 Task: Create a white annual report template.
Action: Mouse pressed left at (494, 124)
Screenshot: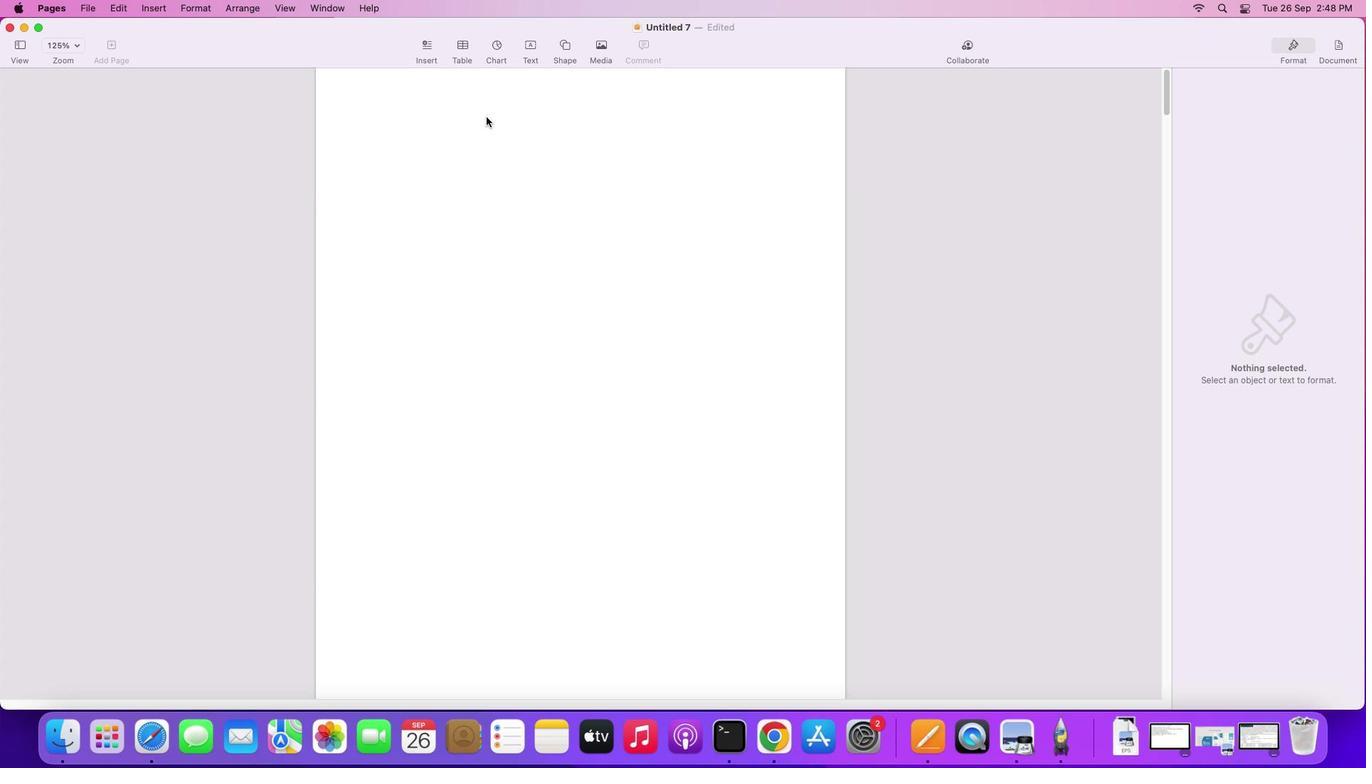 
Action: Mouse moved to (570, 54)
Screenshot: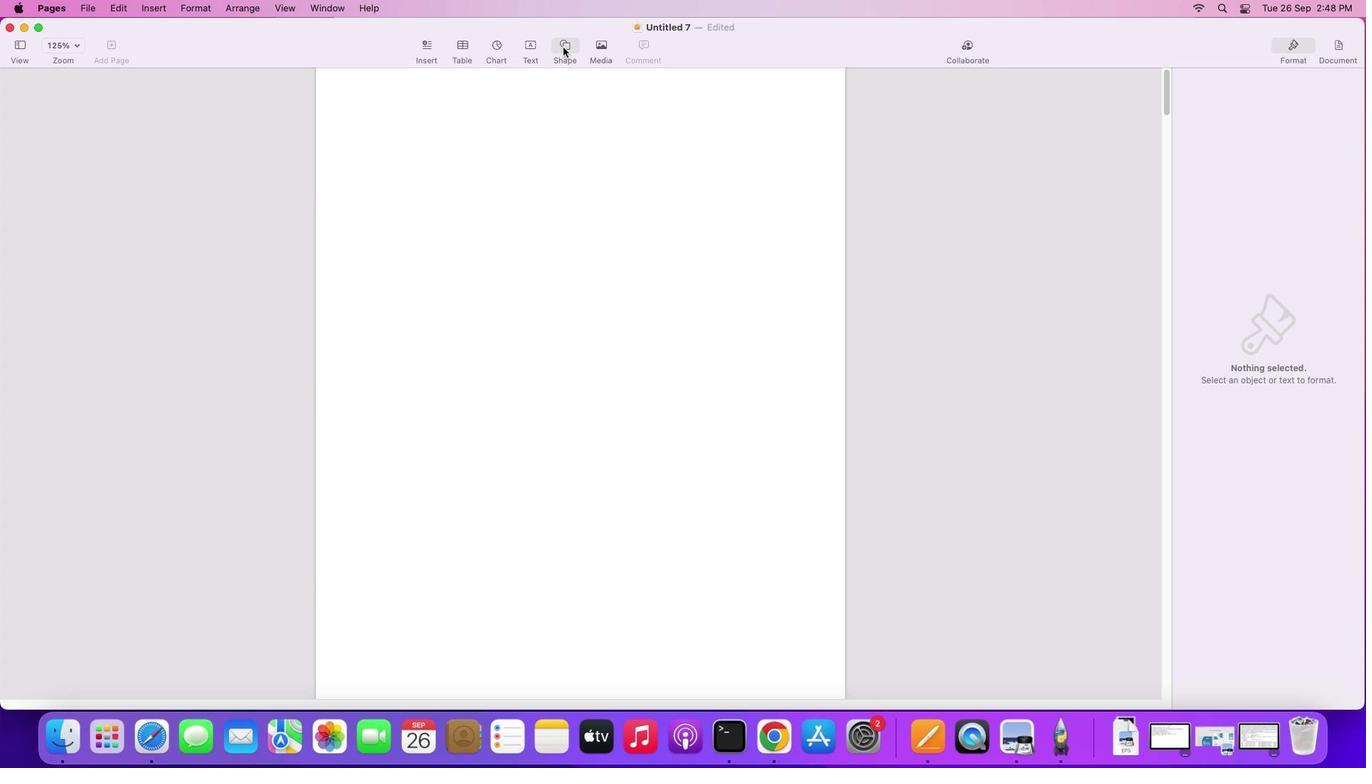 
Action: Mouse pressed left at (570, 54)
Screenshot: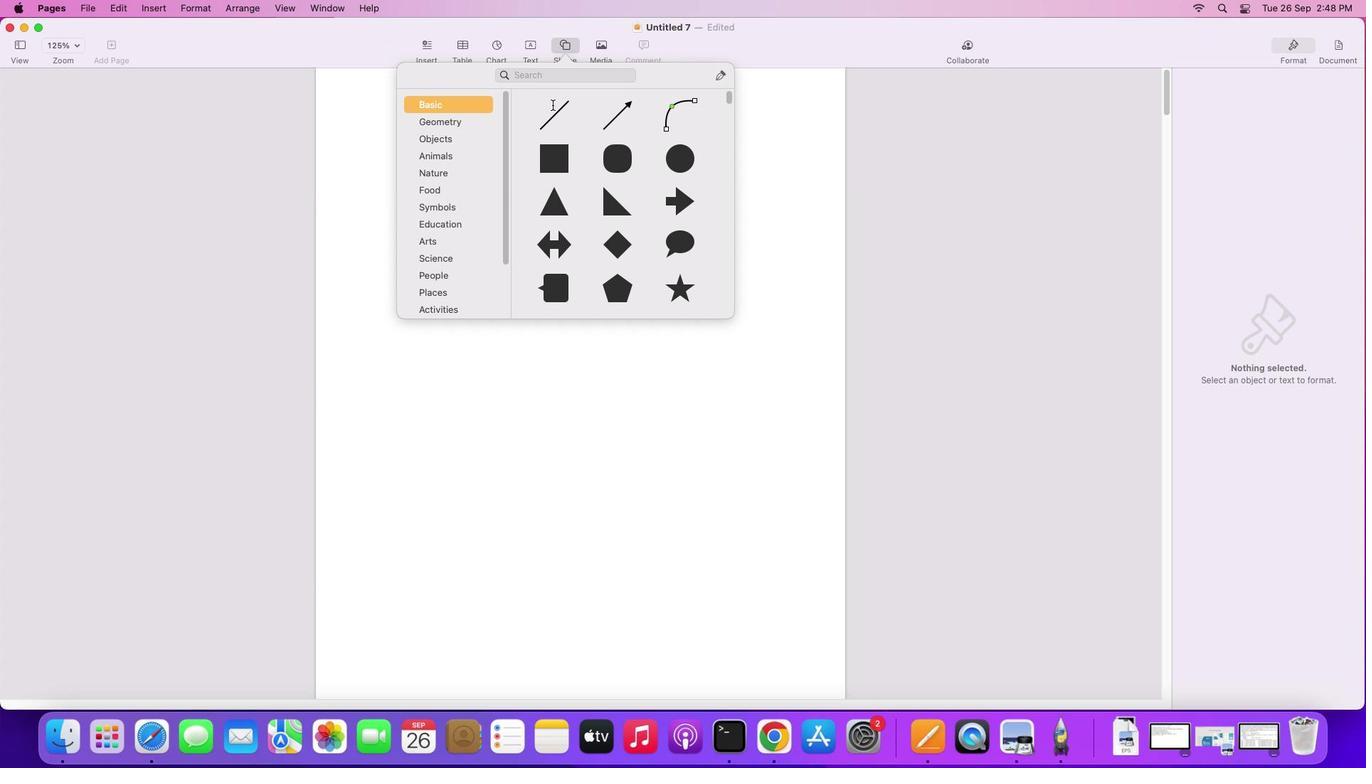 
Action: Mouse moved to (566, 160)
Screenshot: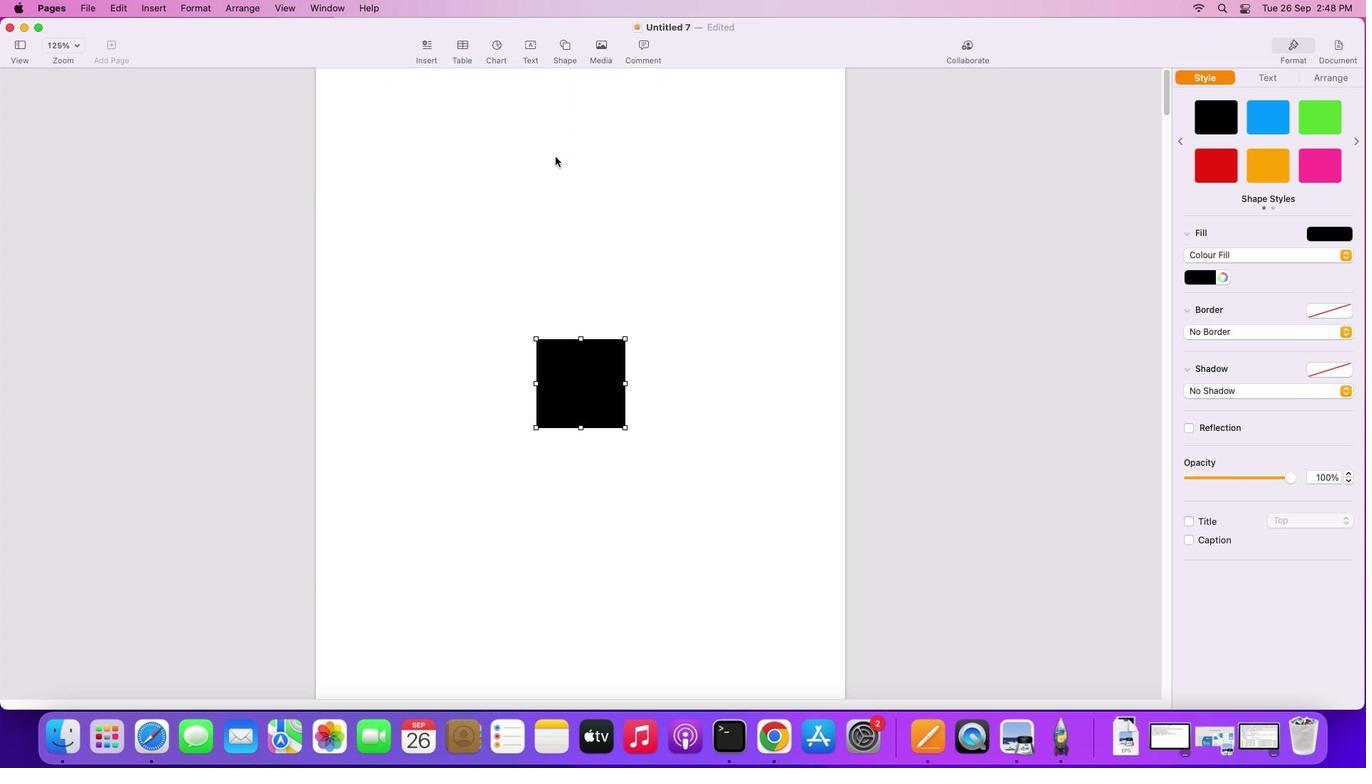 
Action: Mouse pressed left at (566, 160)
Screenshot: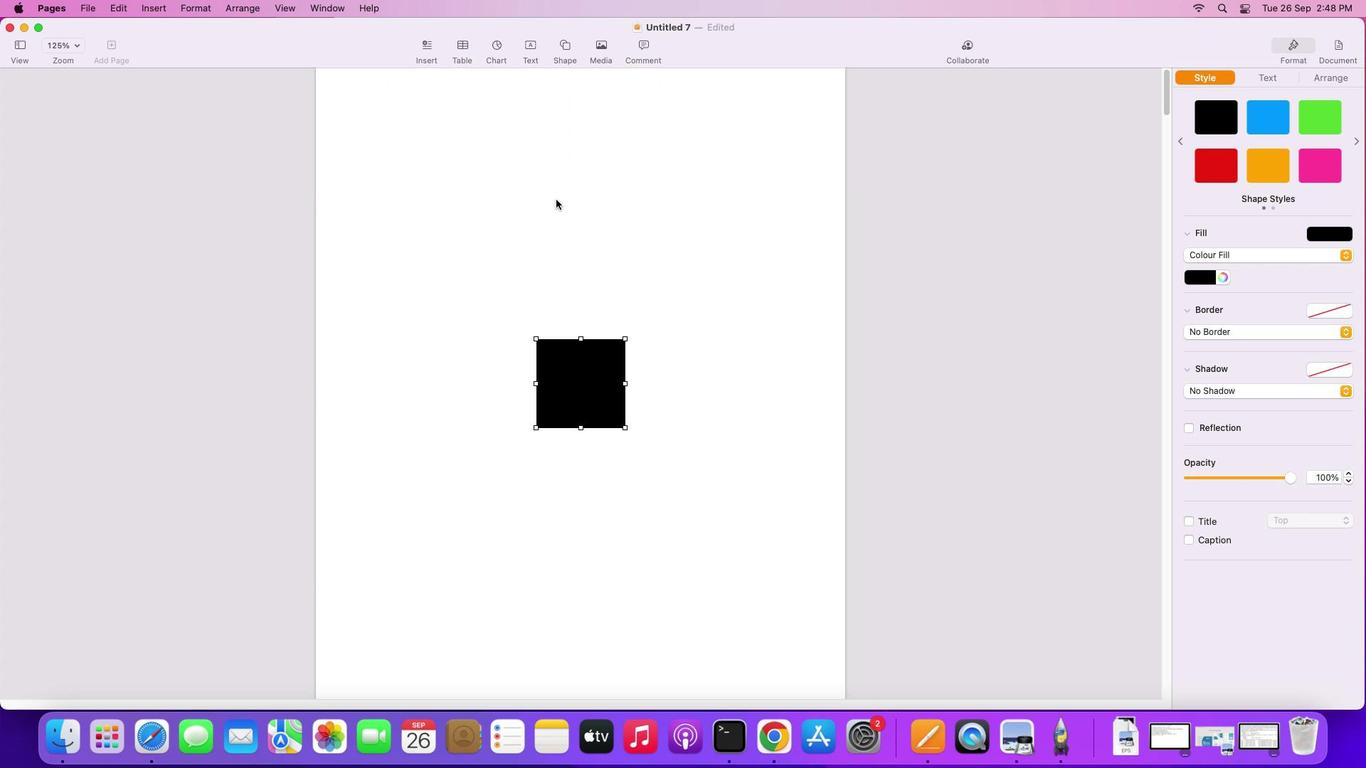 
Action: Mouse moved to (584, 392)
Screenshot: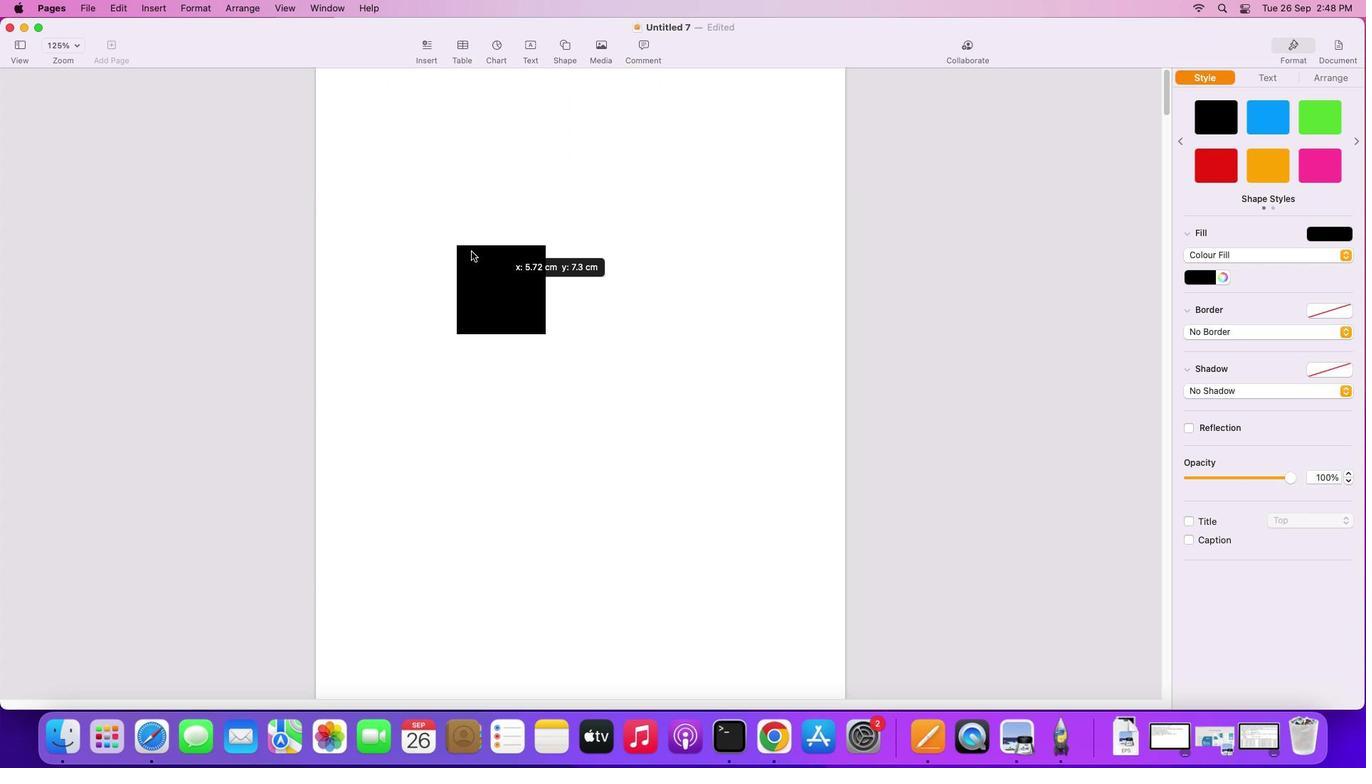 
Action: Mouse pressed left at (584, 392)
Screenshot: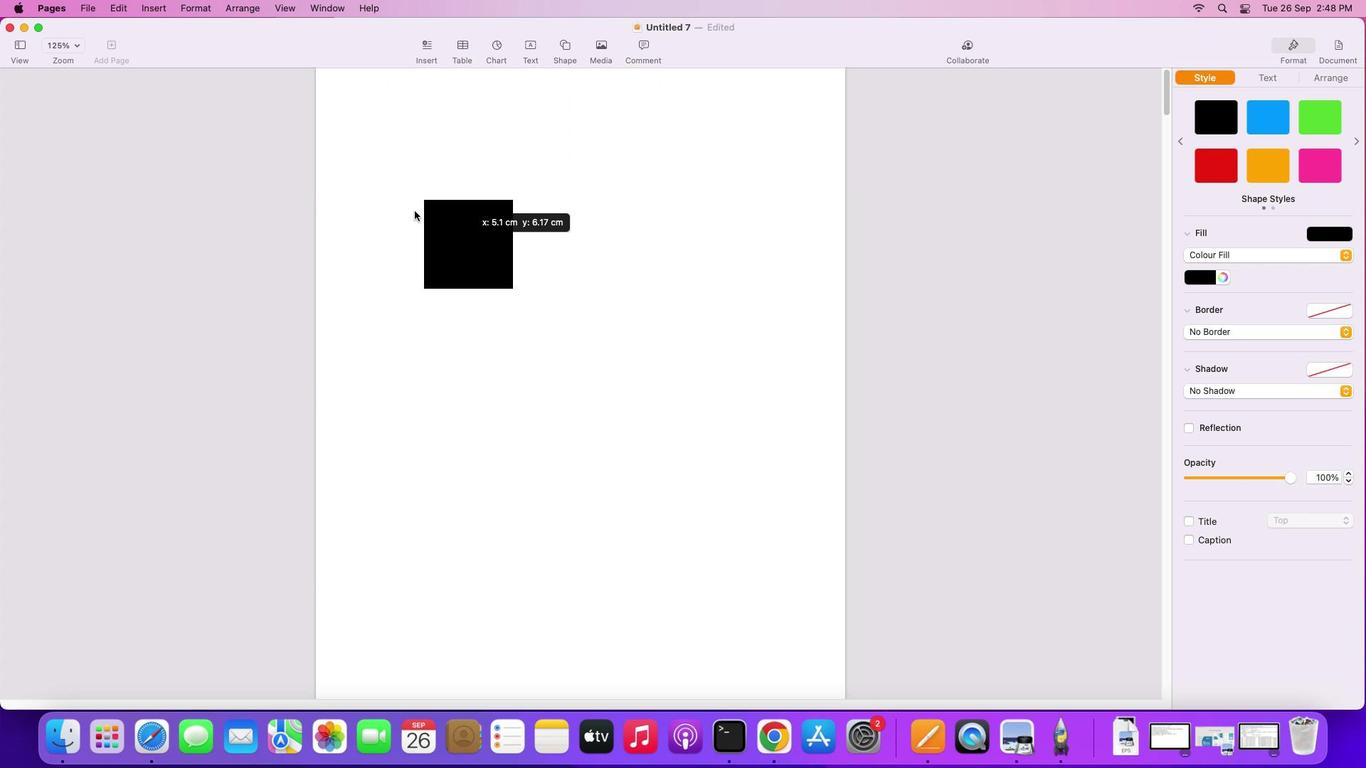 
Action: Mouse moved to (362, 120)
Screenshot: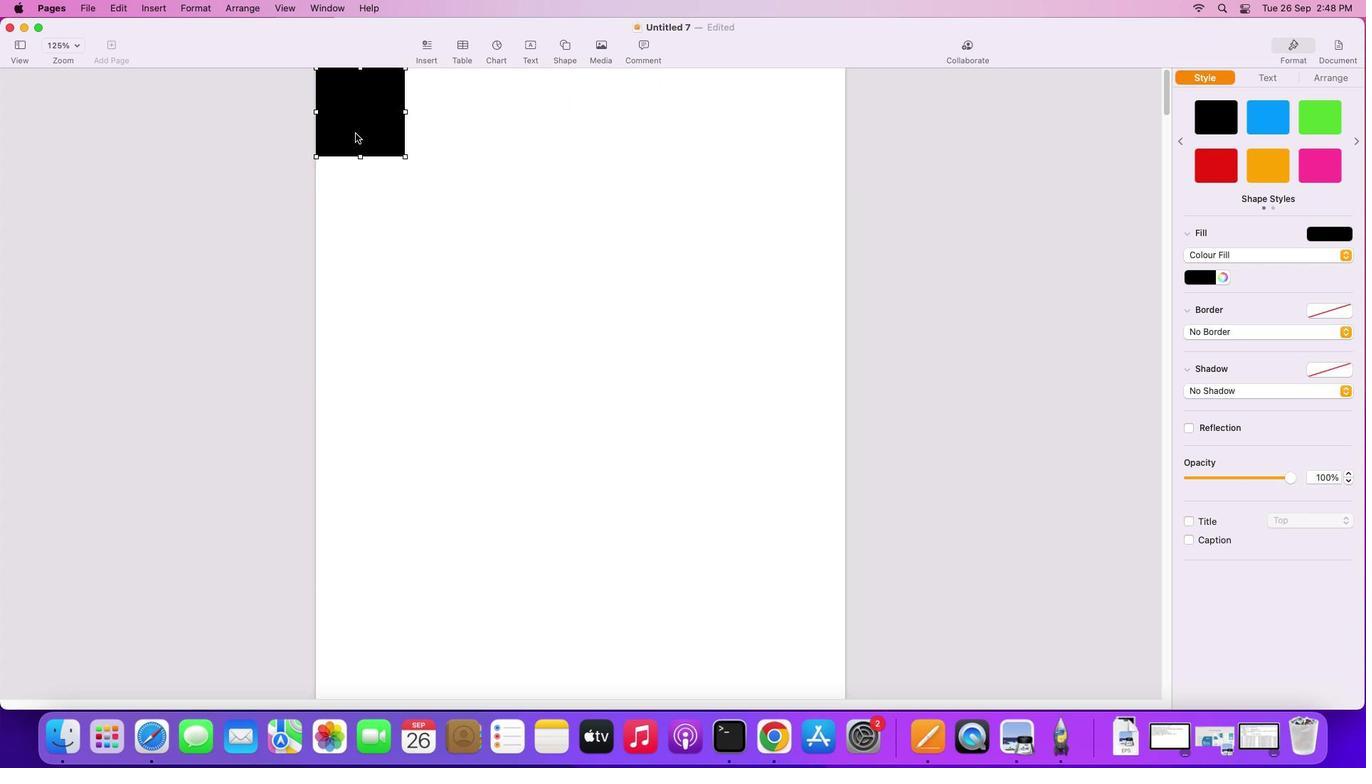 
Action: Mouse scrolled (362, 120) with delta (7, 7)
Screenshot: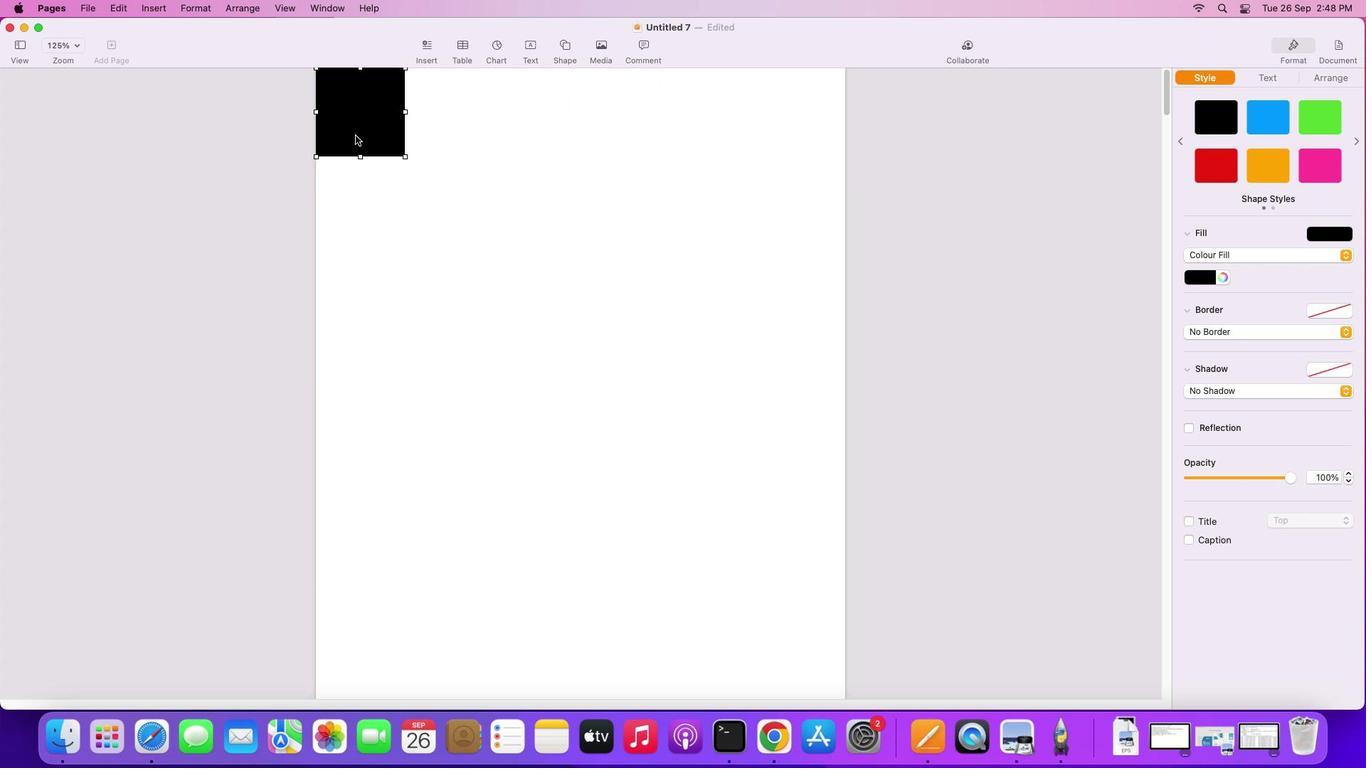 
Action: Mouse scrolled (362, 120) with delta (7, 7)
Screenshot: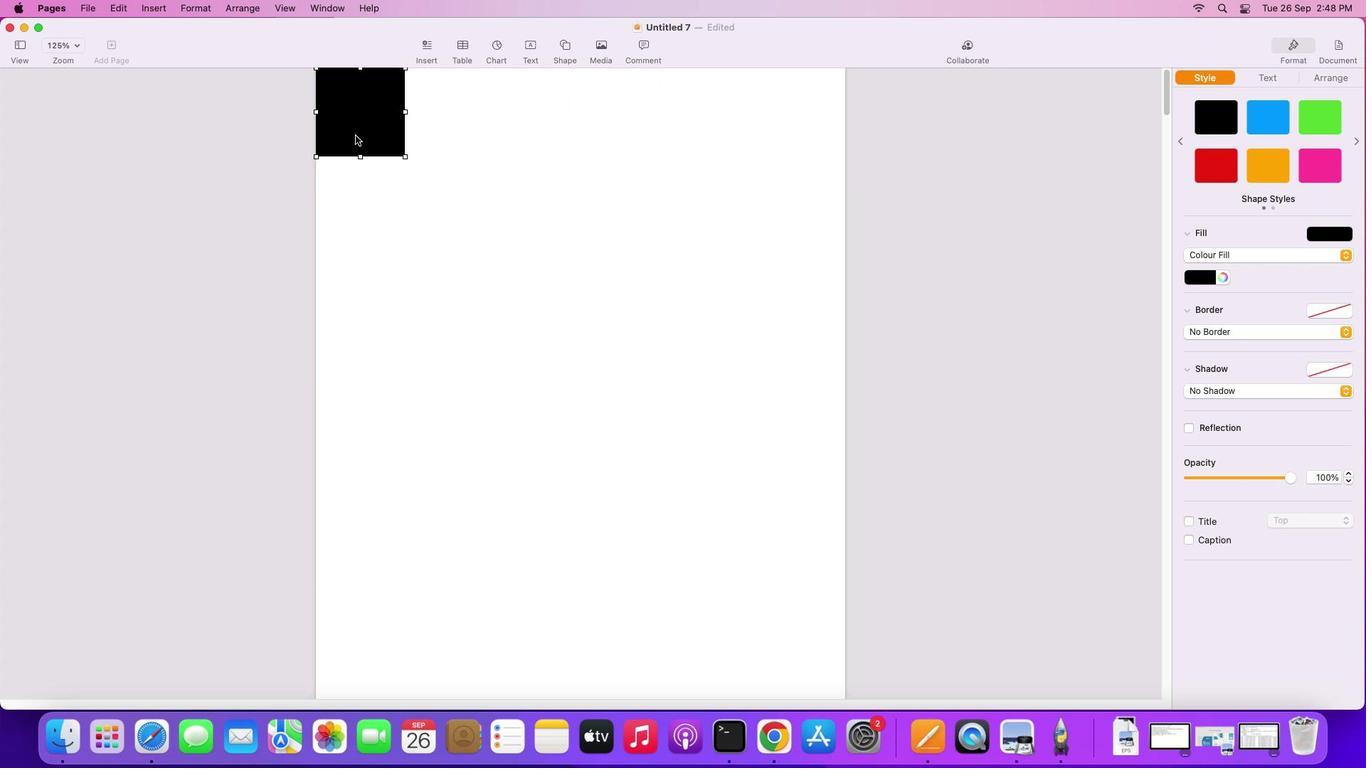 
Action: Mouse scrolled (362, 120) with delta (7, 9)
Screenshot: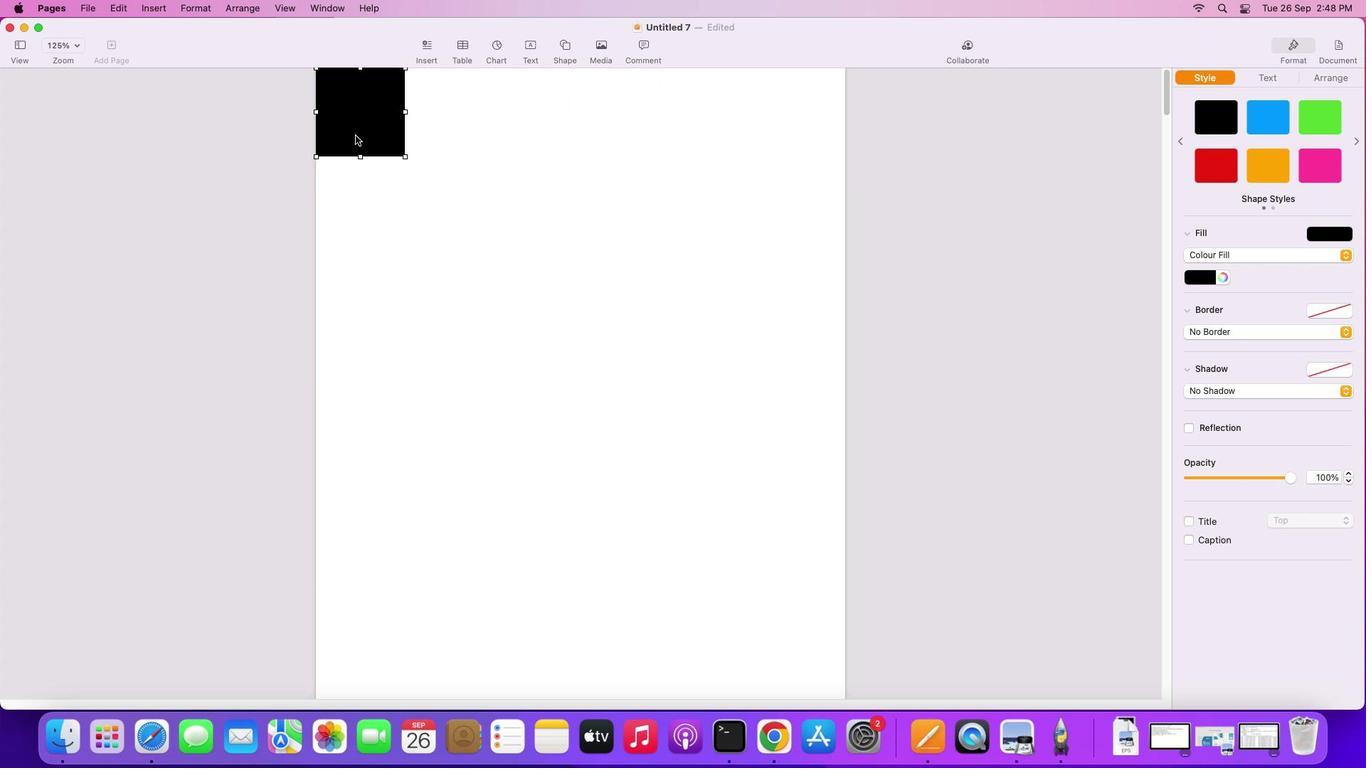 
Action: Mouse scrolled (362, 120) with delta (7, 10)
Screenshot: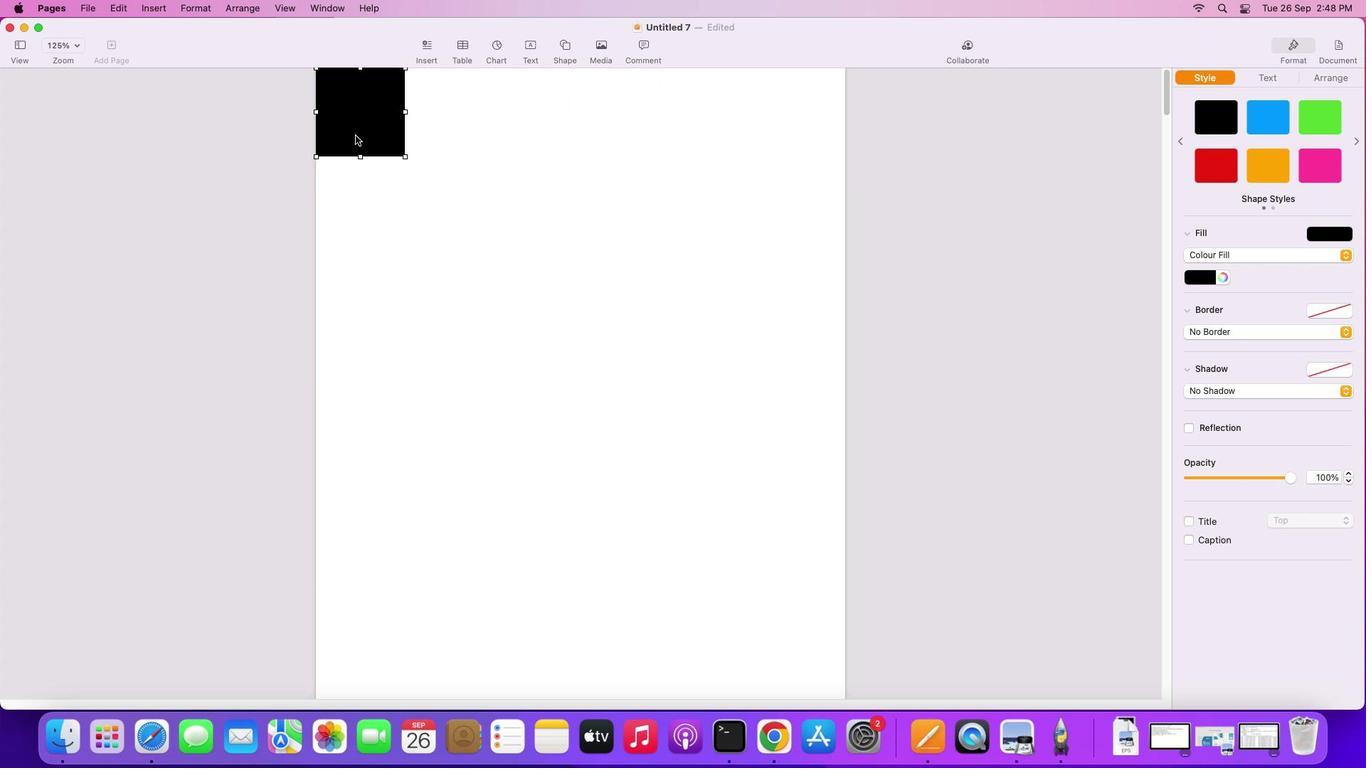 
Action: Mouse scrolled (362, 120) with delta (7, 11)
Screenshot: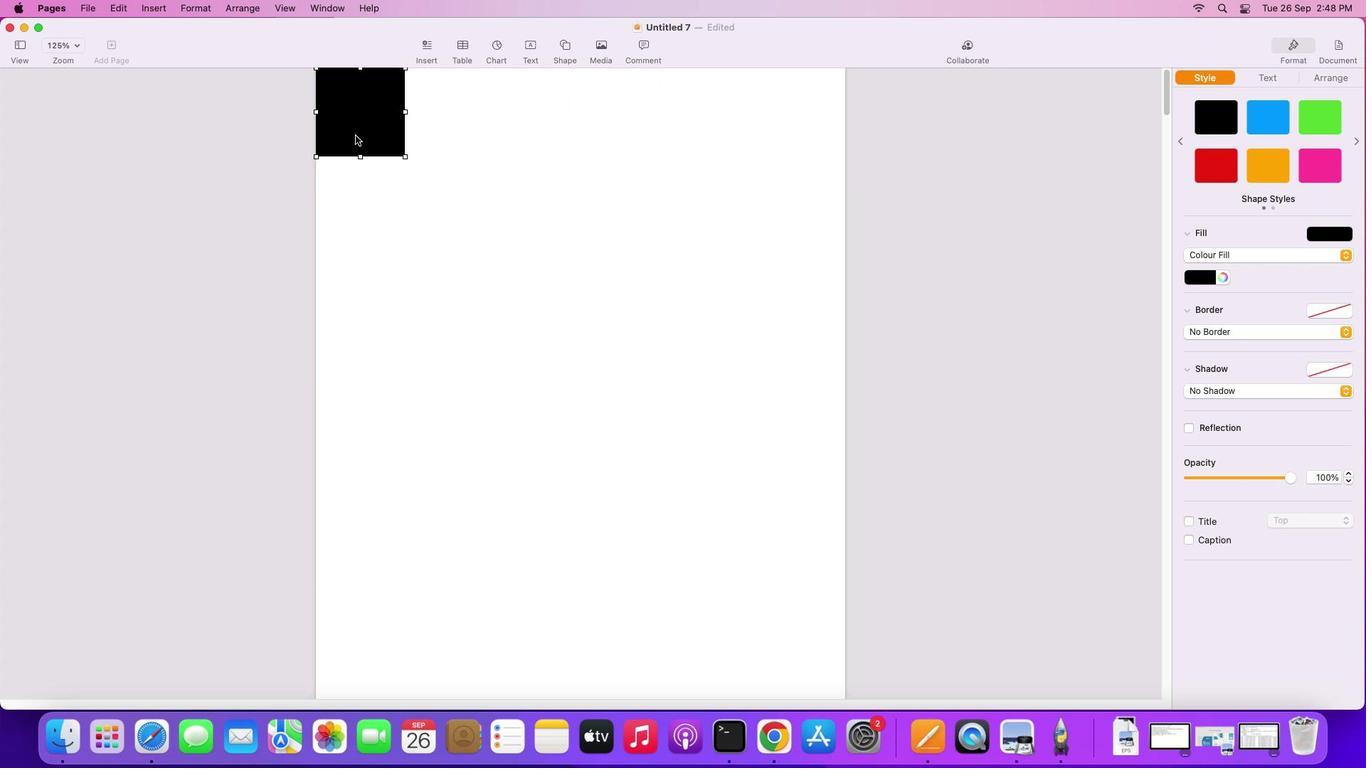 
Action: Mouse scrolled (362, 120) with delta (7, 12)
Screenshot: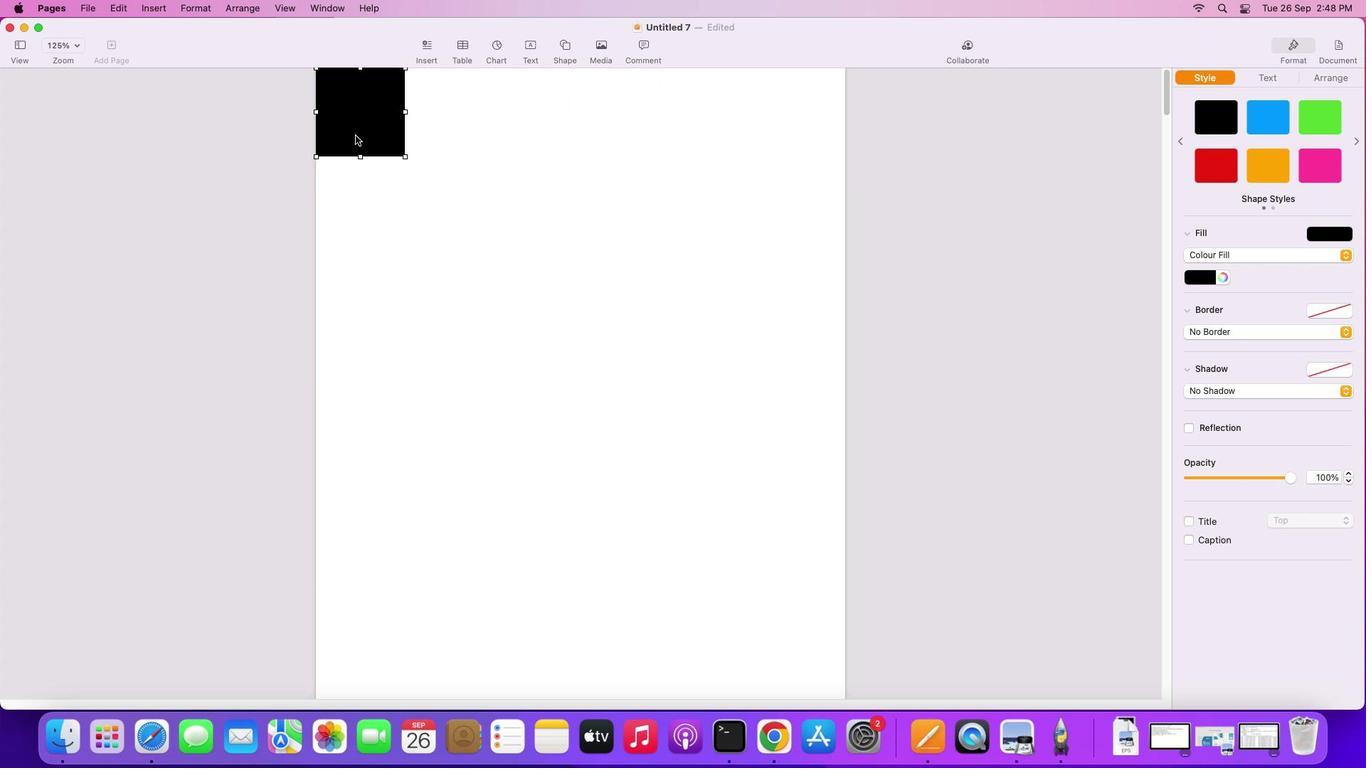 
Action: Mouse scrolled (362, 120) with delta (7, 12)
Screenshot: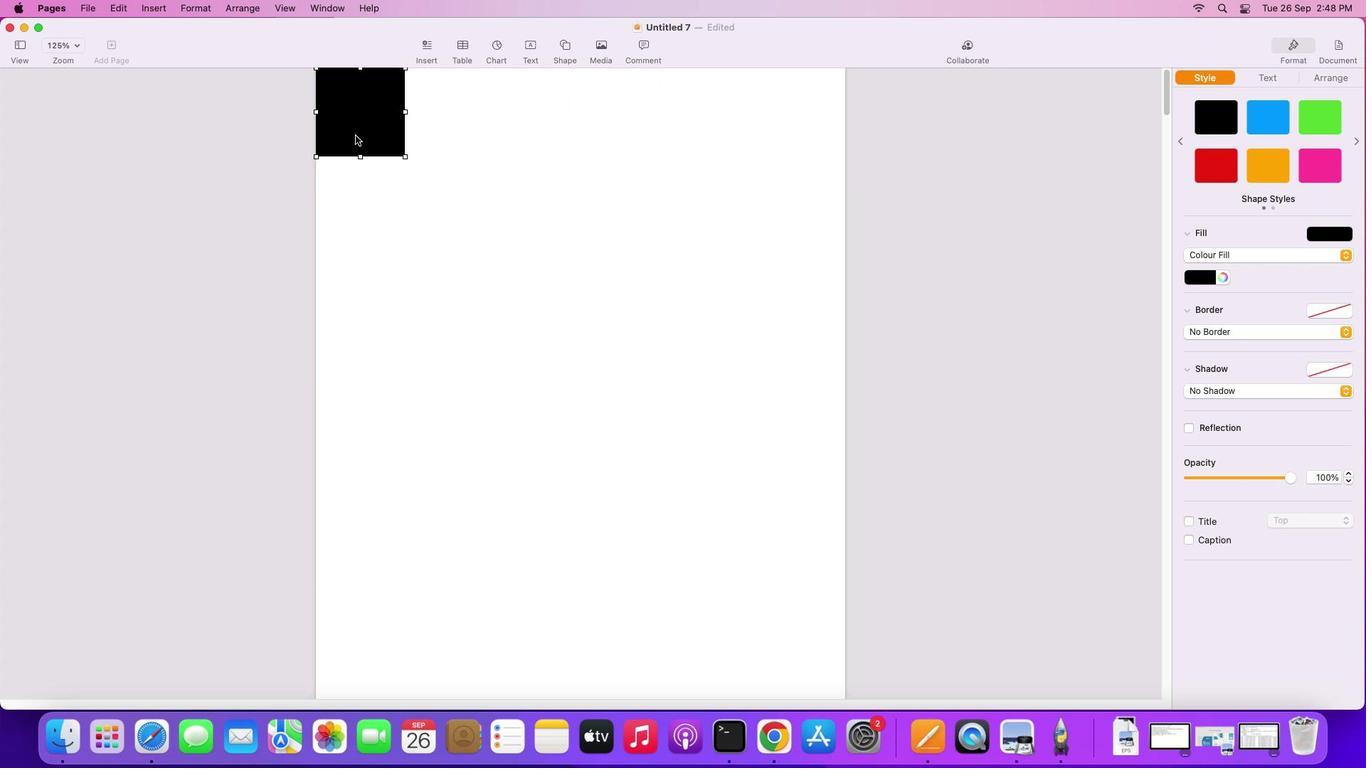
Action: Mouse moved to (361, 140)
Screenshot: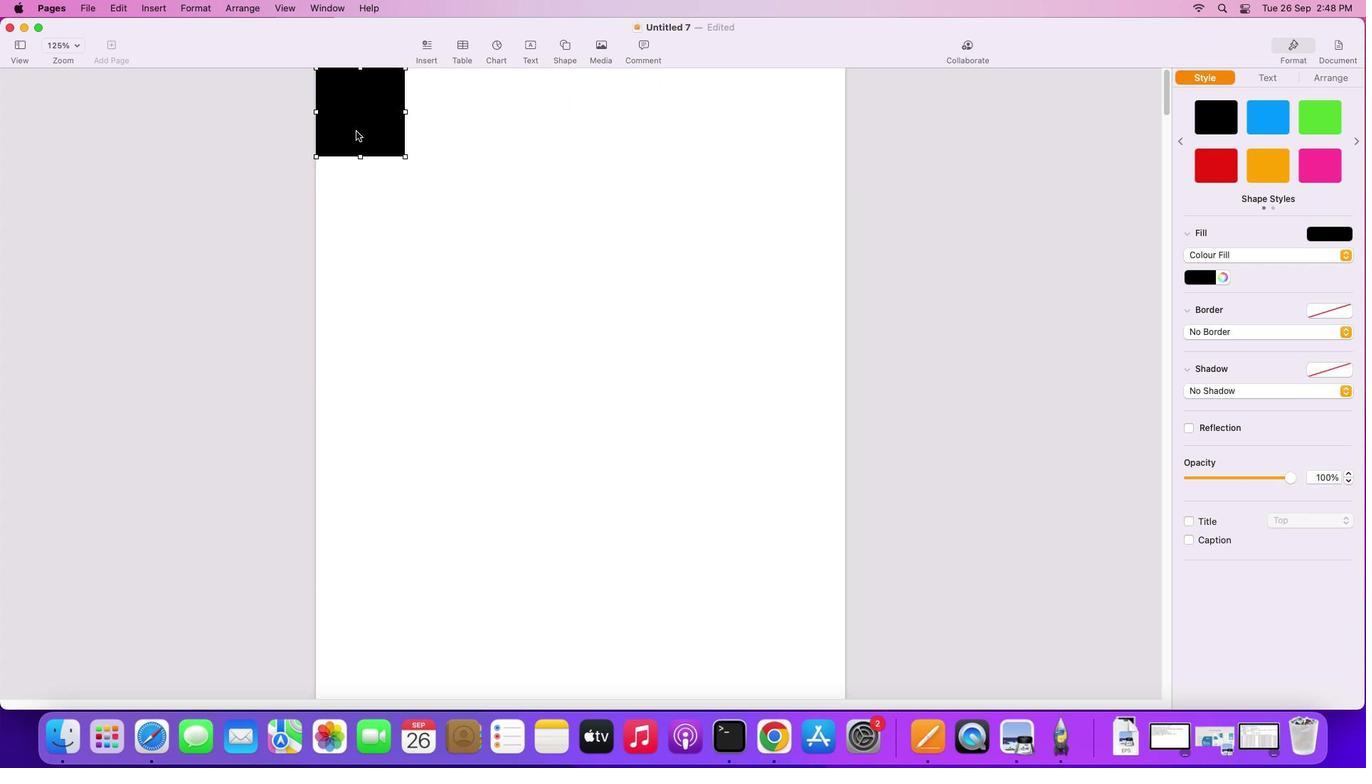 
Action: Mouse pressed left at (361, 140)
Screenshot: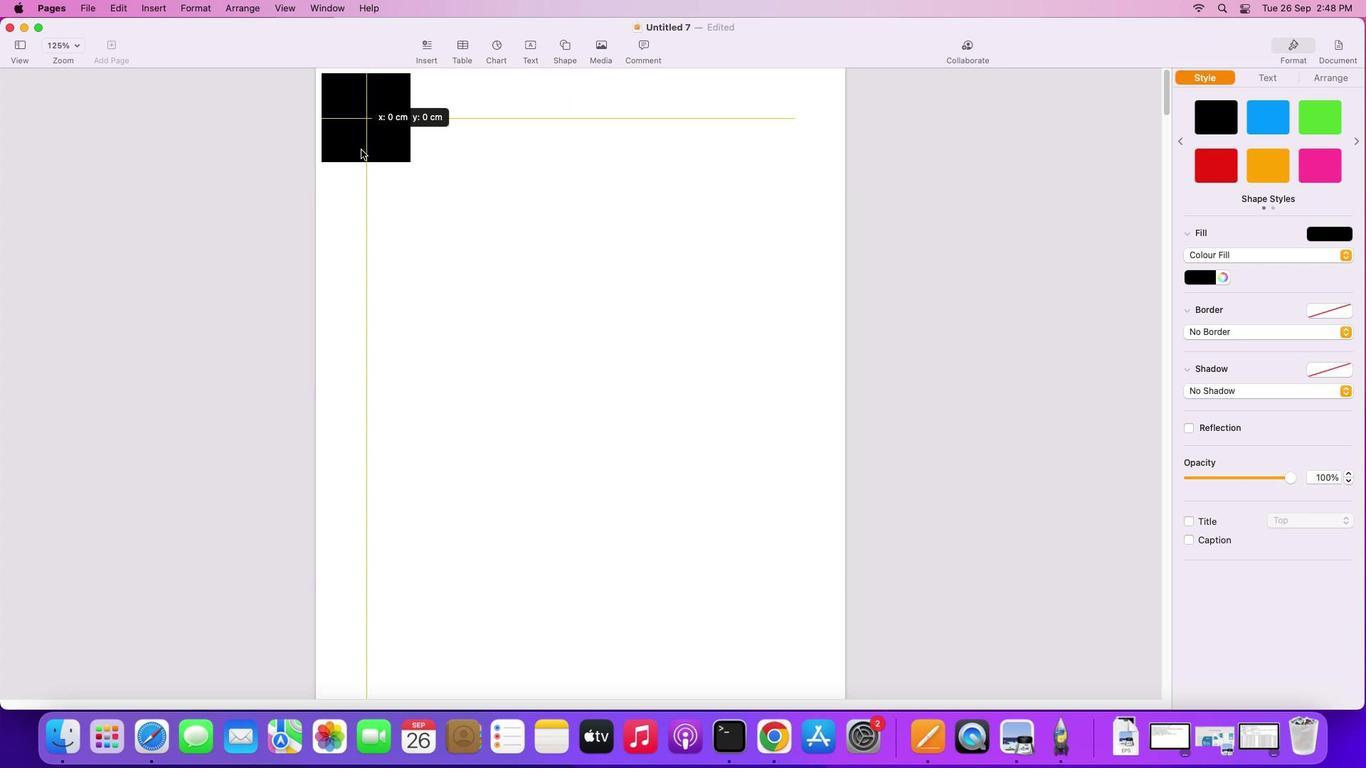 
Action: Mouse moved to (412, 162)
Screenshot: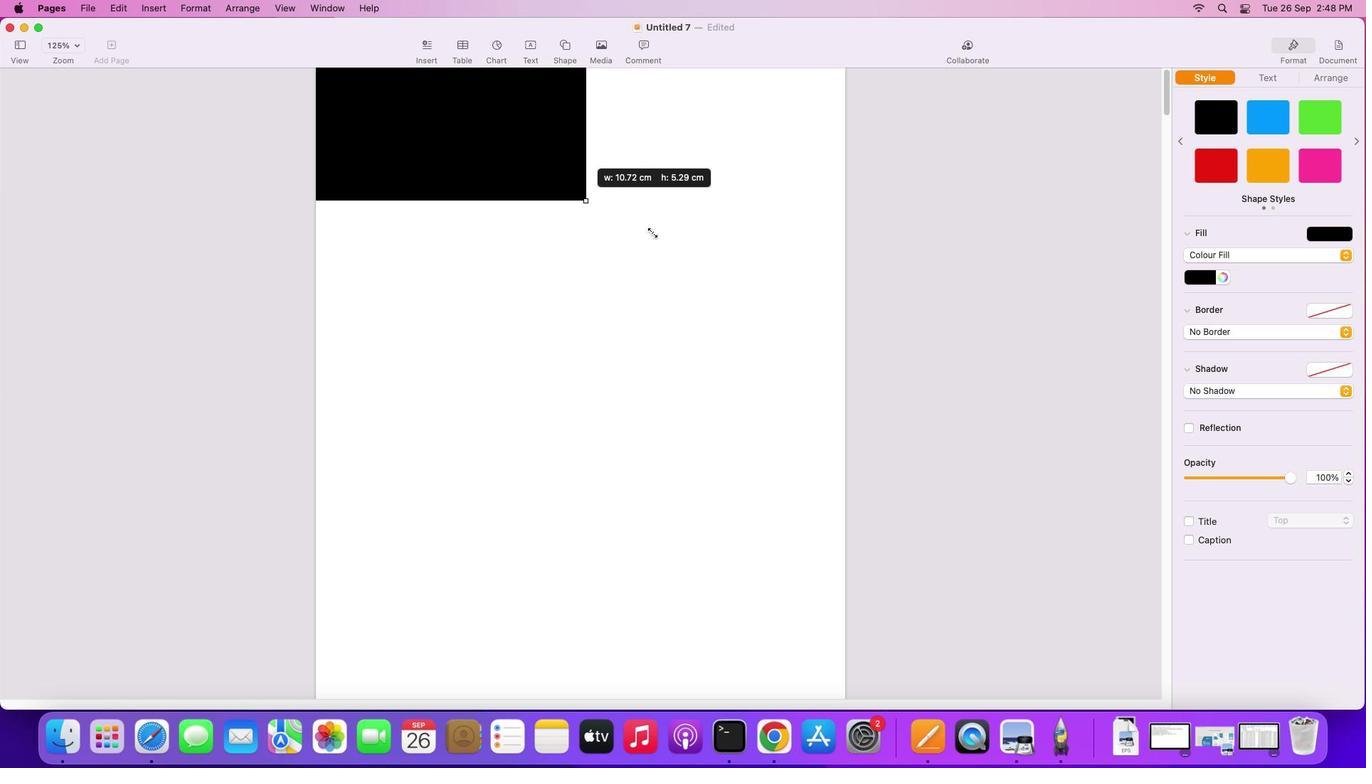 
Action: Mouse pressed left at (412, 162)
Screenshot: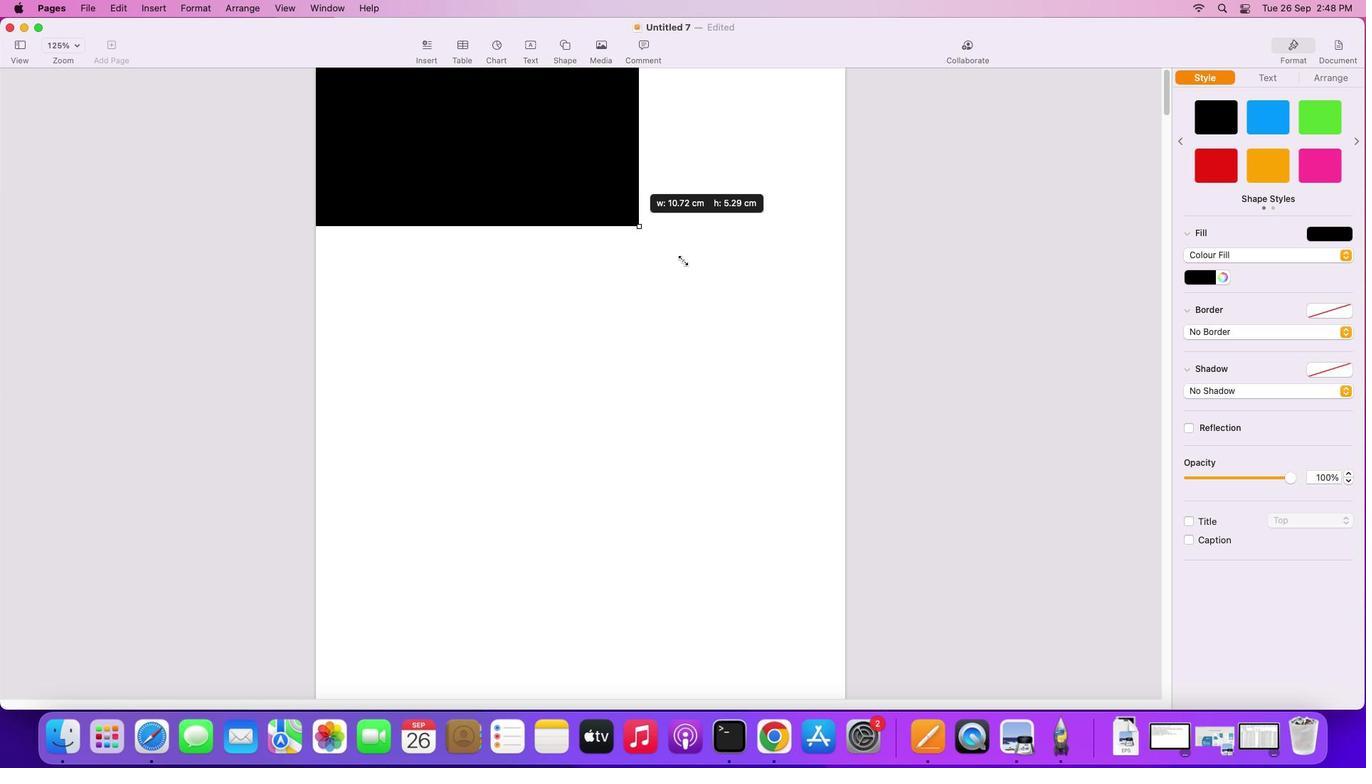 
Action: Mouse moved to (763, 631)
Screenshot: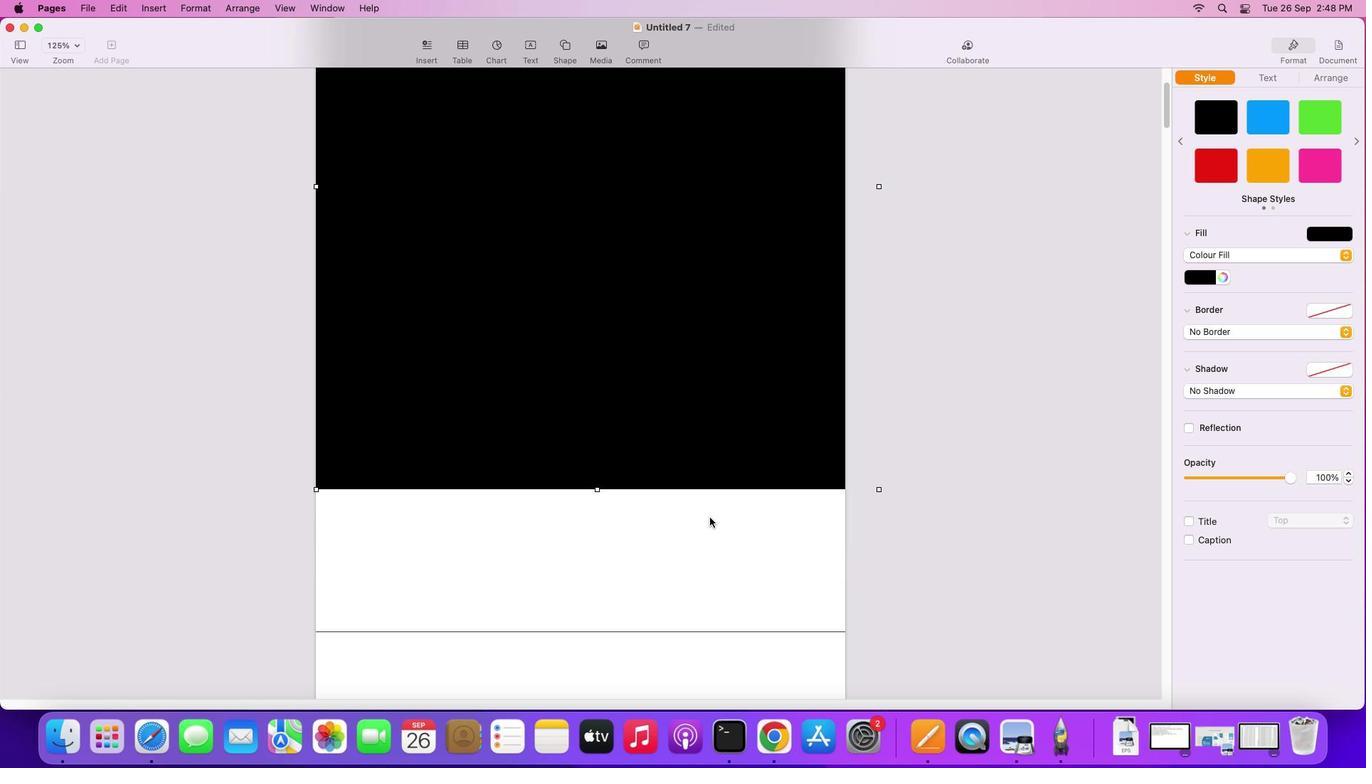 
Action: Mouse scrolled (763, 631) with delta (7, 6)
Screenshot: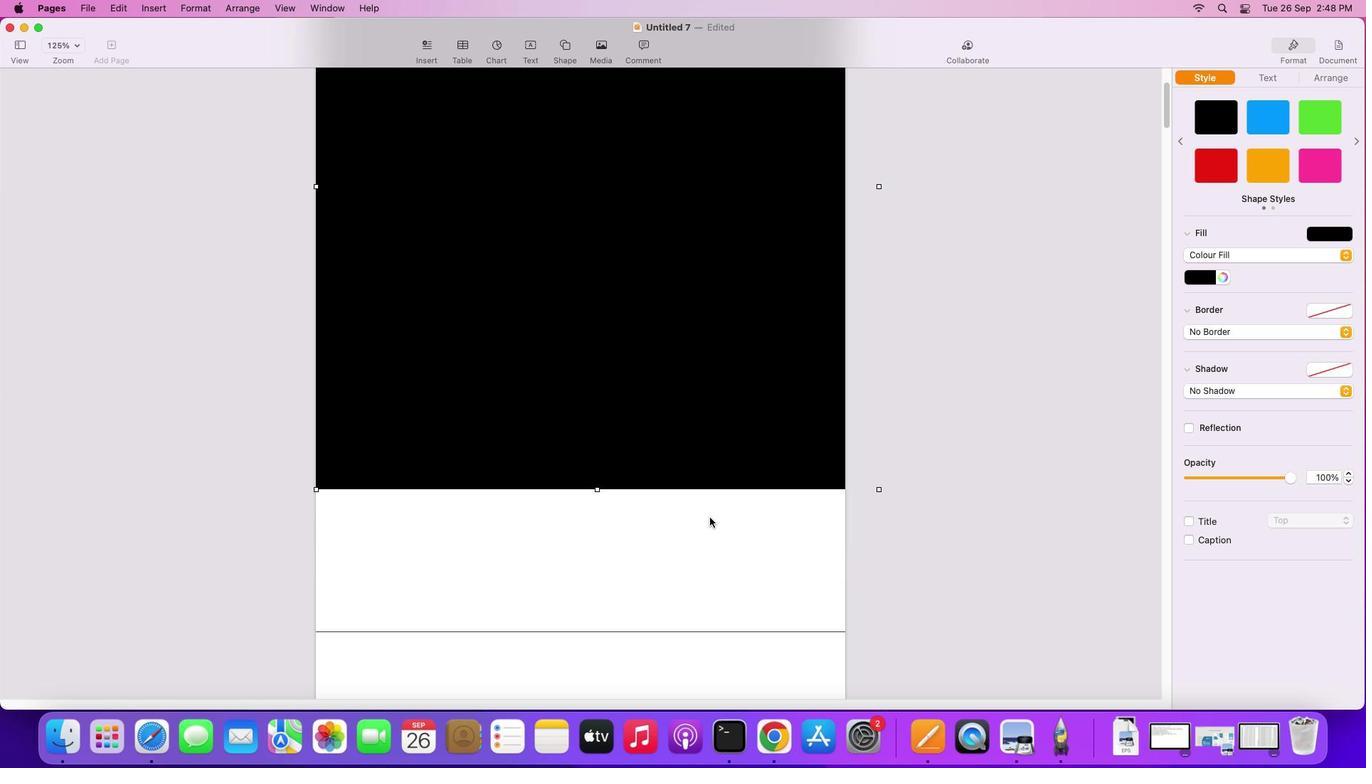 
Action: Mouse moved to (763, 629)
Screenshot: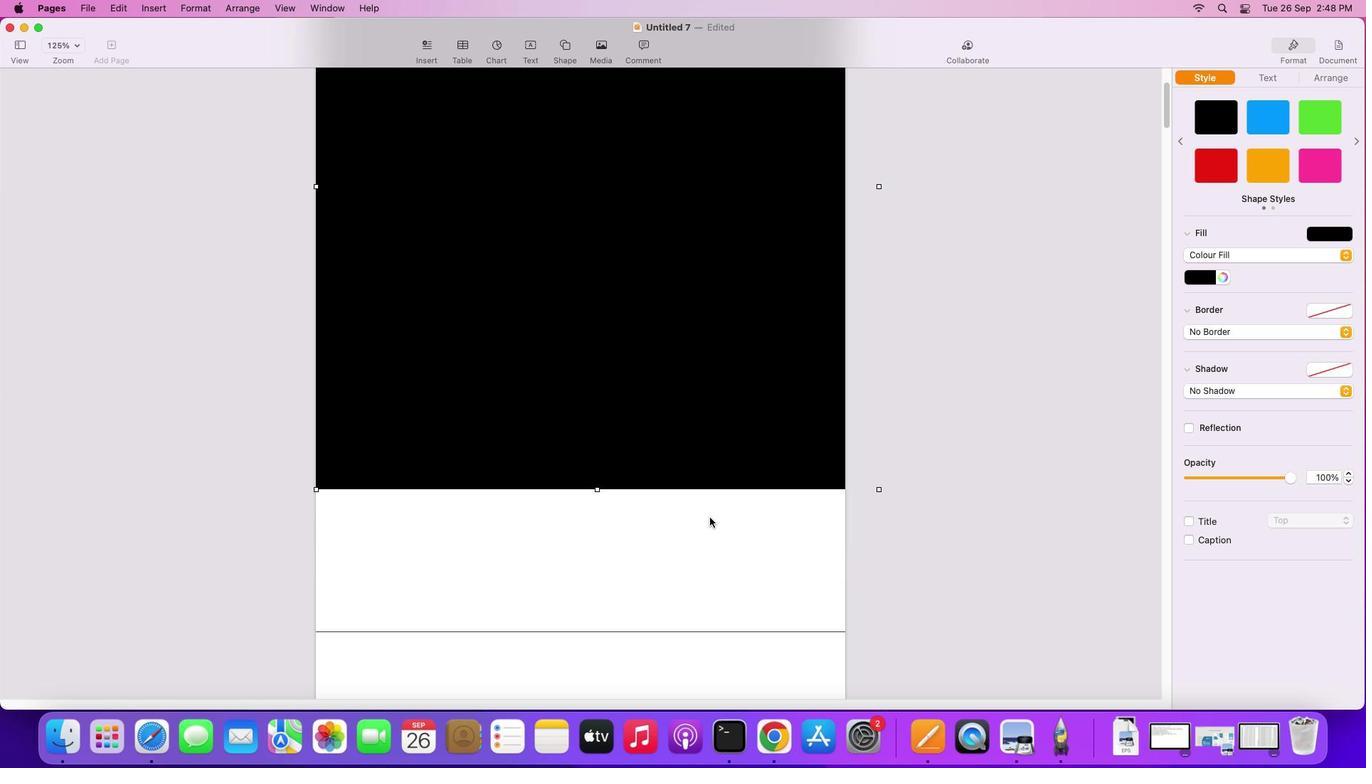 
Action: Mouse scrolled (763, 629) with delta (7, 6)
Screenshot: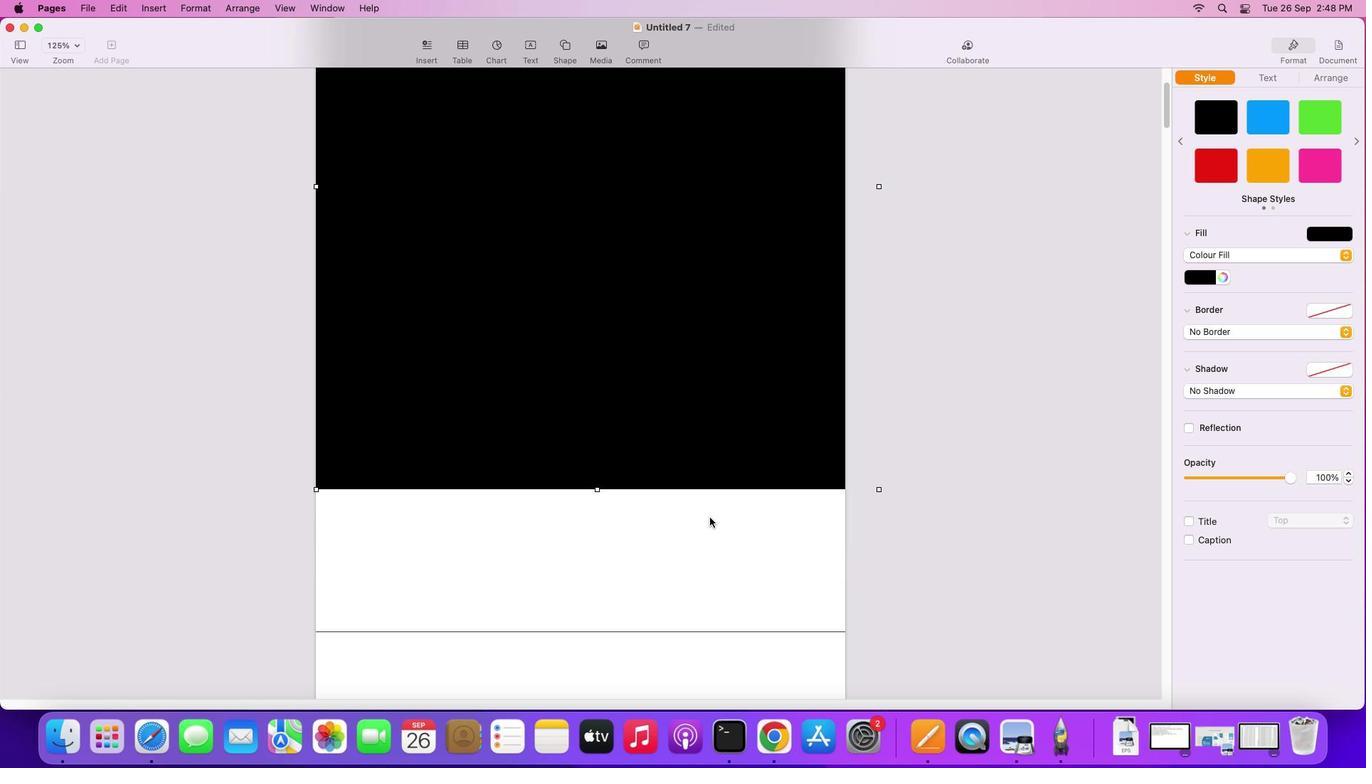 
Action: Mouse moved to (763, 627)
Screenshot: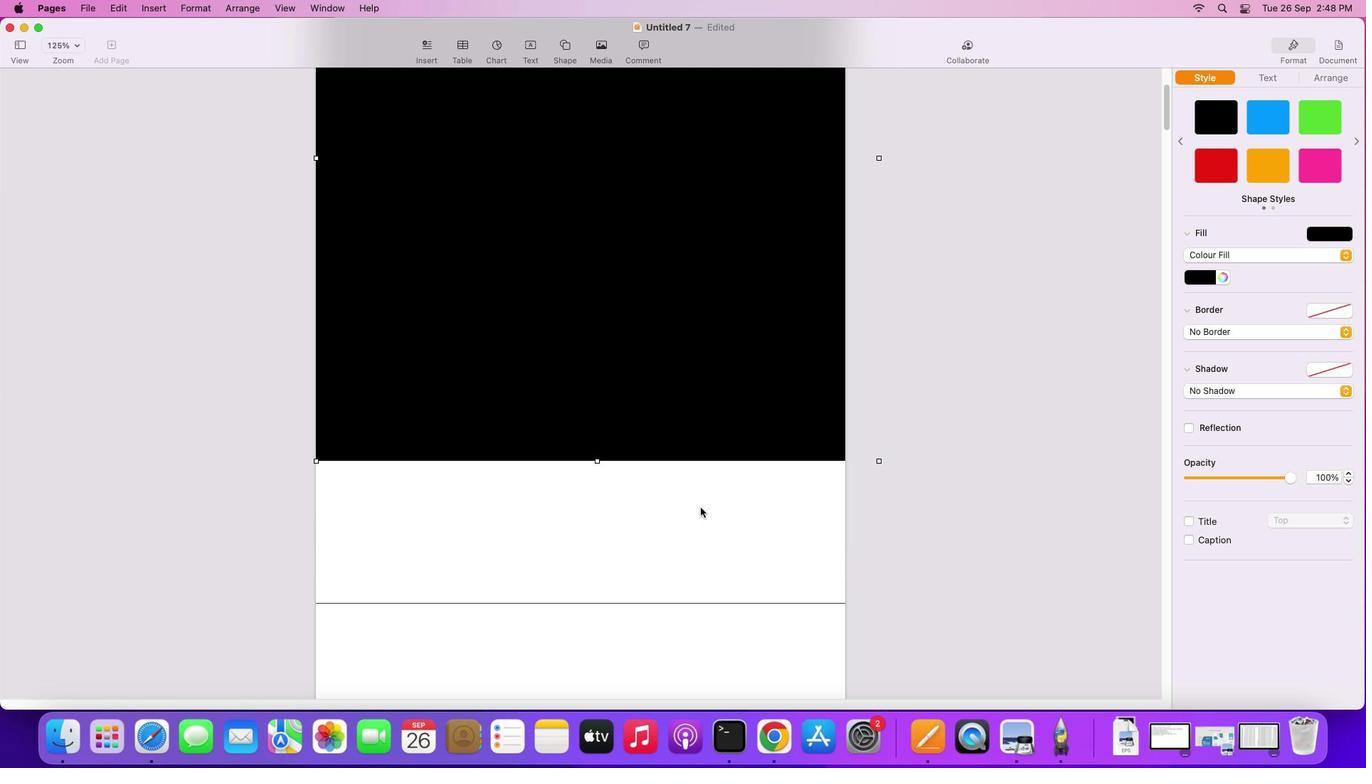 
Action: Mouse scrolled (763, 627) with delta (7, 4)
Screenshot: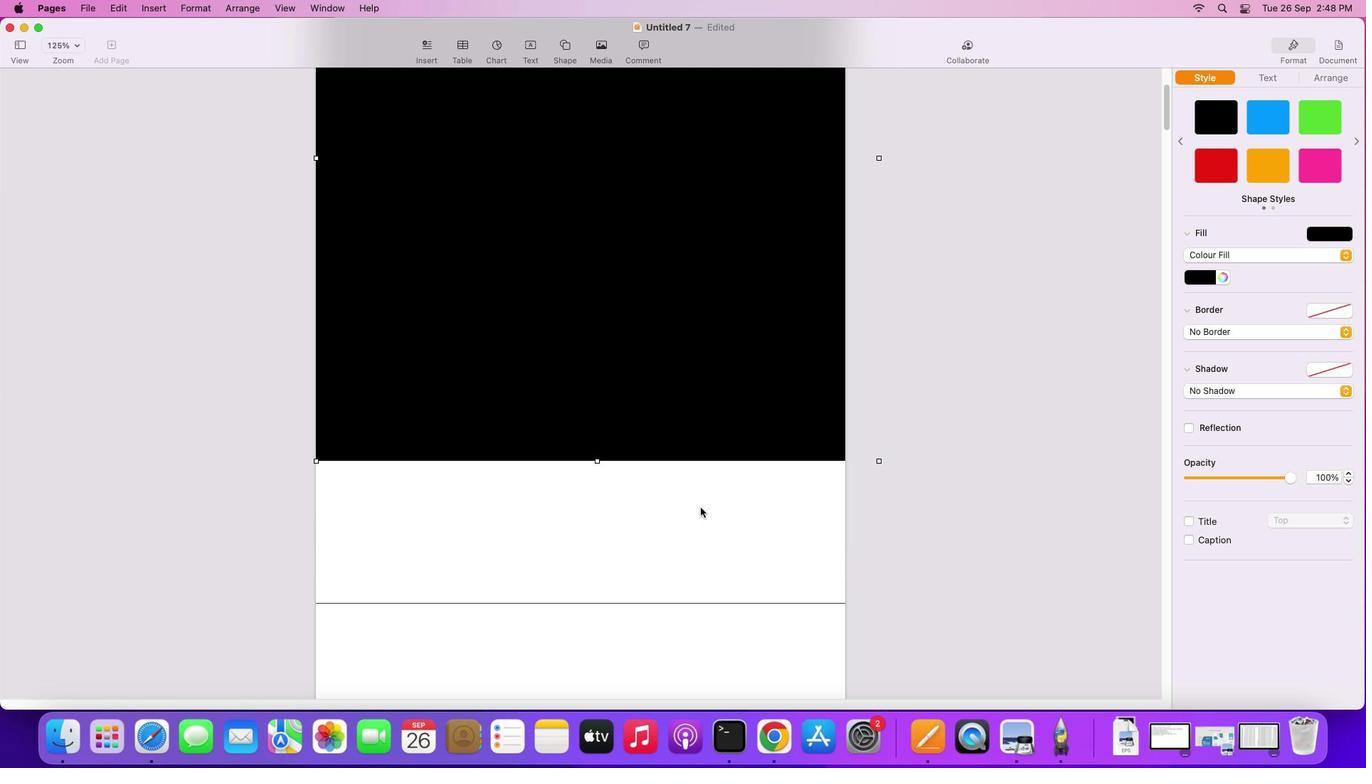 
Action: Mouse moved to (762, 624)
Screenshot: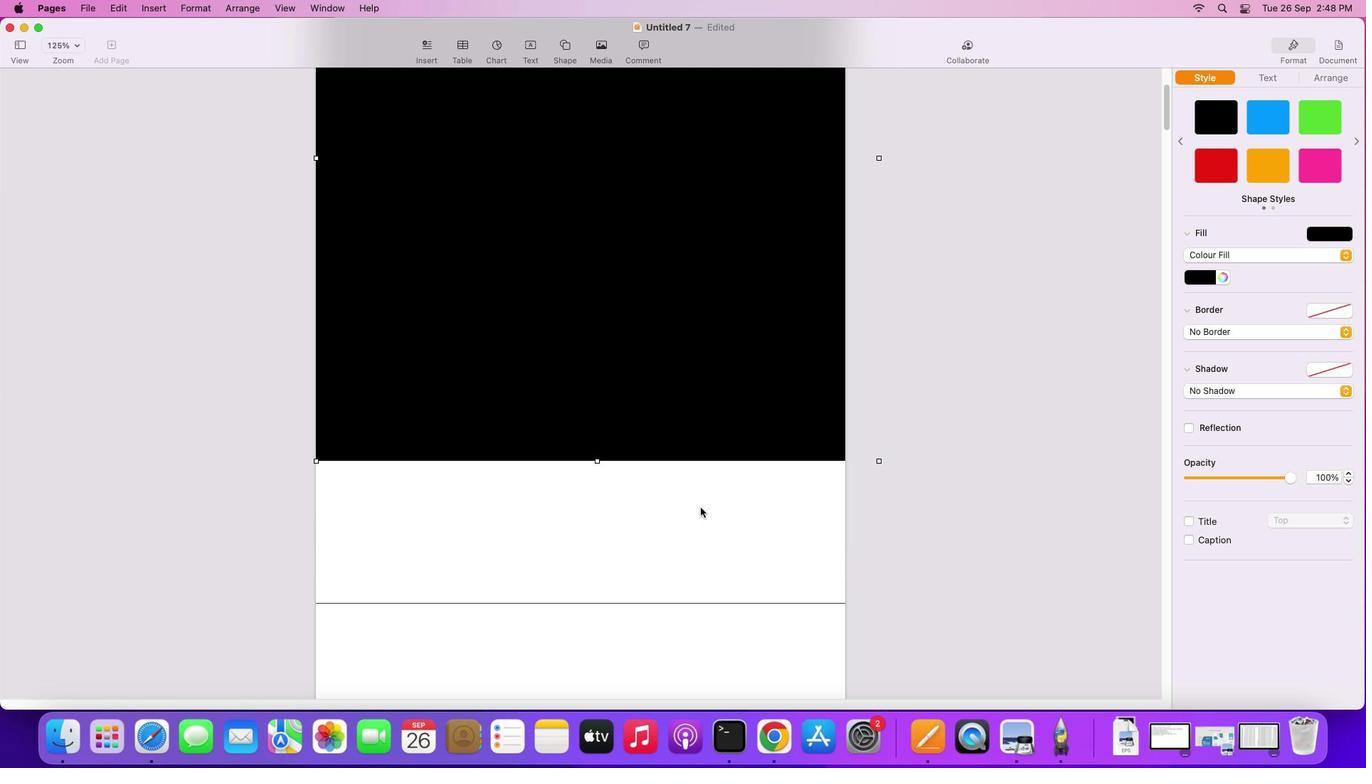 
Action: Mouse scrolled (762, 624) with delta (7, 3)
Screenshot: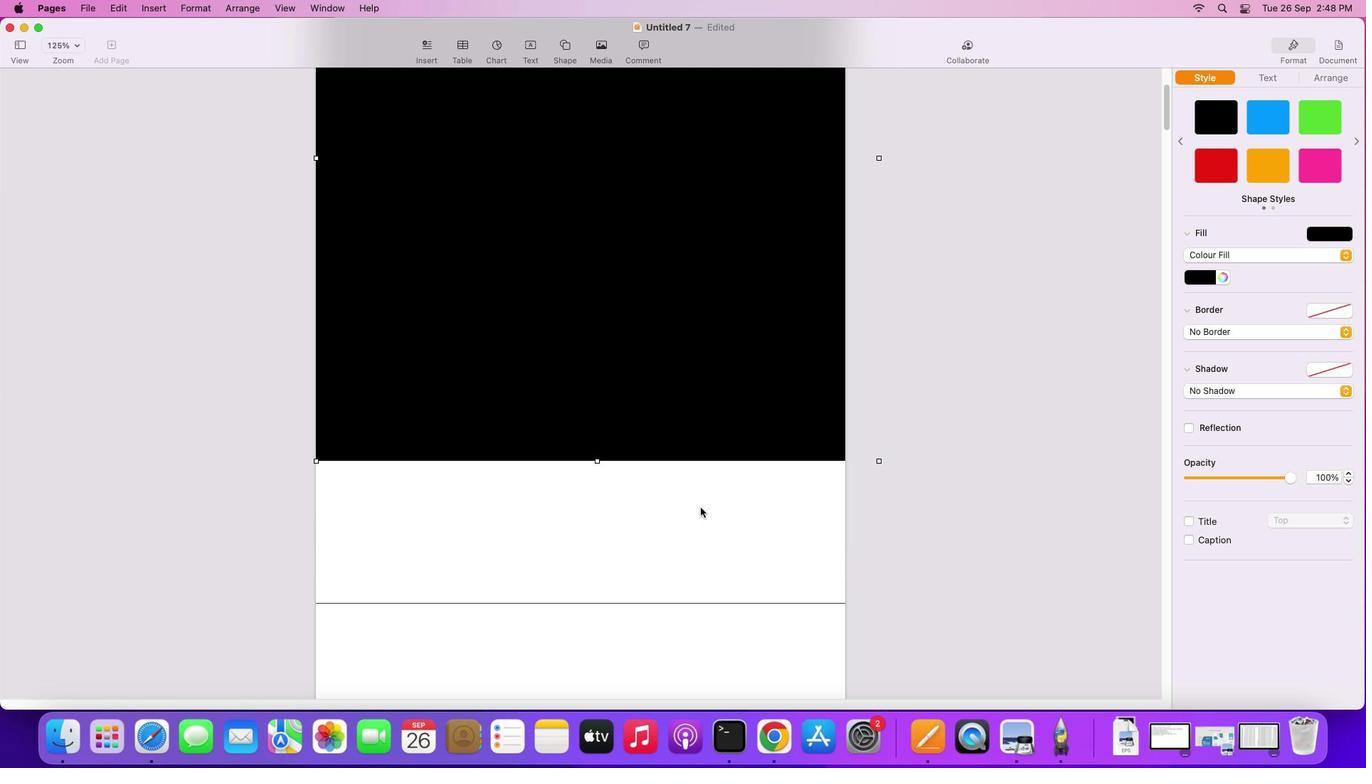 
Action: Mouse moved to (760, 620)
Screenshot: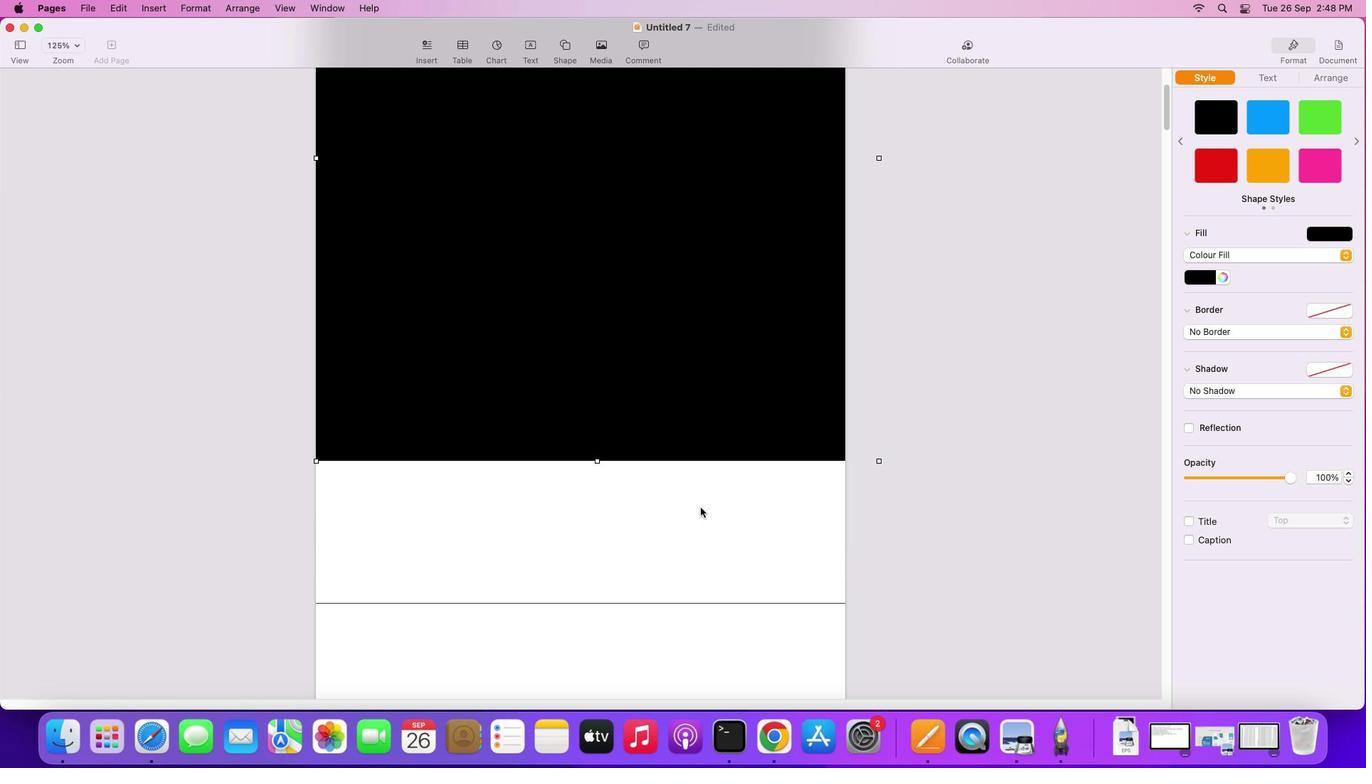 
Action: Mouse scrolled (760, 620) with delta (7, 2)
Screenshot: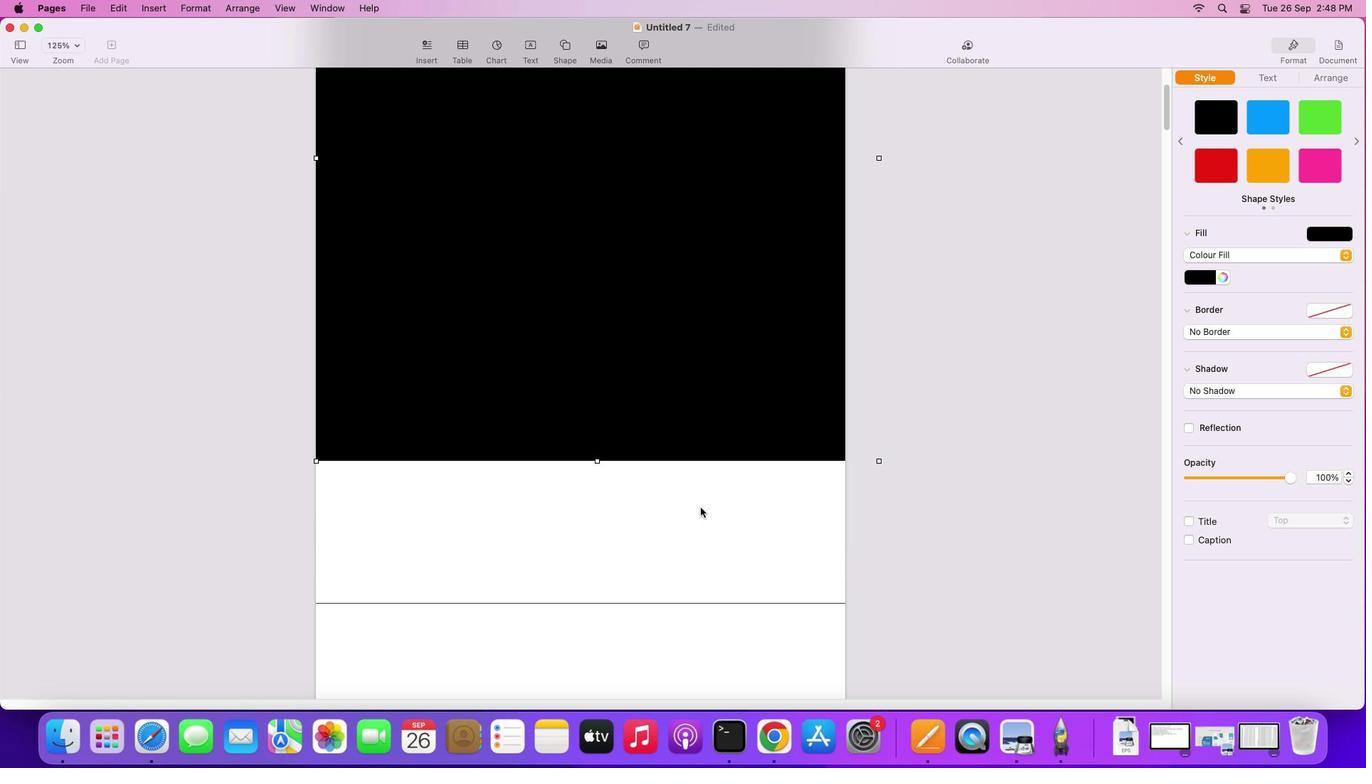 
Action: Mouse moved to (755, 609)
Screenshot: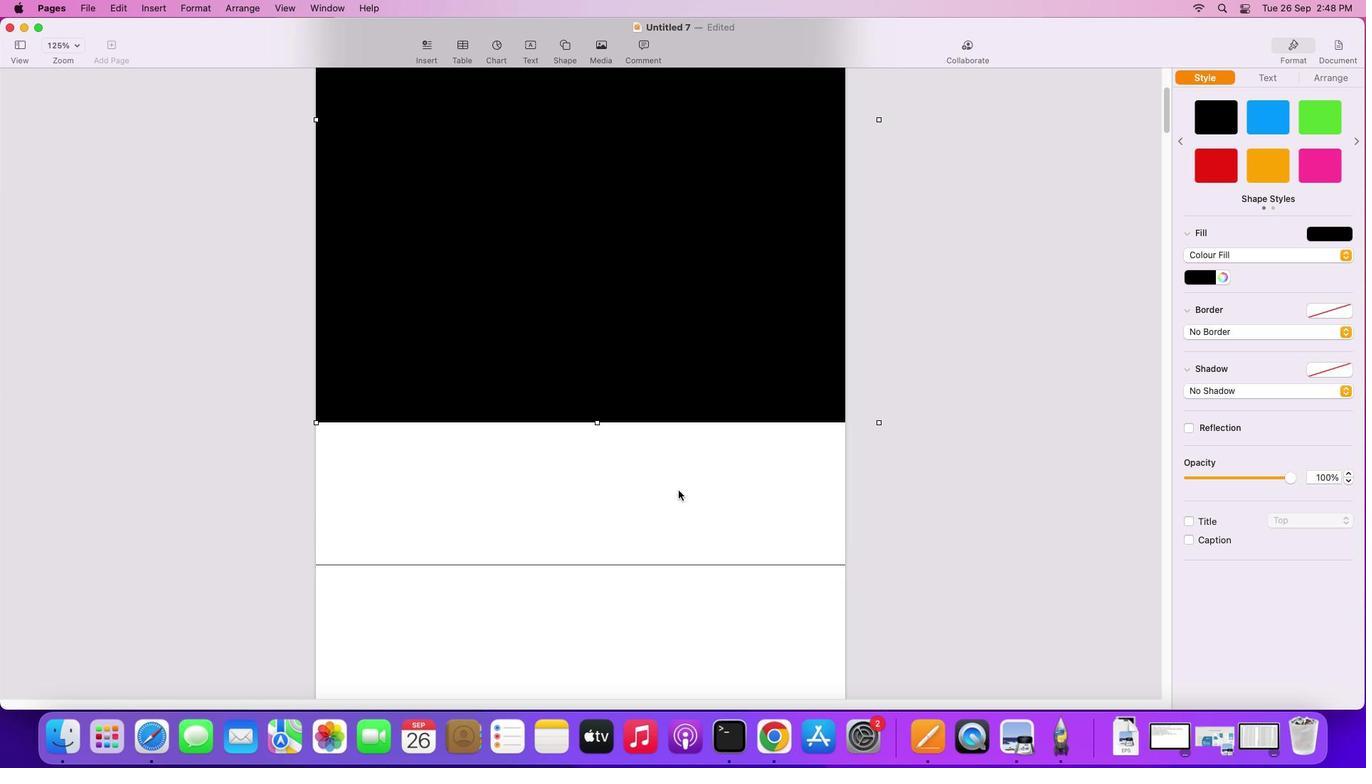 
Action: Mouse scrolled (755, 609) with delta (7, 2)
Screenshot: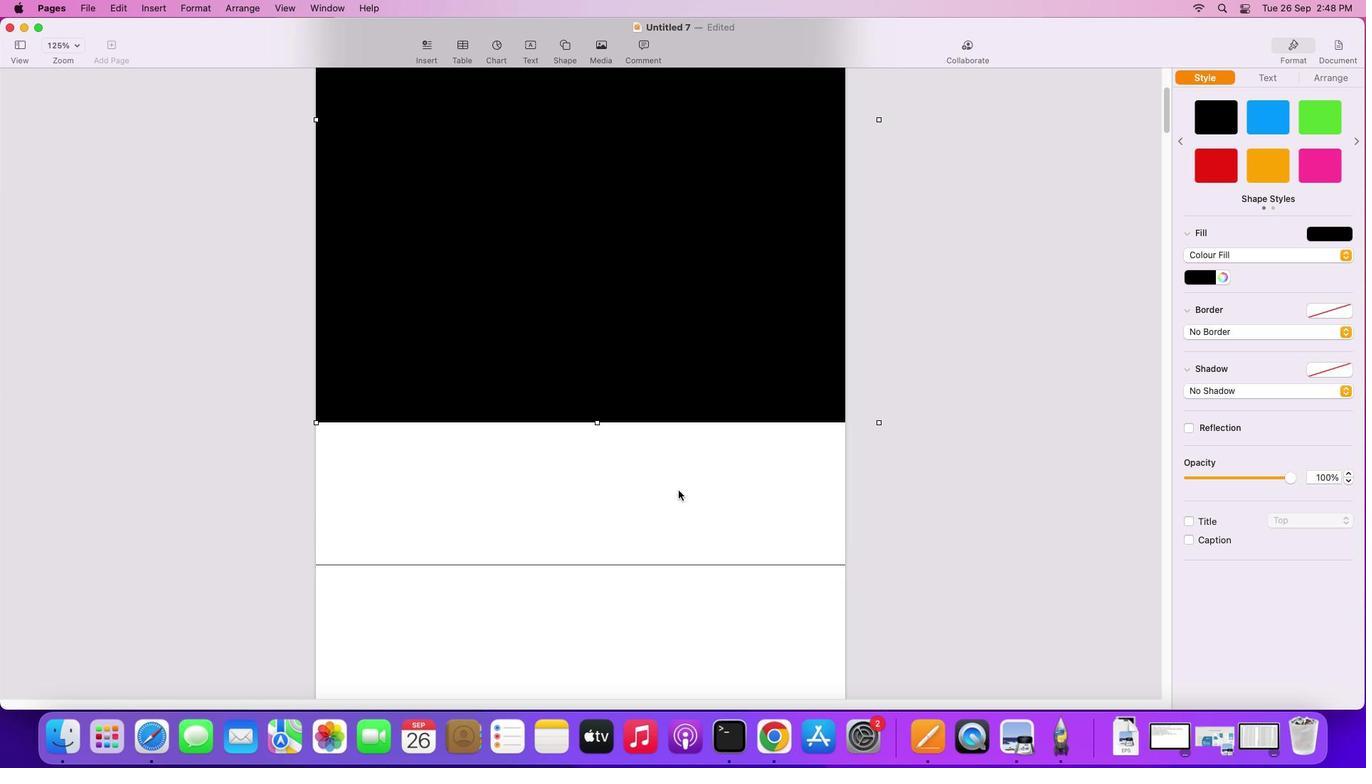 
Action: Mouse moved to (717, 525)
Screenshot: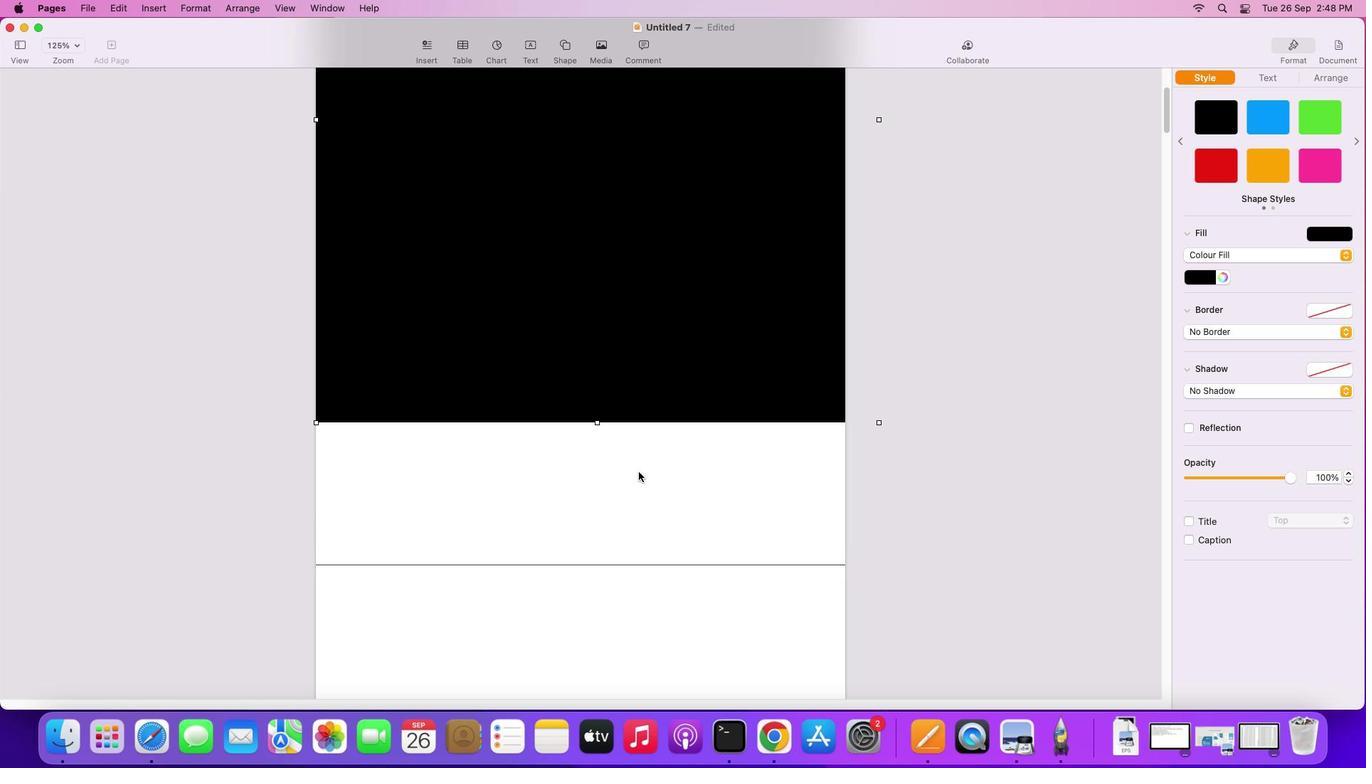 
Action: Mouse scrolled (717, 525) with delta (7, 6)
Screenshot: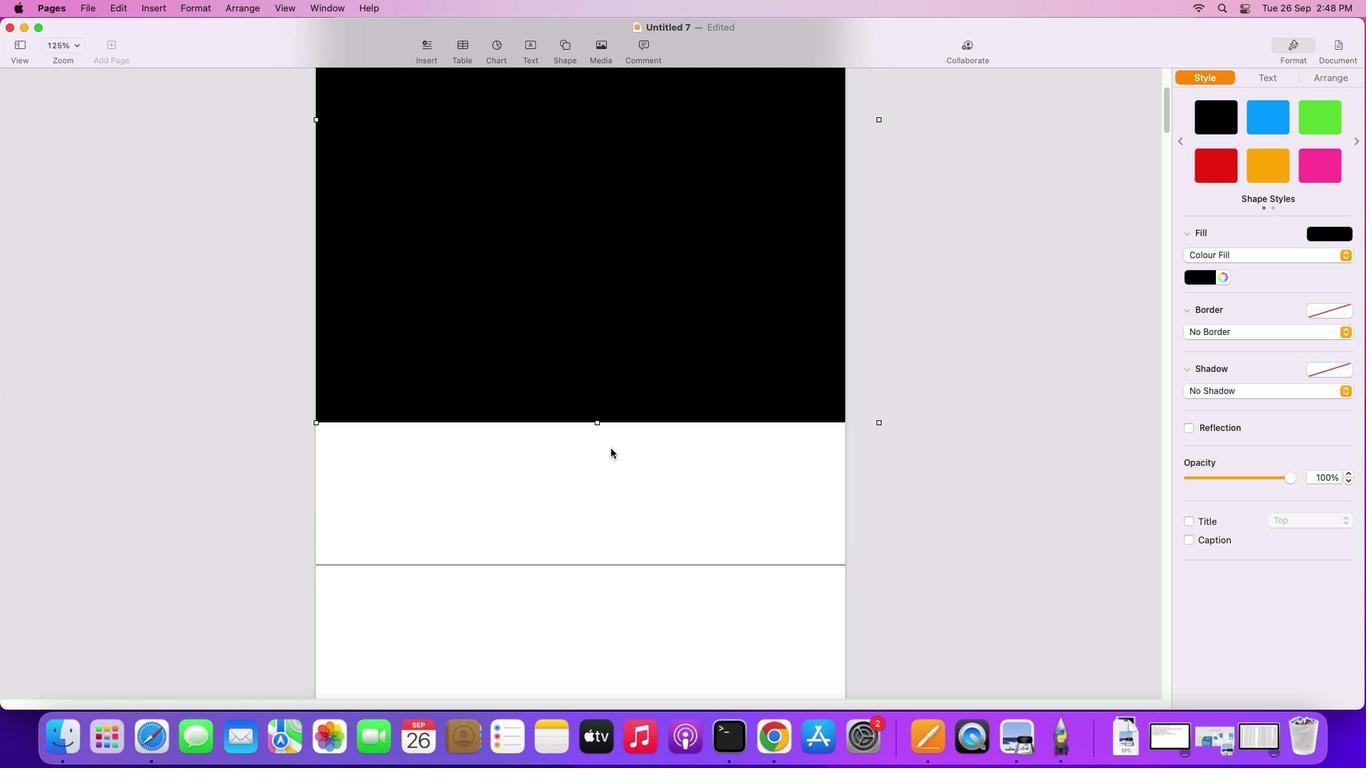 
Action: Mouse scrolled (717, 525) with delta (7, 6)
Screenshot: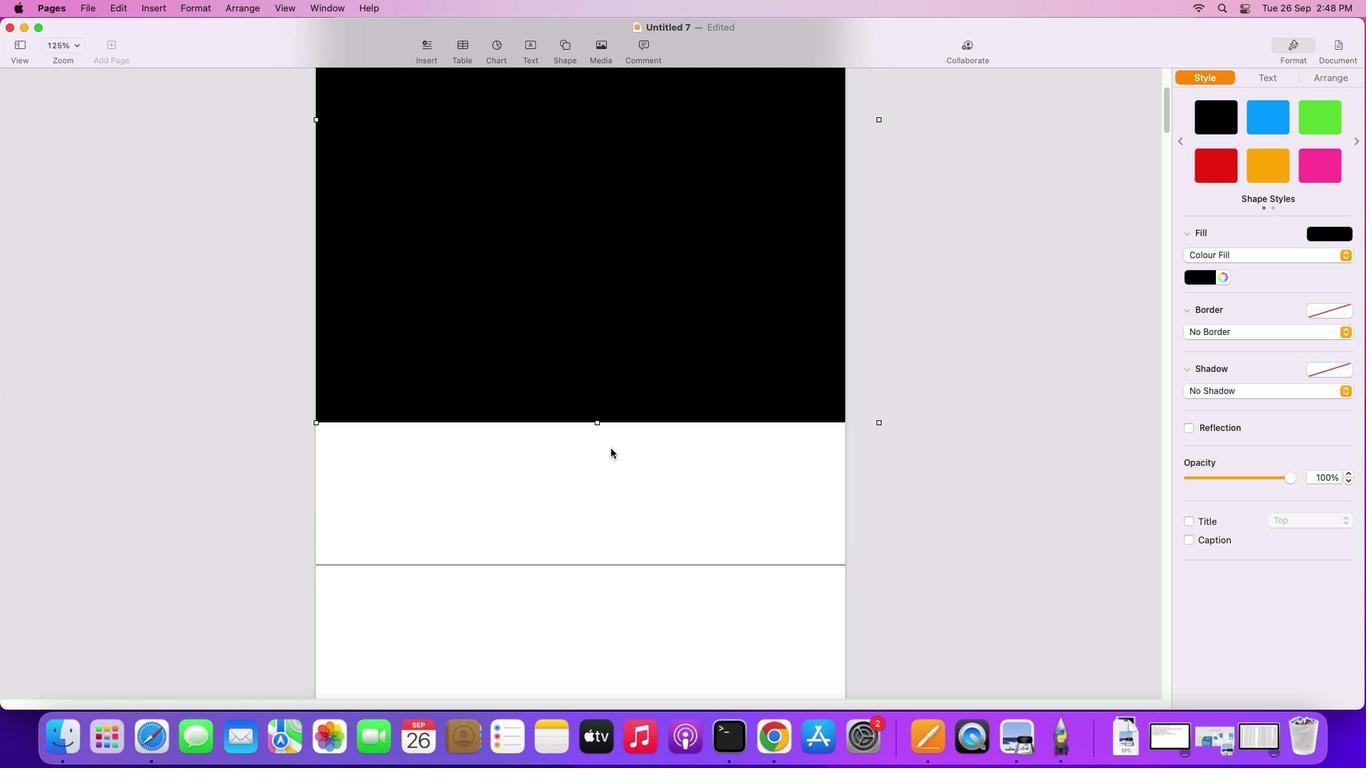 
Action: Mouse scrolled (717, 525) with delta (7, 4)
Screenshot: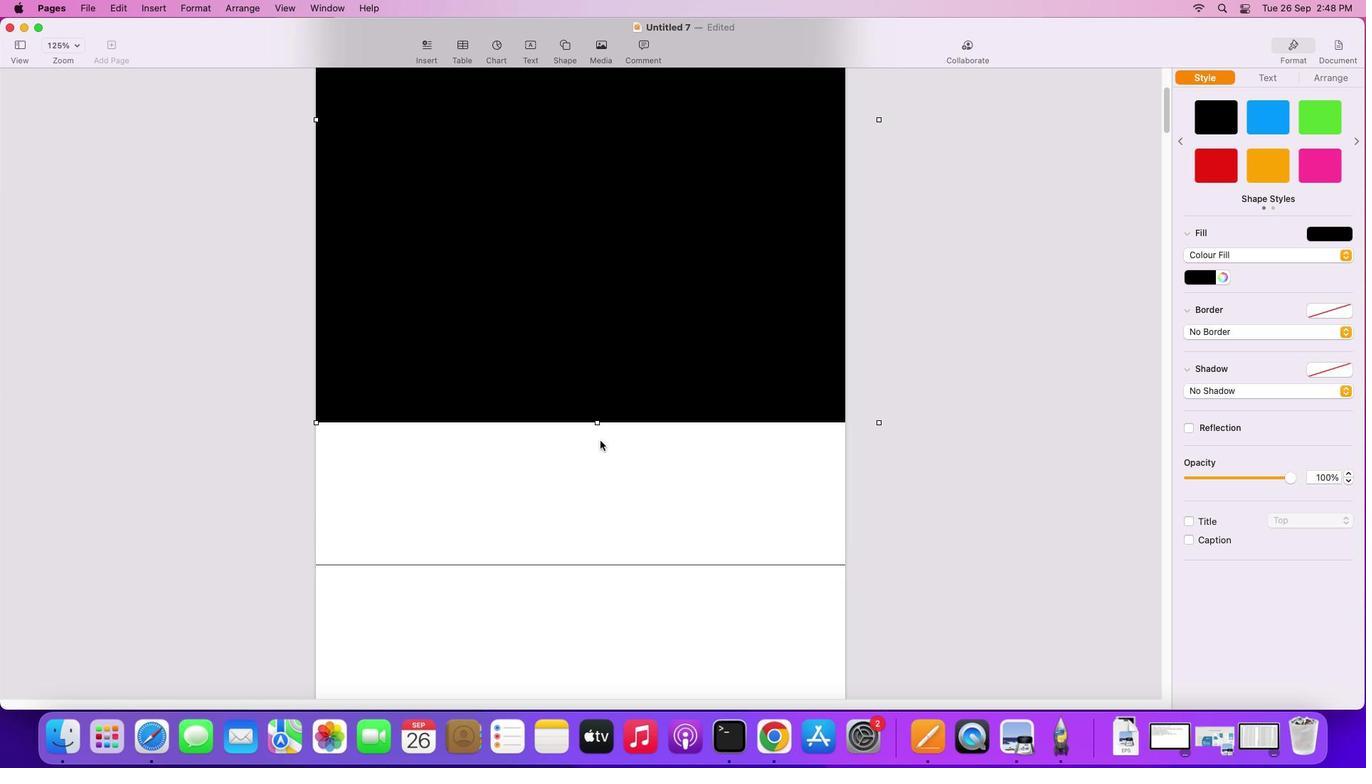 
Action: Mouse moved to (711, 517)
Screenshot: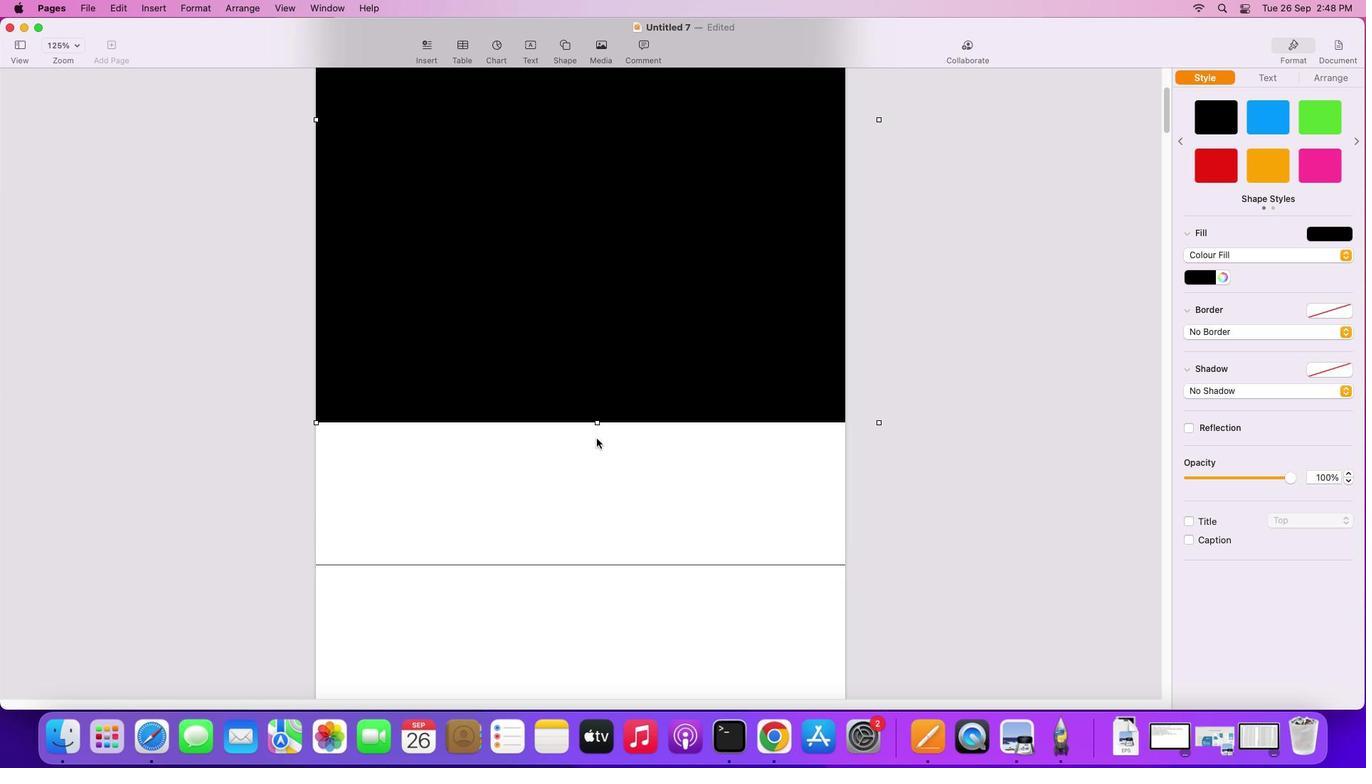 
Action: Mouse scrolled (711, 517) with delta (7, 3)
Screenshot: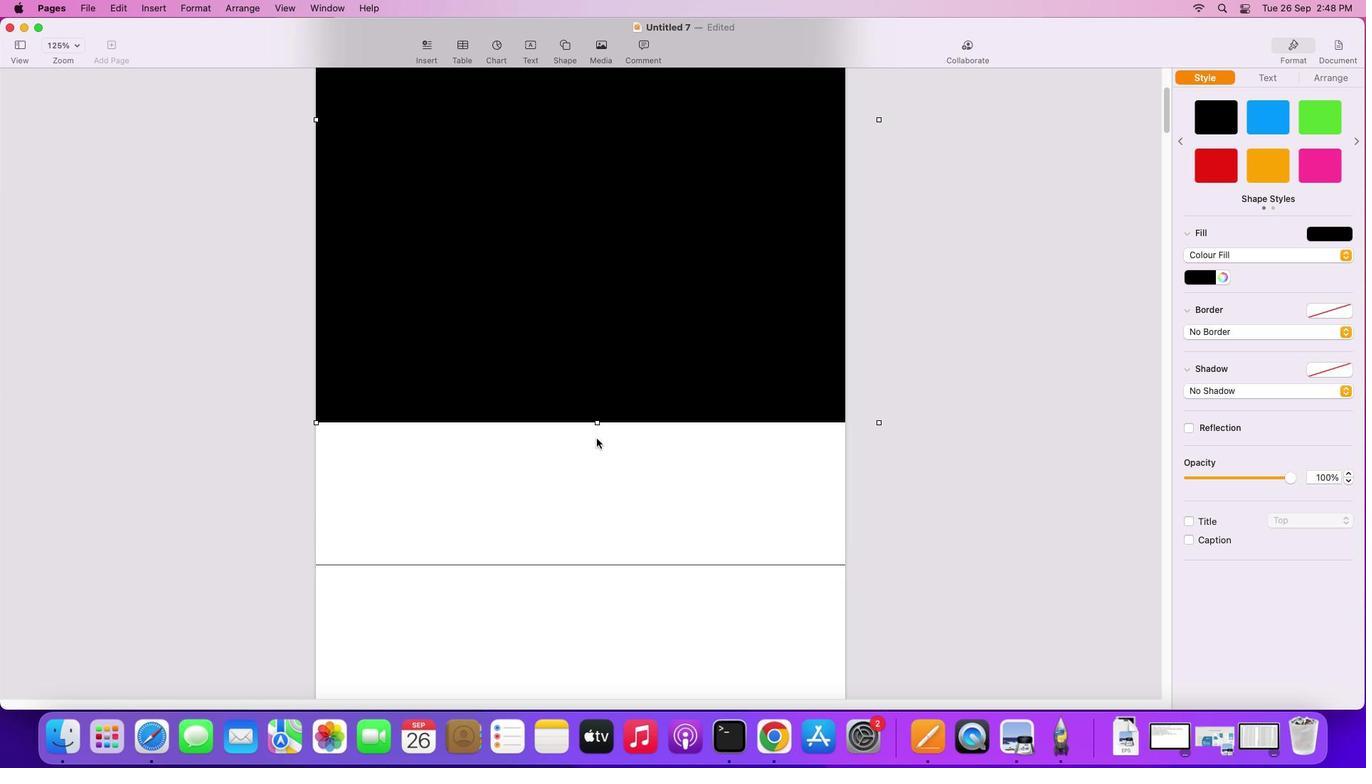
Action: Mouse moved to (605, 428)
Screenshot: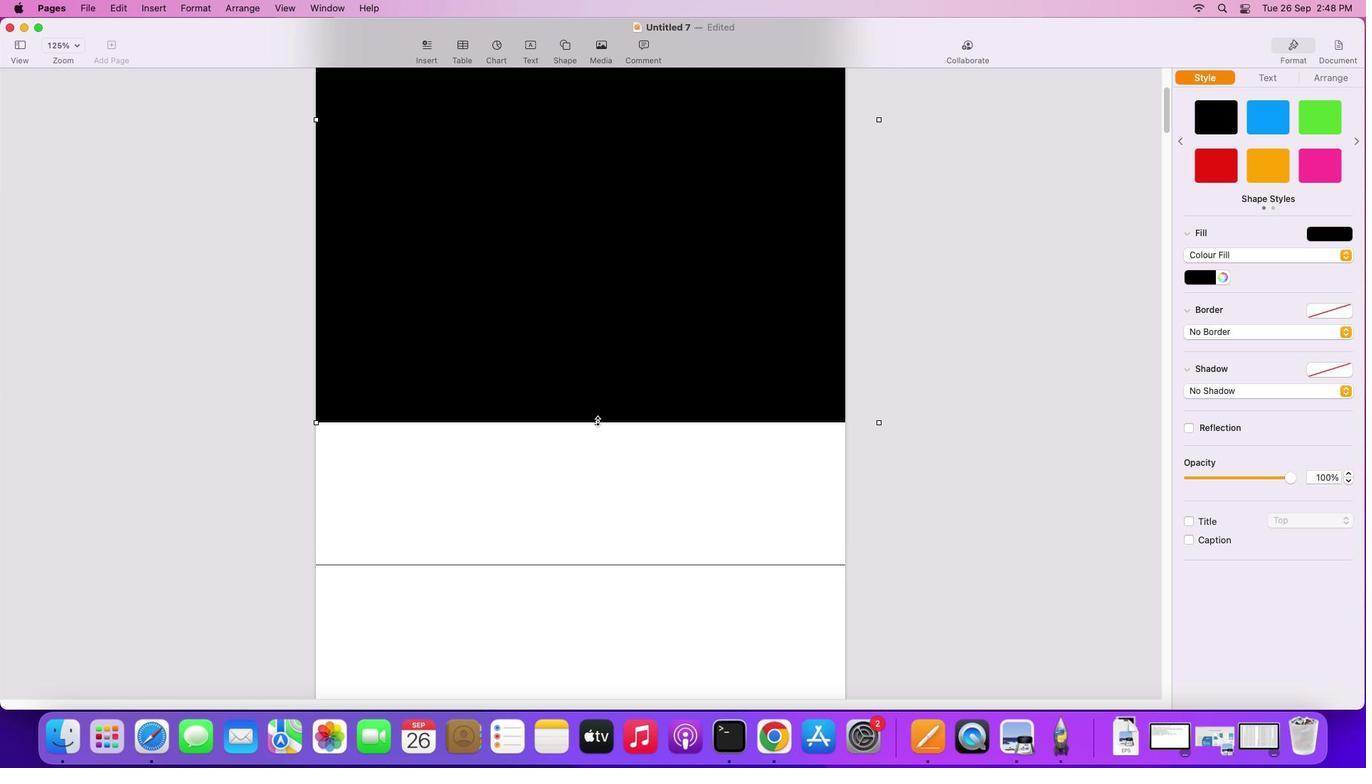 
Action: Mouse pressed left at (605, 428)
Screenshot: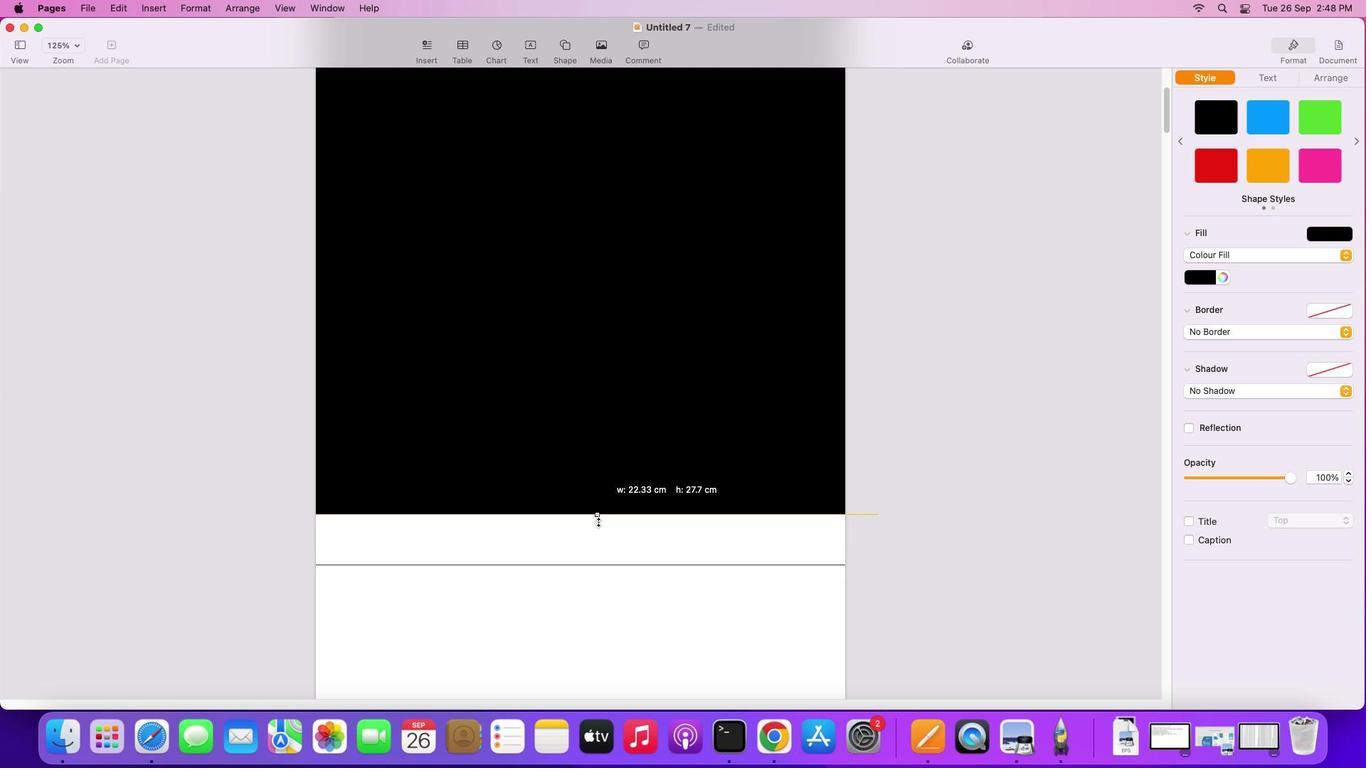 
Action: Mouse moved to (886, 318)
Screenshot: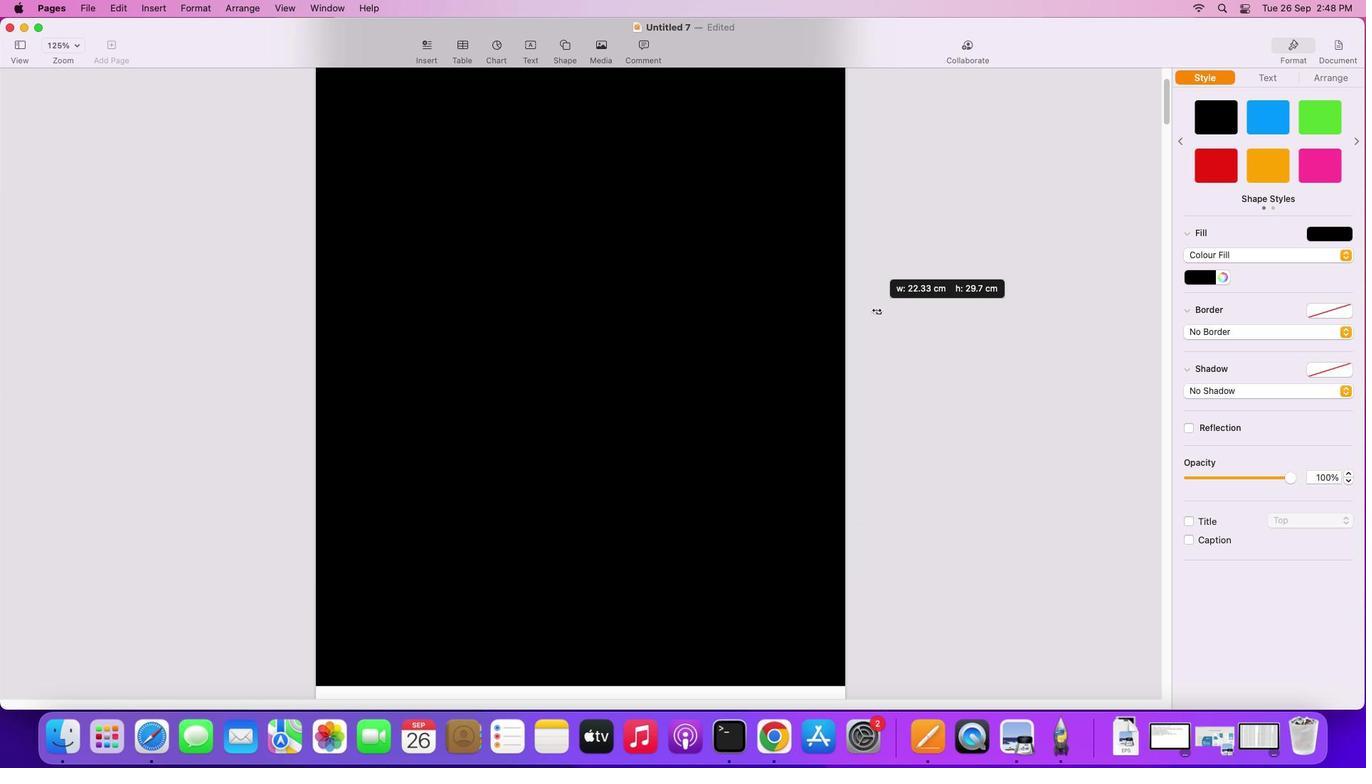 
Action: Mouse pressed left at (886, 318)
Screenshot: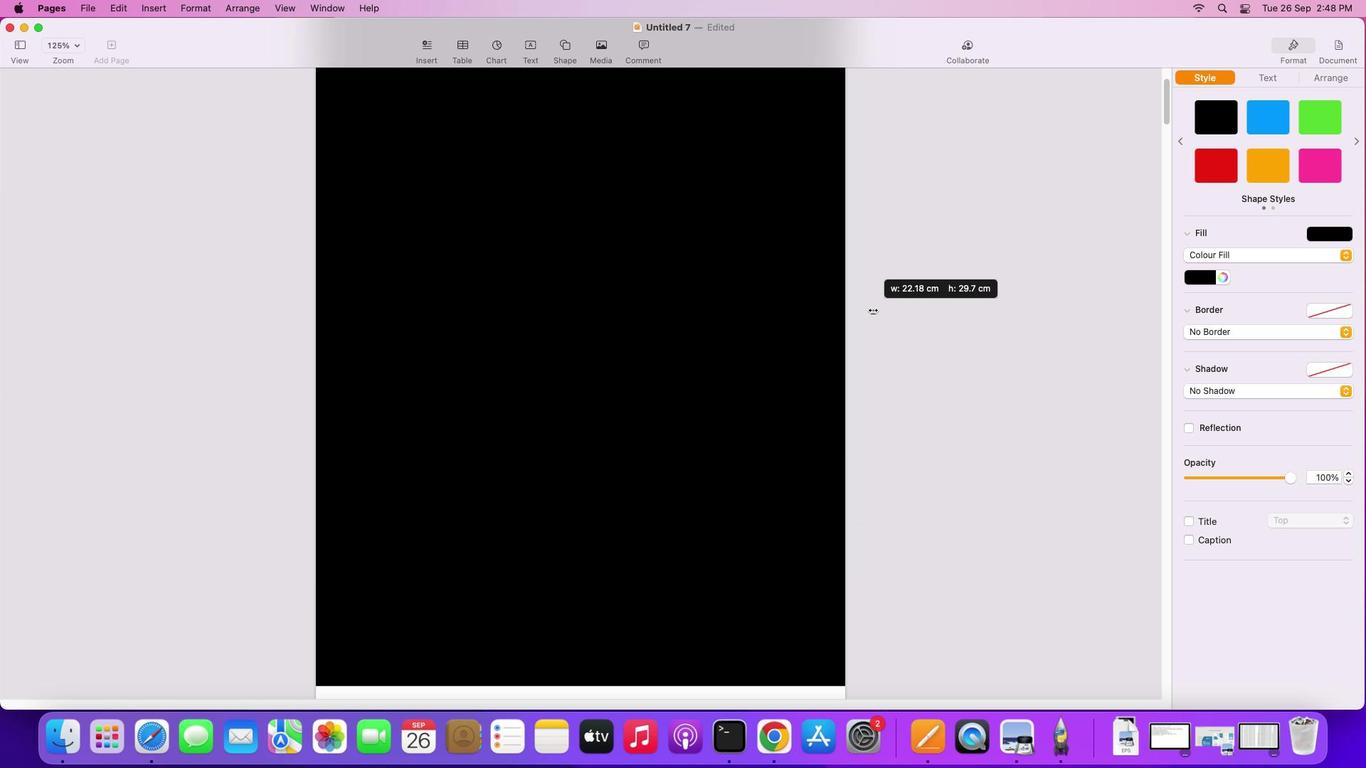 
Action: Mouse moved to (899, 313)
Screenshot: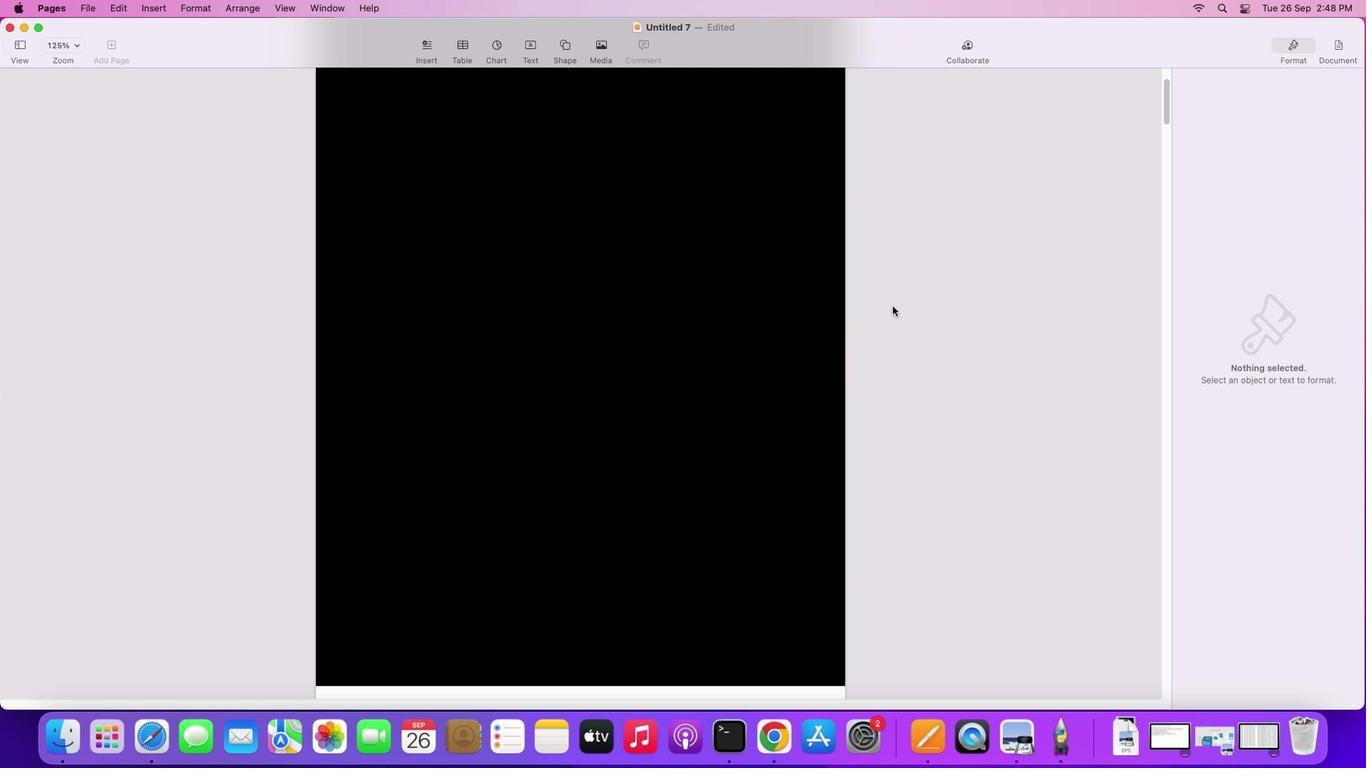 
Action: Mouse pressed left at (899, 313)
Screenshot: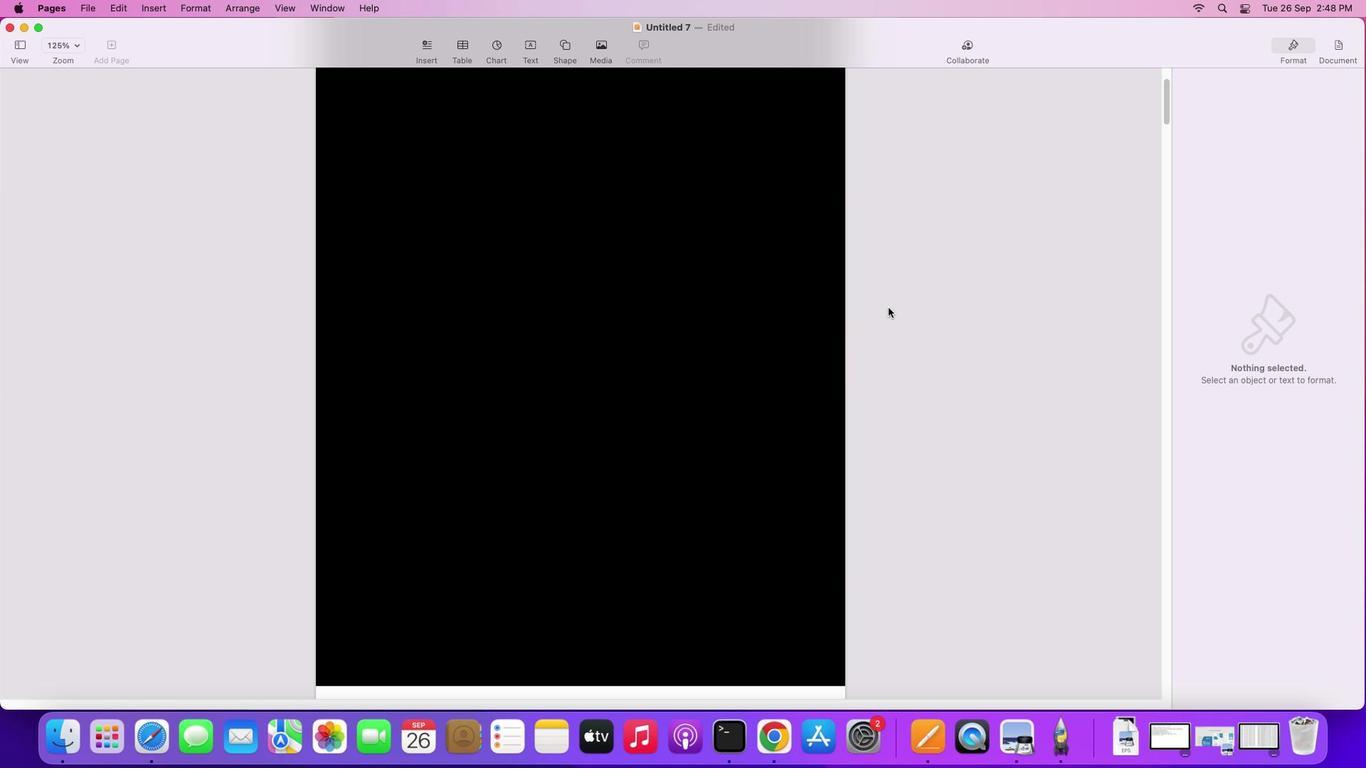 
Action: Mouse moved to (664, 230)
Screenshot: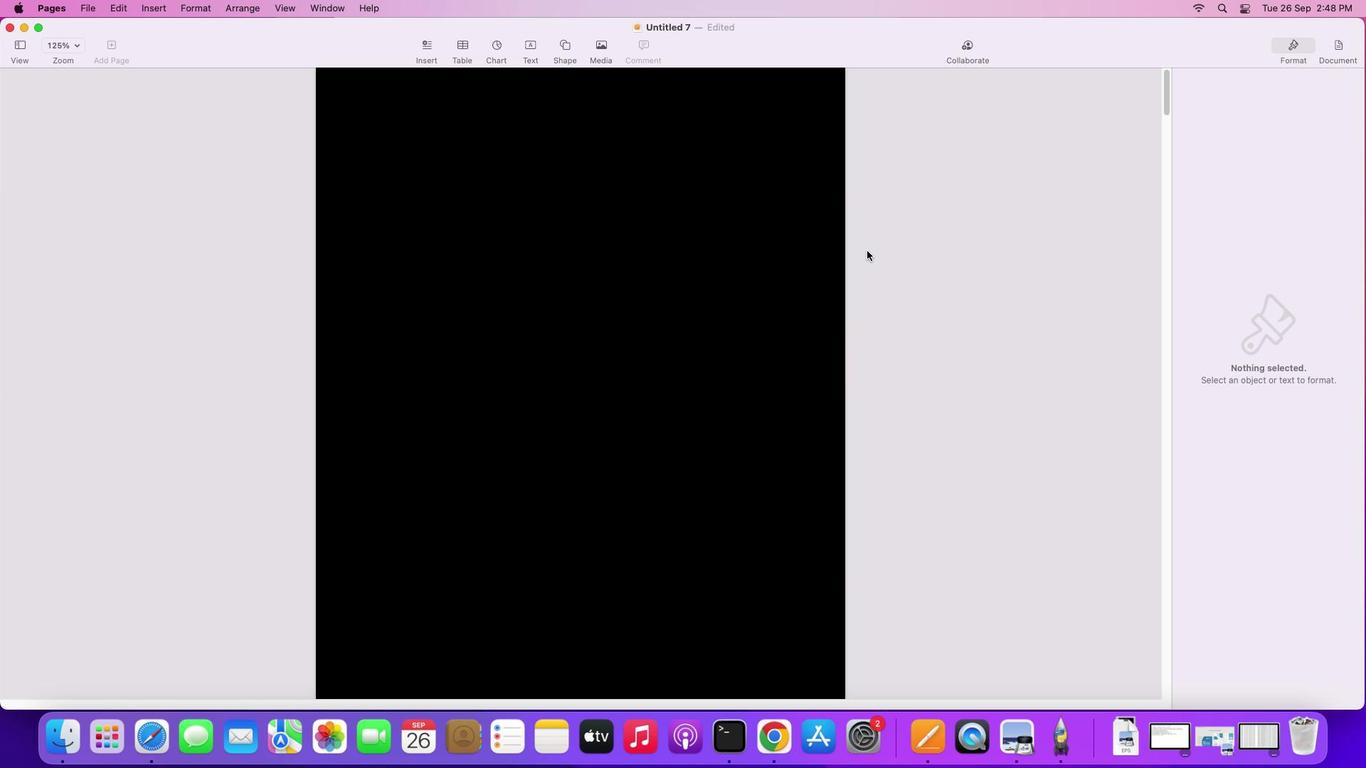 
Action: Mouse scrolled (664, 230) with delta (7, 7)
Screenshot: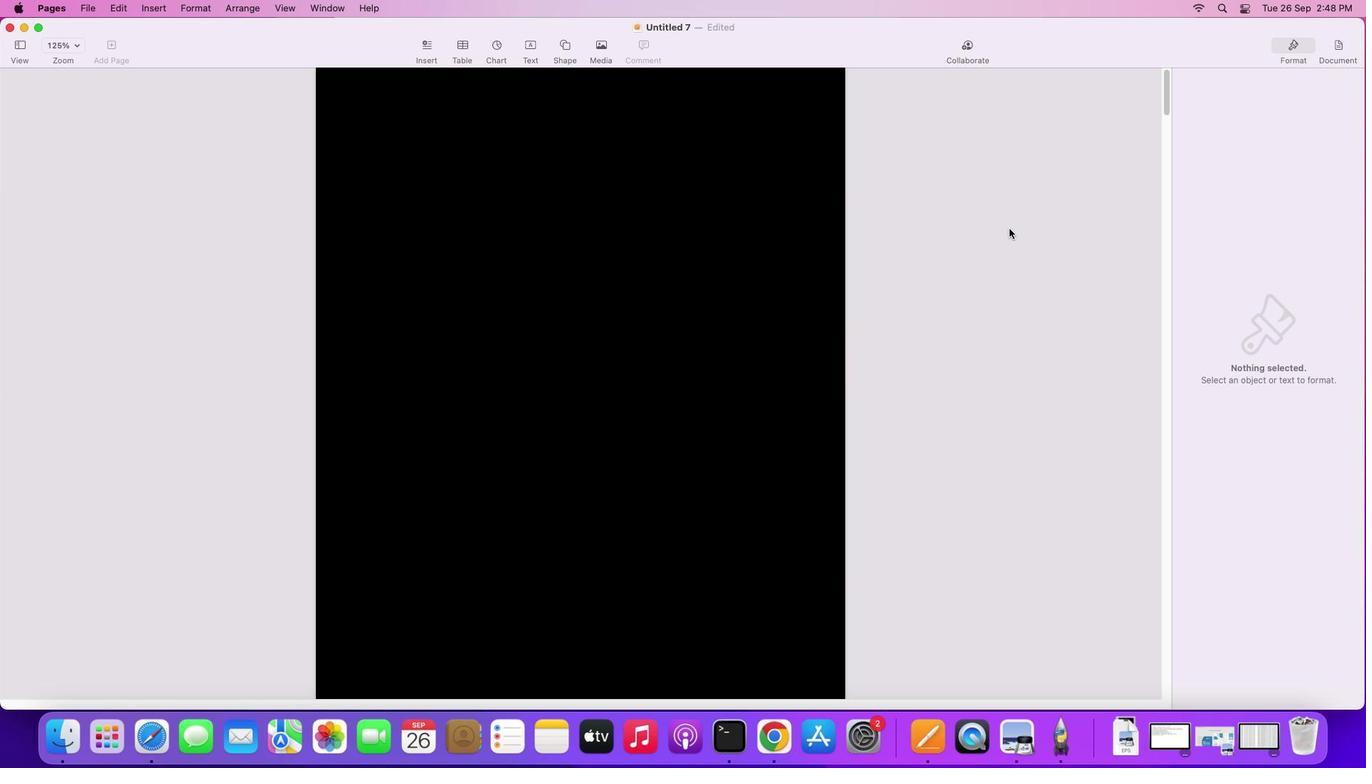 
Action: Mouse scrolled (664, 230) with delta (7, 7)
Screenshot: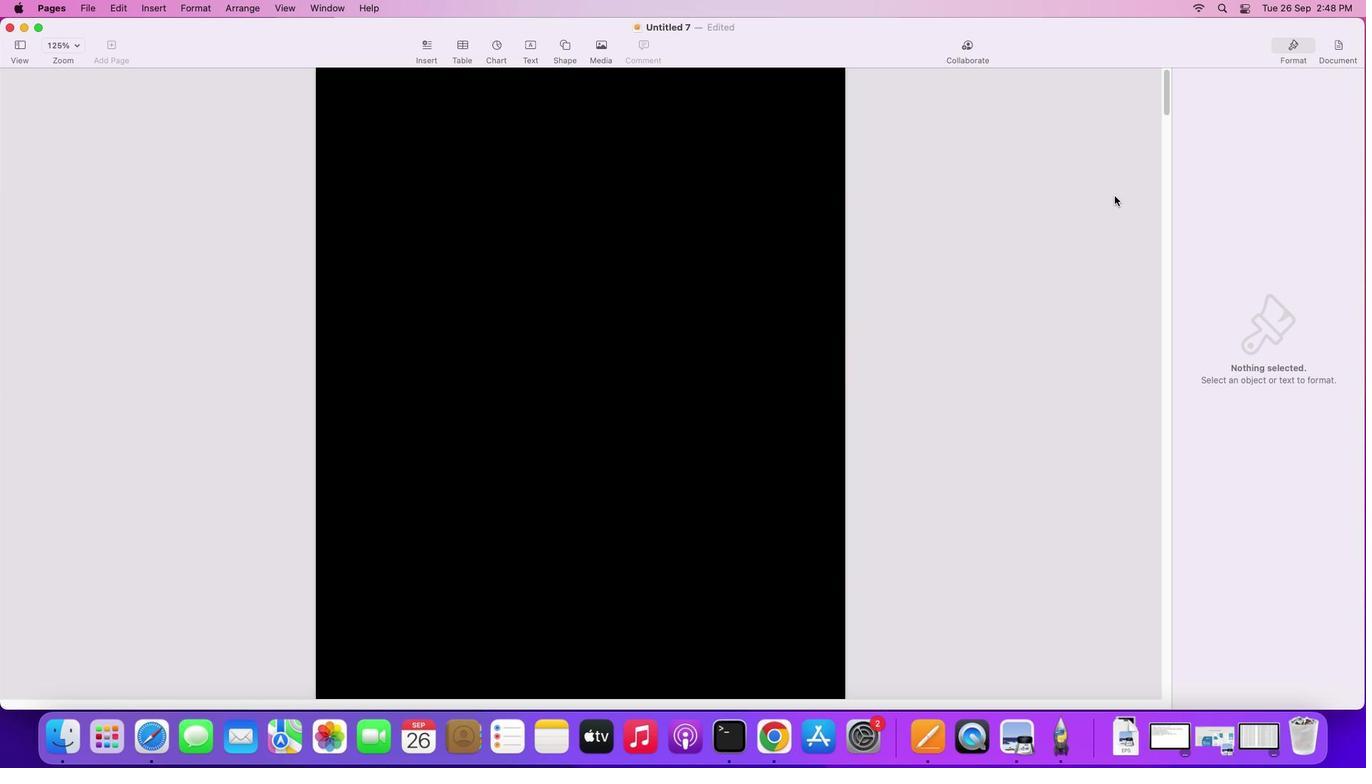 
Action: Mouse scrolled (664, 230) with delta (7, 9)
Screenshot: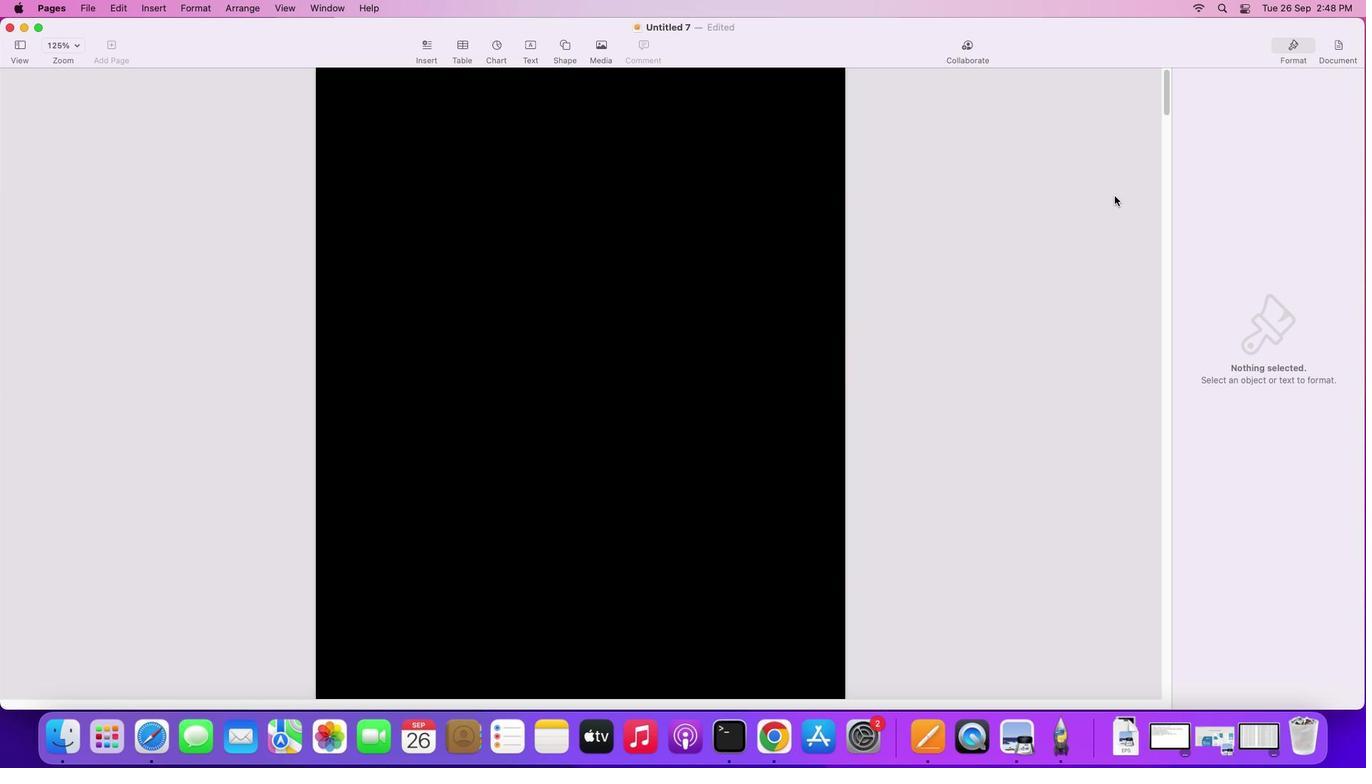 
Action: Mouse scrolled (664, 230) with delta (7, 10)
Screenshot: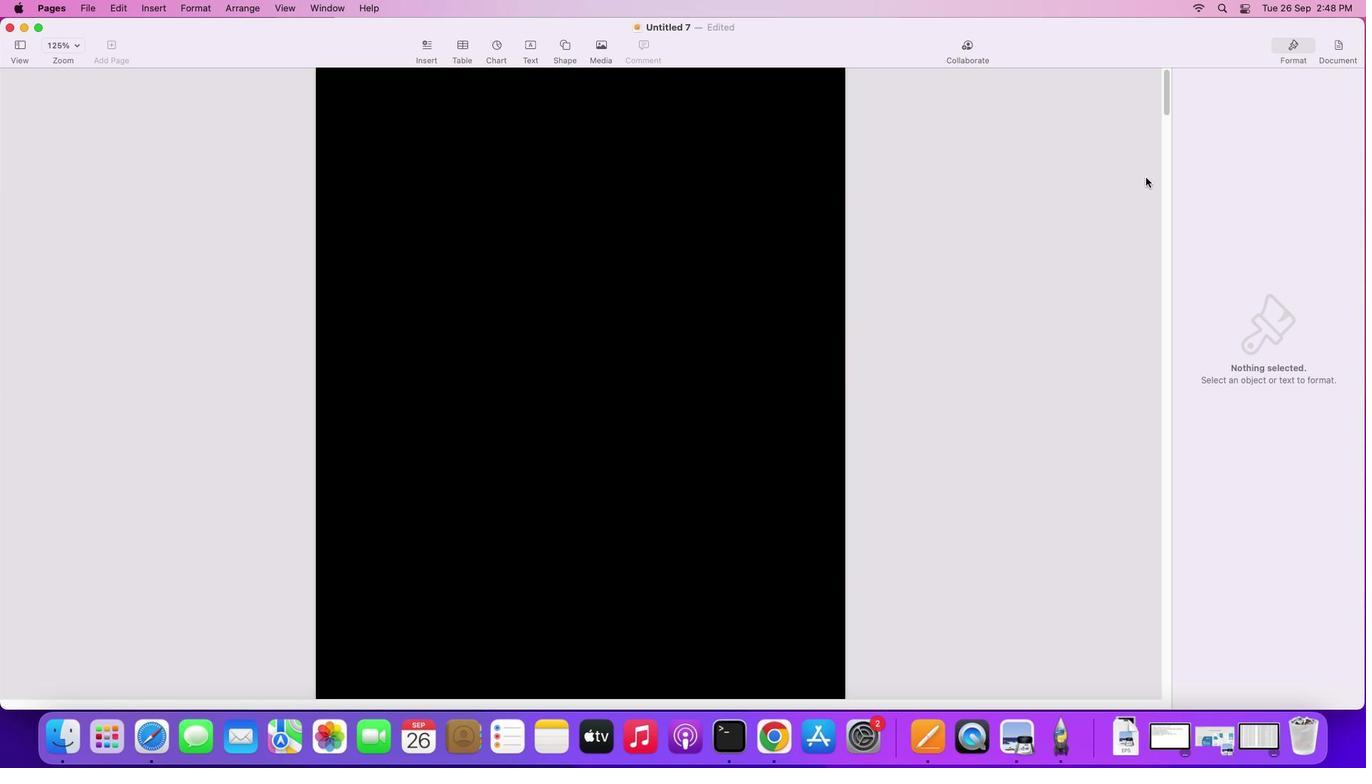
Action: Mouse scrolled (664, 230) with delta (7, 11)
Screenshot: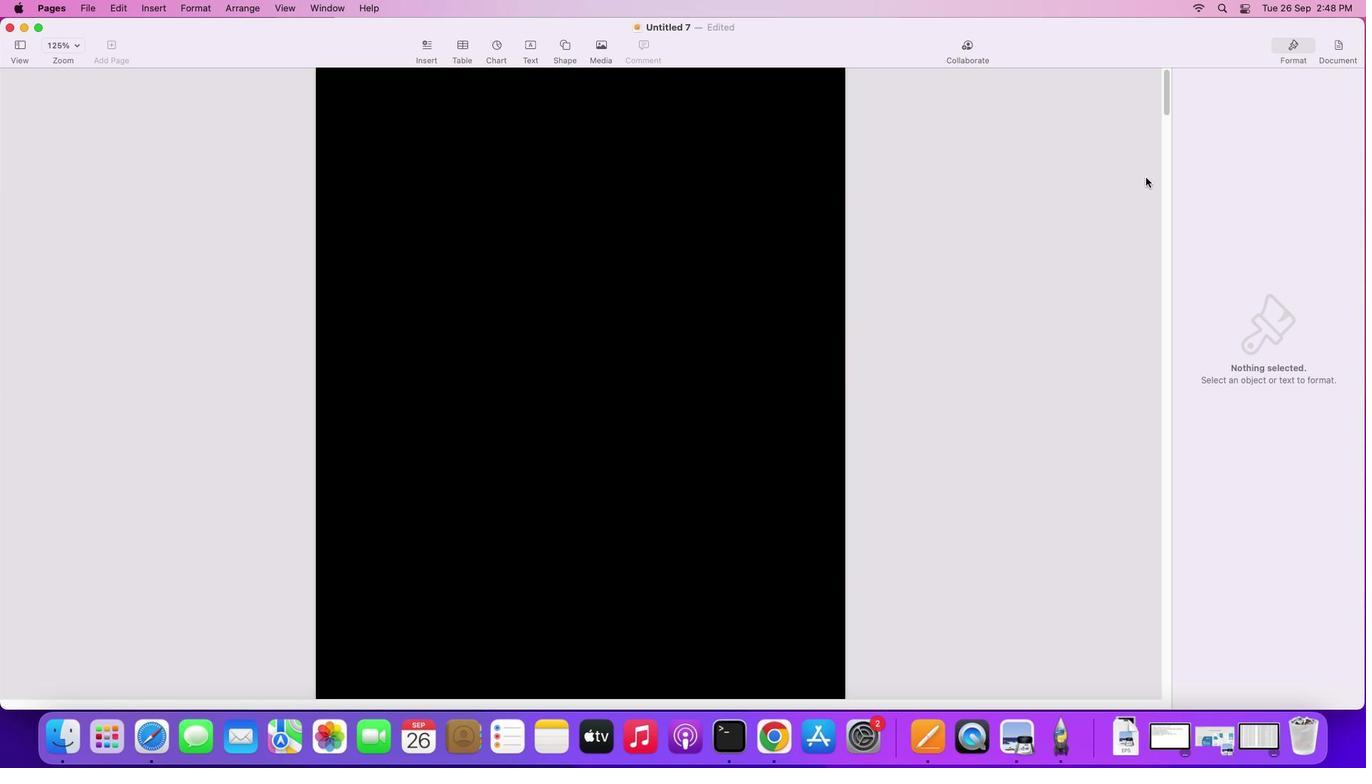 
Action: Mouse moved to (664, 230)
Screenshot: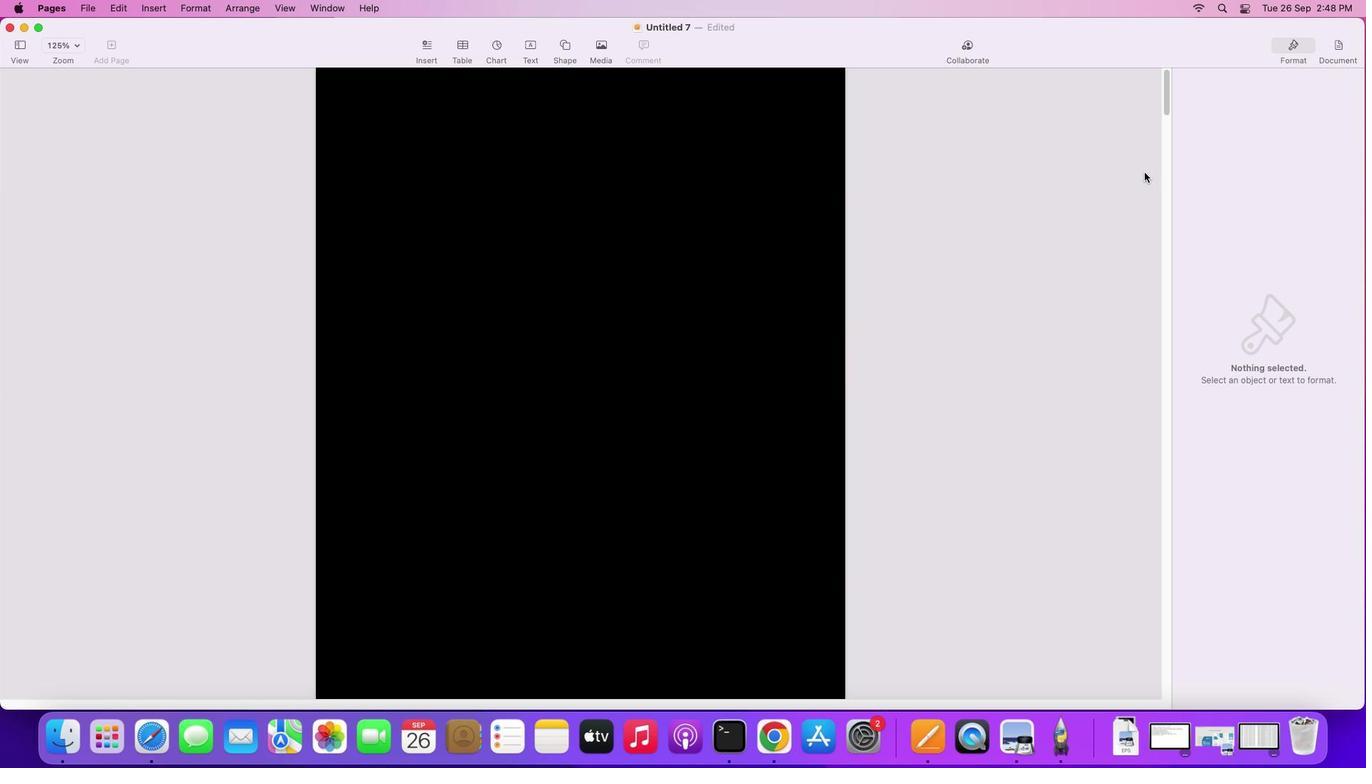 
Action: Mouse scrolled (664, 230) with delta (7, 12)
Screenshot: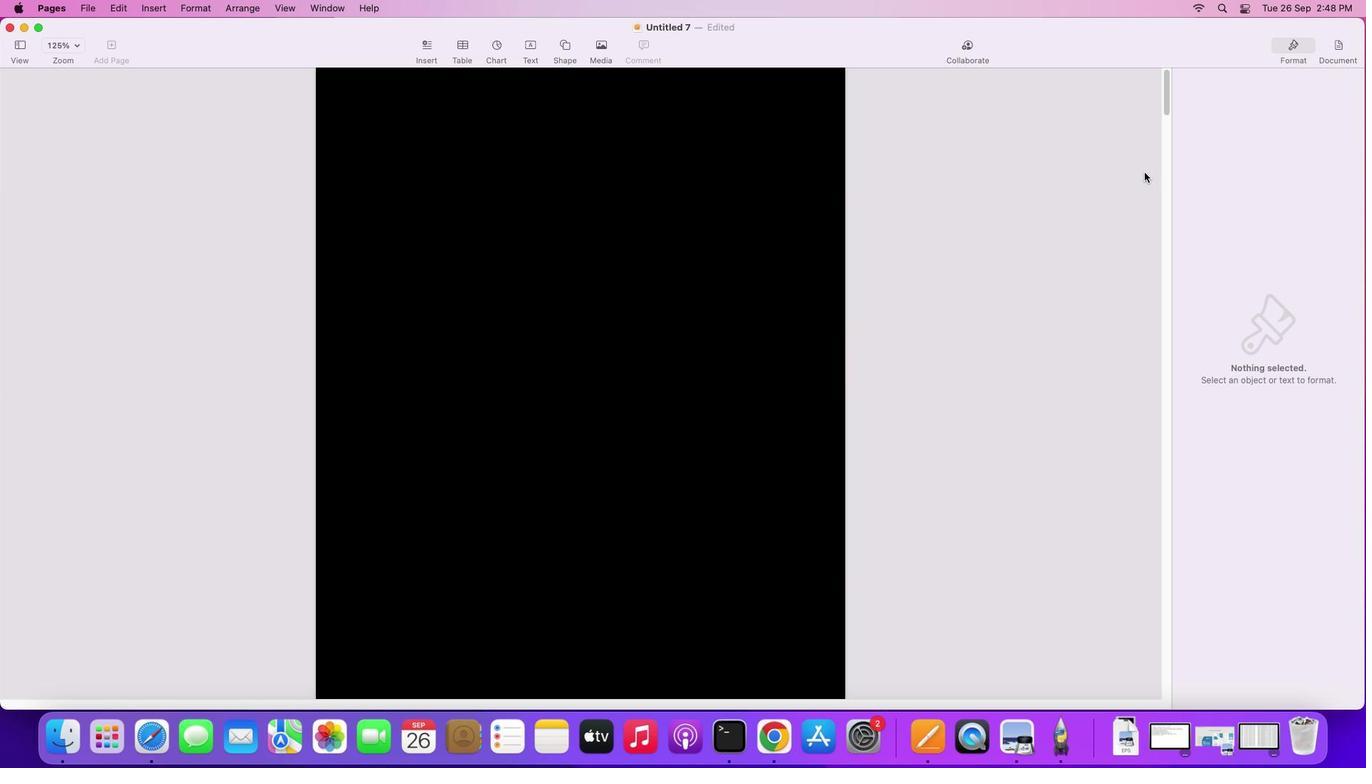 
Action: Mouse moved to (530, 345)
Screenshot: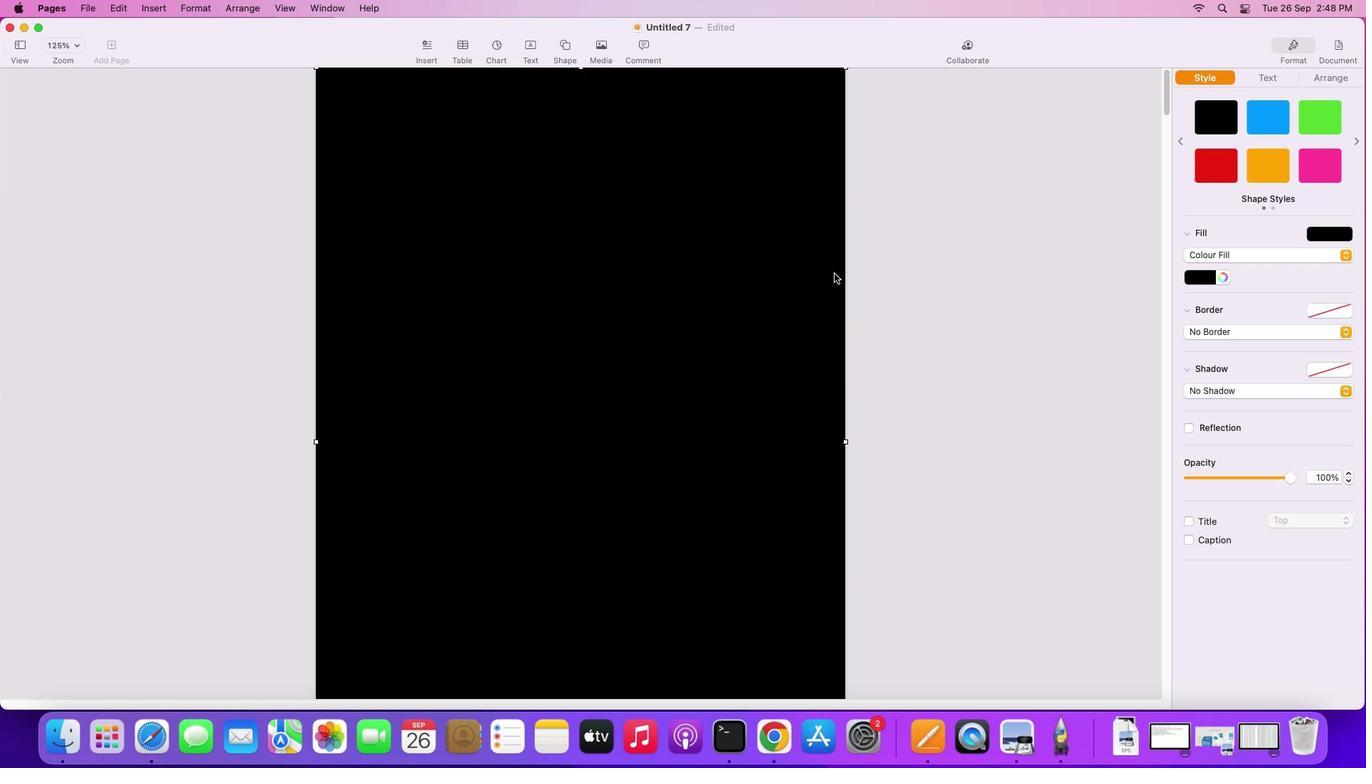 
Action: Mouse pressed left at (530, 345)
Screenshot: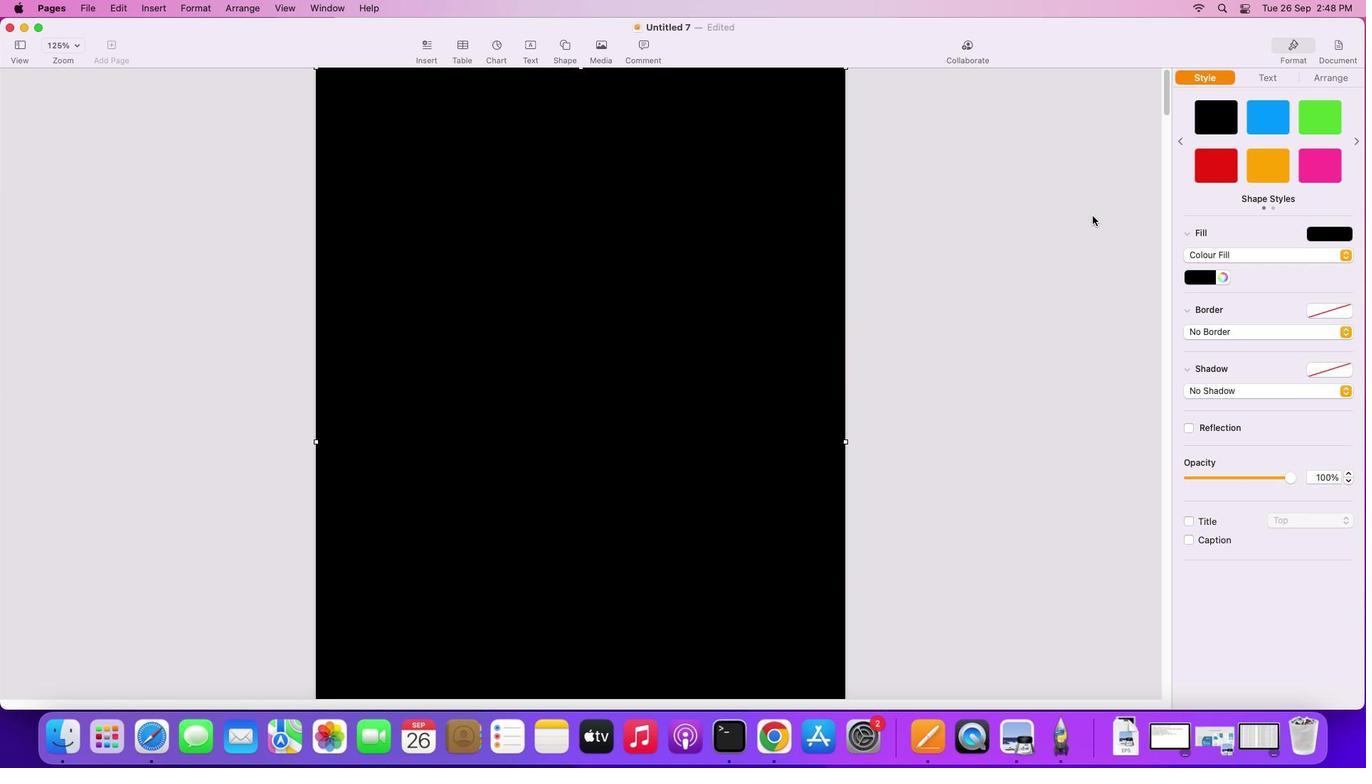 
Action: Mouse moved to (1214, 281)
Screenshot: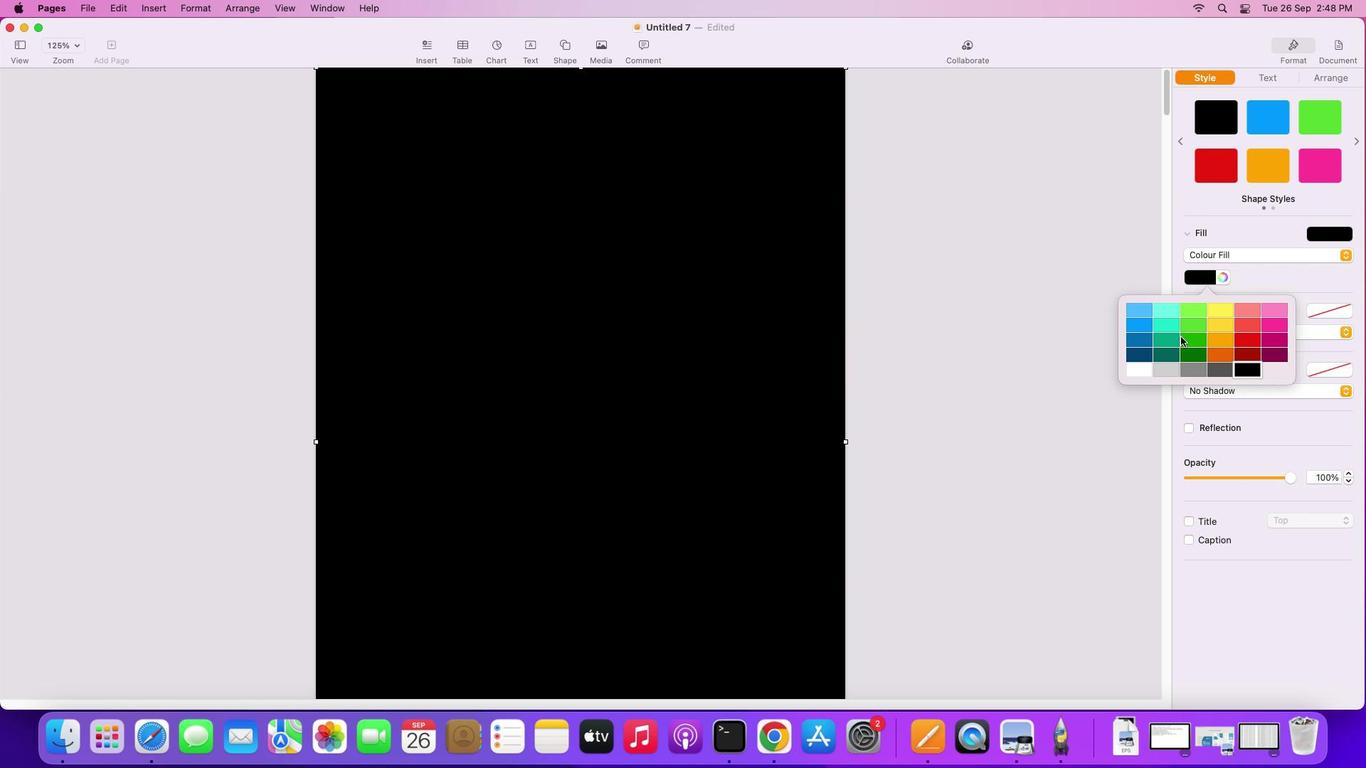 
Action: Mouse pressed left at (1214, 281)
Screenshot: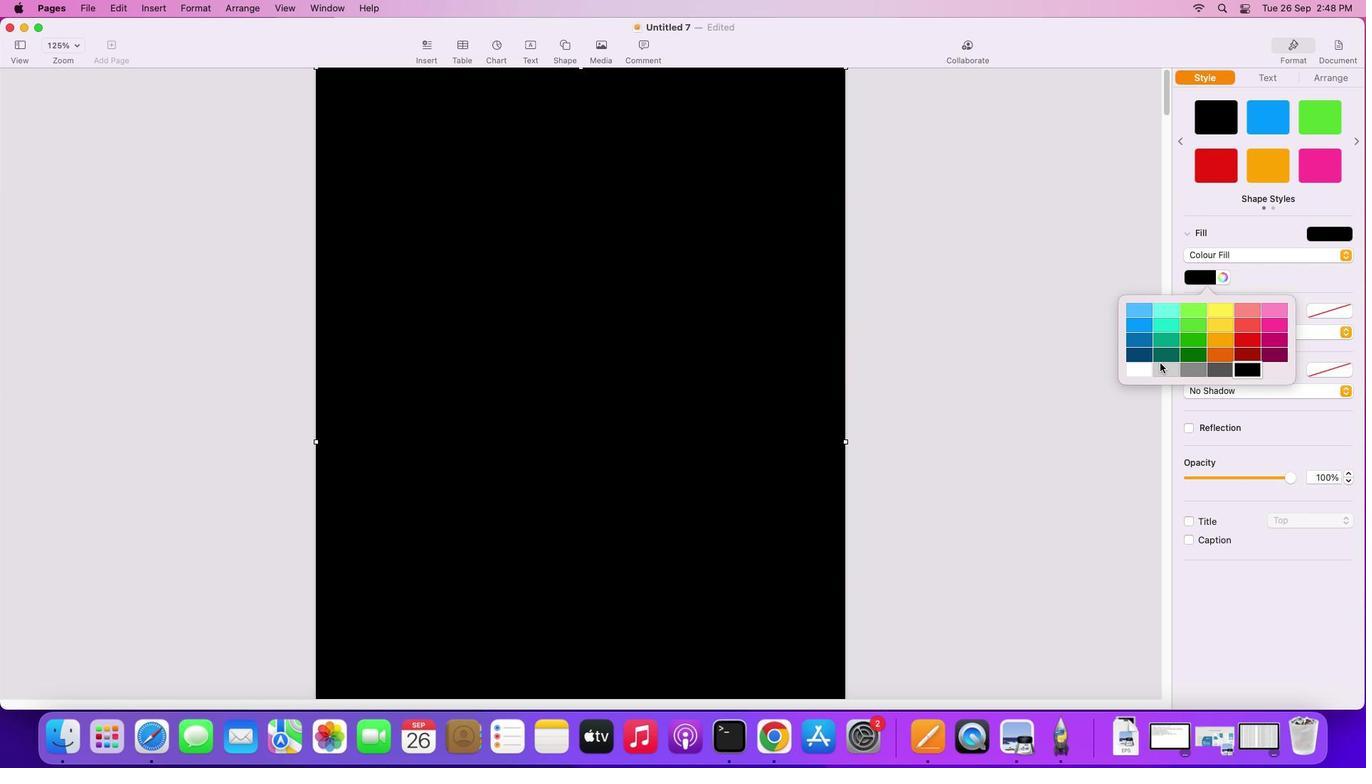 
Action: Mouse moved to (1153, 377)
Screenshot: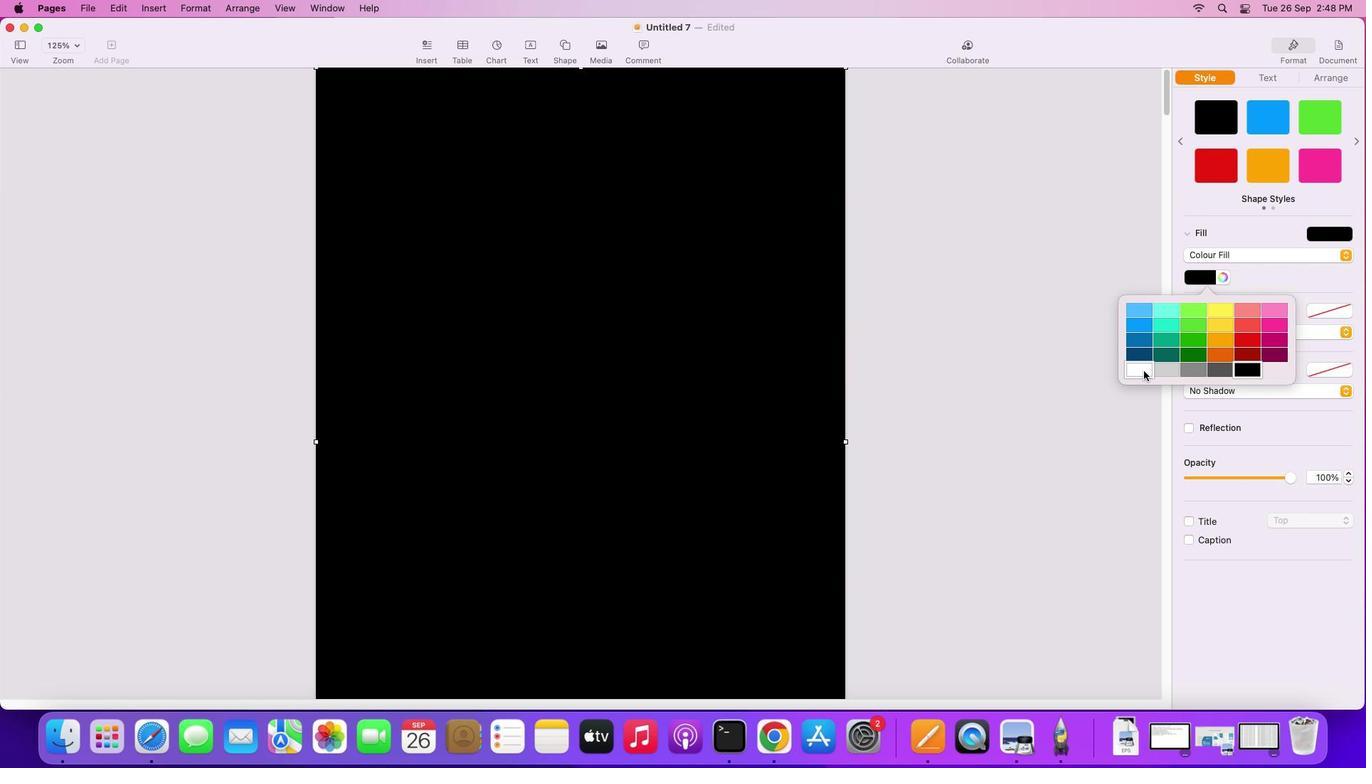 
Action: Mouse pressed left at (1153, 377)
Screenshot: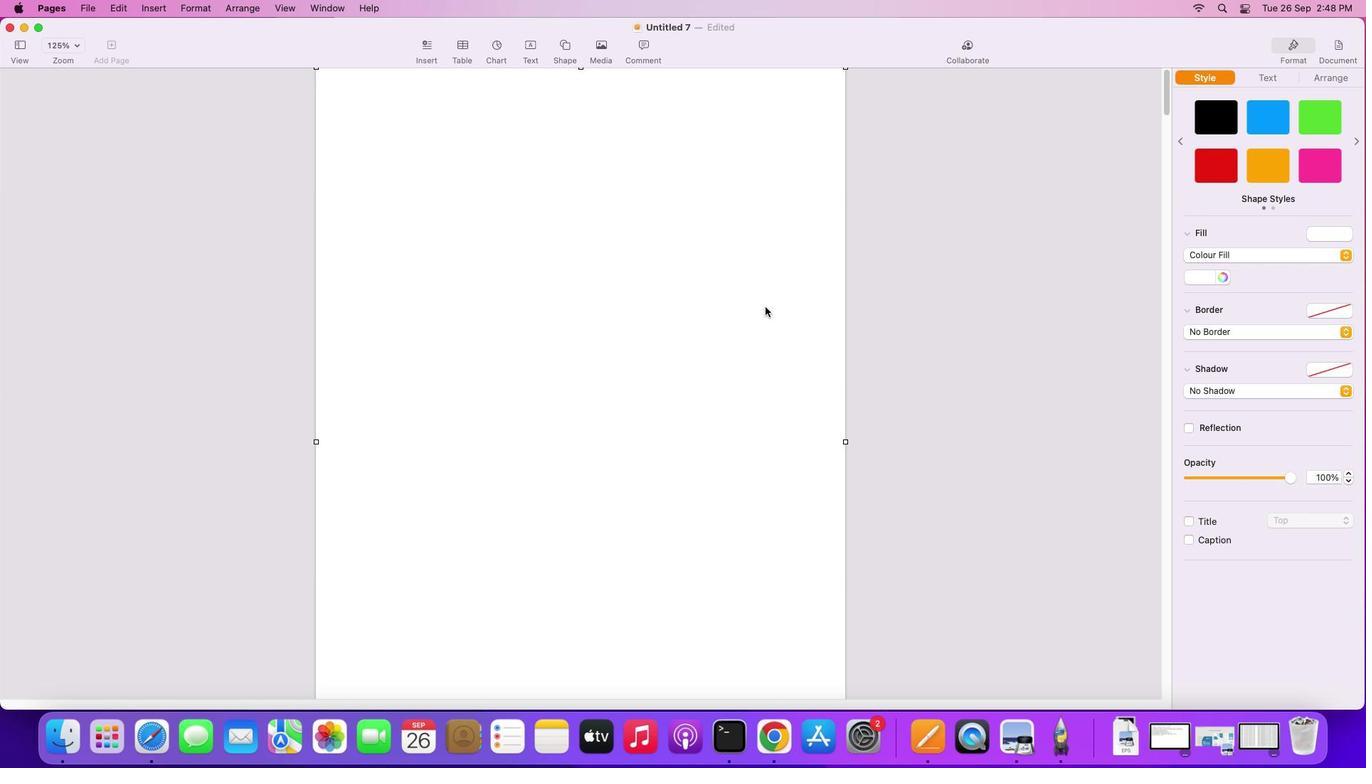 
Action: Mouse moved to (543, 277)
Screenshot: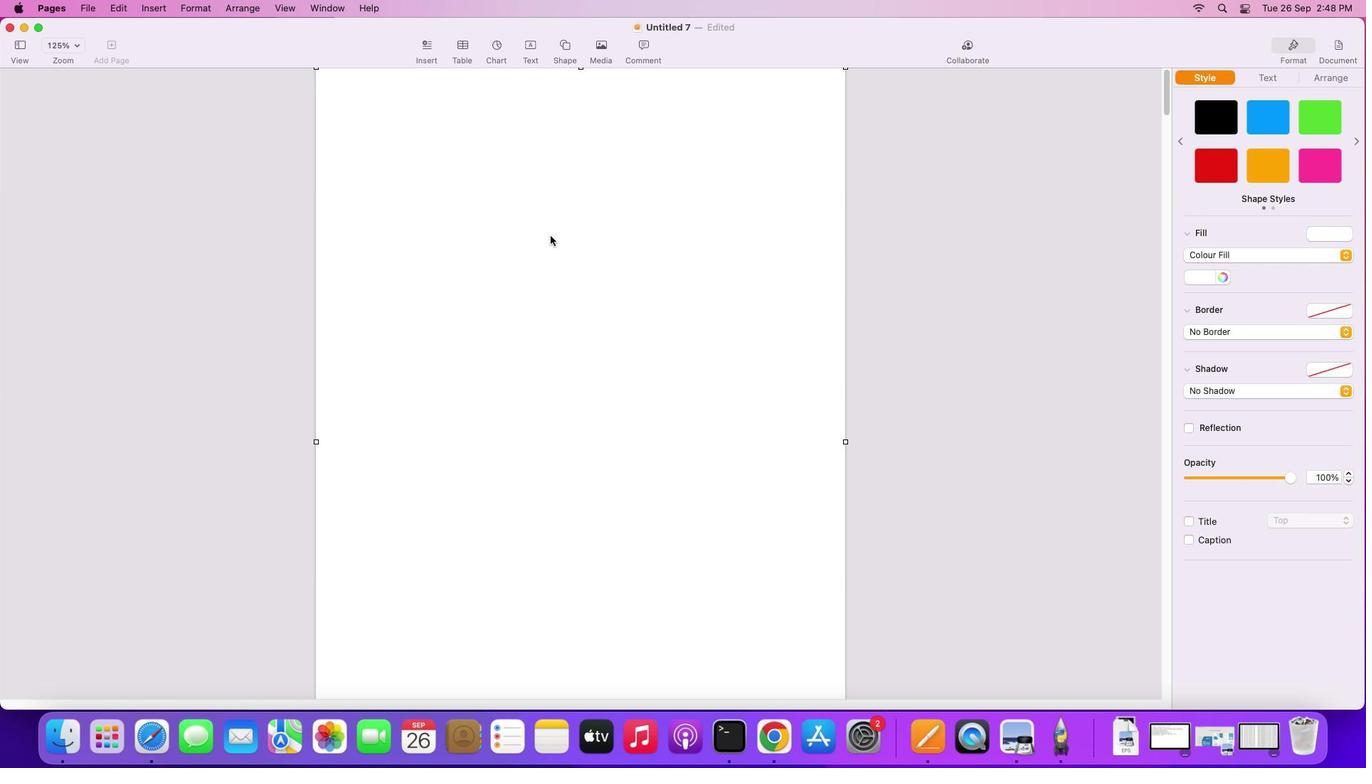 
Action: Mouse pressed left at (543, 277)
Screenshot: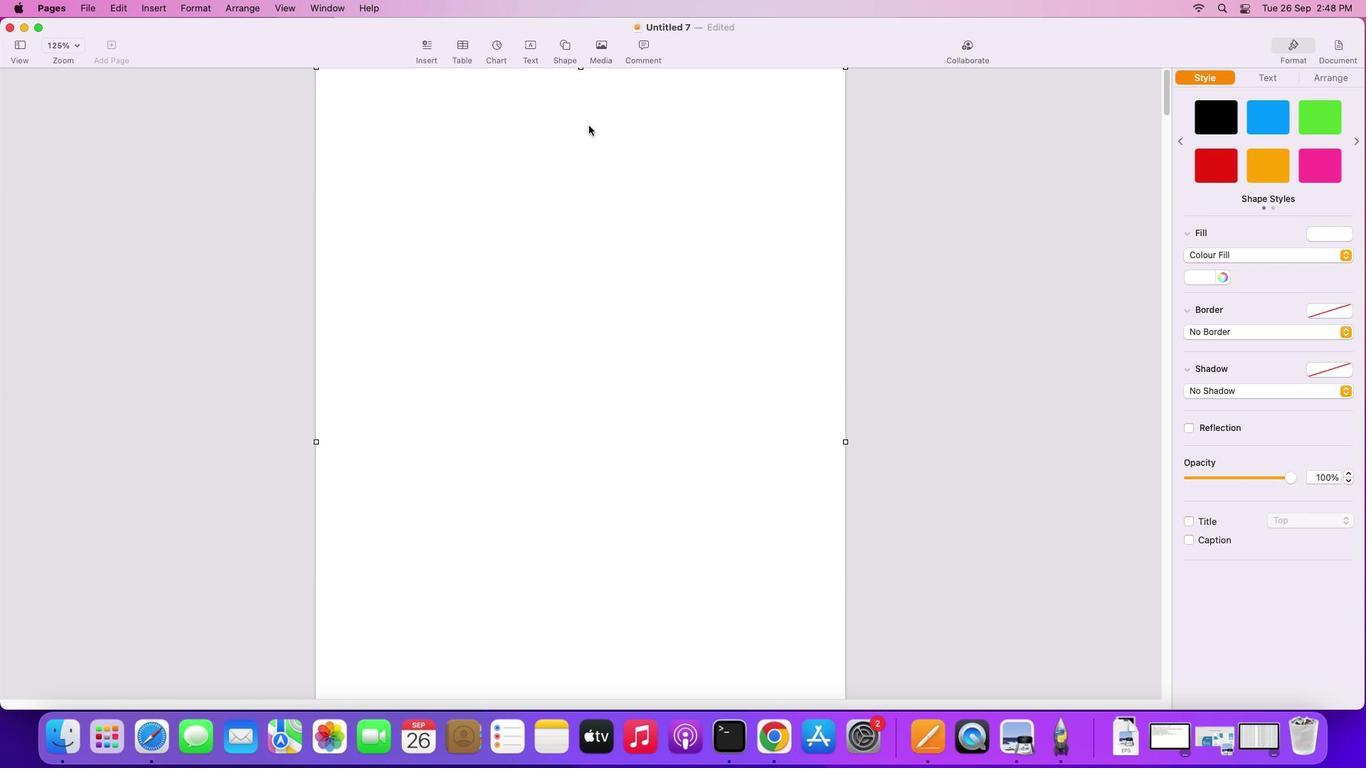 
Action: Mouse moved to (573, 53)
Screenshot: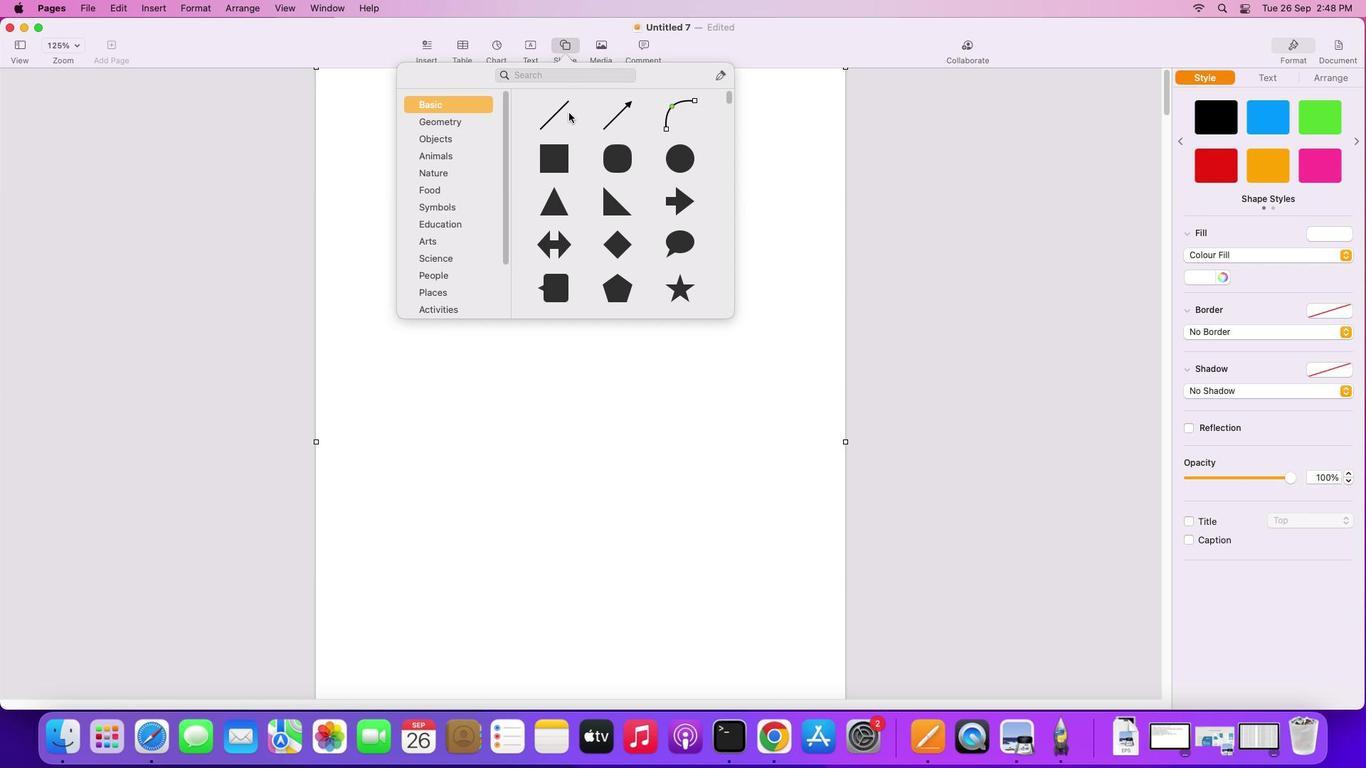 
Action: Mouse pressed left at (573, 53)
Screenshot: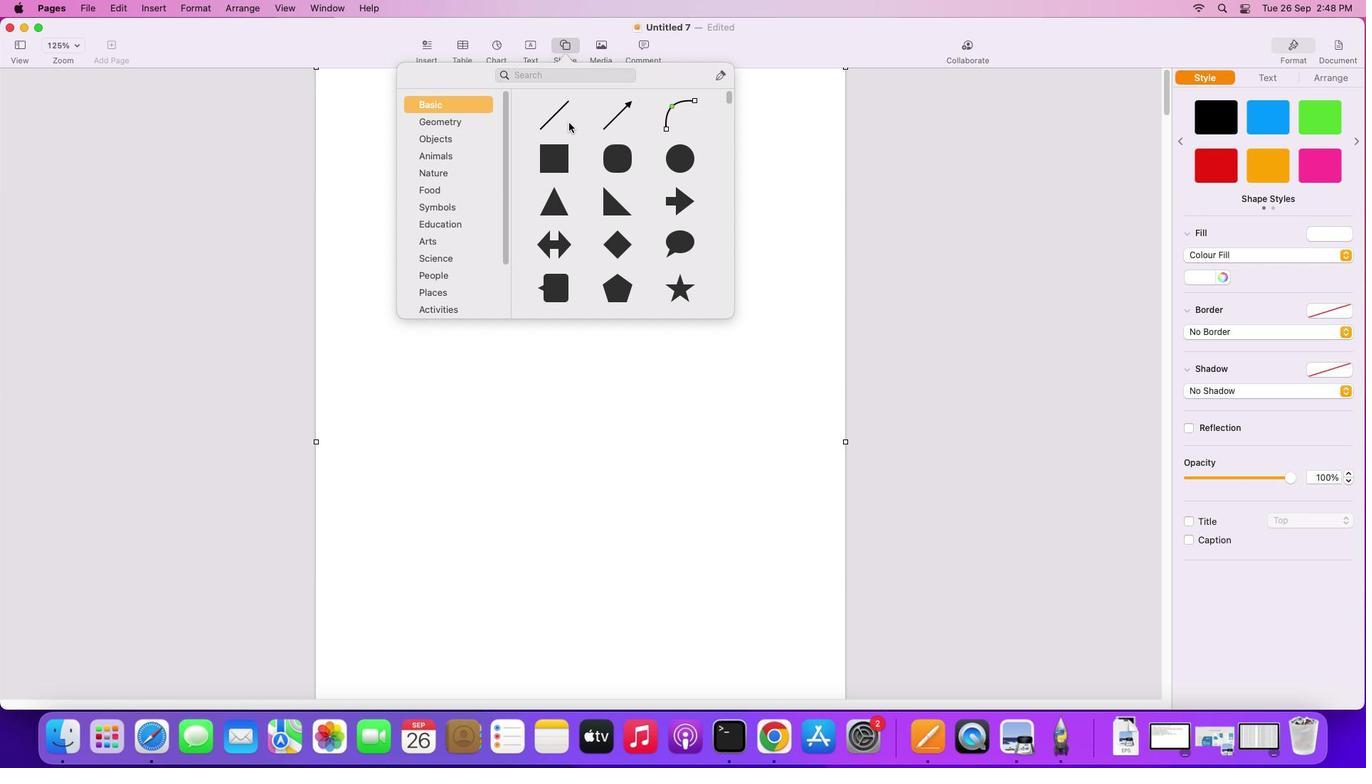 
Action: Mouse moved to (562, 158)
Screenshot: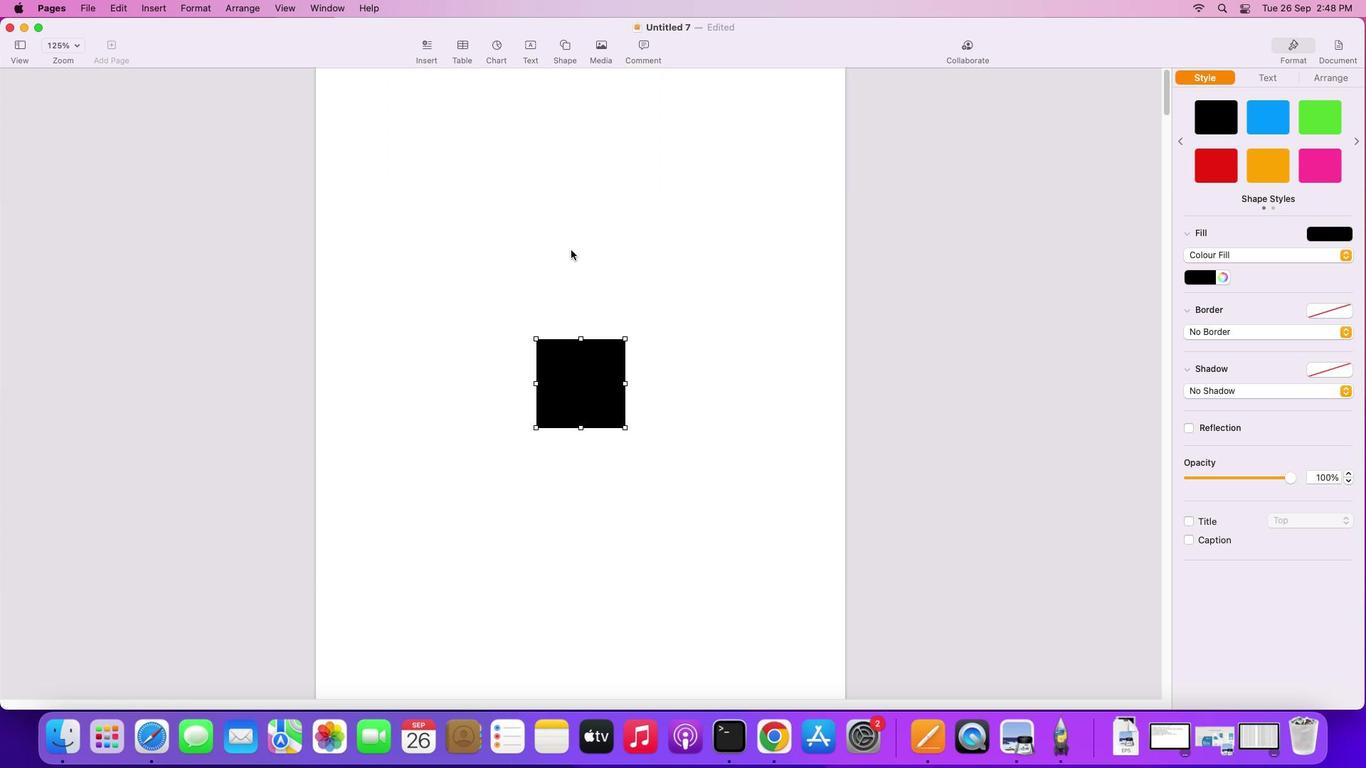 
Action: Mouse pressed left at (562, 158)
Screenshot: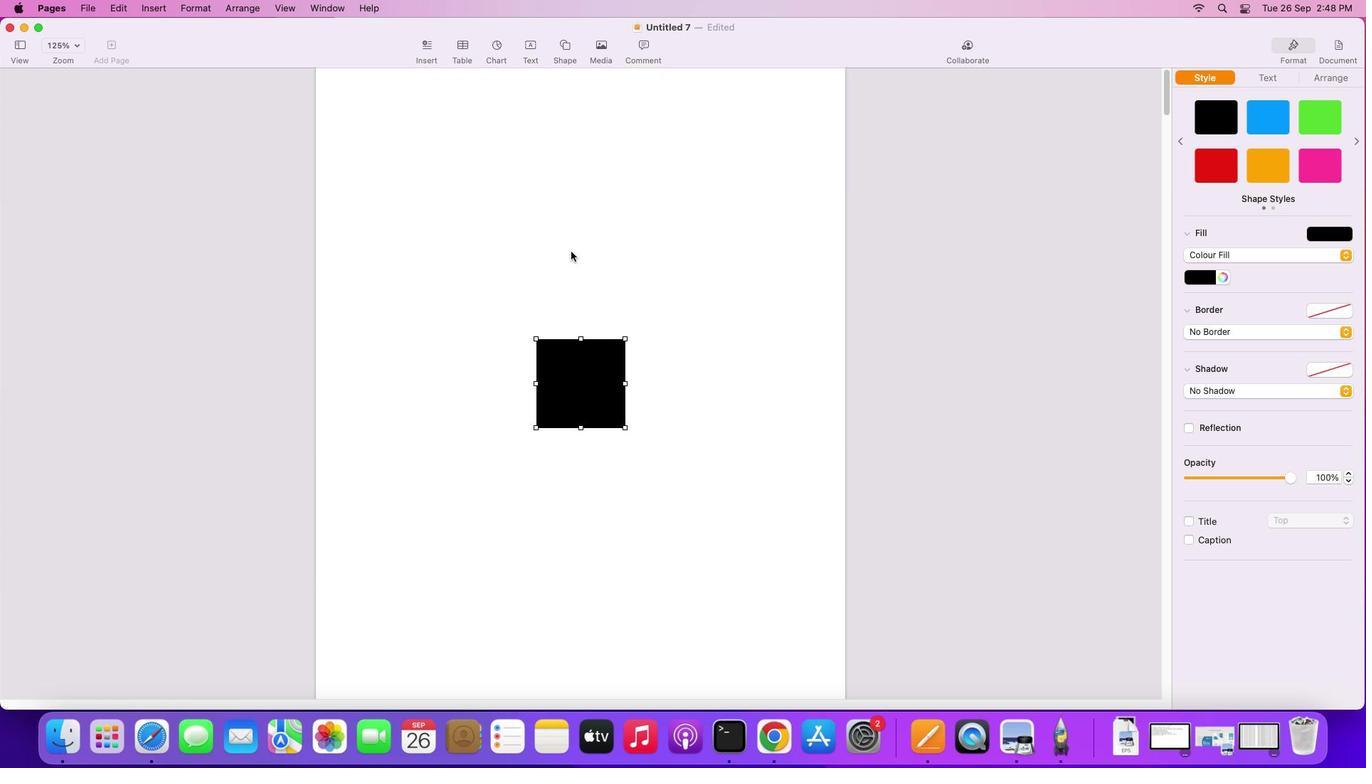 
Action: Mouse moved to (578, 259)
Screenshot: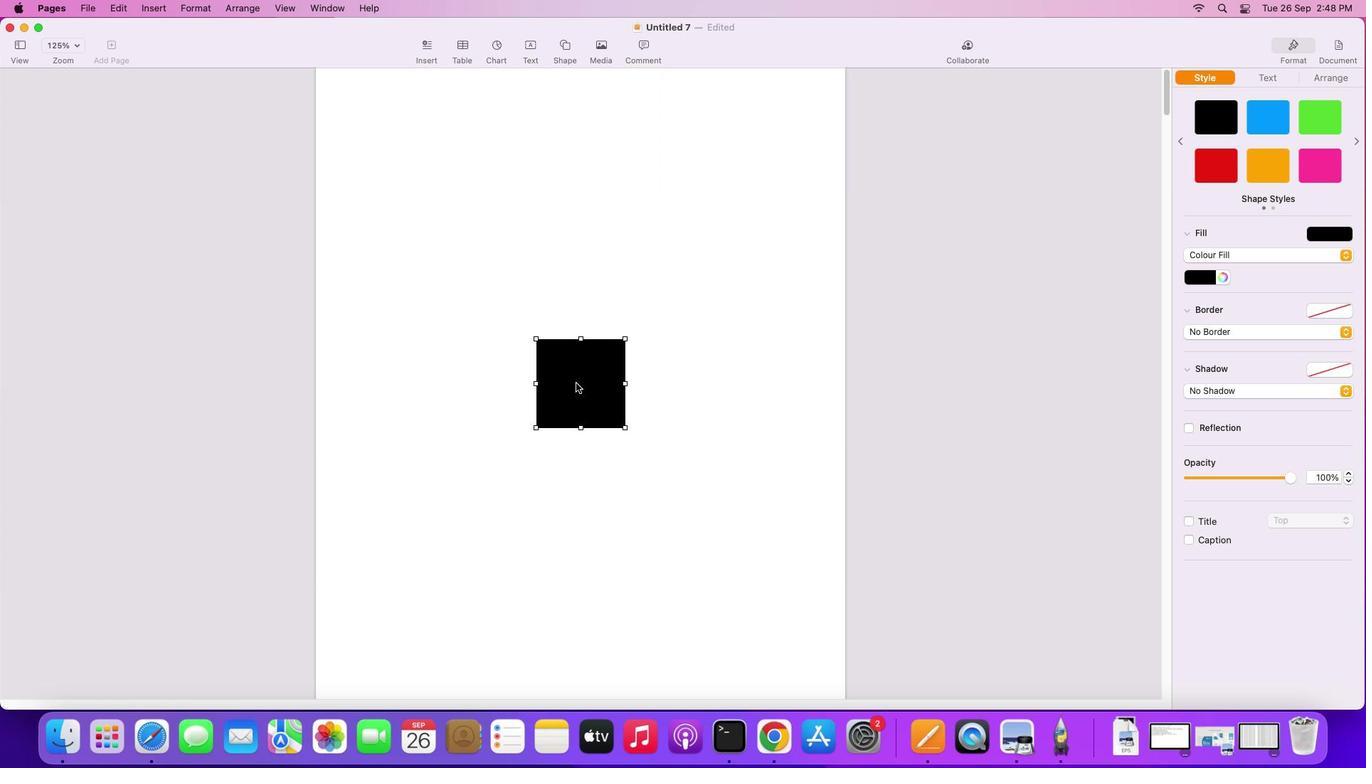
Action: Mouse scrolled (578, 259) with delta (7, 7)
Screenshot: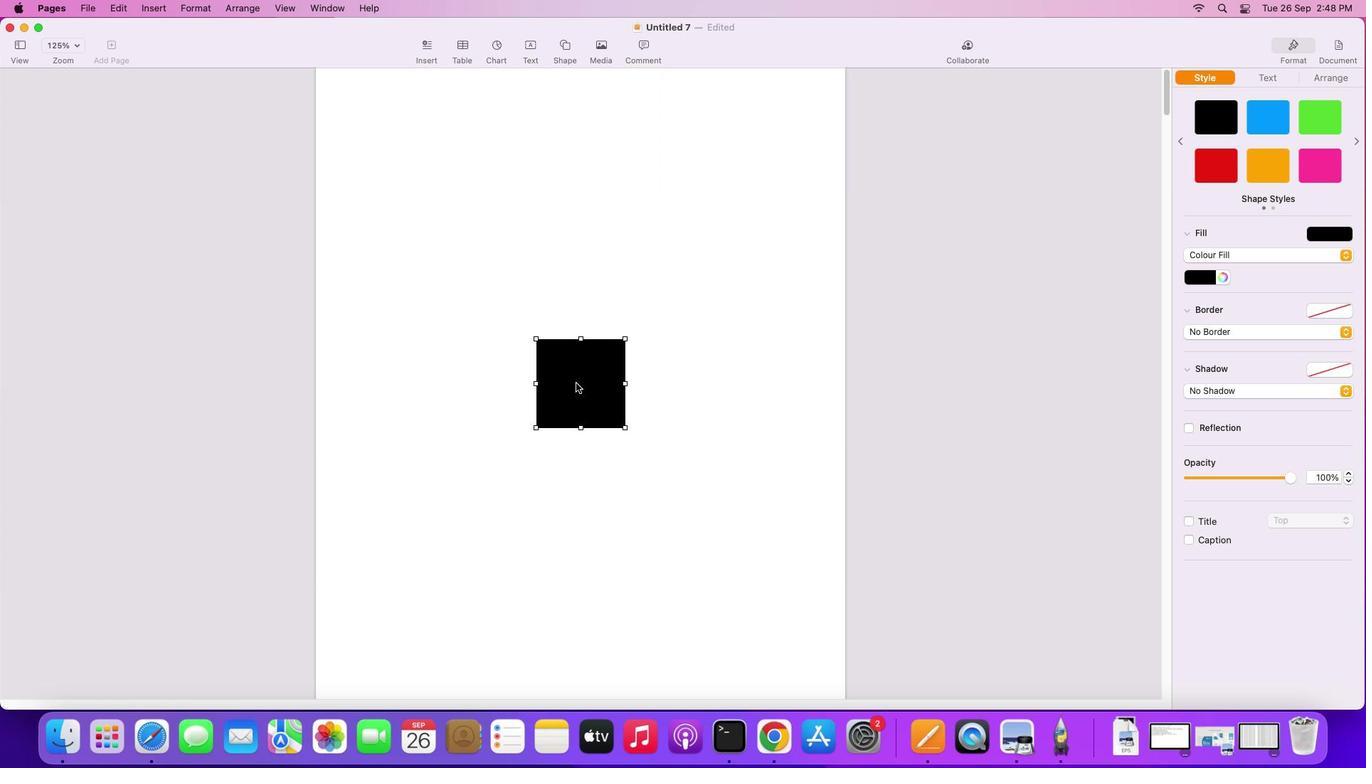 
Action: Mouse moved to (578, 259)
Screenshot: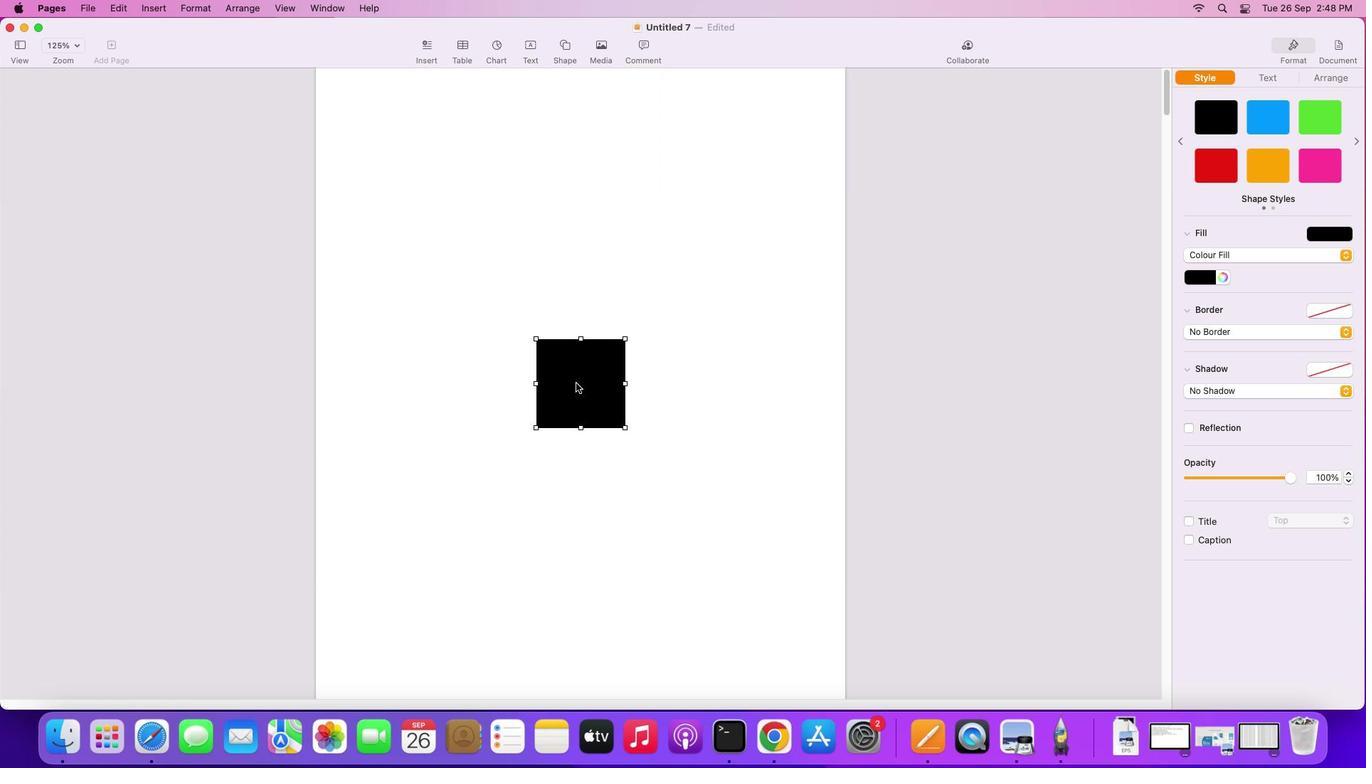 
Action: Mouse scrolled (578, 259) with delta (7, 7)
Screenshot: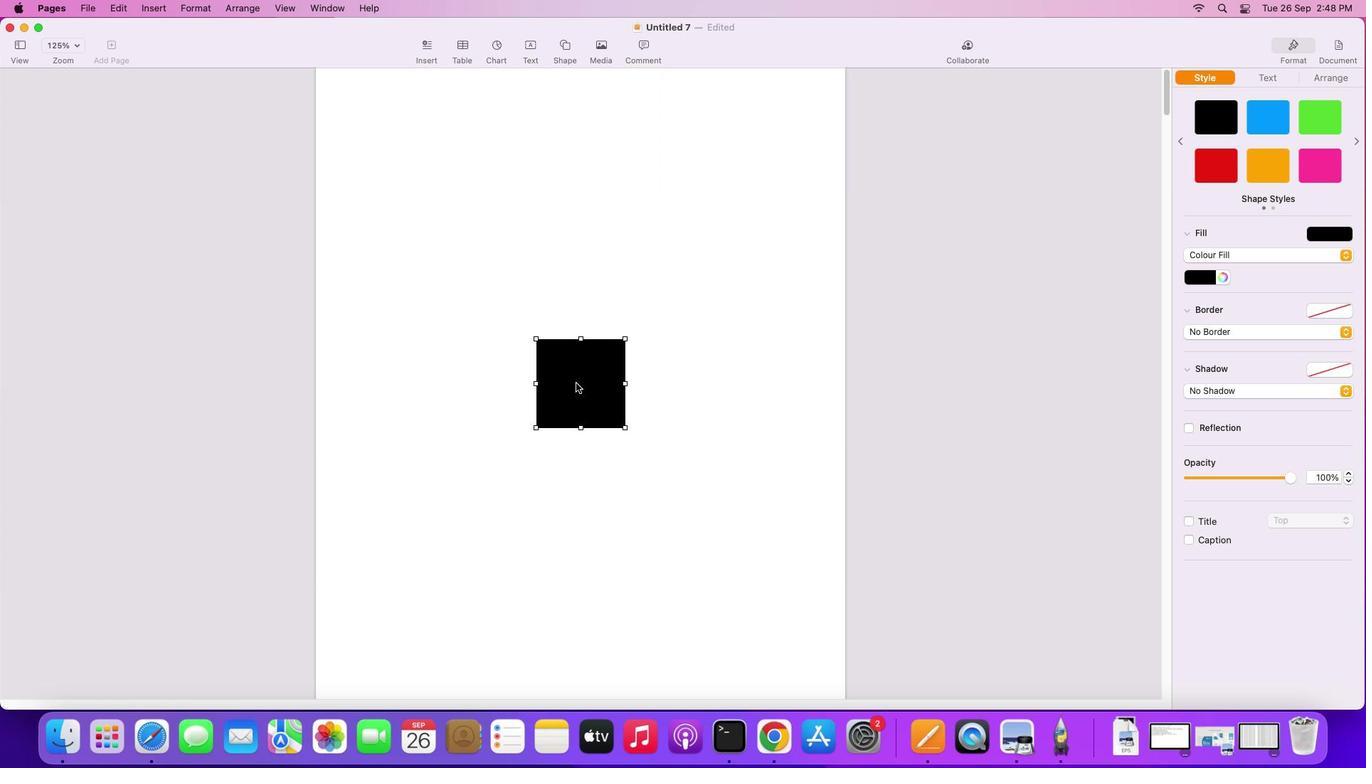
Action: Mouse scrolled (578, 259) with delta (7, 9)
Screenshot: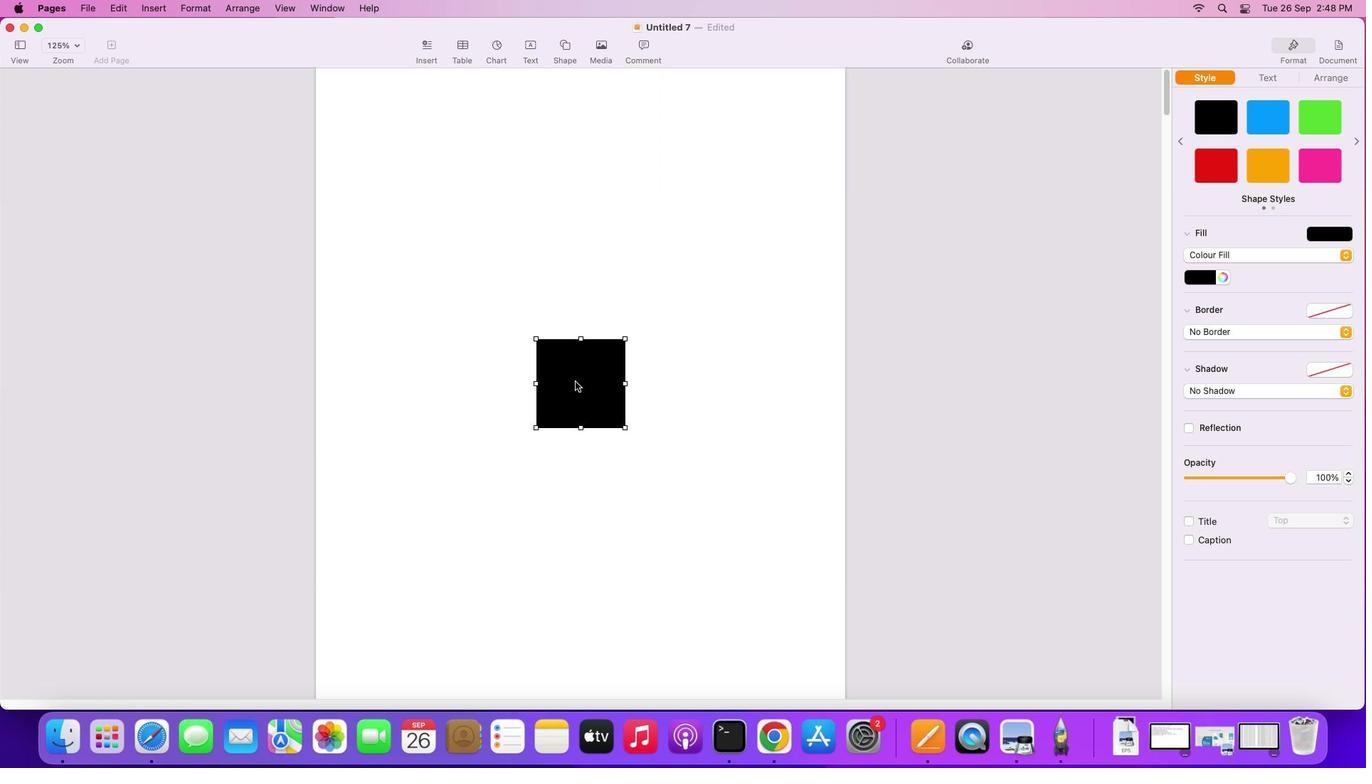 
Action: Mouse moved to (578, 259)
Screenshot: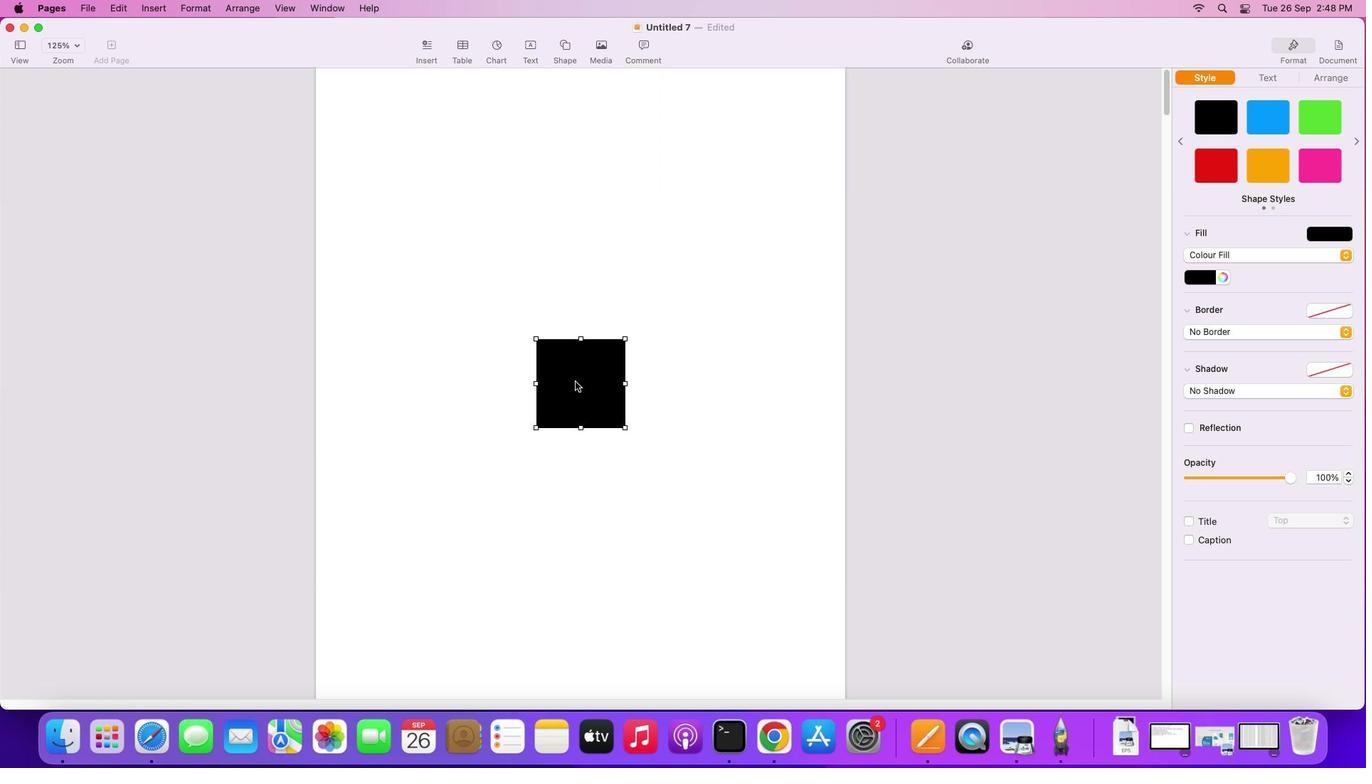 
Action: Mouse scrolled (578, 259) with delta (7, 10)
Screenshot: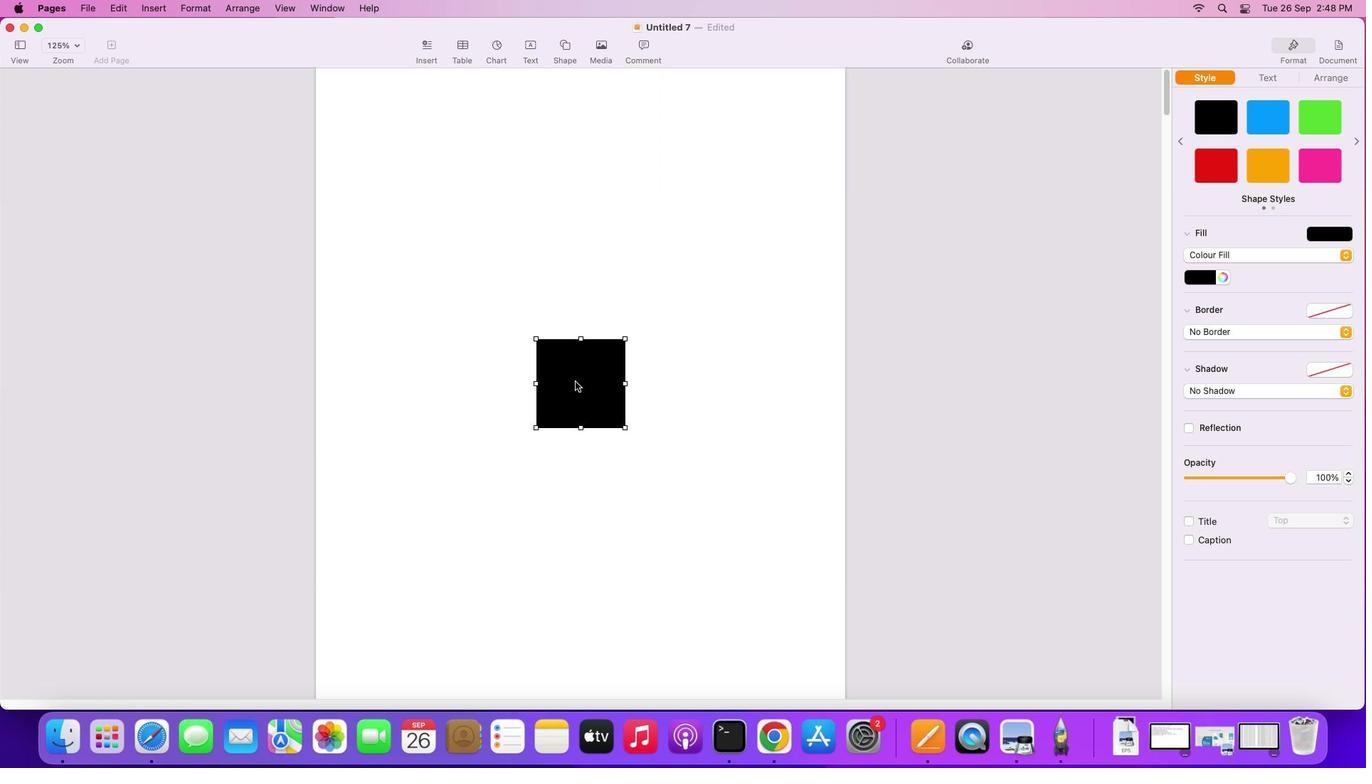 
Action: Mouse scrolled (578, 259) with delta (7, 11)
Screenshot: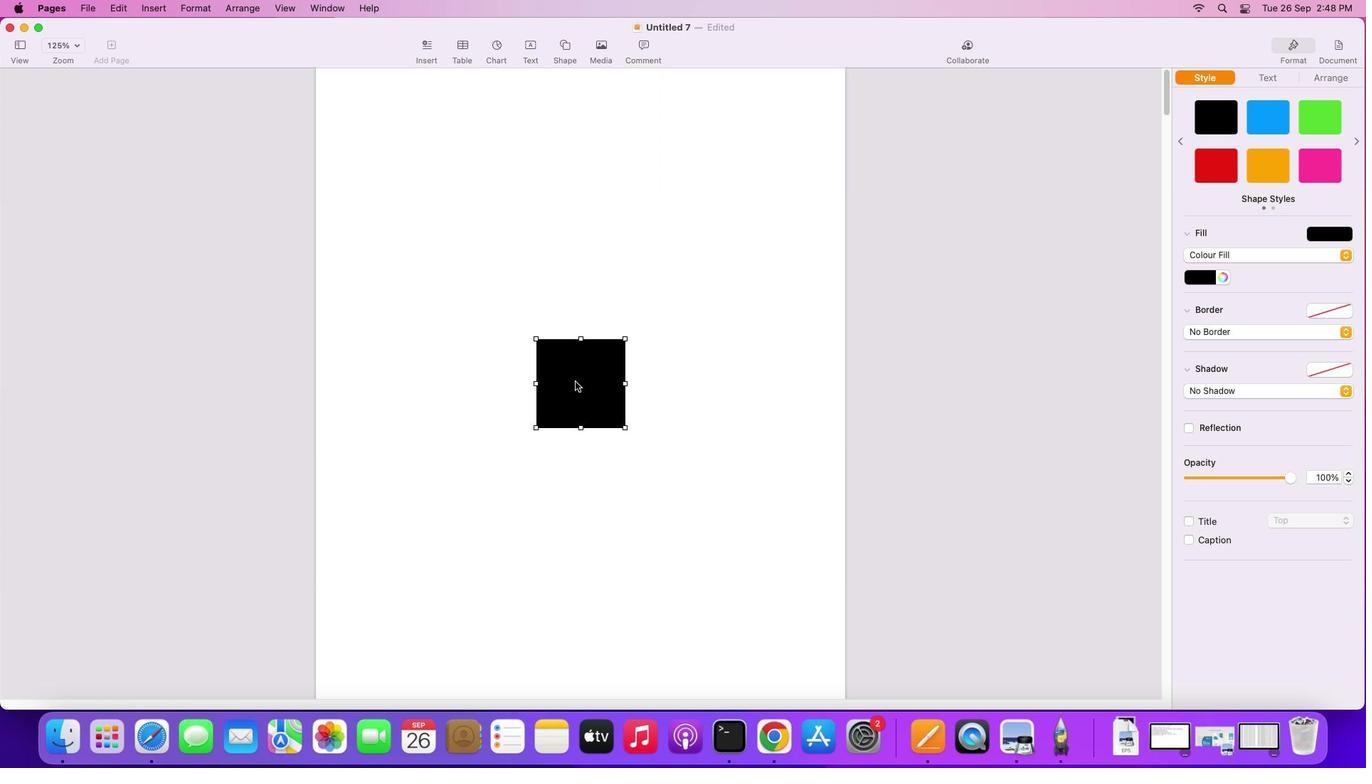 
Action: Mouse moved to (578, 264)
Screenshot: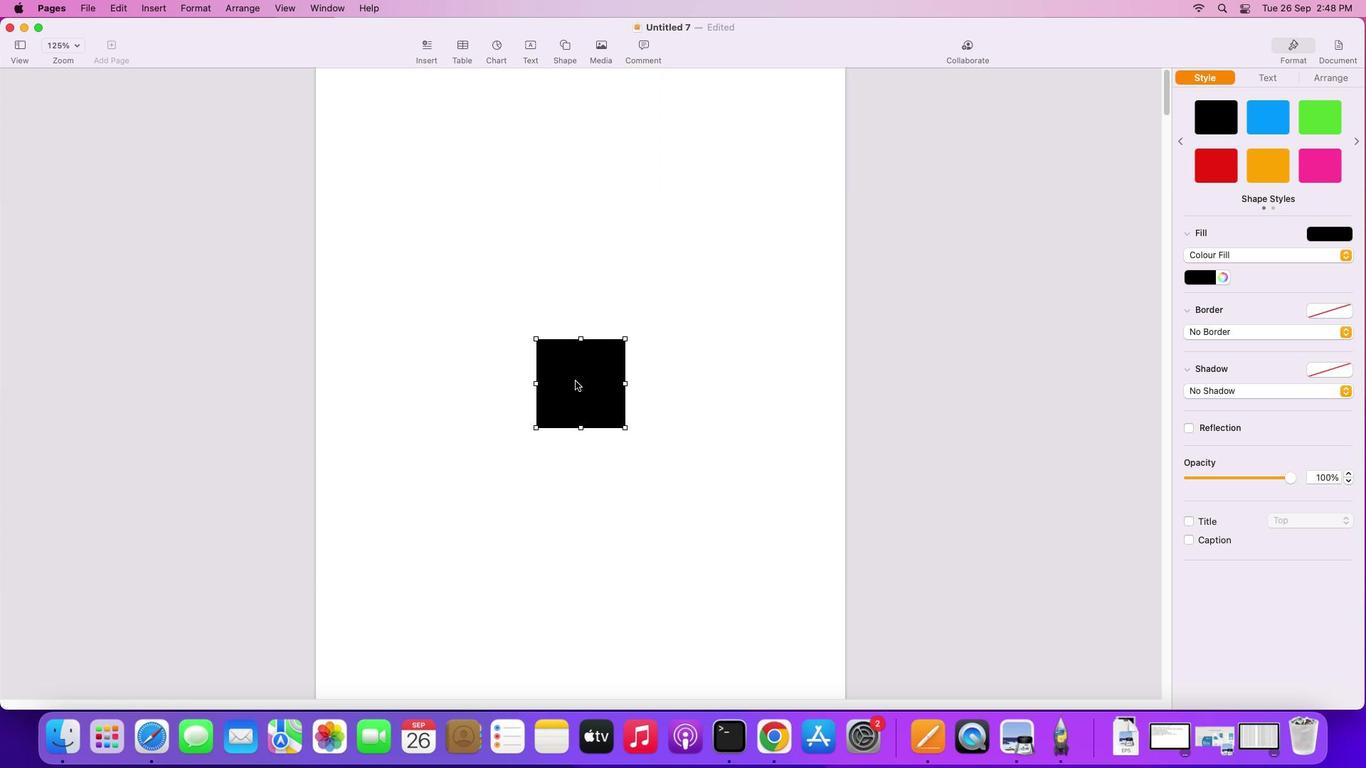 
Action: Mouse scrolled (578, 264) with delta (7, 12)
Screenshot: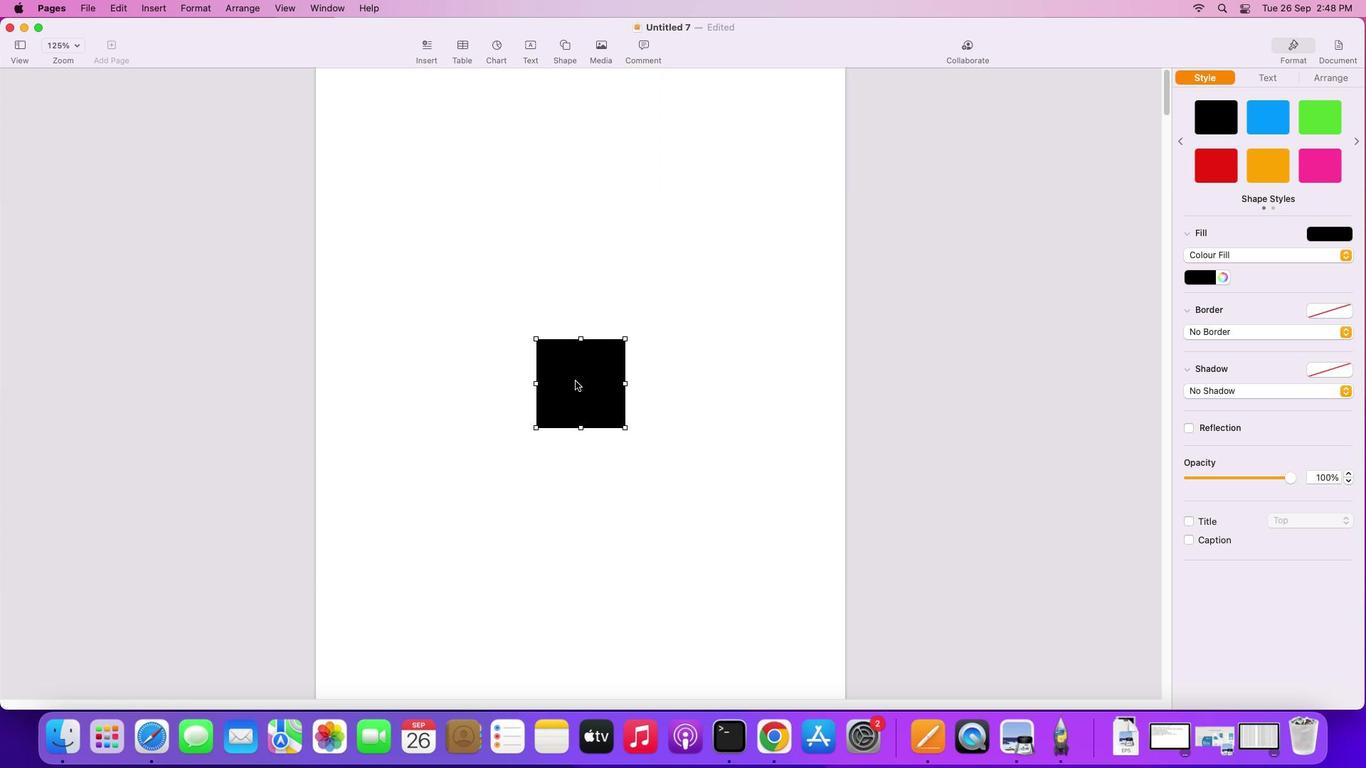 
Action: Mouse moved to (582, 388)
Screenshot: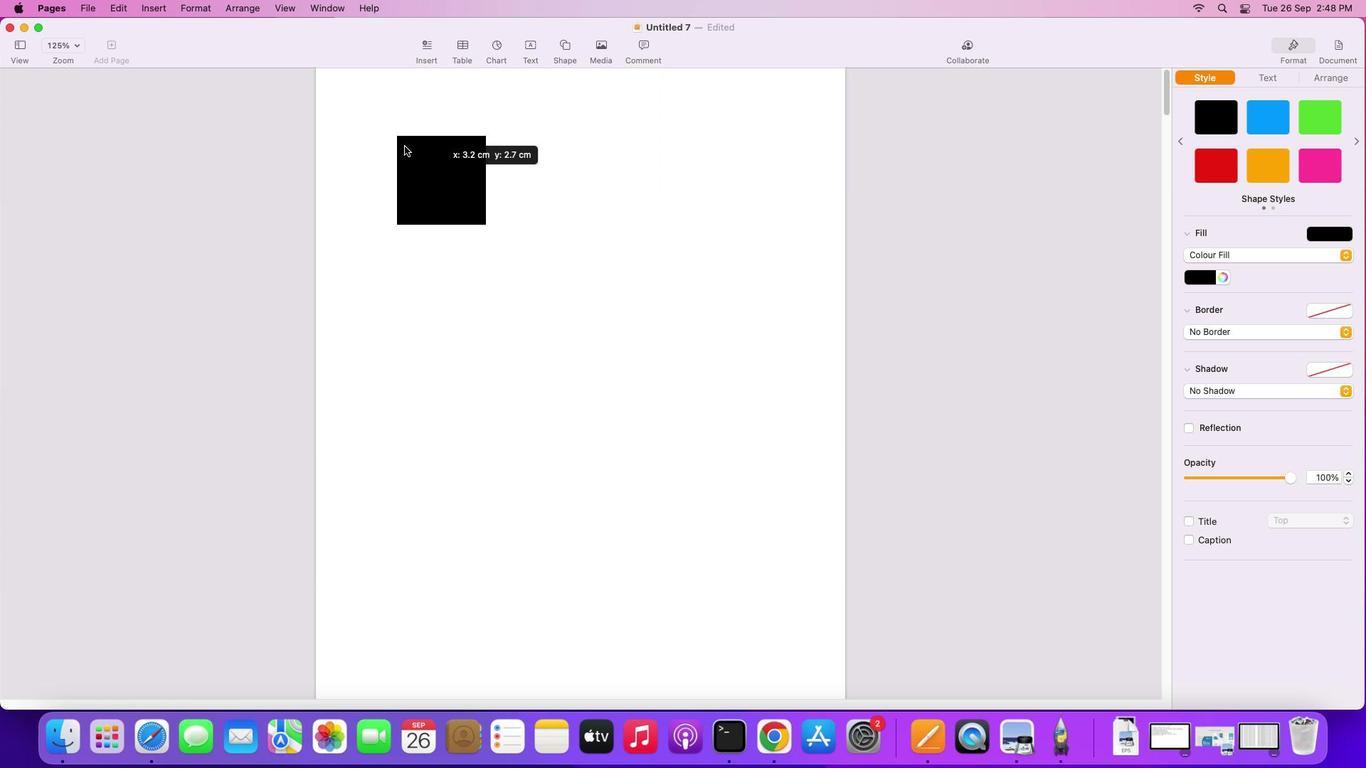 
Action: Mouse pressed left at (582, 388)
Screenshot: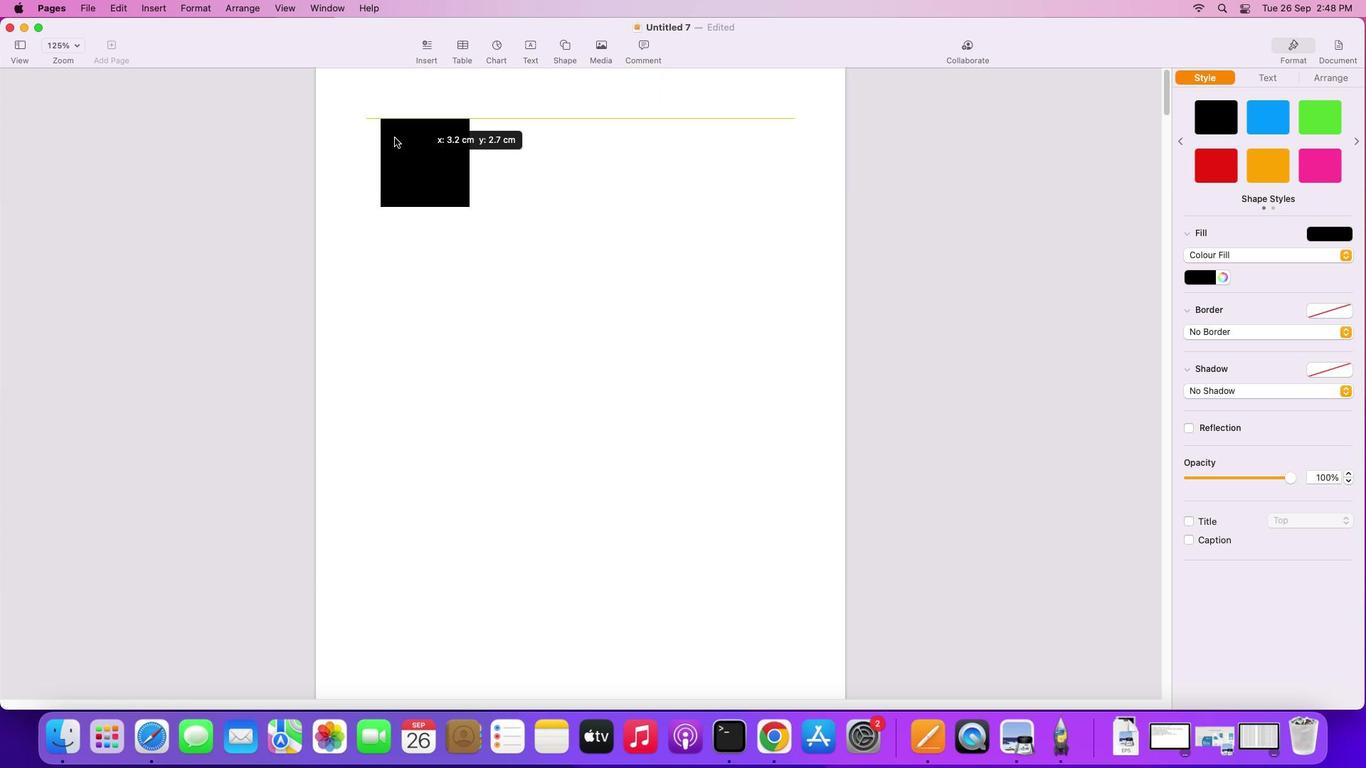 
Action: Mouse moved to (438, 140)
Screenshot: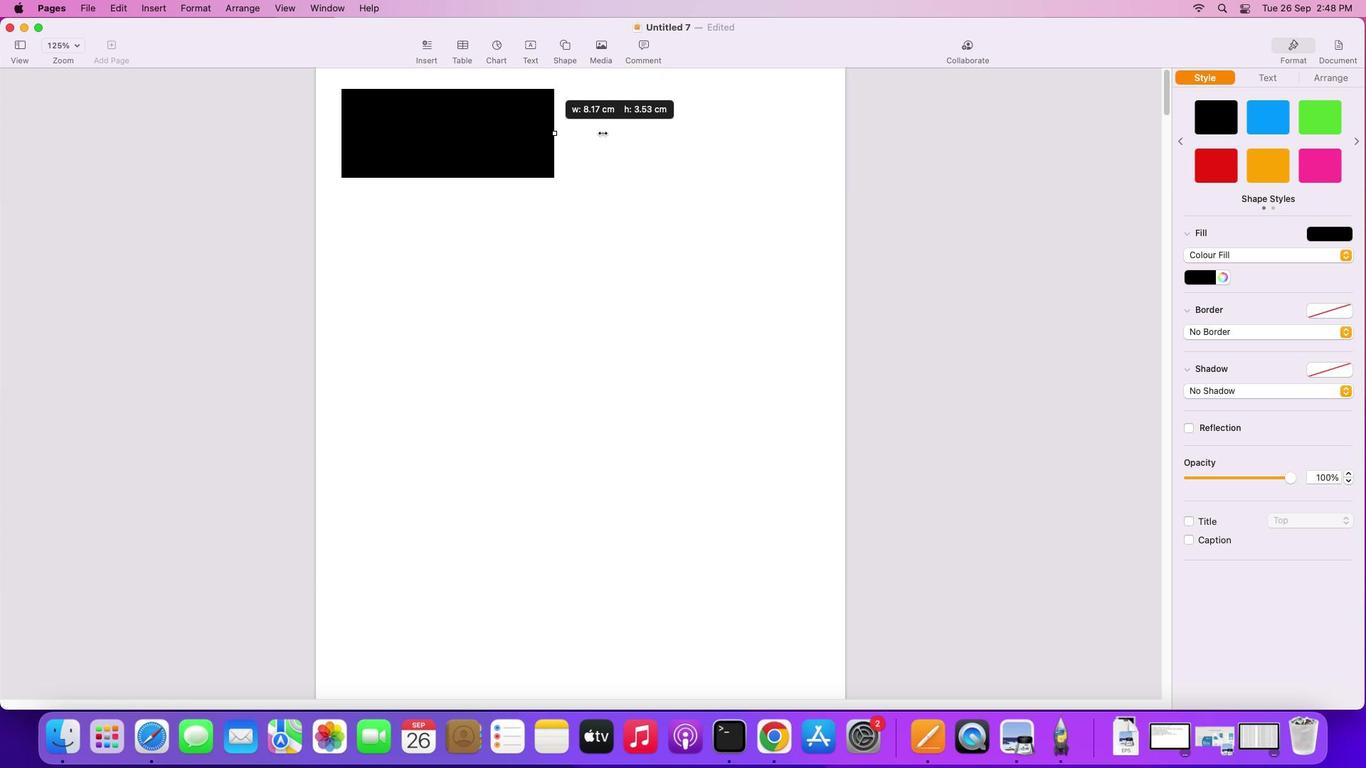 
Action: Mouse pressed left at (438, 140)
Screenshot: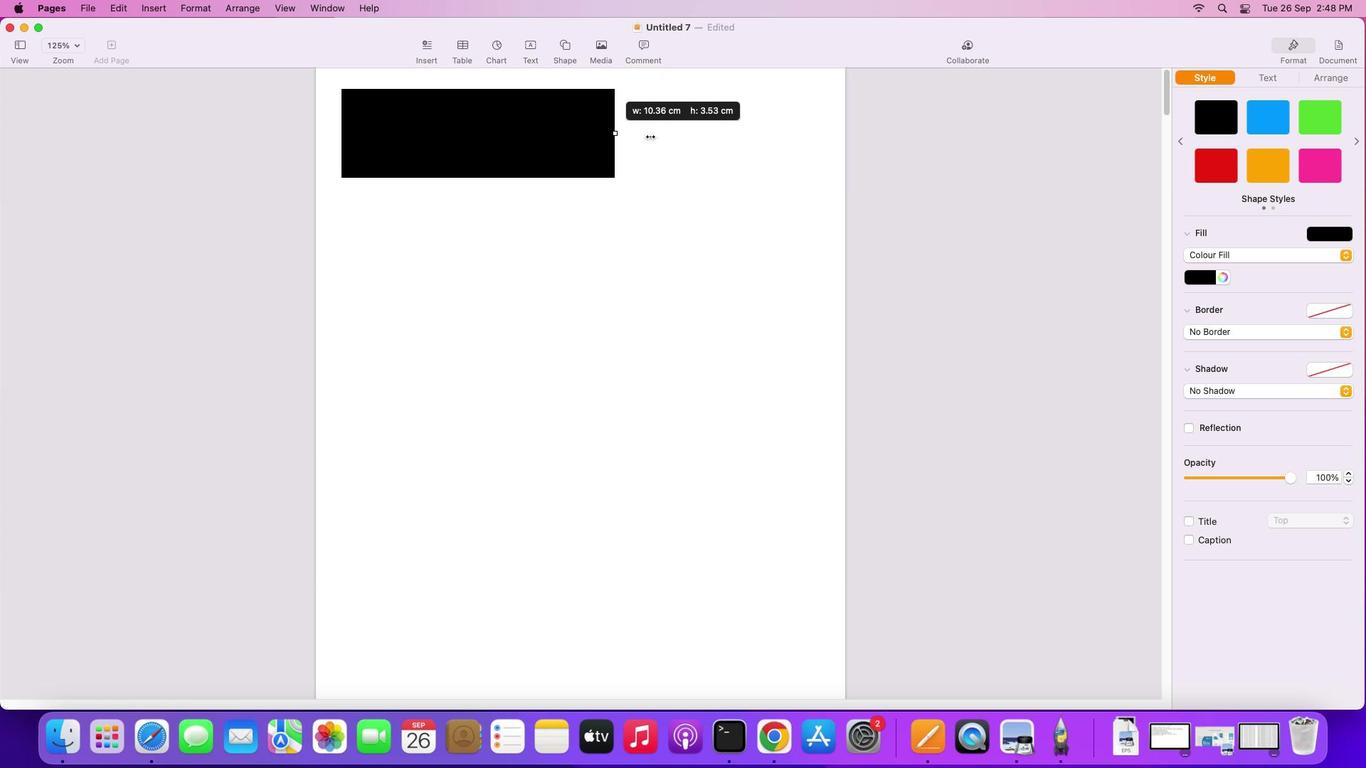 
Action: Mouse moved to (601, 186)
Screenshot: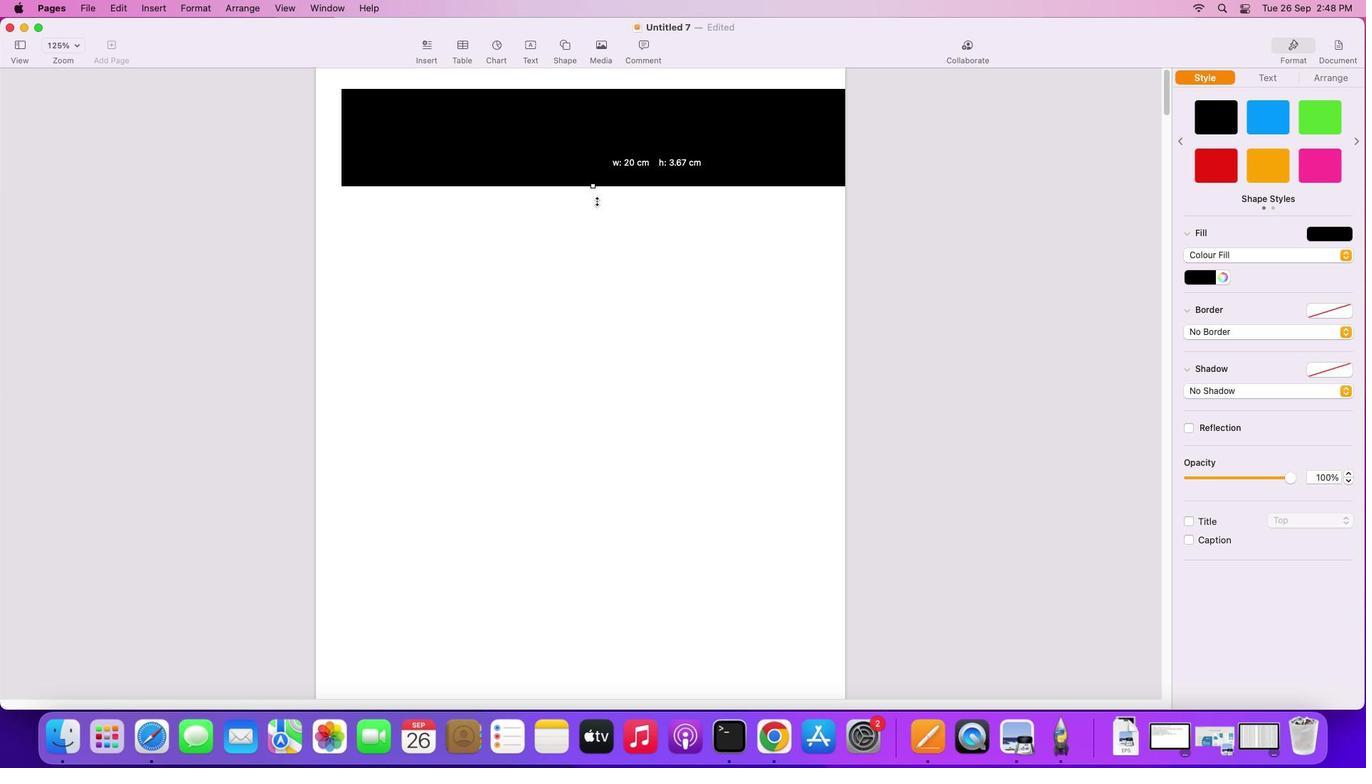 
Action: Mouse pressed left at (601, 186)
Screenshot: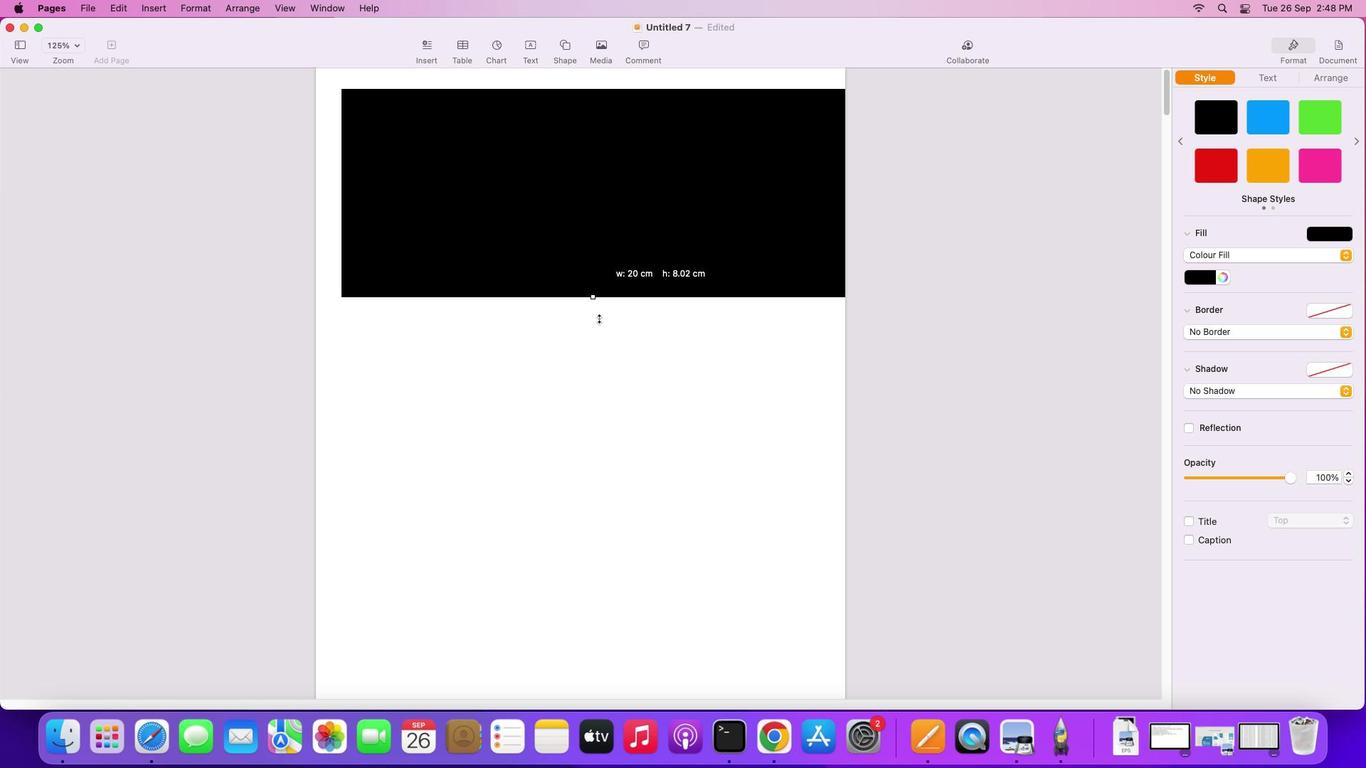 
Action: Mouse moved to (606, 363)
Screenshot: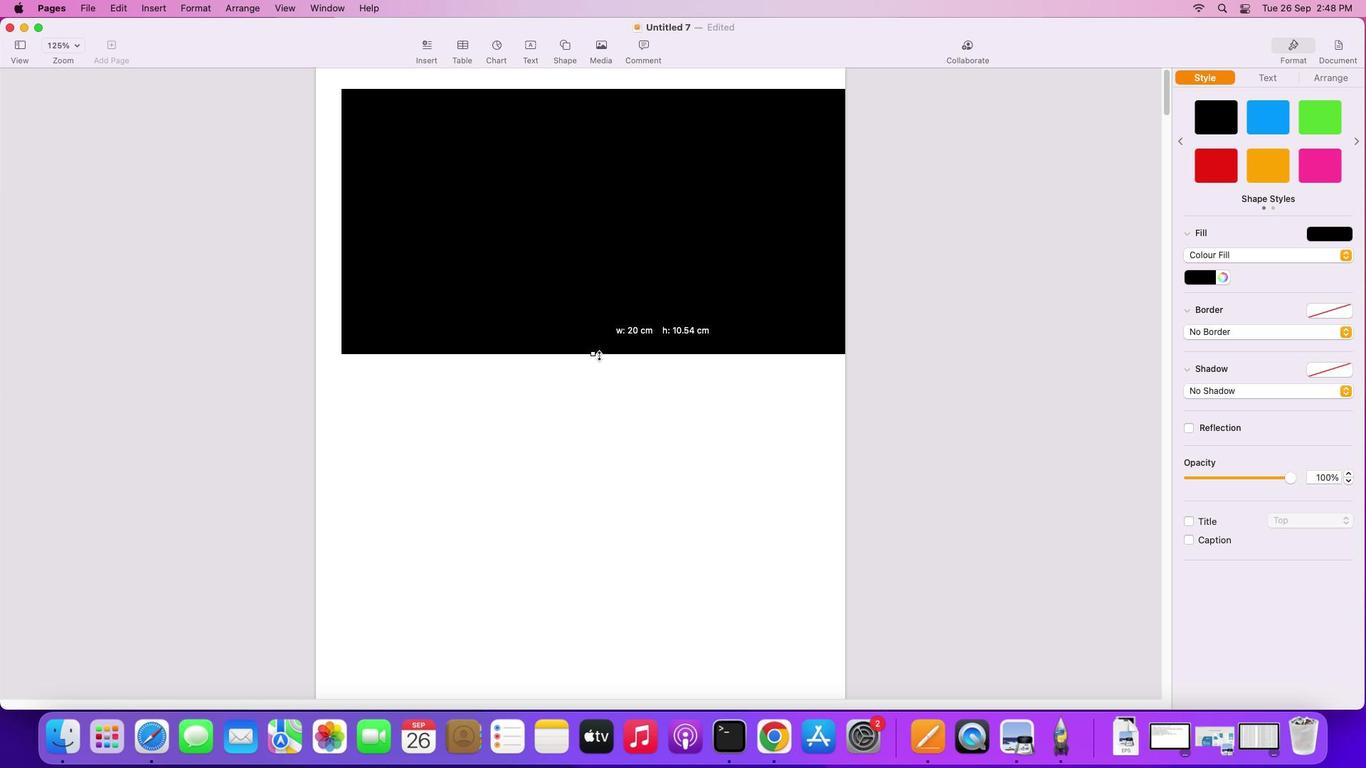 
Action: Mouse scrolled (606, 363) with delta (7, 6)
Screenshot: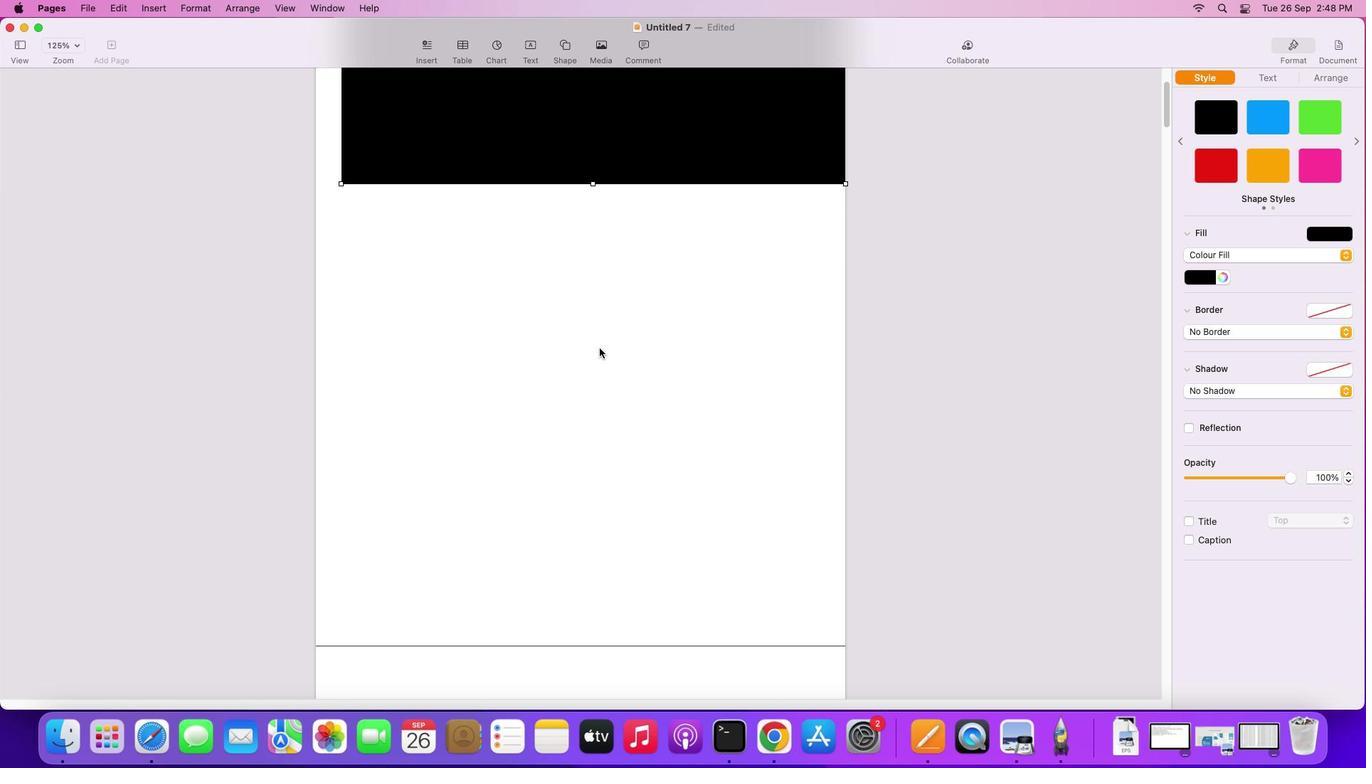 
Action: Mouse scrolled (606, 363) with delta (7, 6)
Screenshot: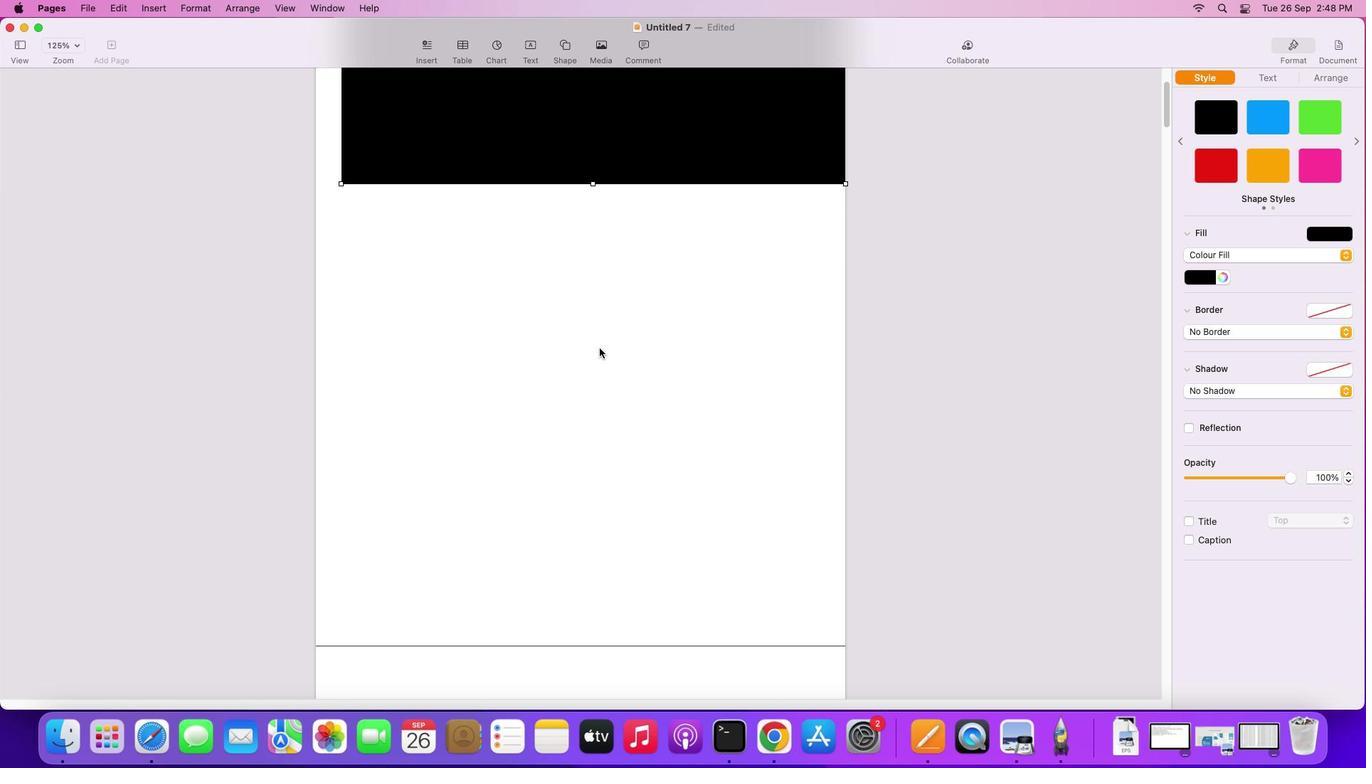 
Action: Mouse scrolled (606, 363) with delta (7, 4)
Screenshot: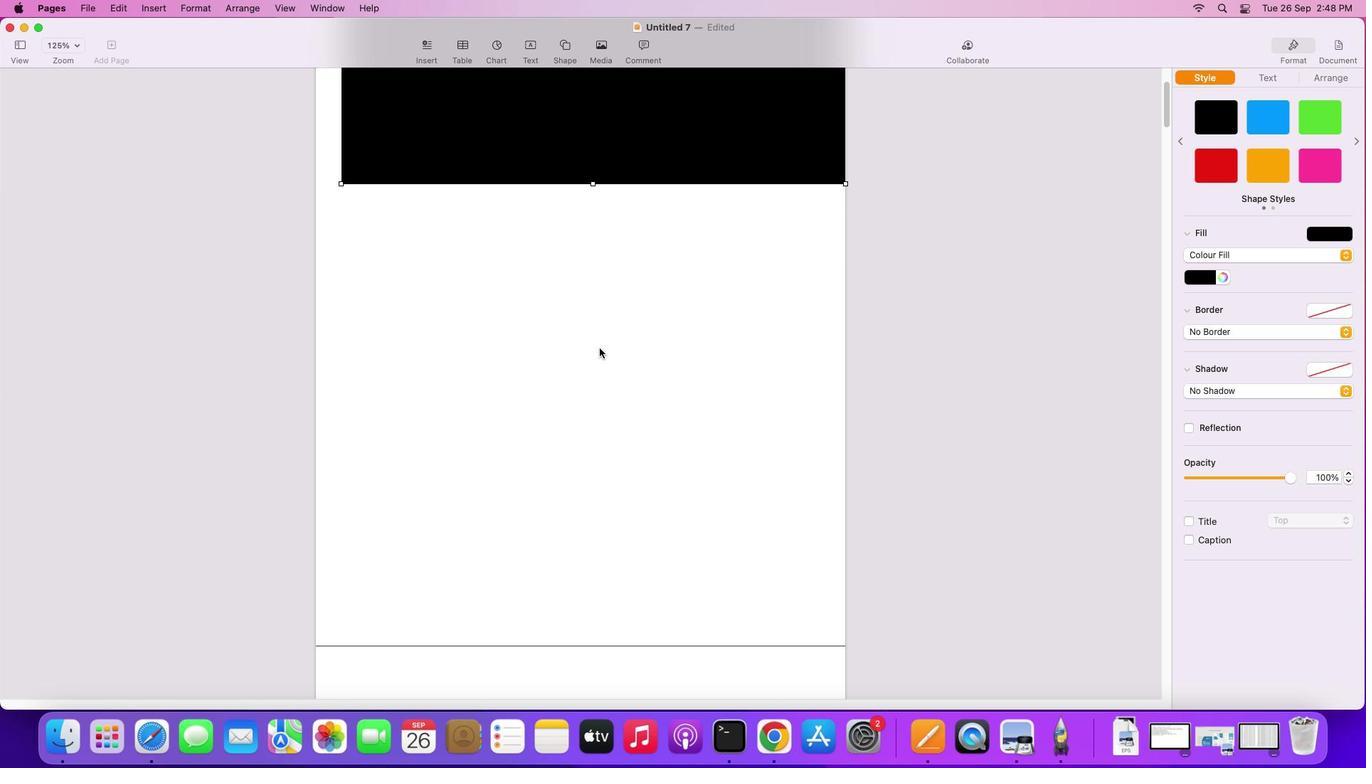 
Action: Mouse scrolled (606, 363) with delta (7, 3)
Screenshot: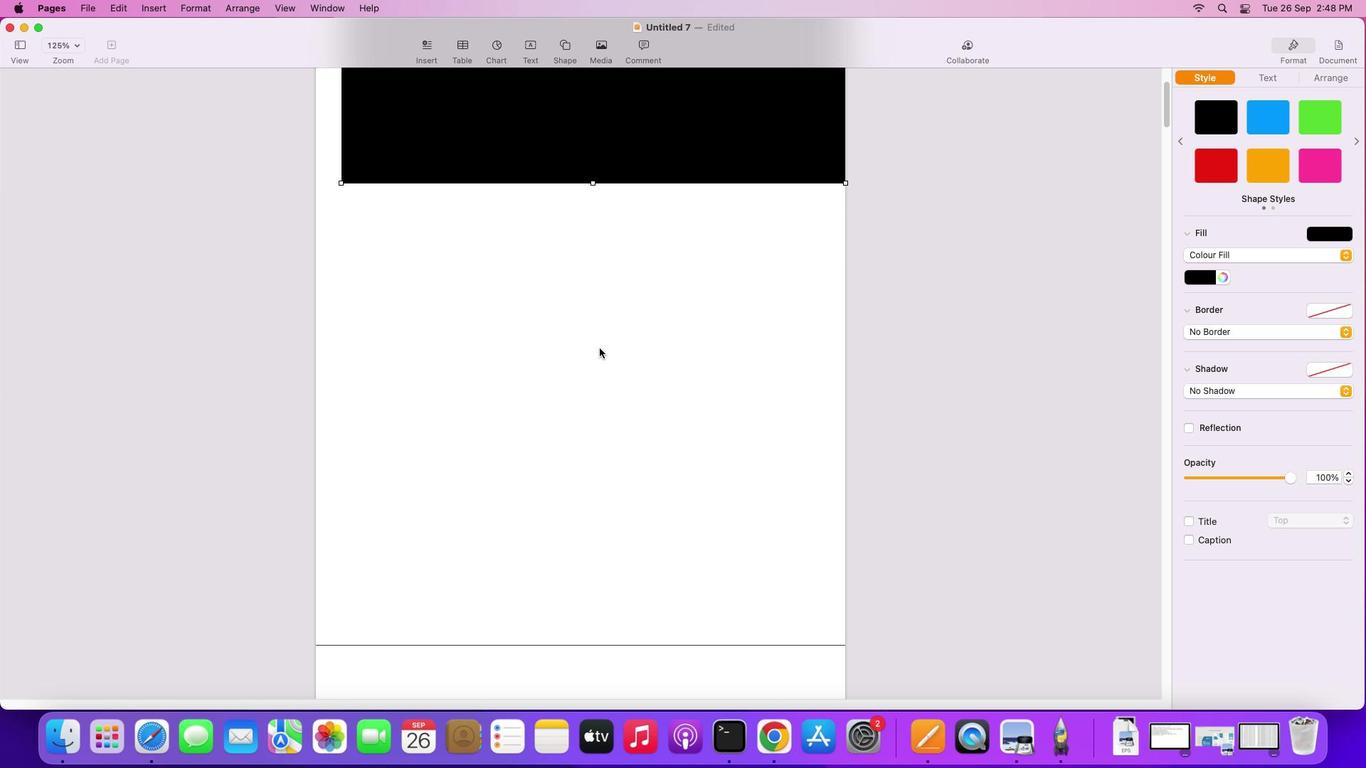 
Action: Mouse scrolled (606, 363) with delta (7, 2)
Screenshot: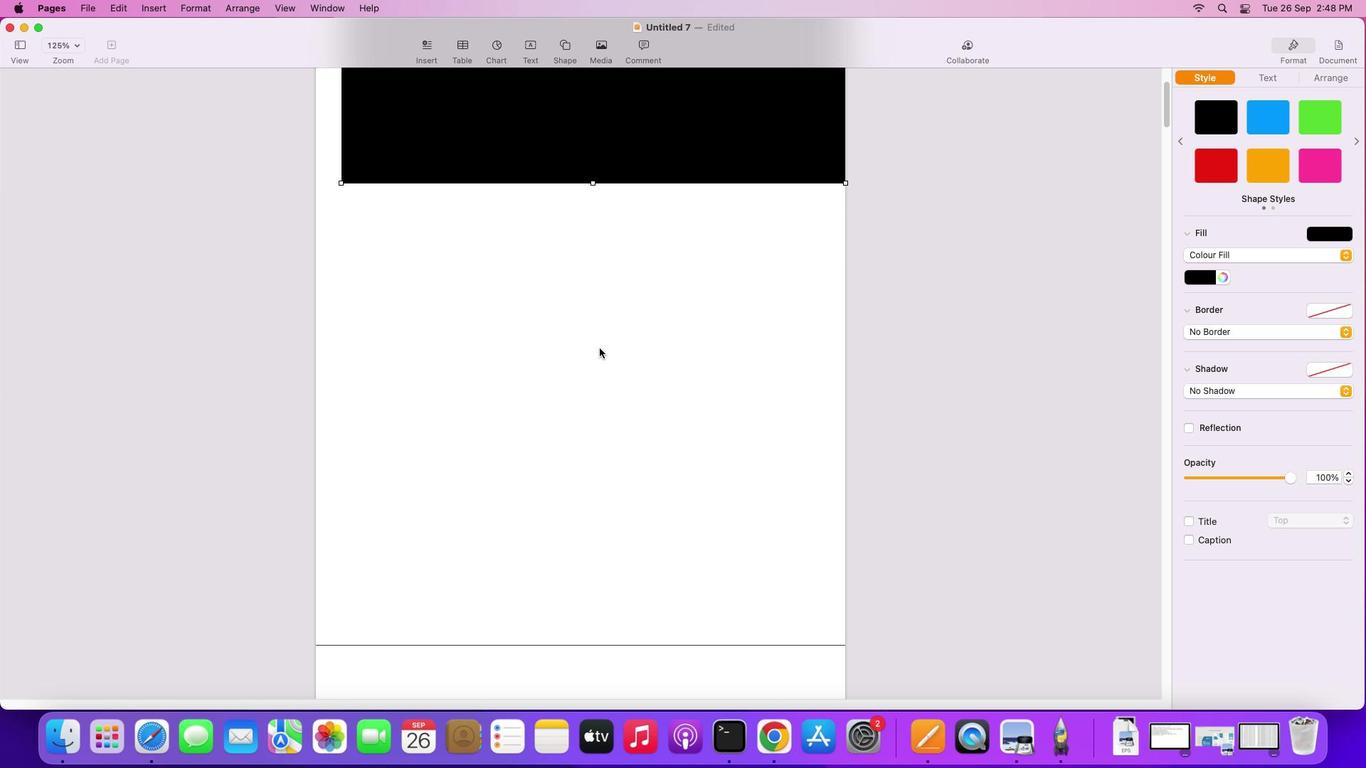 
Action: Mouse scrolled (606, 363) with delta (7, 2)
Screenshot: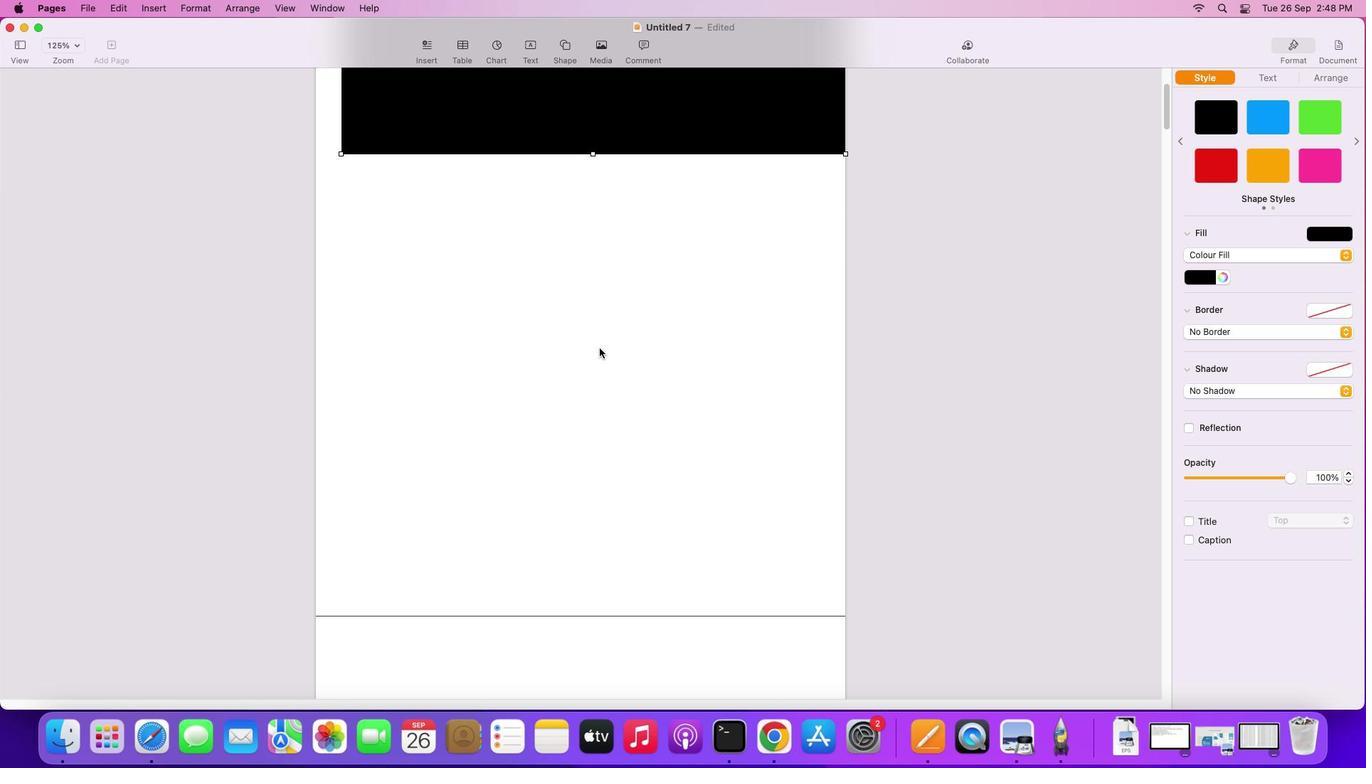 
Action: Mouse moved to (607, 355)
Screenshot: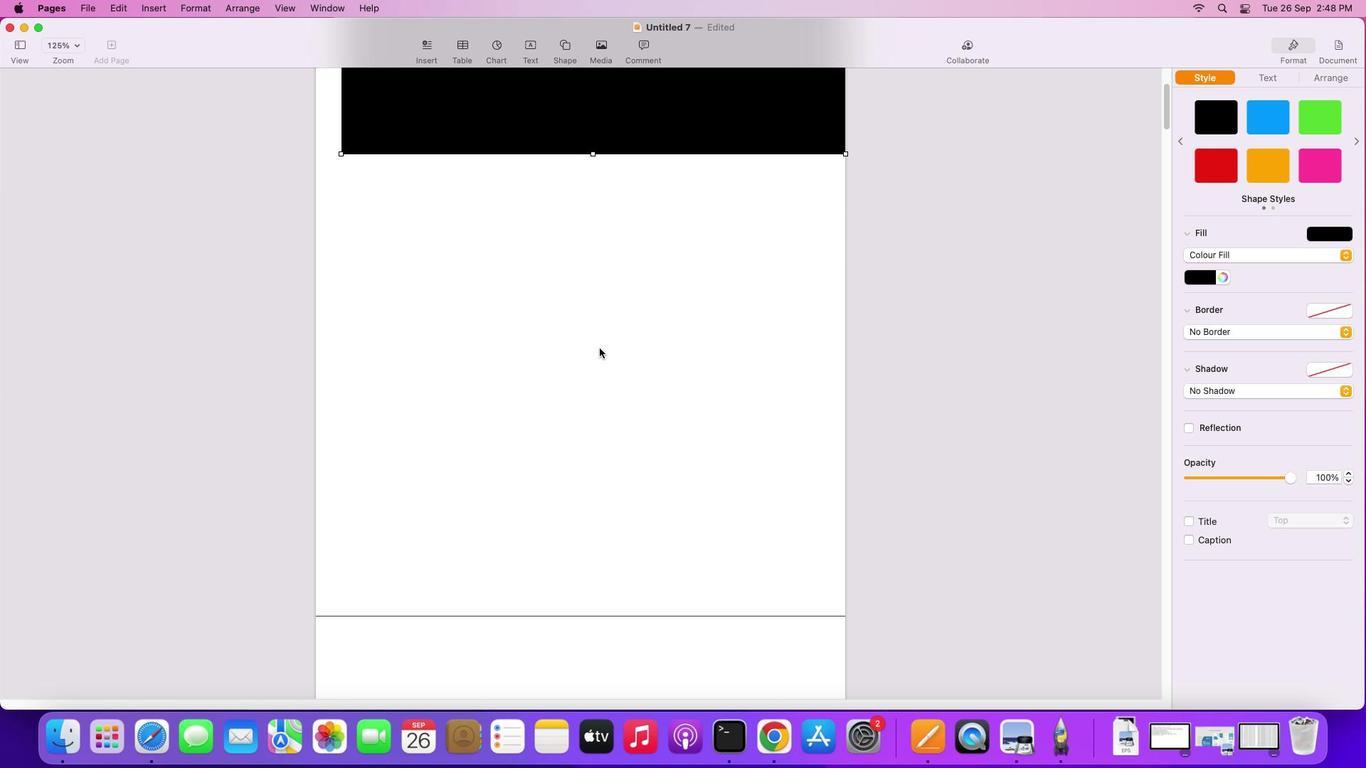 
Action: Mouse scrolled (607, 355) with delta (7, 6)
Screenshot: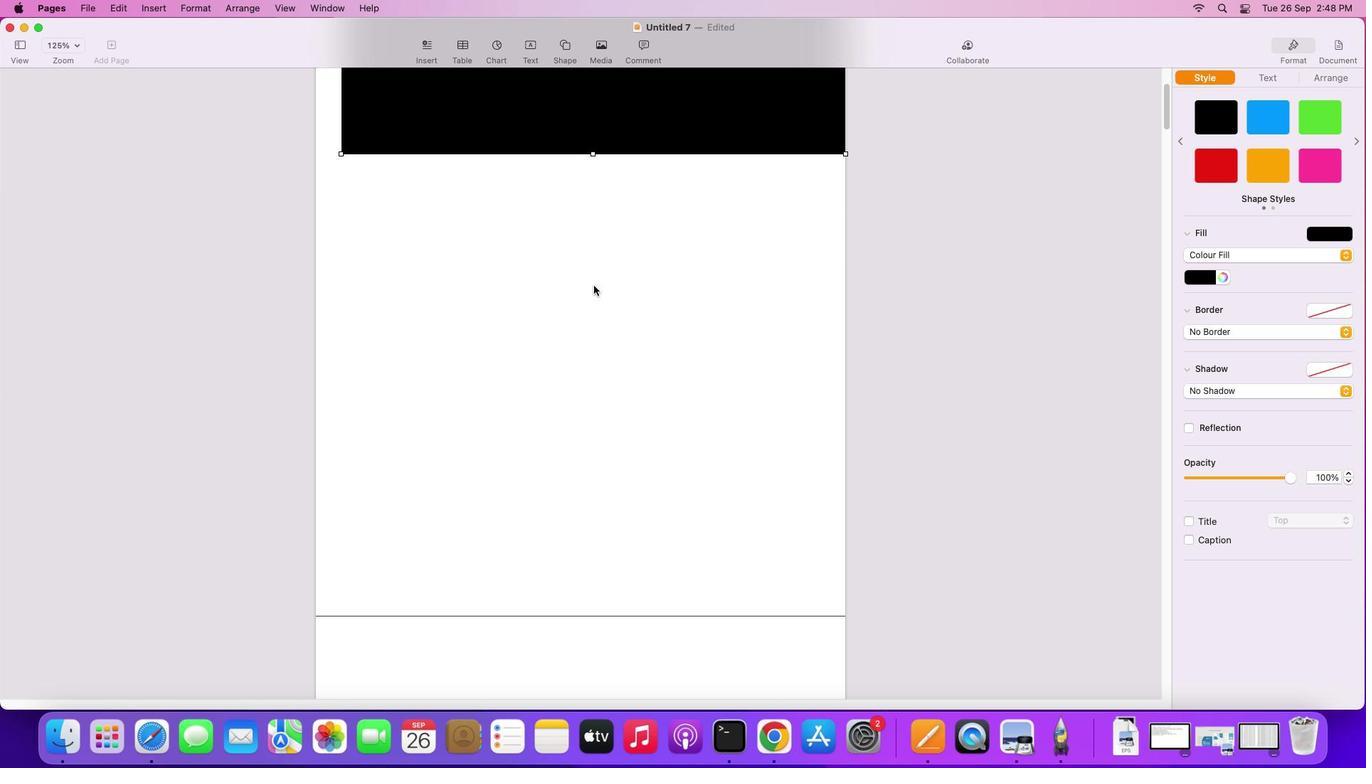 
Action: Mouse scrolled (607, 355) with delta (7, 6)
Screenshot: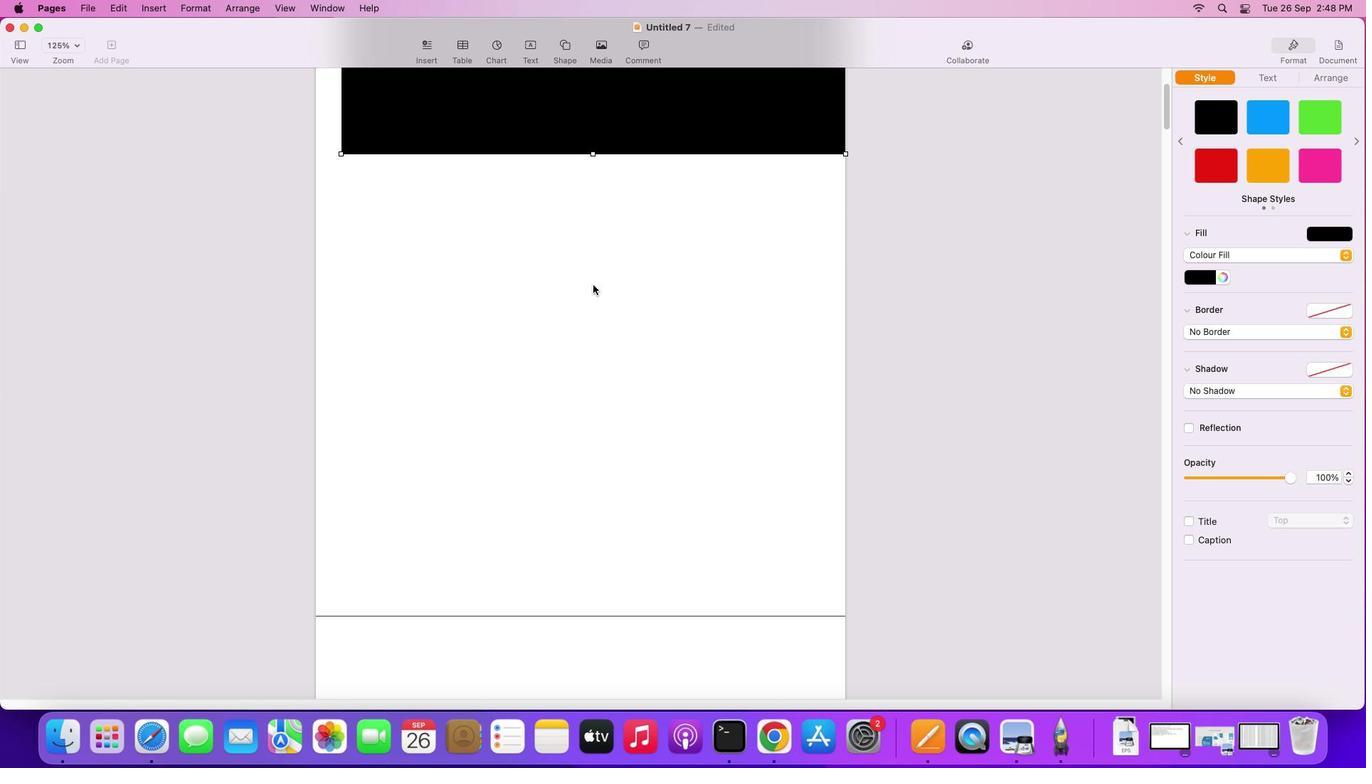 
Action: Mouse scrolled (607, 355) with delta (7, 4)
Screenshot: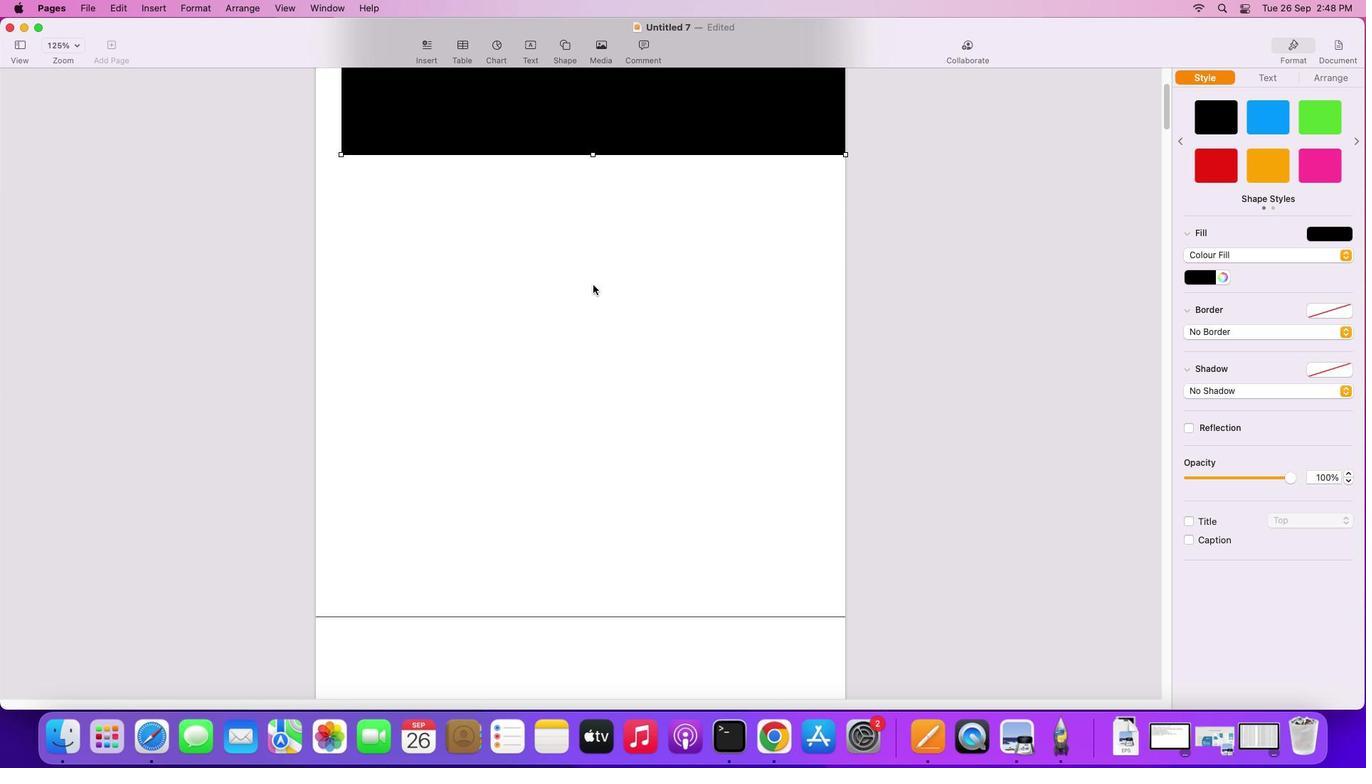 
Action: Mouse moved to (600, 292)
Screenshot: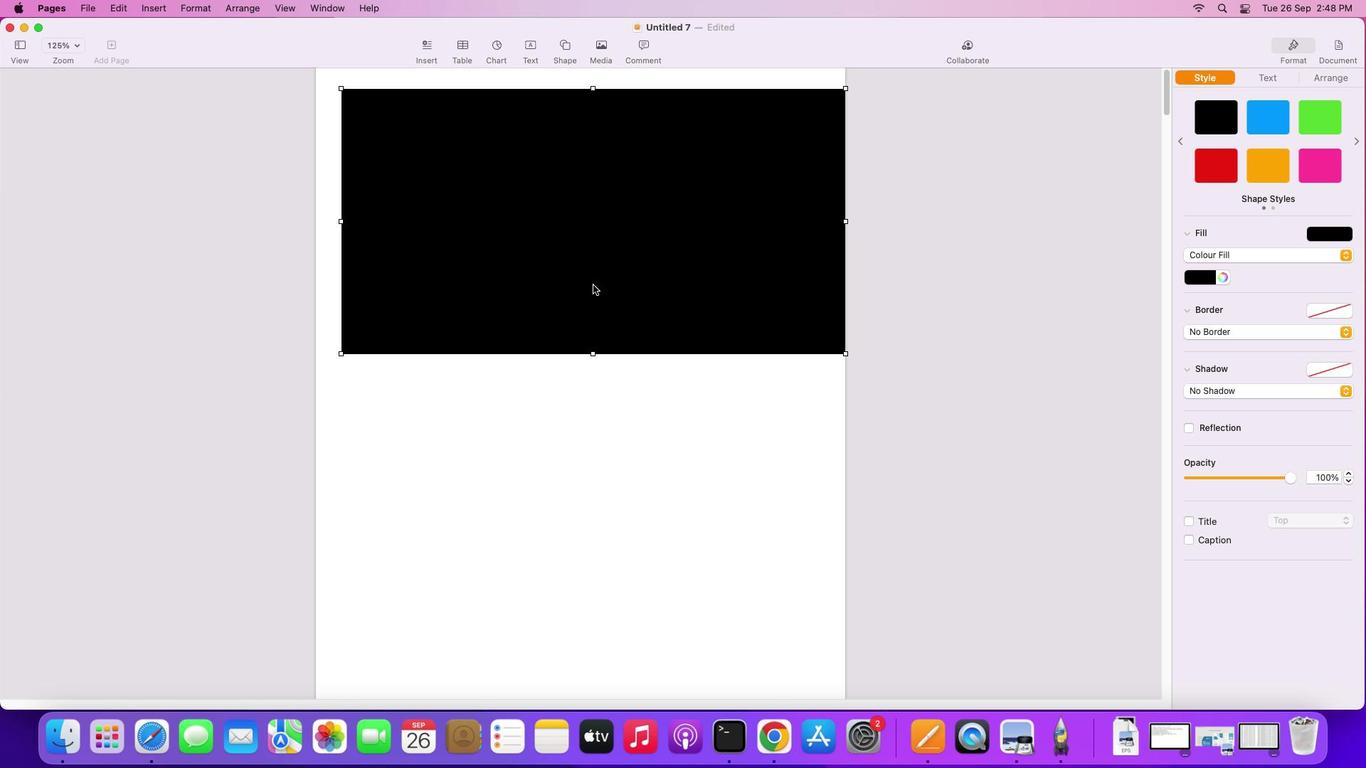 
Action: Mouse scrolled (600, 292) with delta (7, 7)
Screenshot: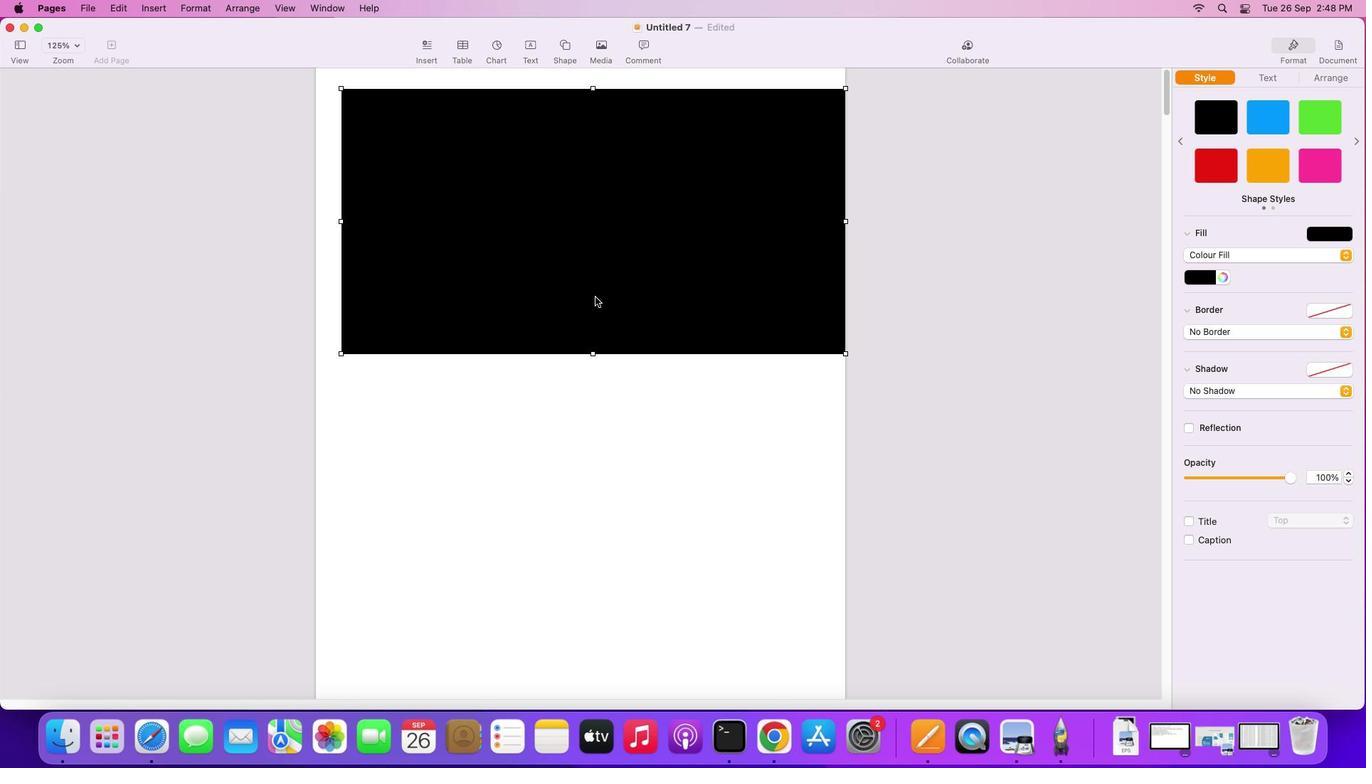 
Action: Mouse scrolled (600, 292) with delta (7, 7)
Screenshot: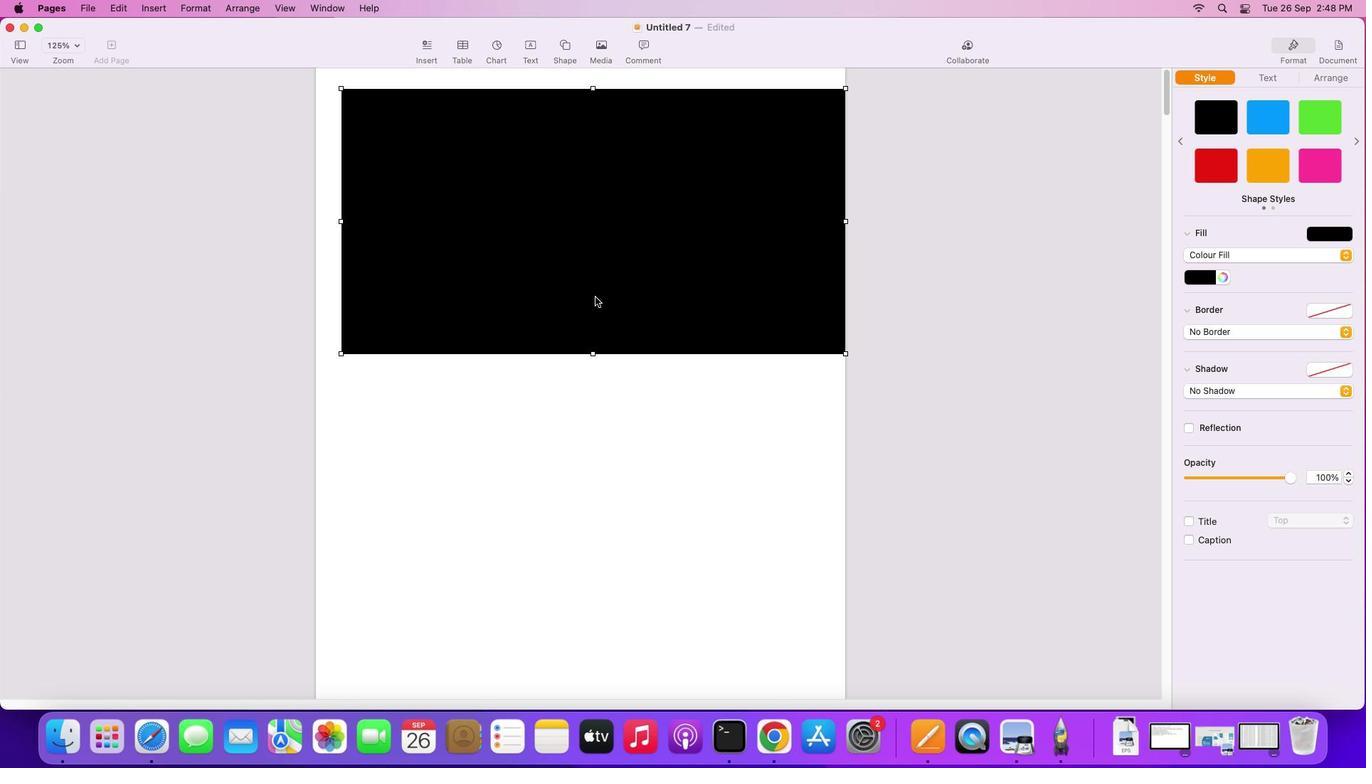 
Action: Mouse scrolled (600, 292) with delta (7, 9)
Screenshot: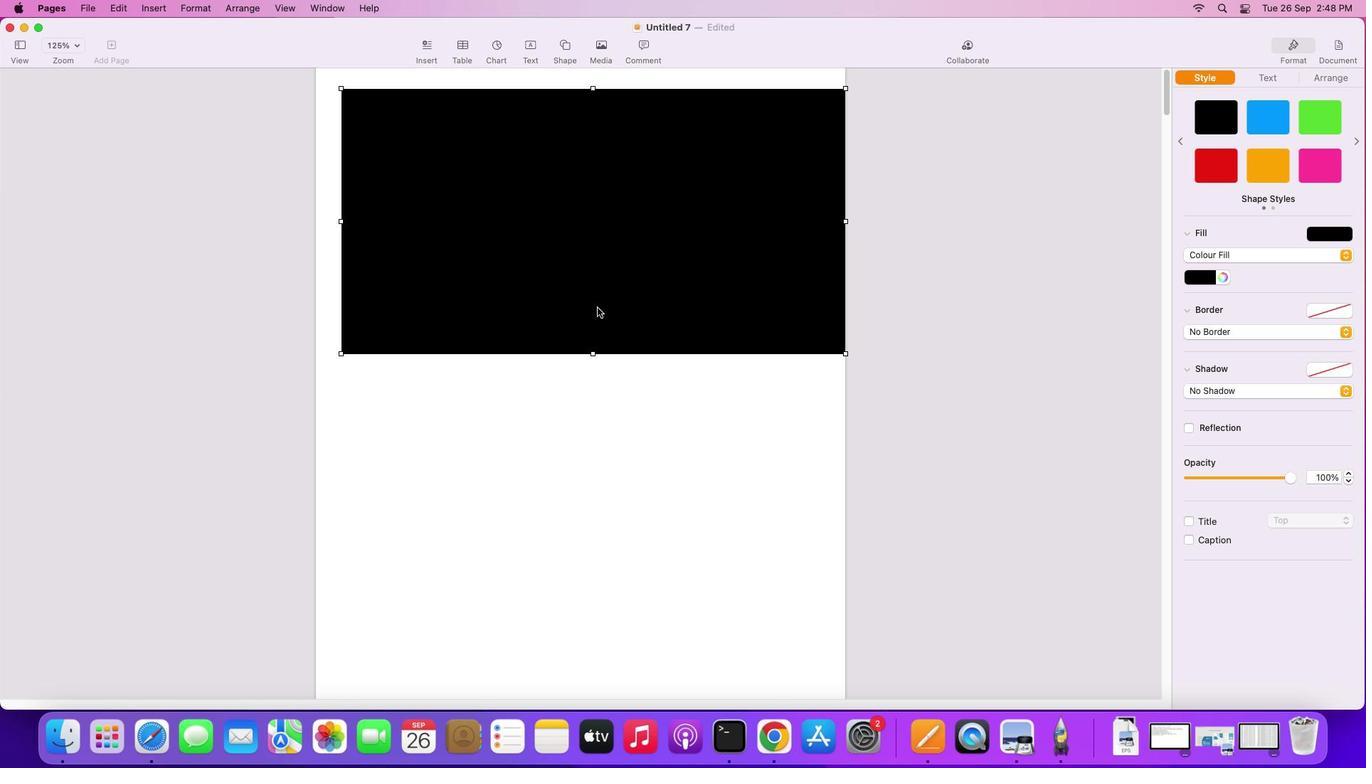 
Action: Mouse scrolled (600, 292) with delta (7, 10)
Screenshot: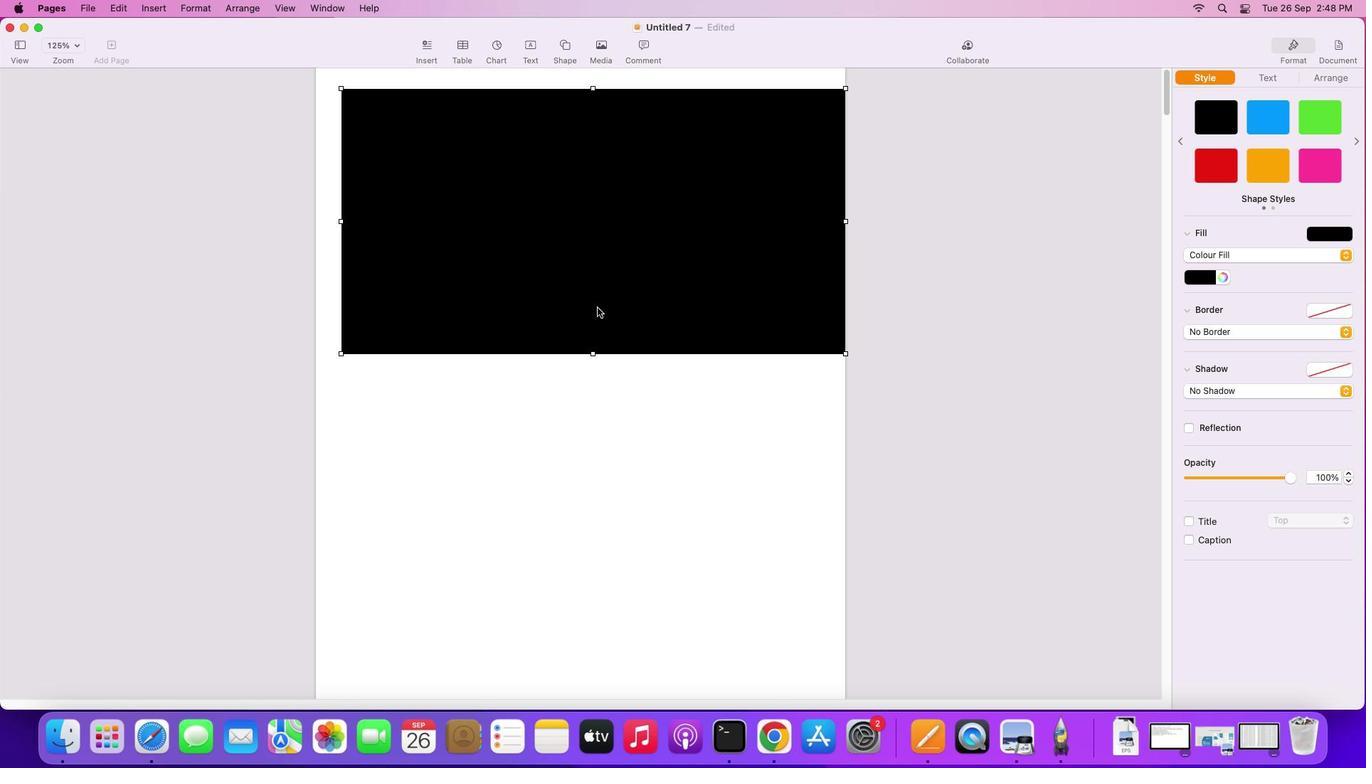 
Action: Mouse scrolled (600, 292) with delta (7, 11)
Screenshot: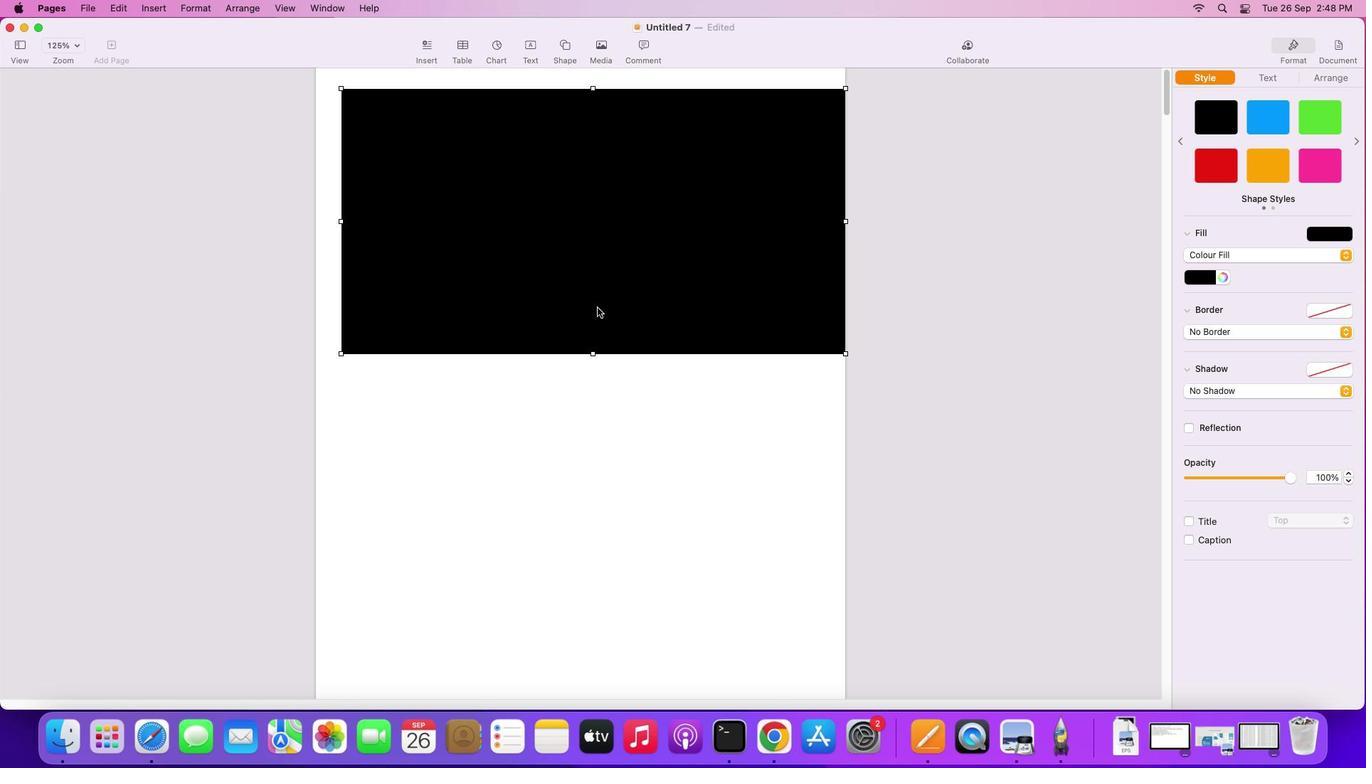 
Action: Mouse scrolled (600, 292) with delta (7, 12)
Screenshot: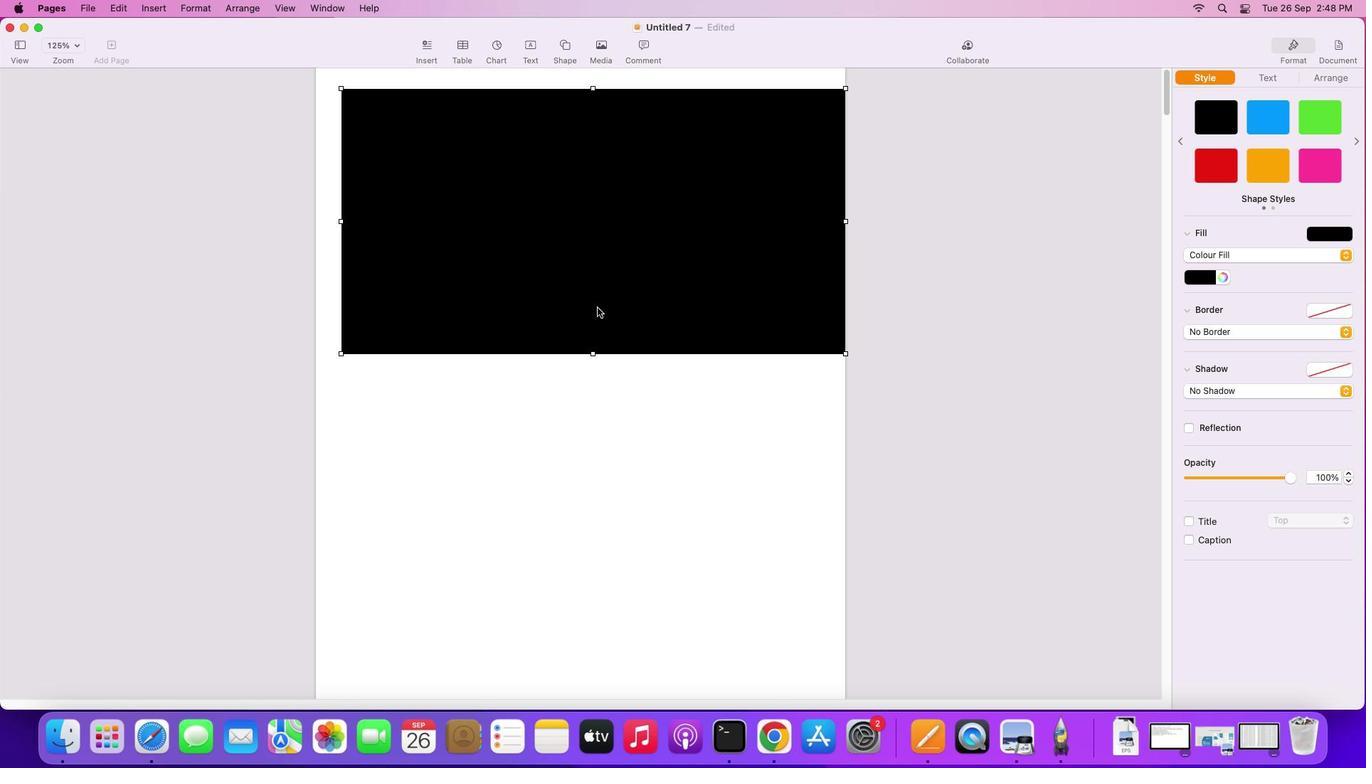 
Action: Mouse moved to (600, 291)
Screenshot: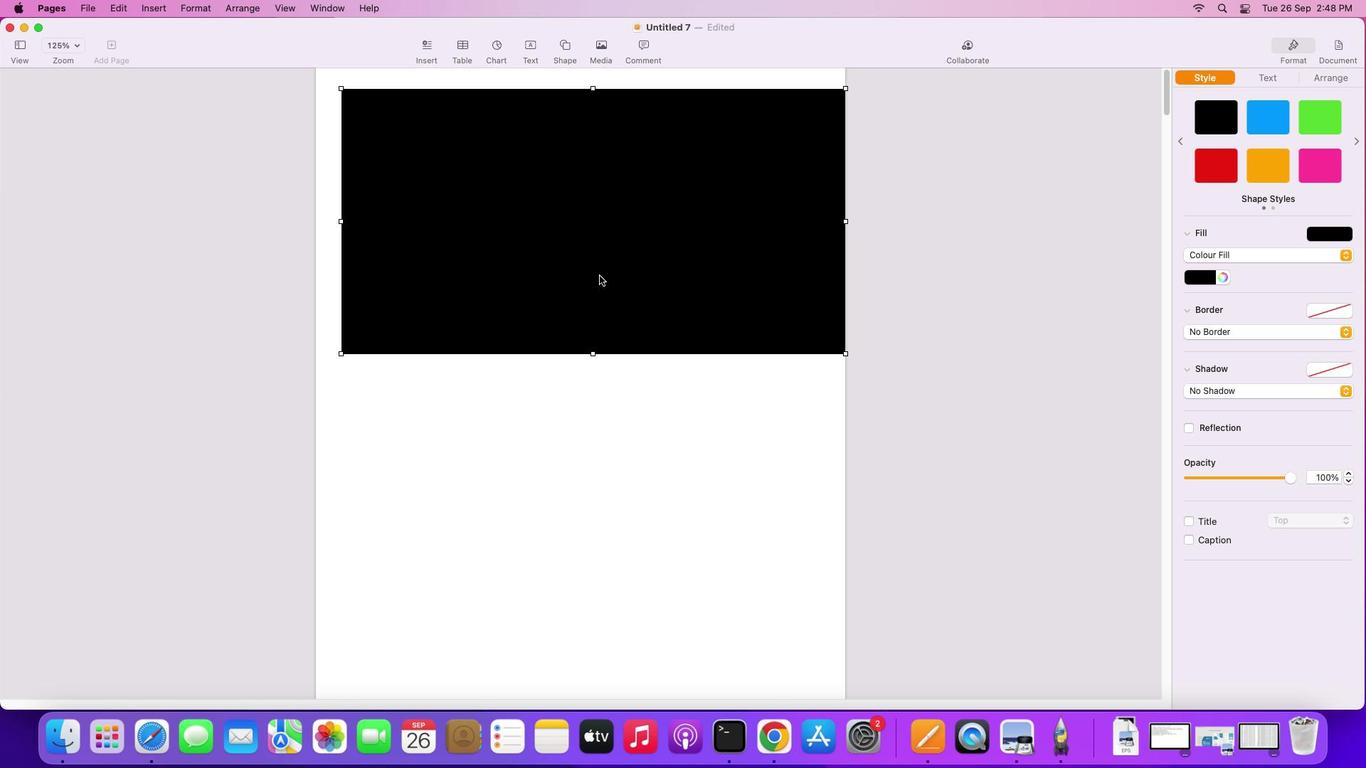 
Action: Mouse scrolled (600, 291) with delta (7, 7)
Screenshot: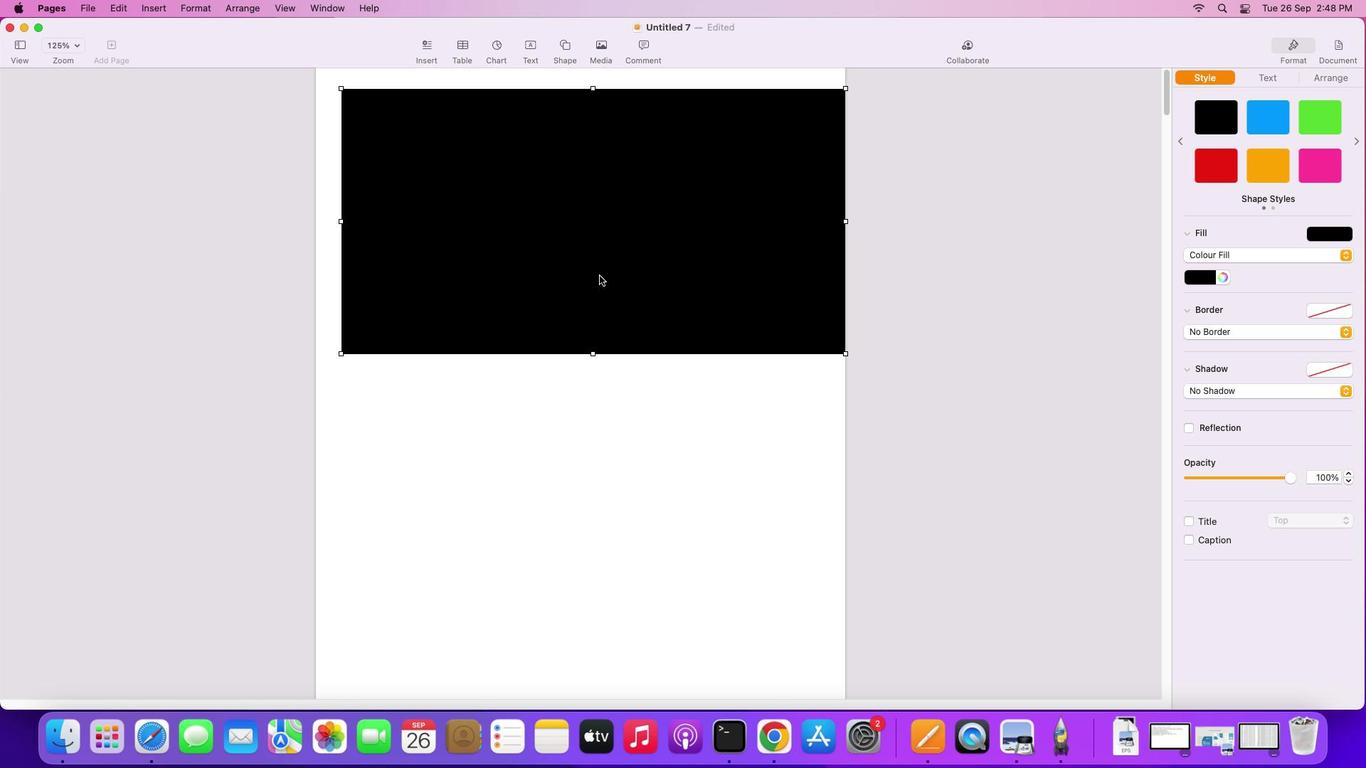 
Action: Mouse scrolled (600, 291) with delta (7, 7)
Screenshot: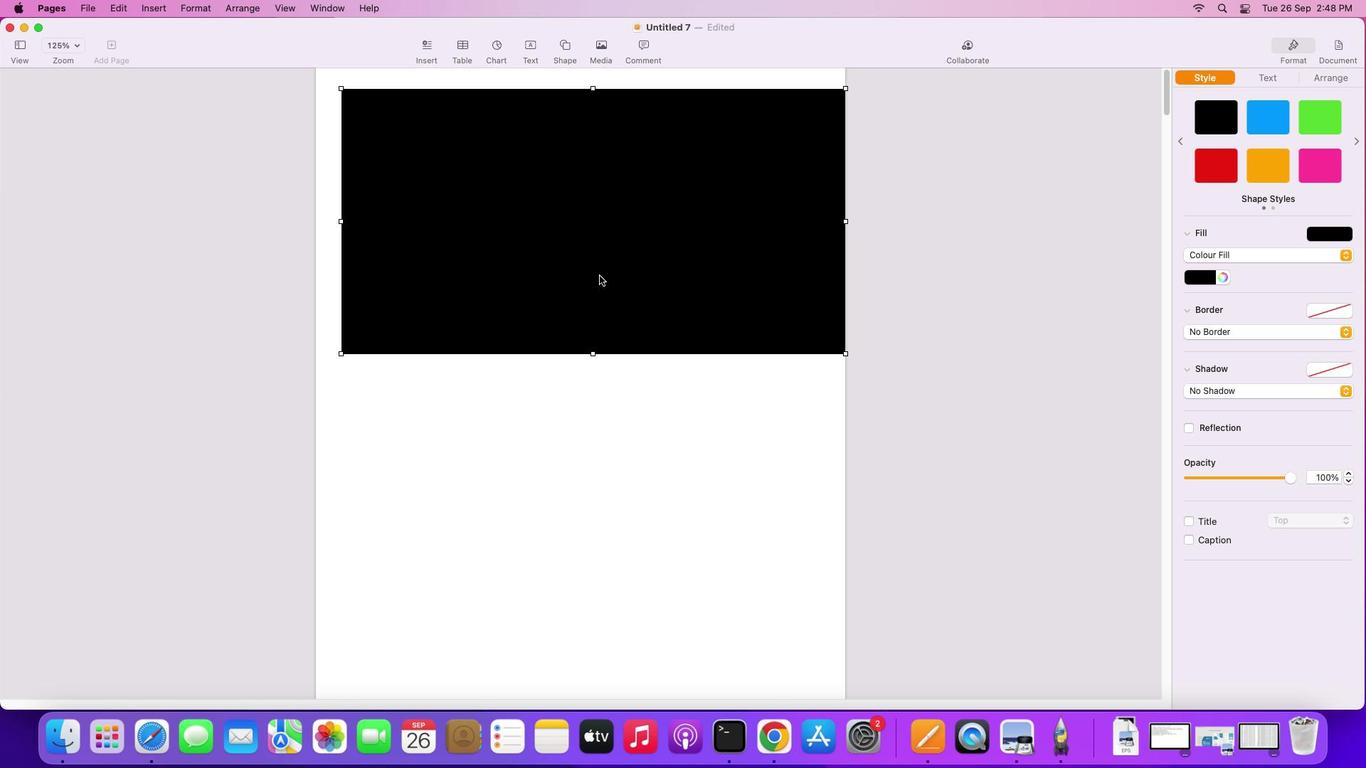 
Action: Mouse moved to (600, 291)
Screenshot: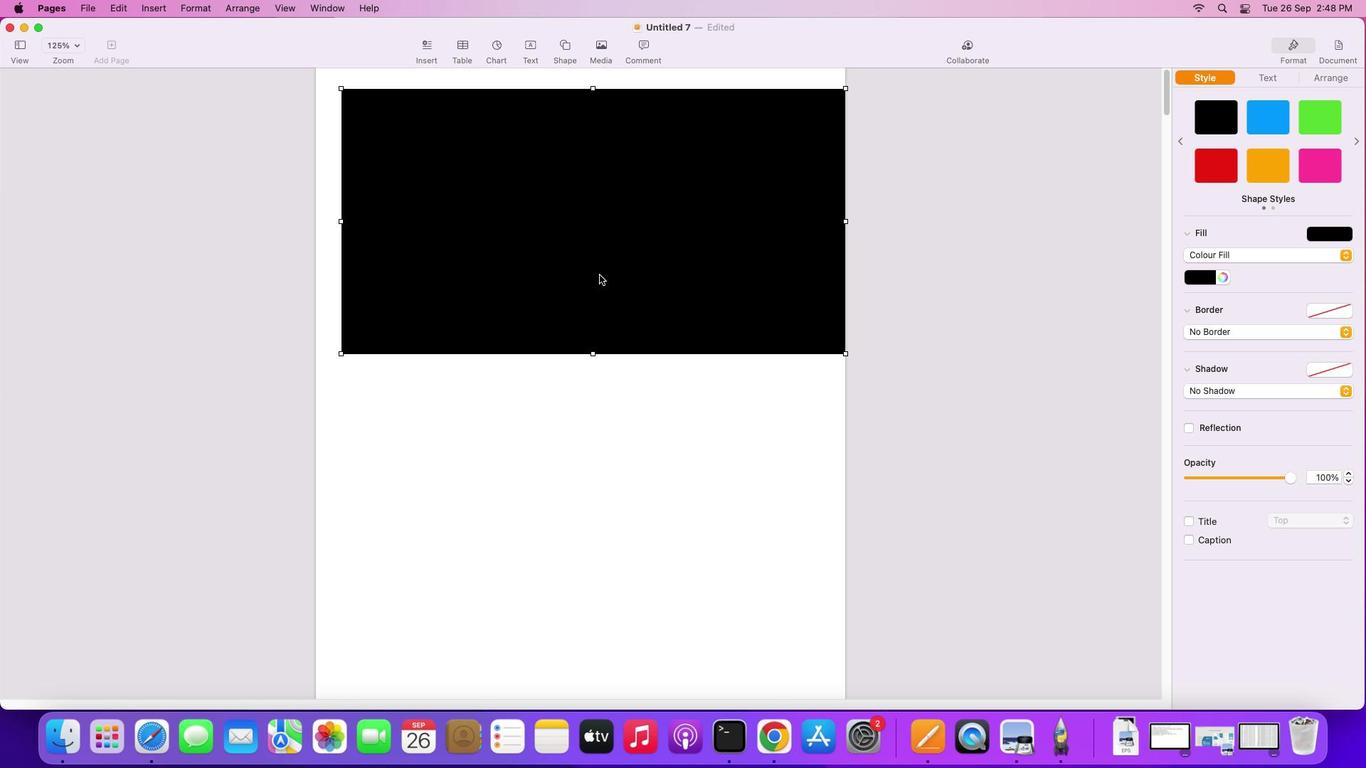 
Action: Mouse scrolled (600, 291) with delta (7, 9)
Screenshot: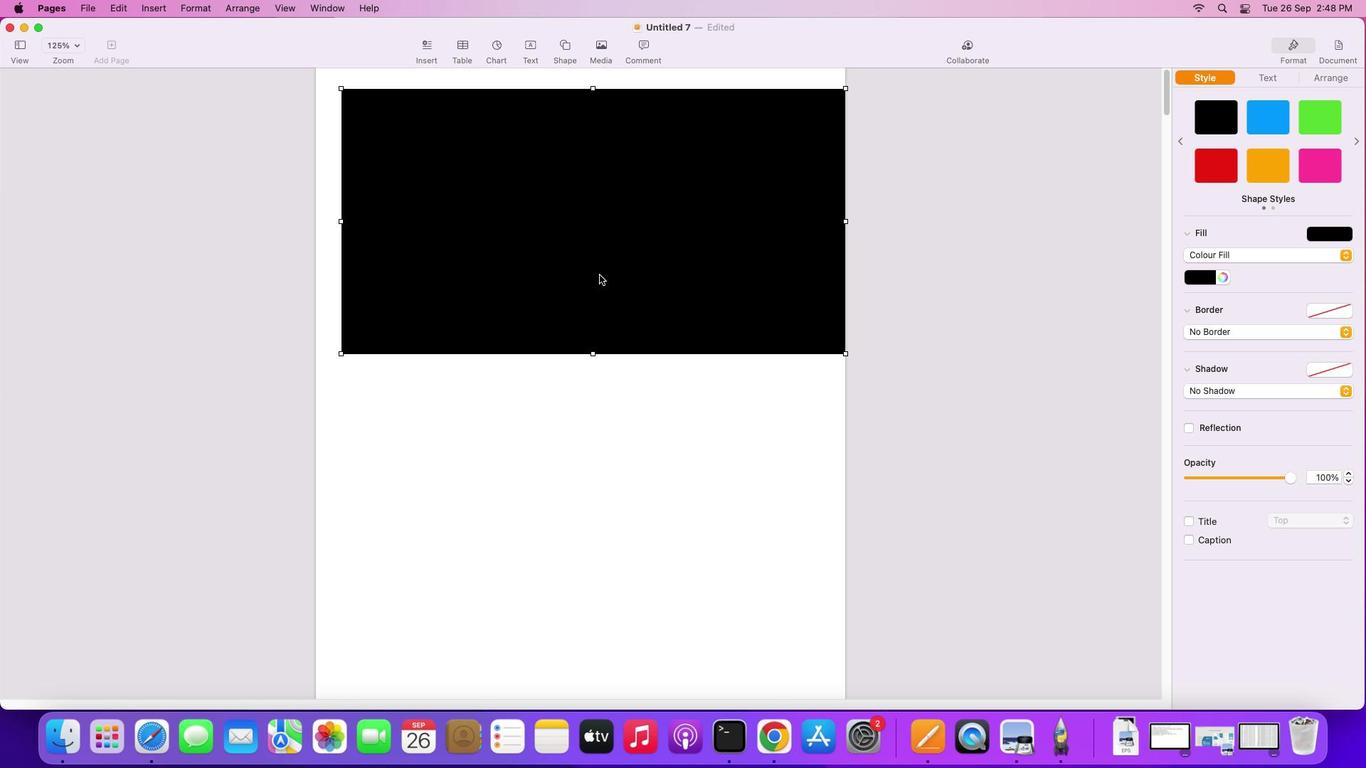 
Action: Mouse scrolled (600, 291) with delta (7, 10)
Screenshot: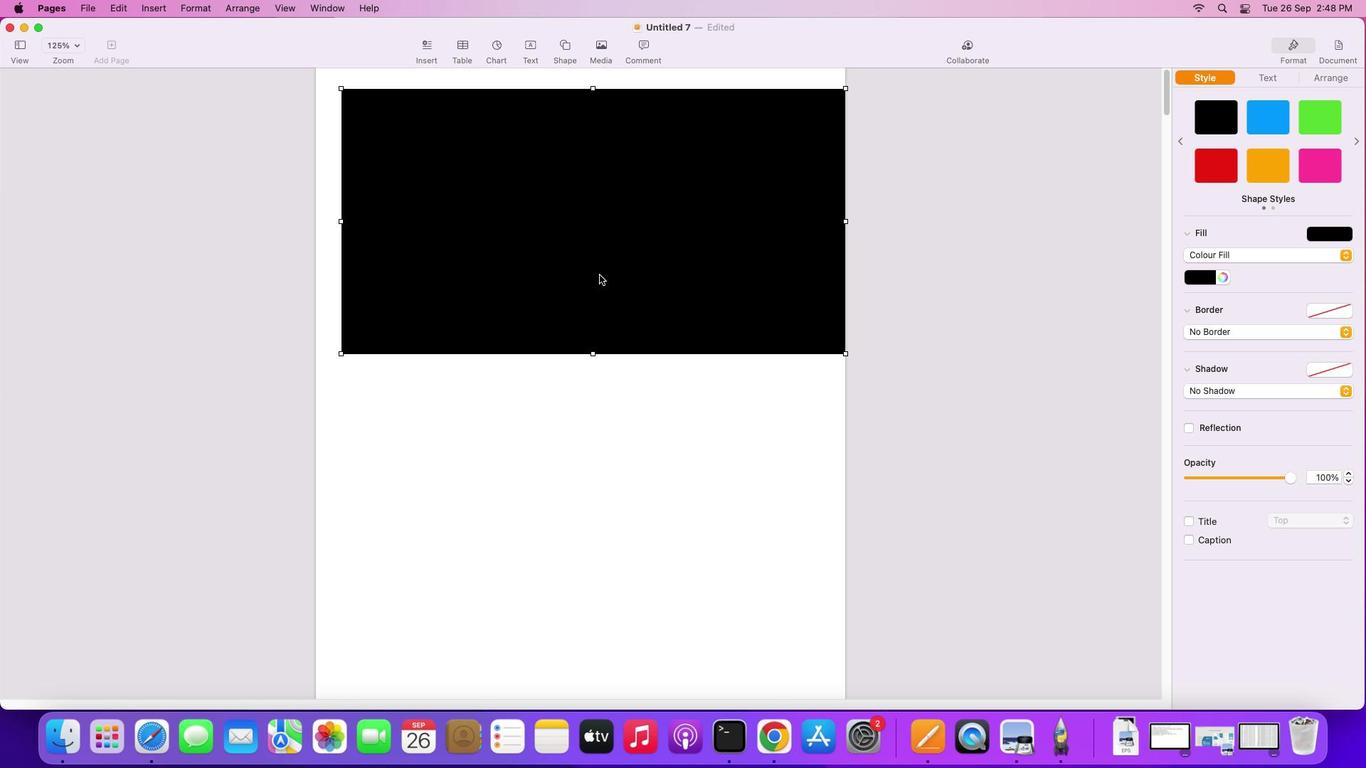 
Action: Mouse scrolled (600, 291) with delta (7, 11)
Screenshot: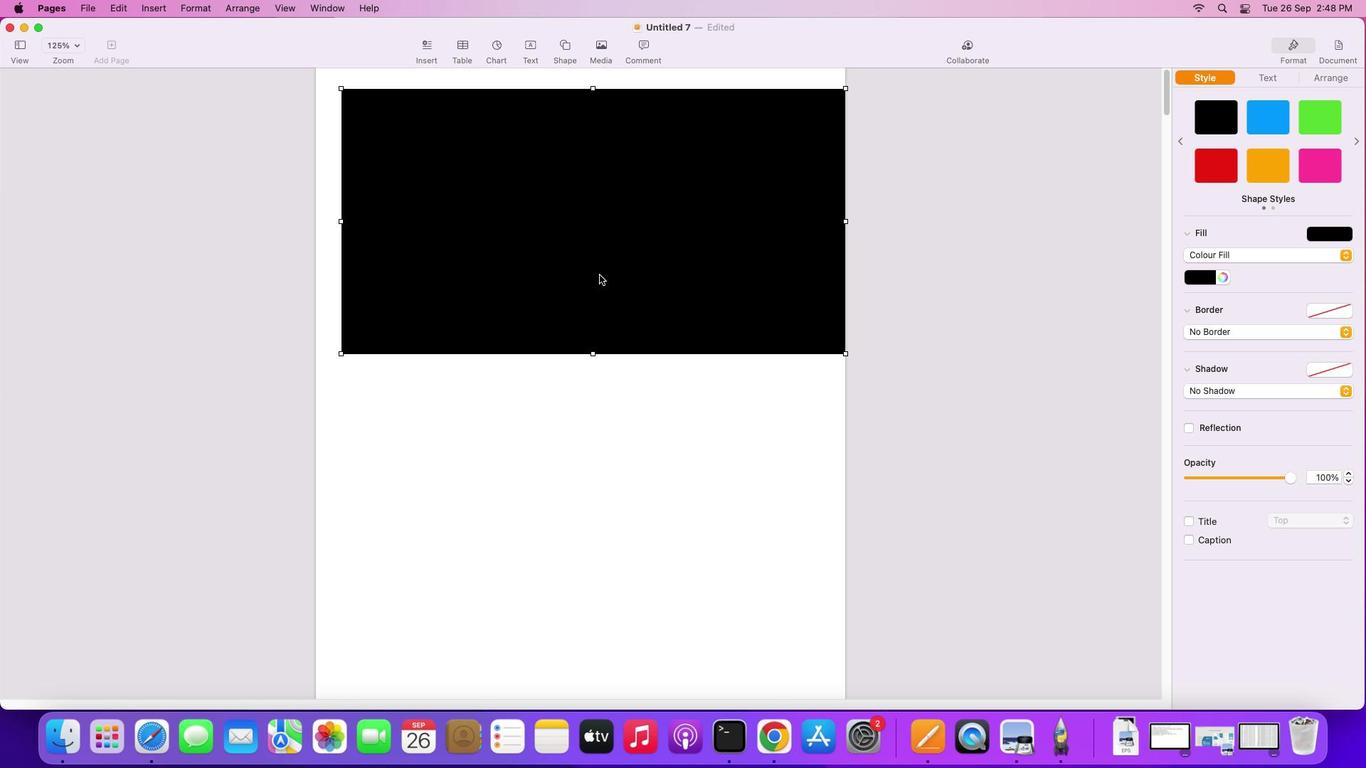 
Action: Mouse moved to (600, 291)
Screenshot: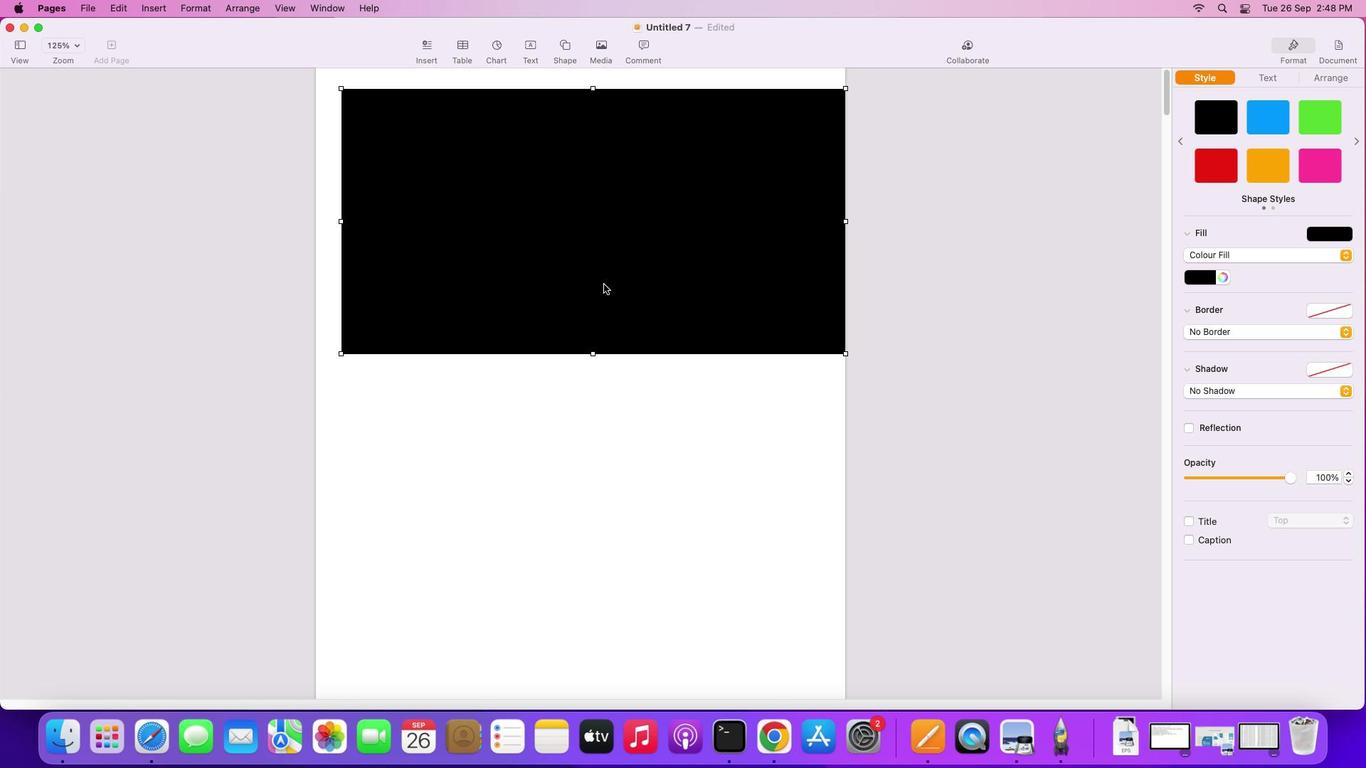 
Action: Mouse scrolled (600, 291) with delta (7, 12)
Screenshot: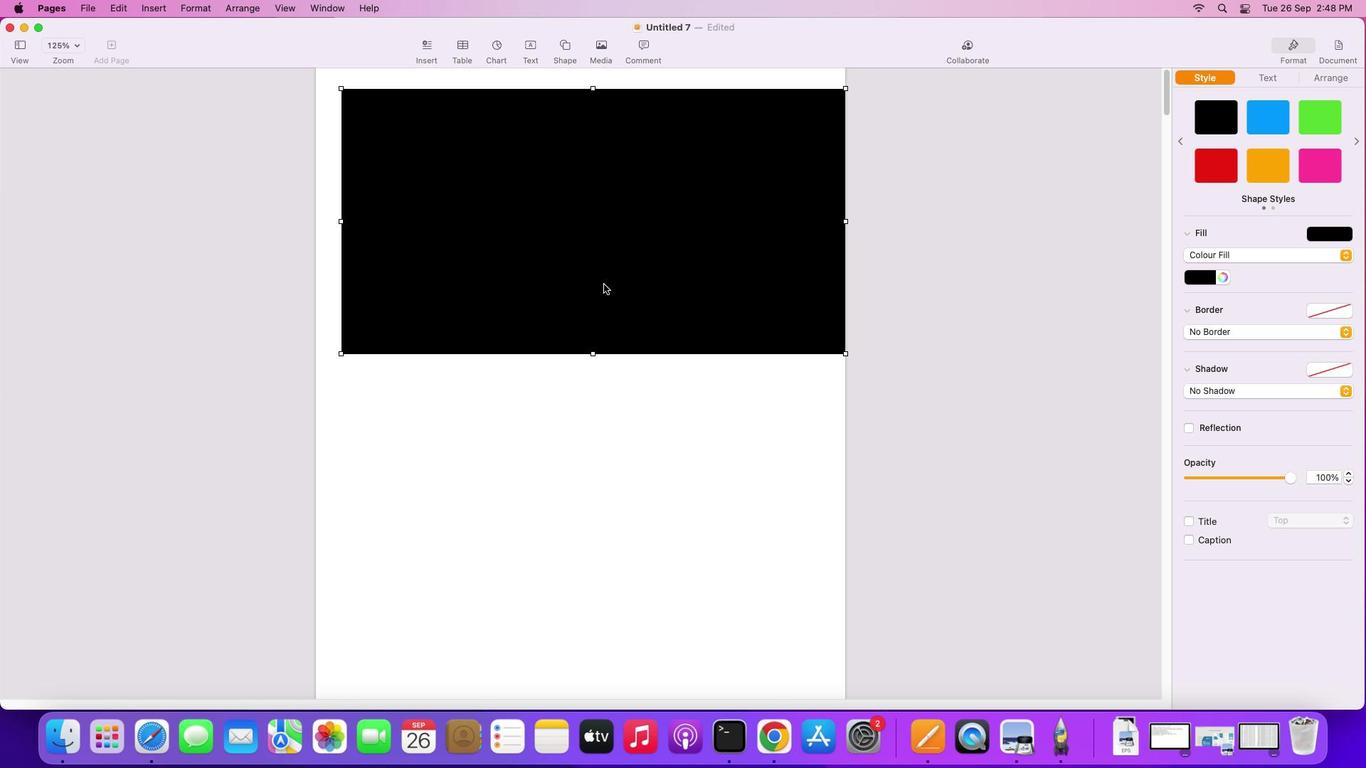 
Action: Mouse moved to (601, 360)
Screenshot: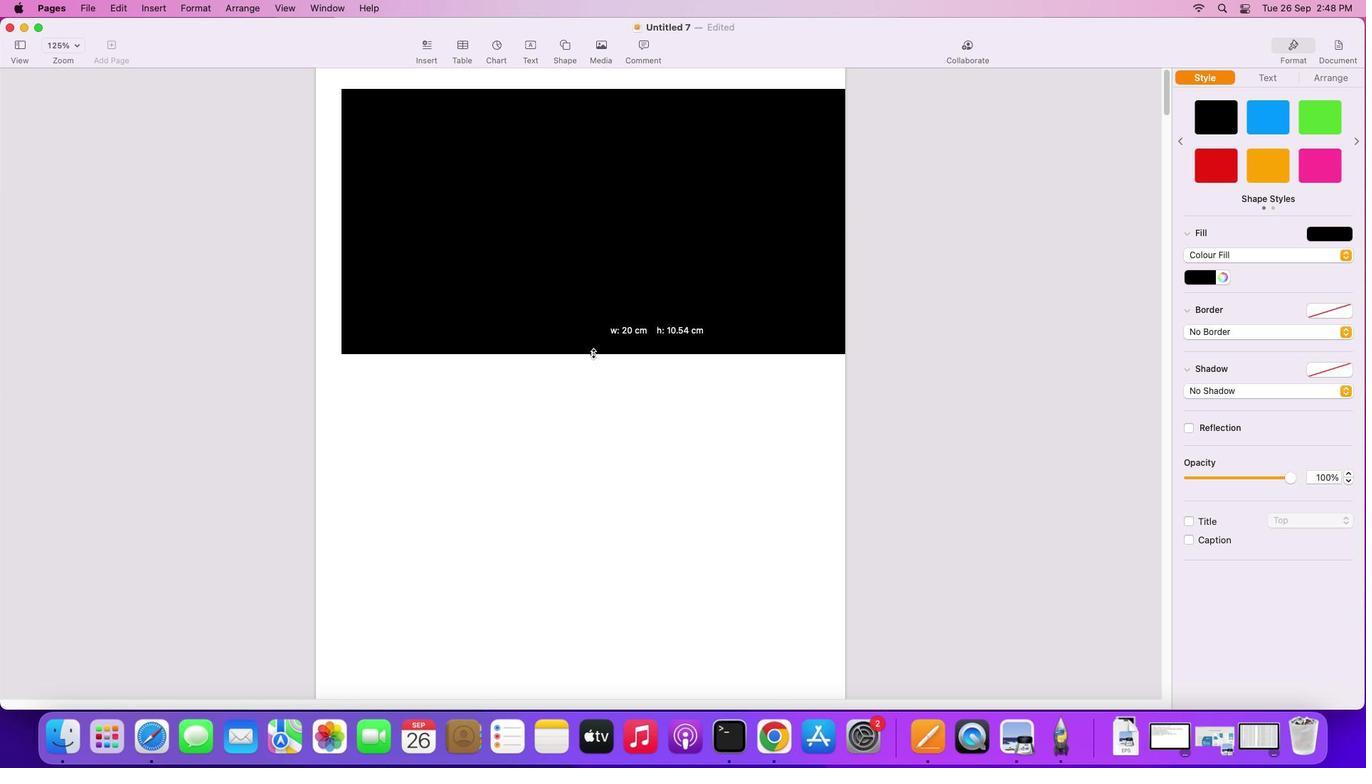 
Action: Mouse pressed left at (601, 360)
Screenshot: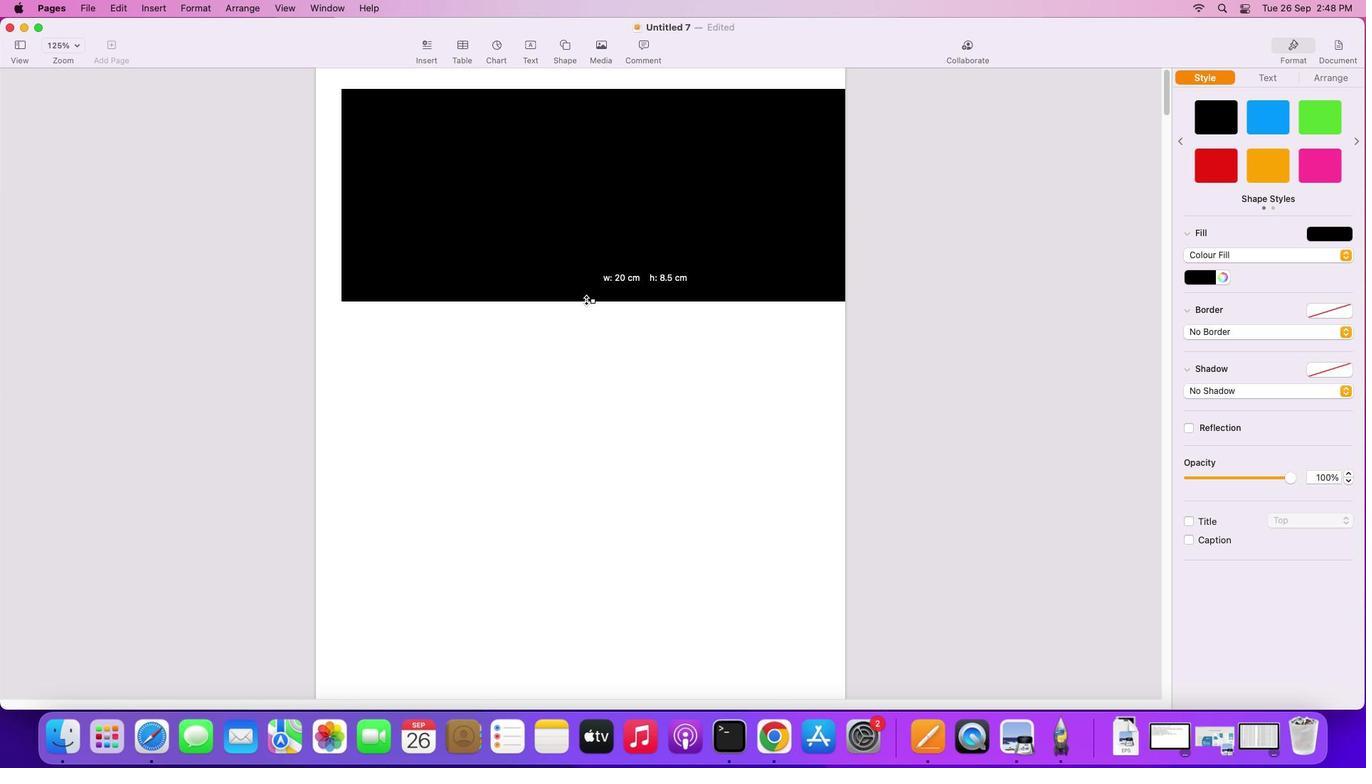 
Action: Mouse moved to (582, 397)
Screenshot: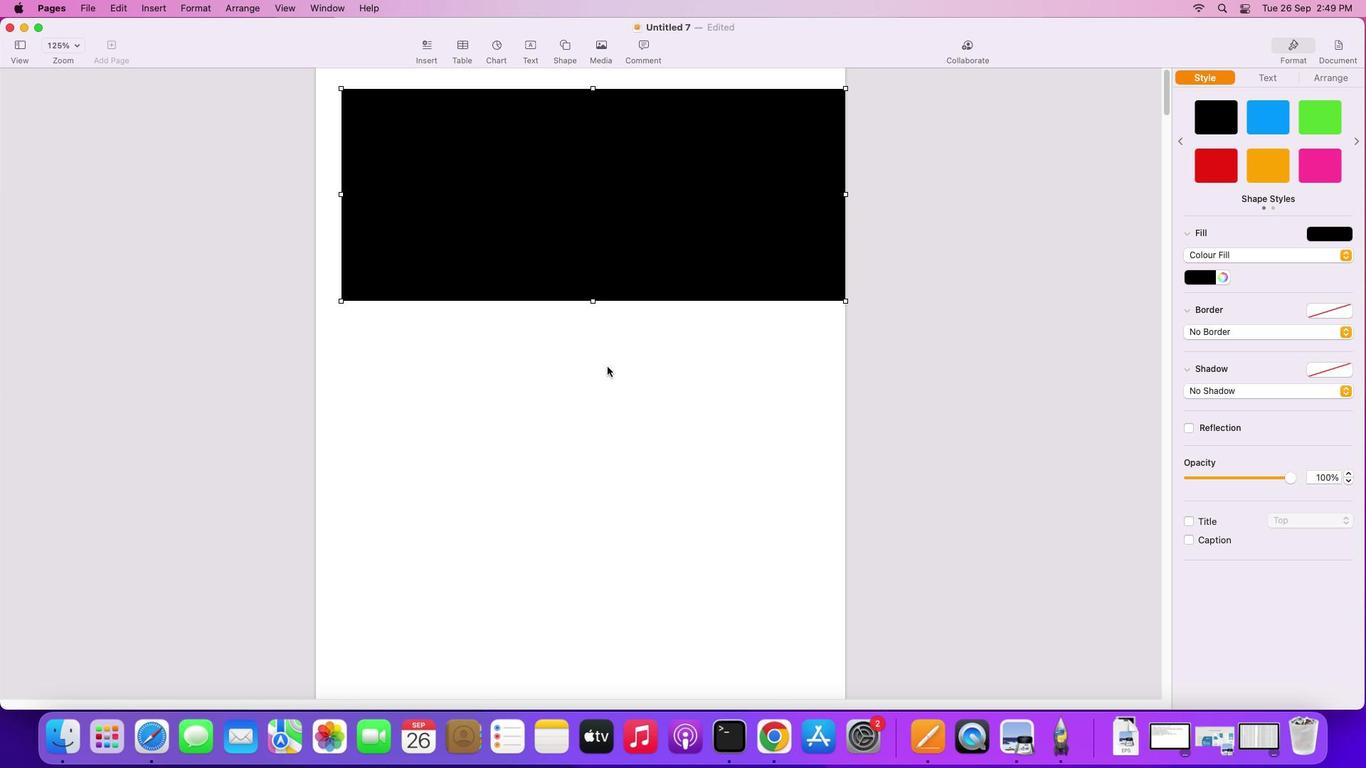 
Action: Mouse scrolled (582, 397) with delta (7, 7)
Screenshot: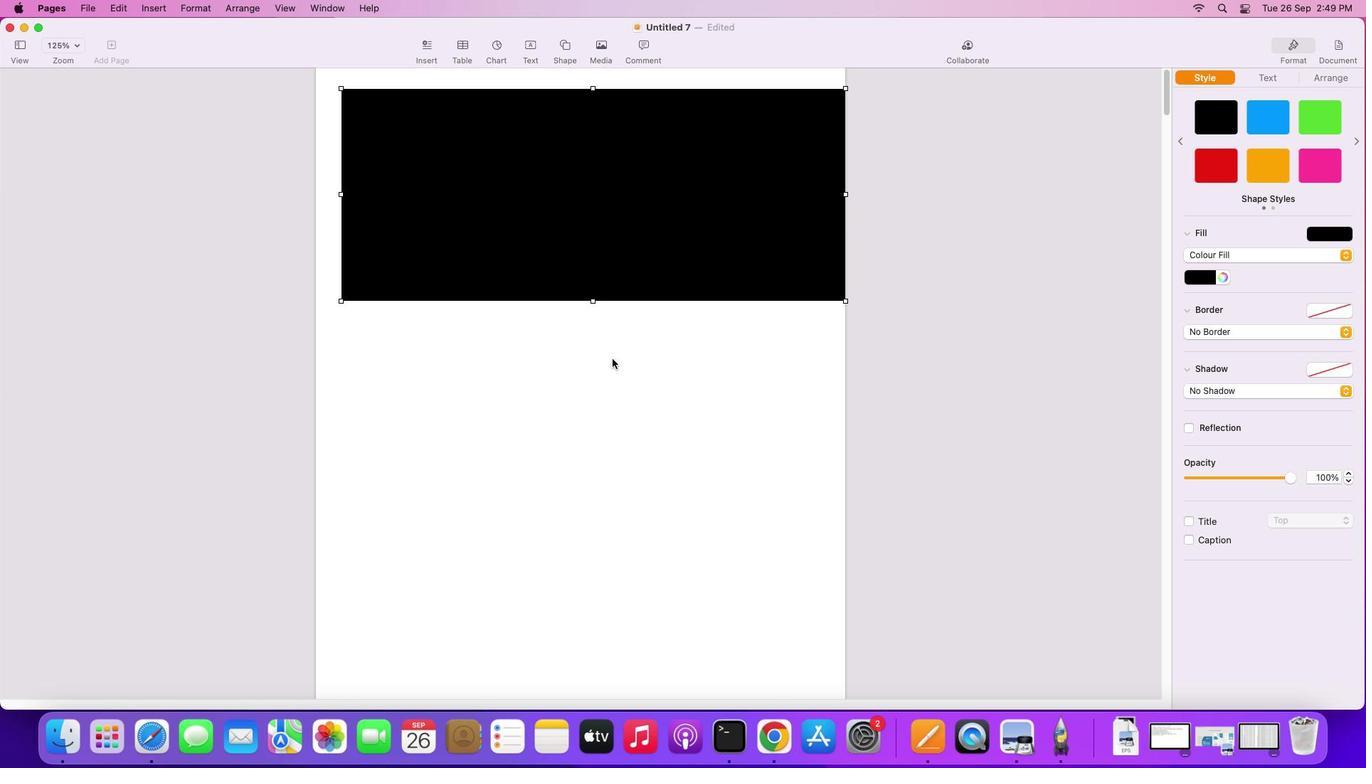 
Action: Mouse moved to (600, 309)
Screenshot: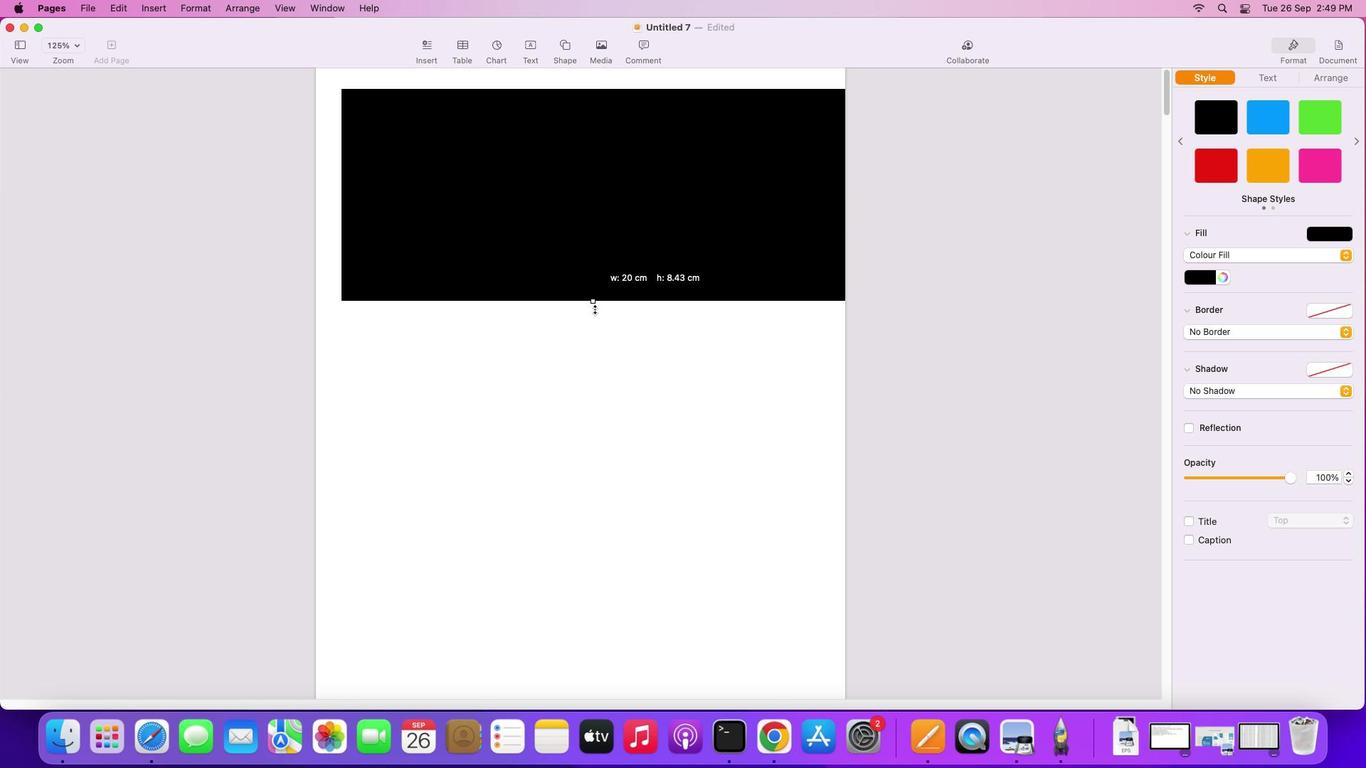 
Action: Mouse pressed left at (600, 309)
Screenshot: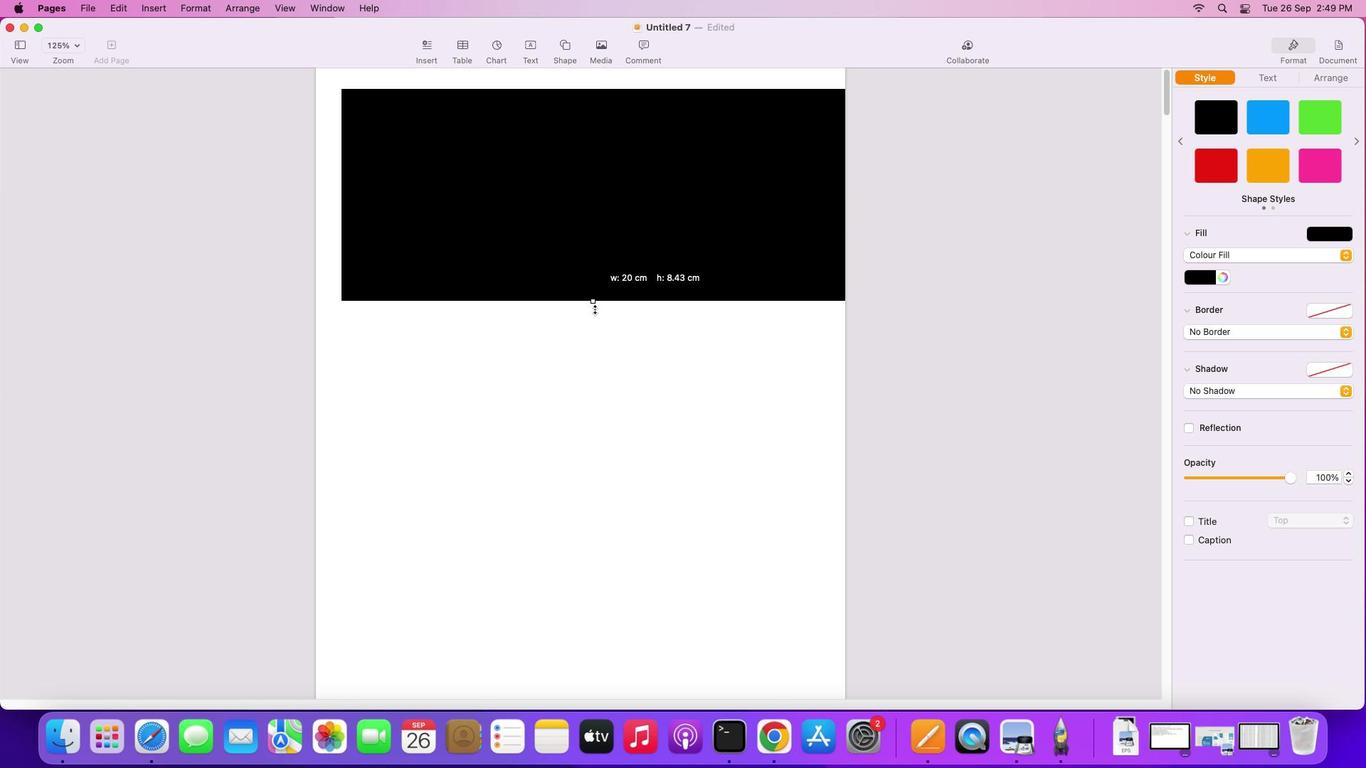 
Action: Mouse moved to (600, 308)
Screenshot: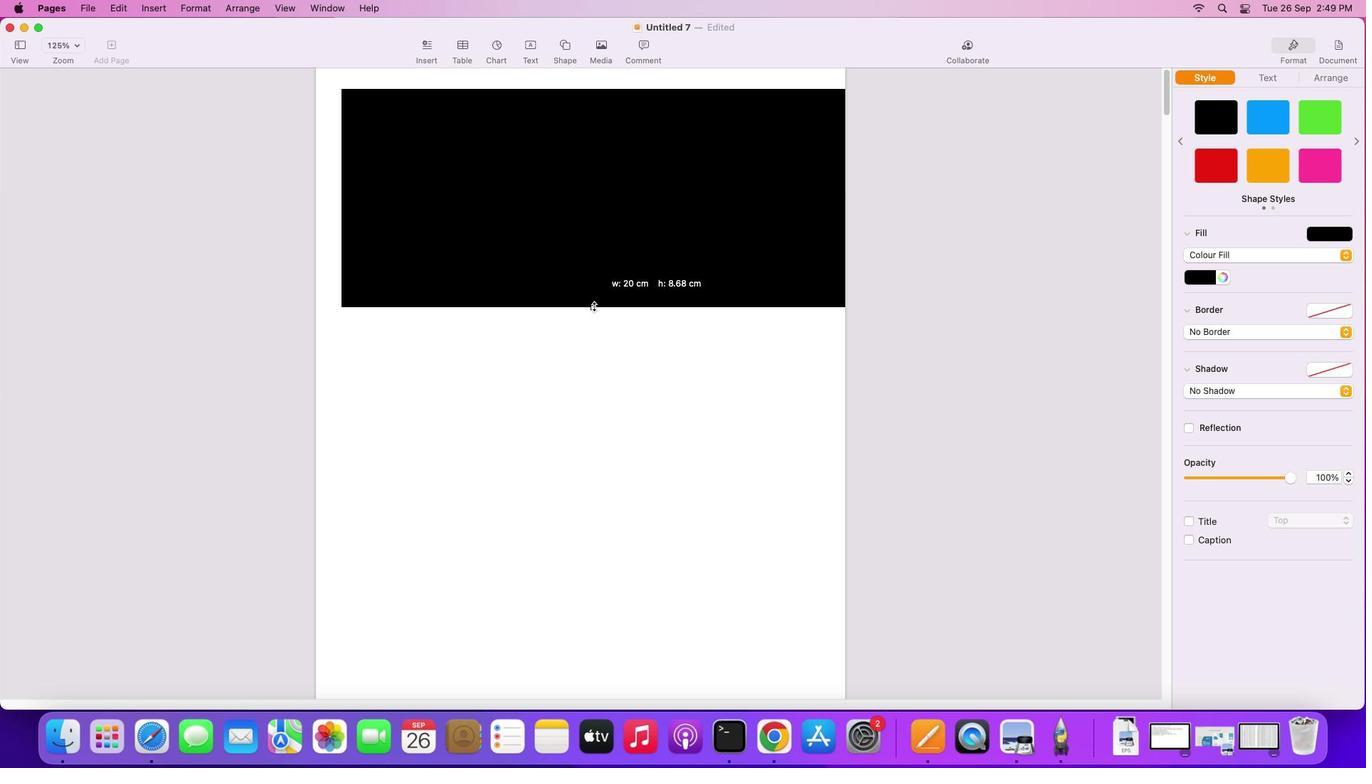 
Action: Mouse pressed left at (600, 308)
Screenshot: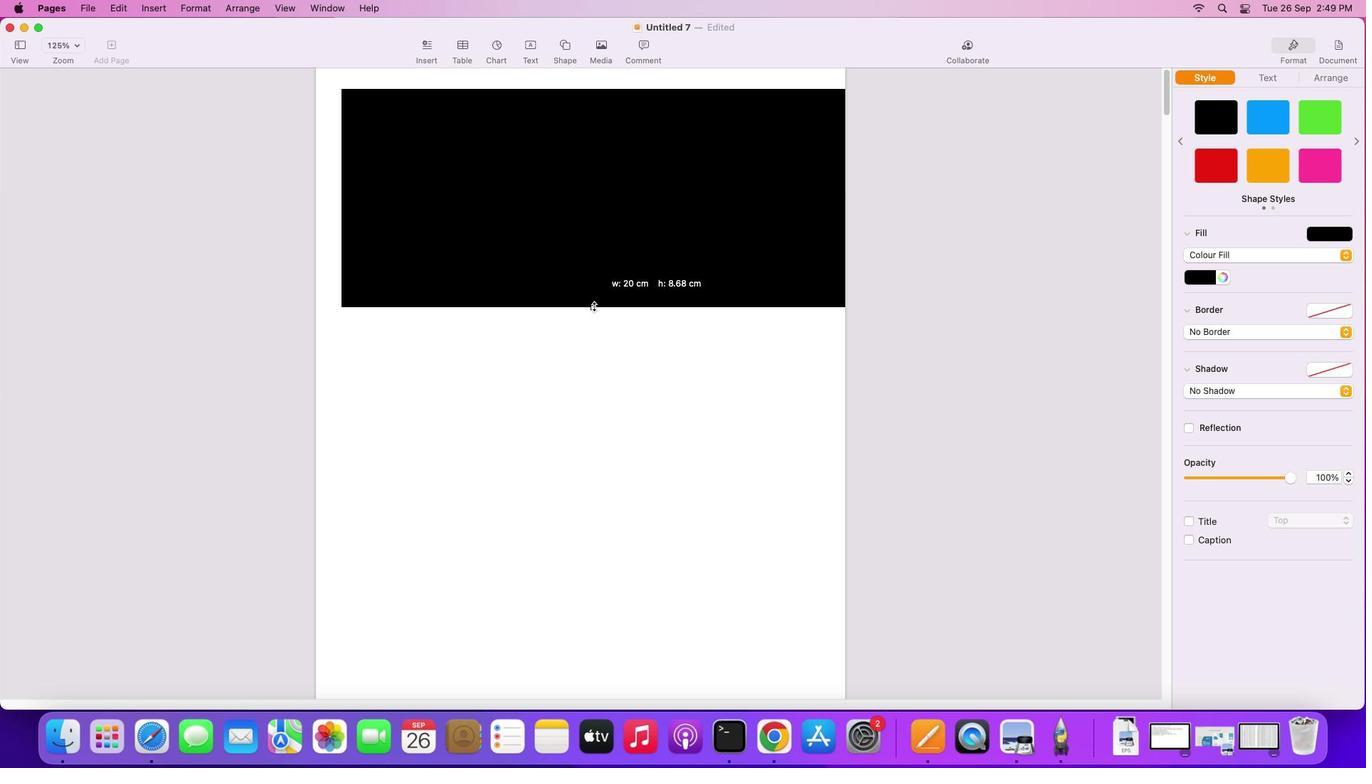 
Action: Mouse moved to (615, 356)
Screenshot: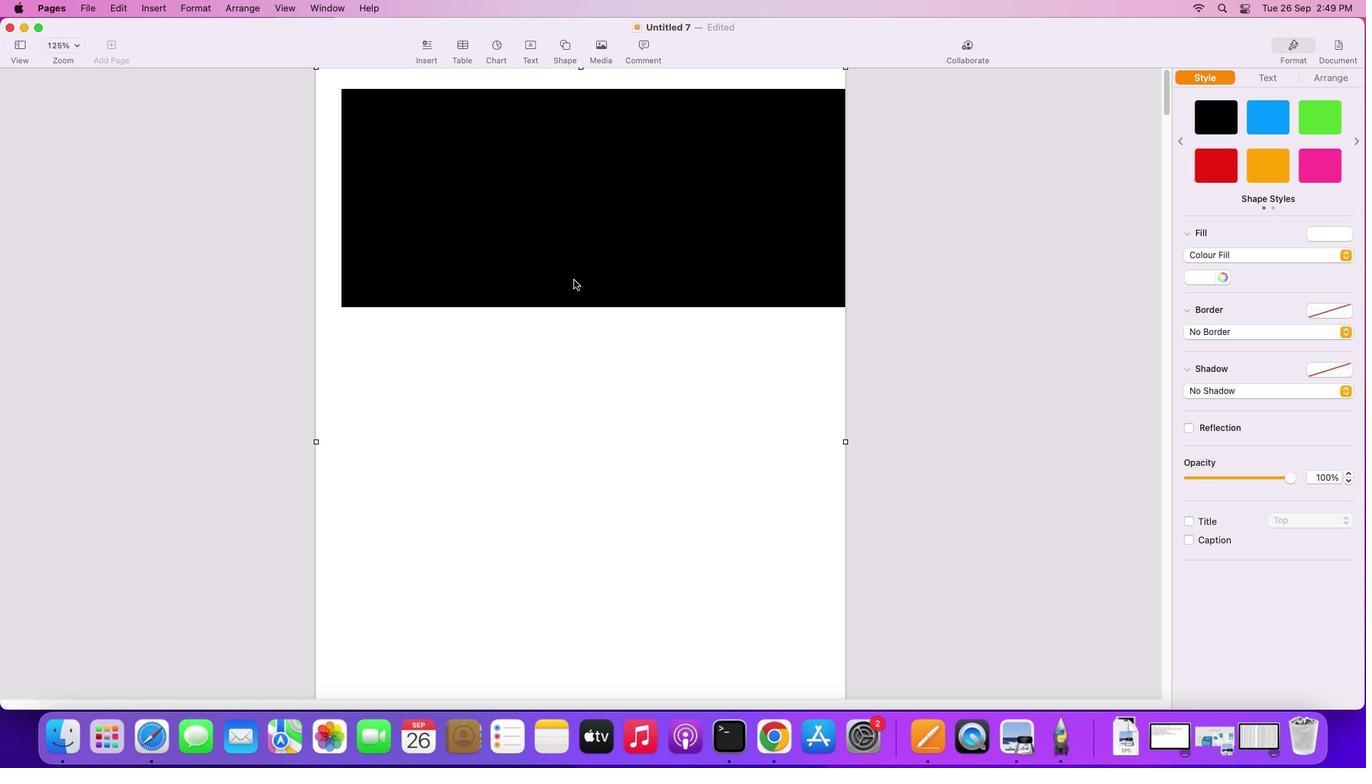 
Action: Mouse pressed left at (615, 356)
Screenshot: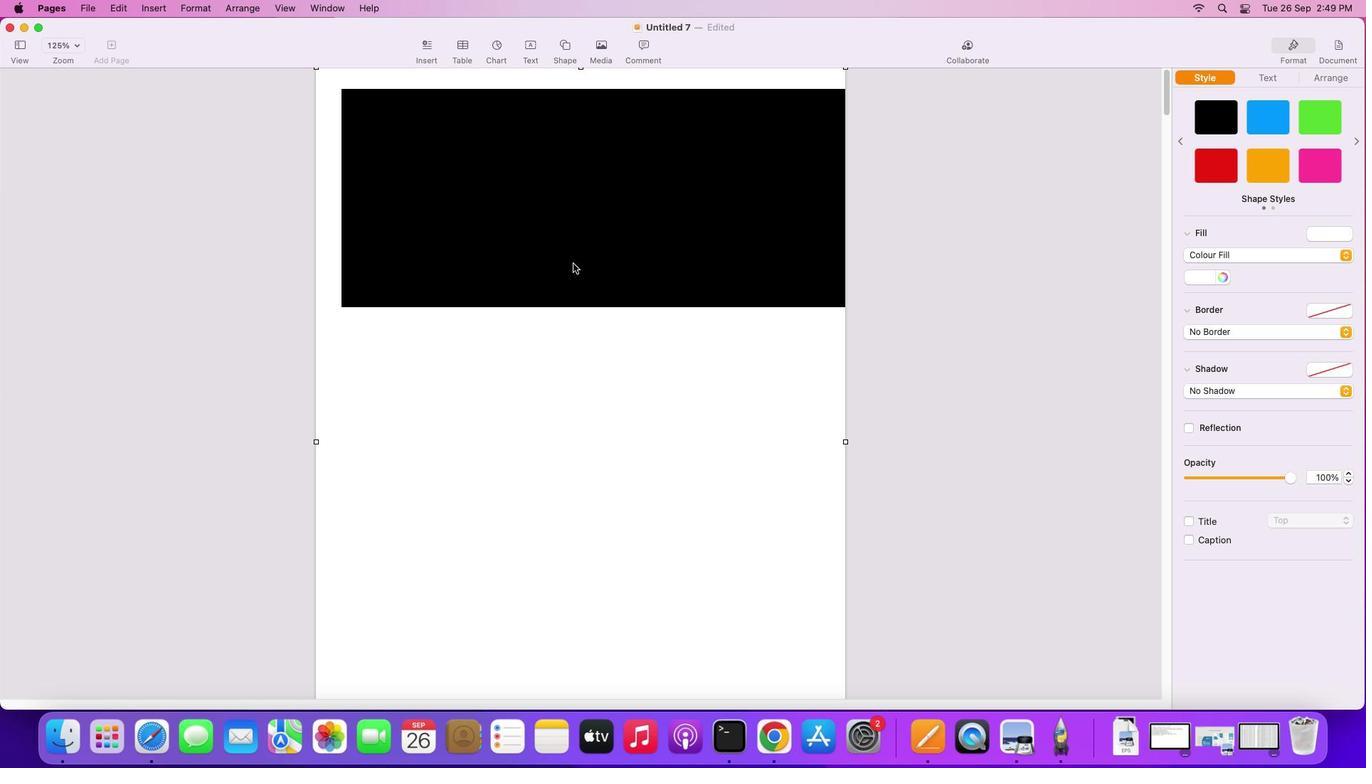 
Action: Mouse moved to (569, 54)
Screenshot: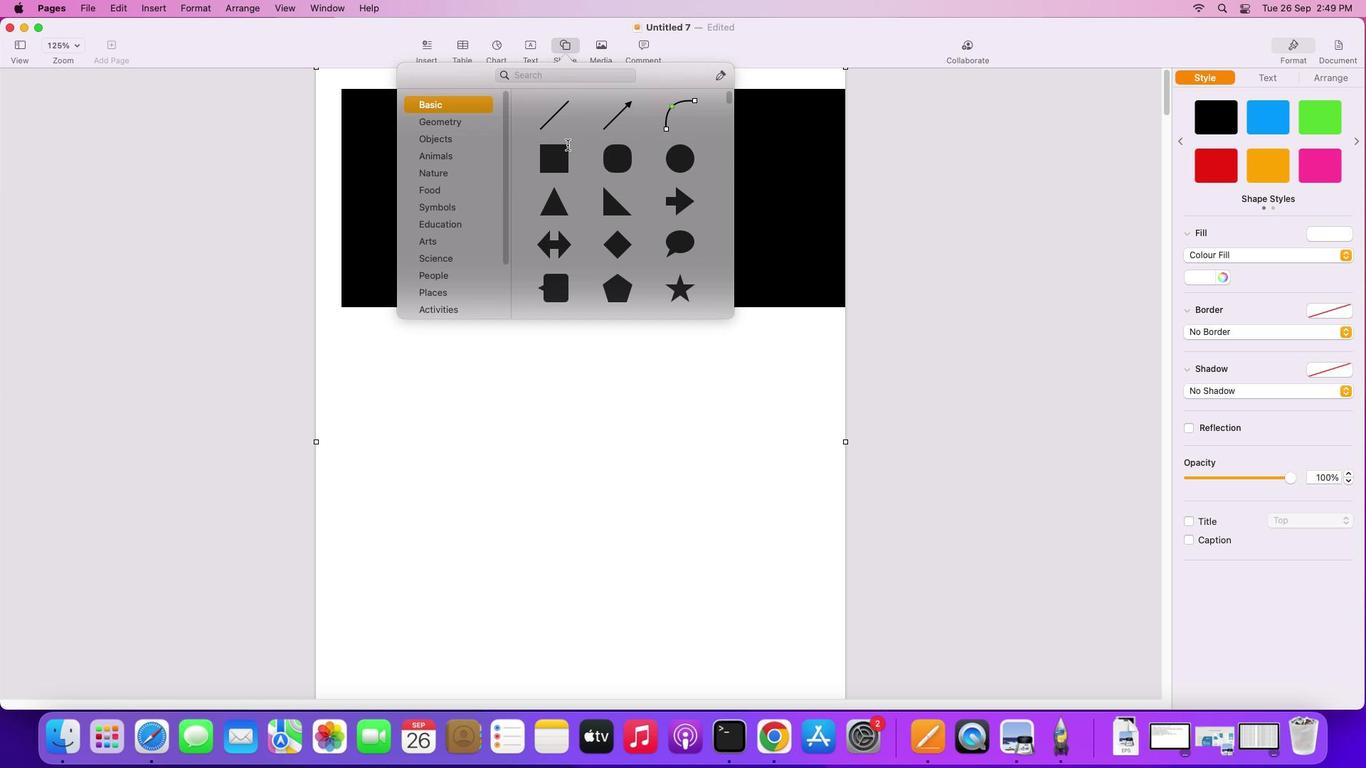 
Action: Mouse pressed left at (569, 54)
Screenshot: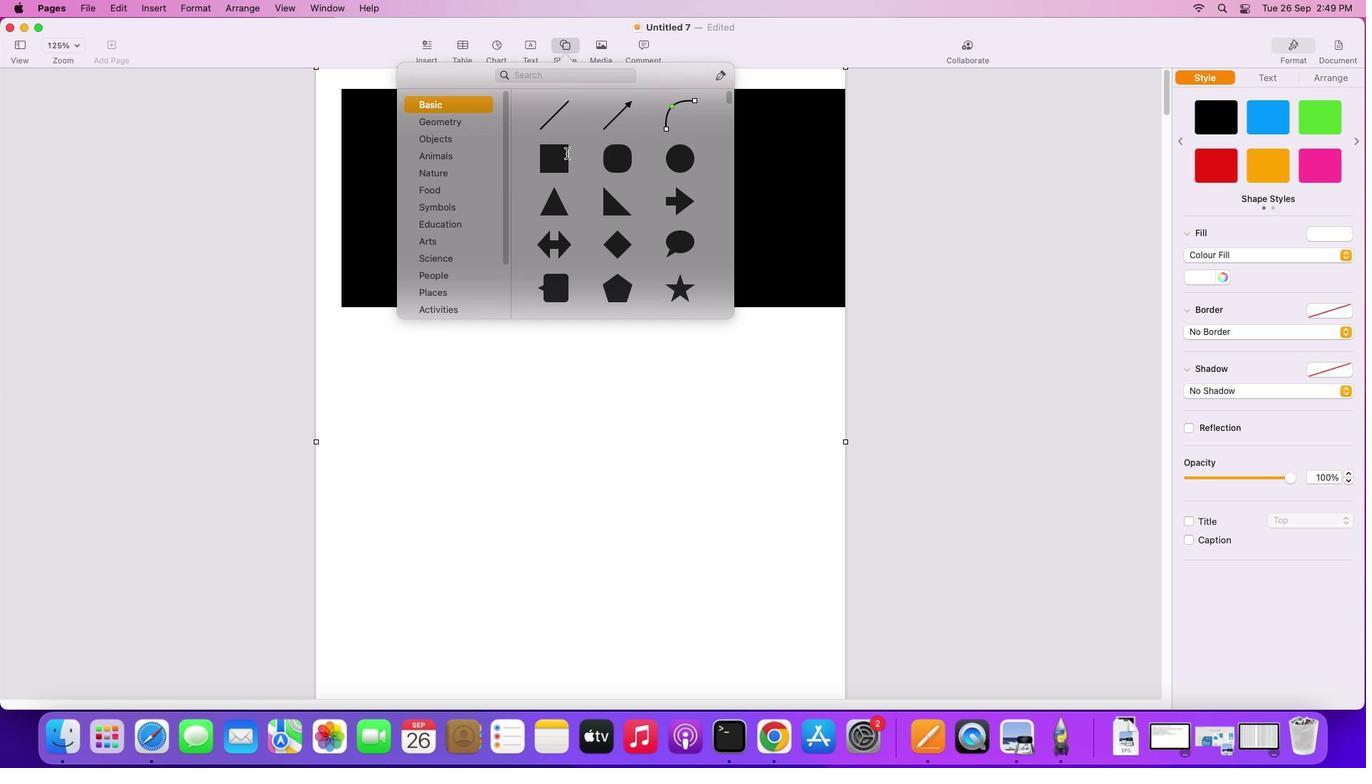 
Action: Mouse moved to (572, 170)
Screenshot: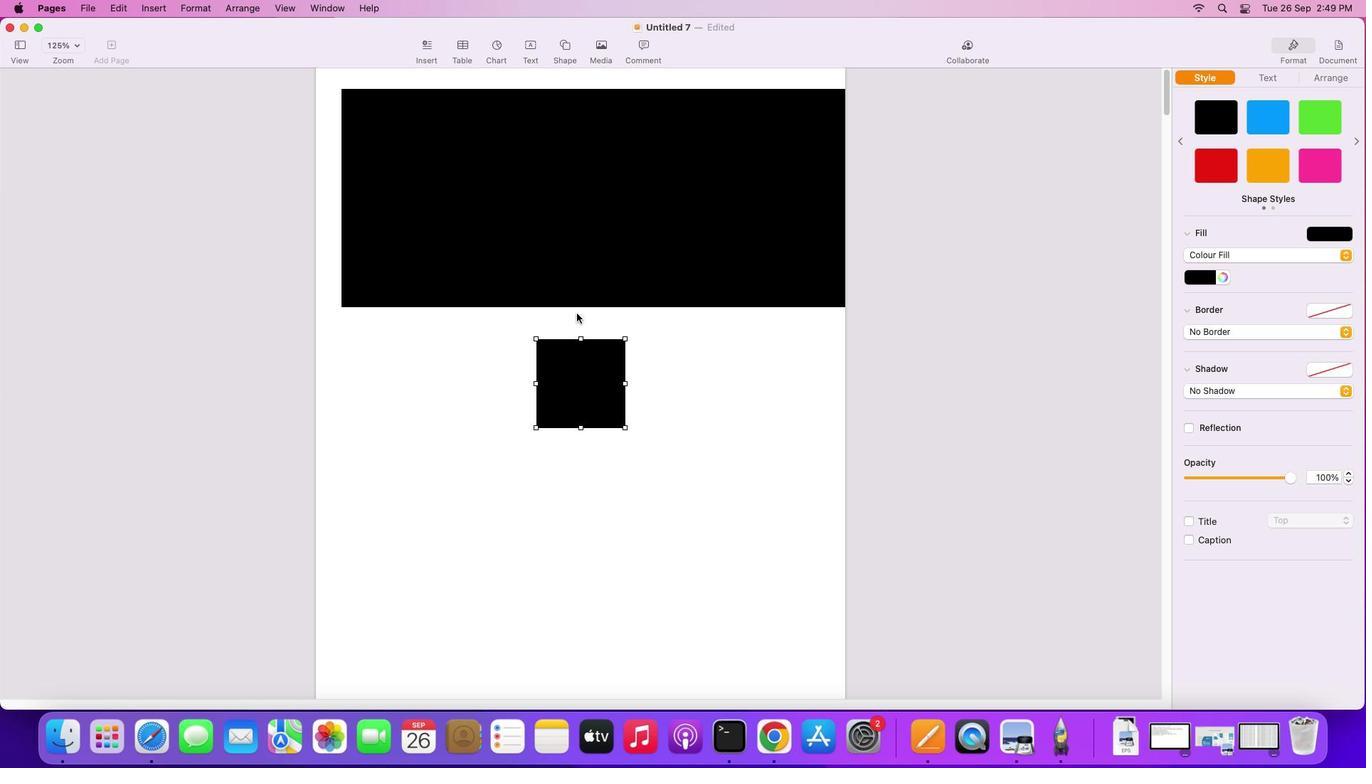
Action: Mouse pressed left at (572, 170)
Screenshot: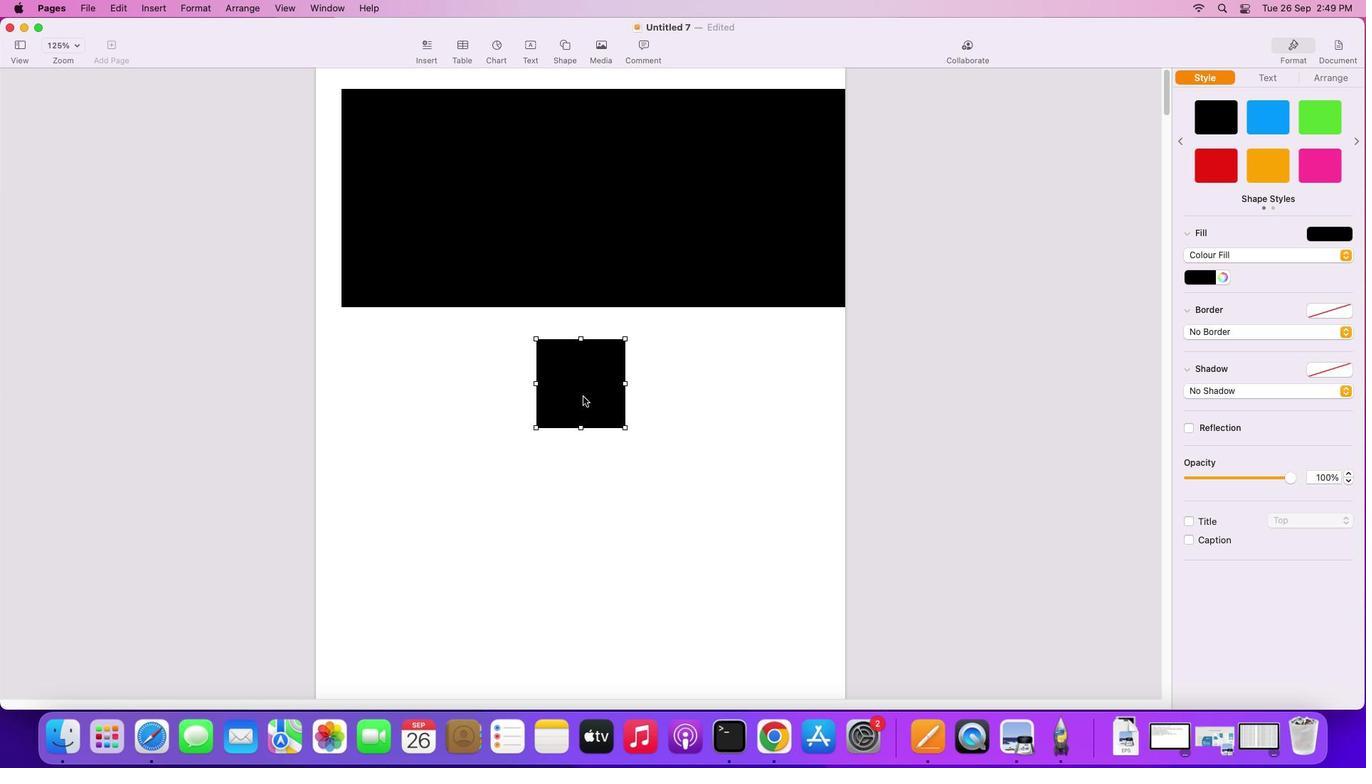 
Action: Mouse moved to (591, 405)
Screenshot: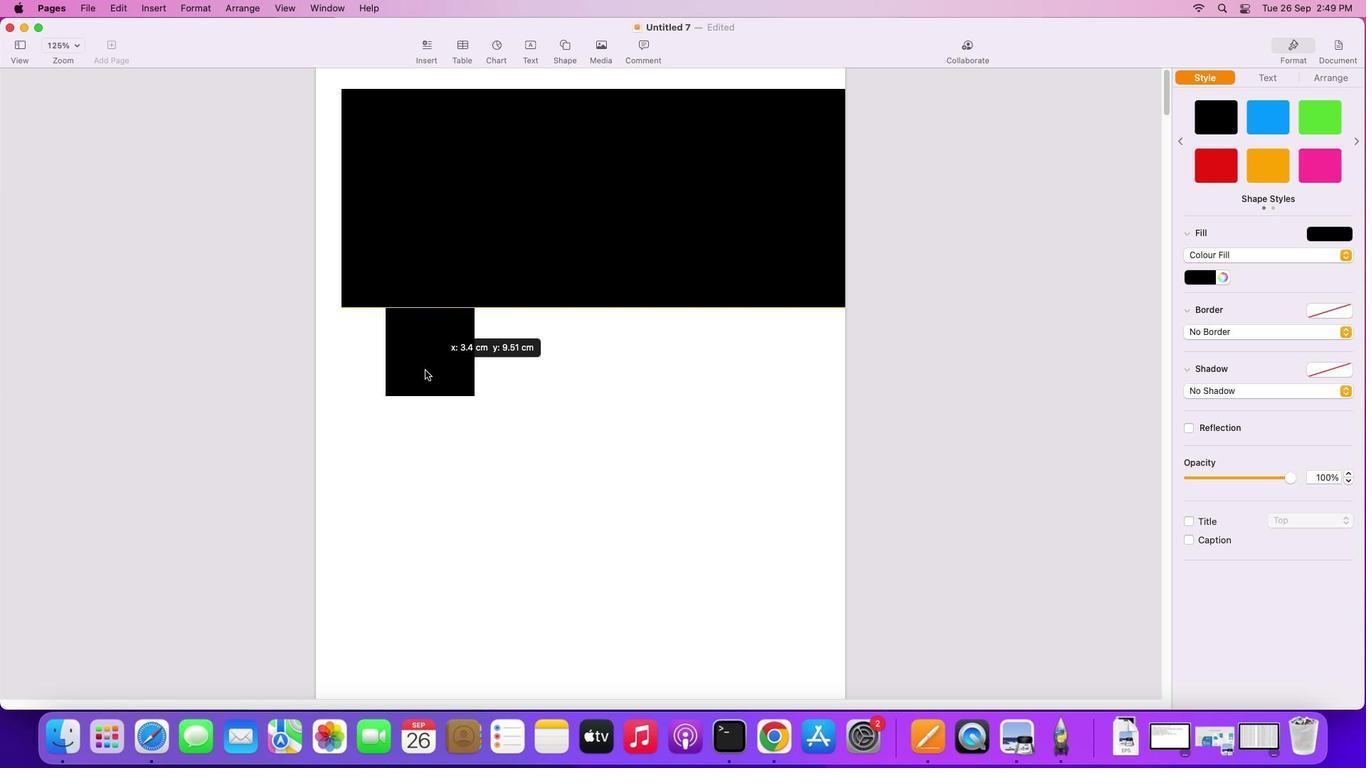 
Action: Mouse pressed left at (591, 405)
Screenshot: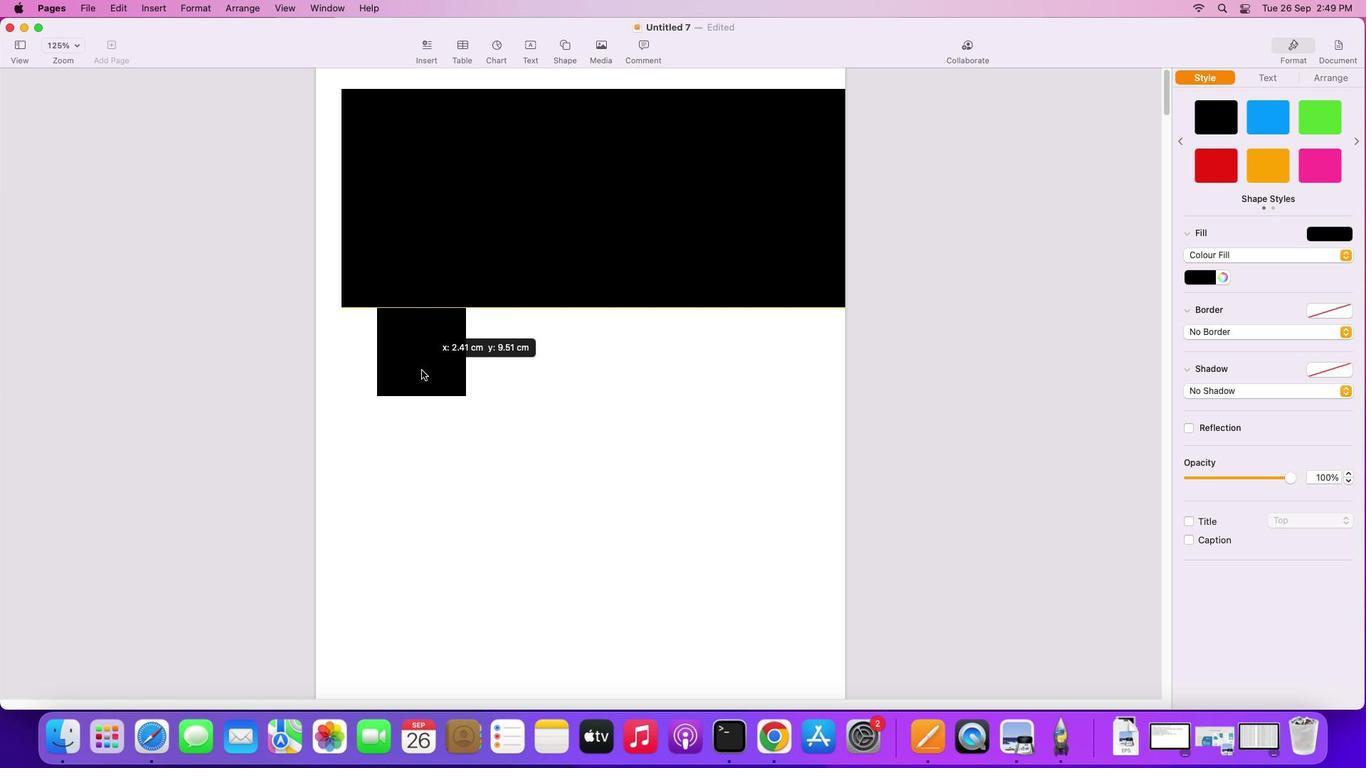 
Action: Mouse moved to (446, 369)
Screenshot: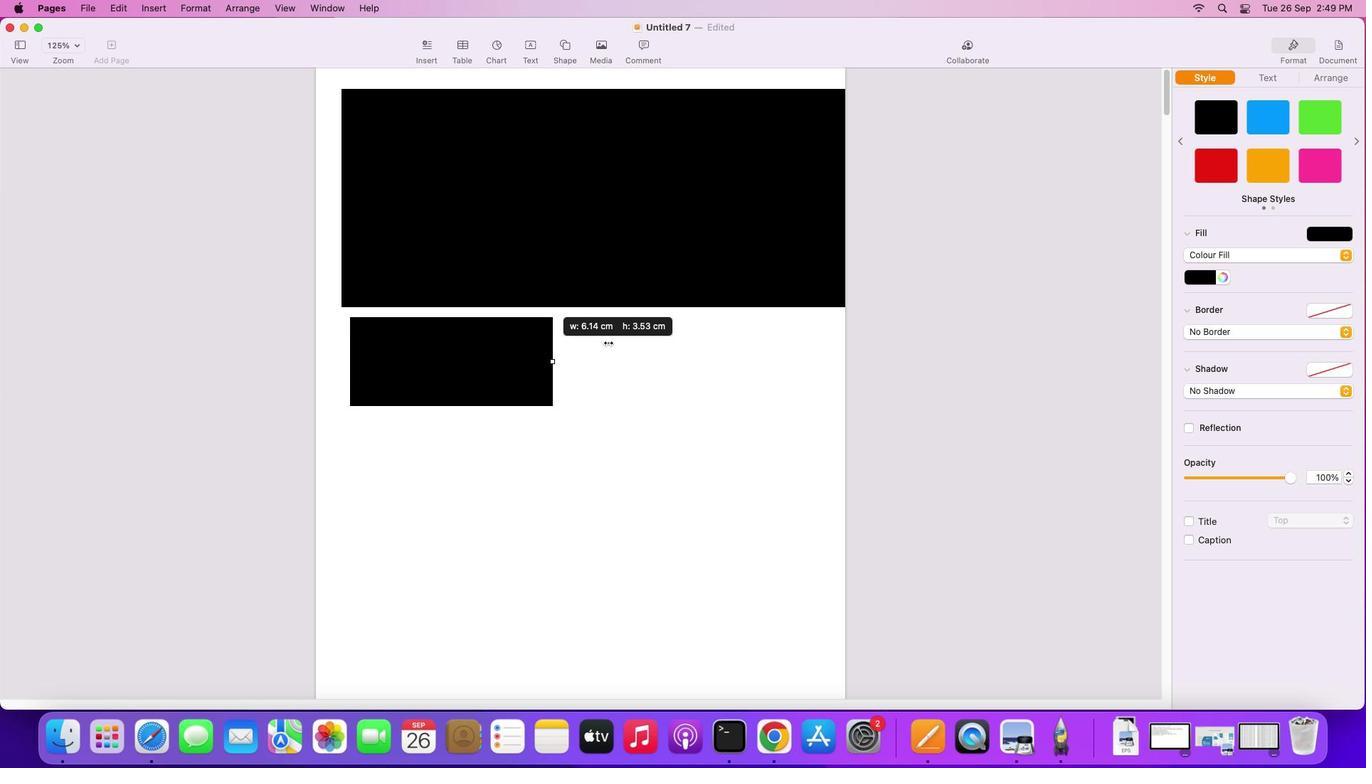 
Action: Mouse pressed left at (446, 369)
Screenshot: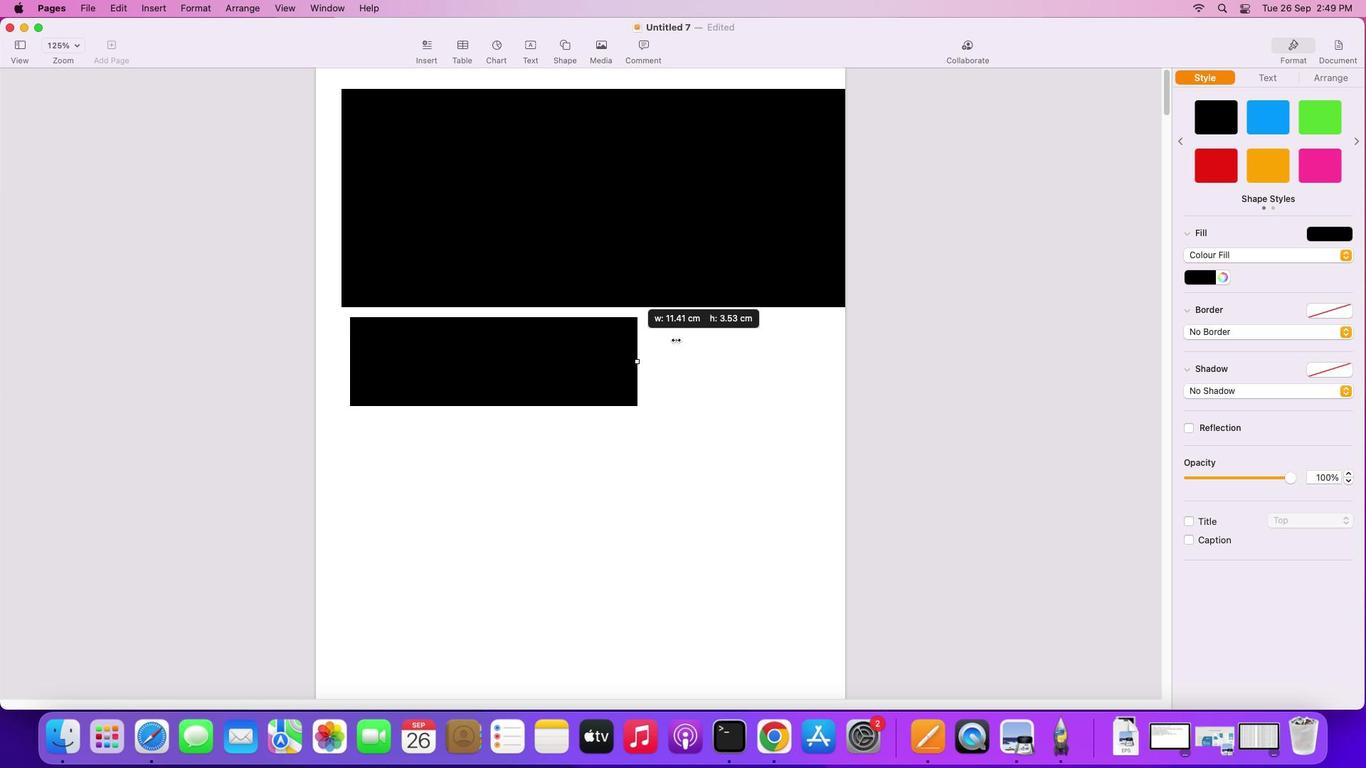 
Action: Mouse moved to (600, 414)
Screenshot: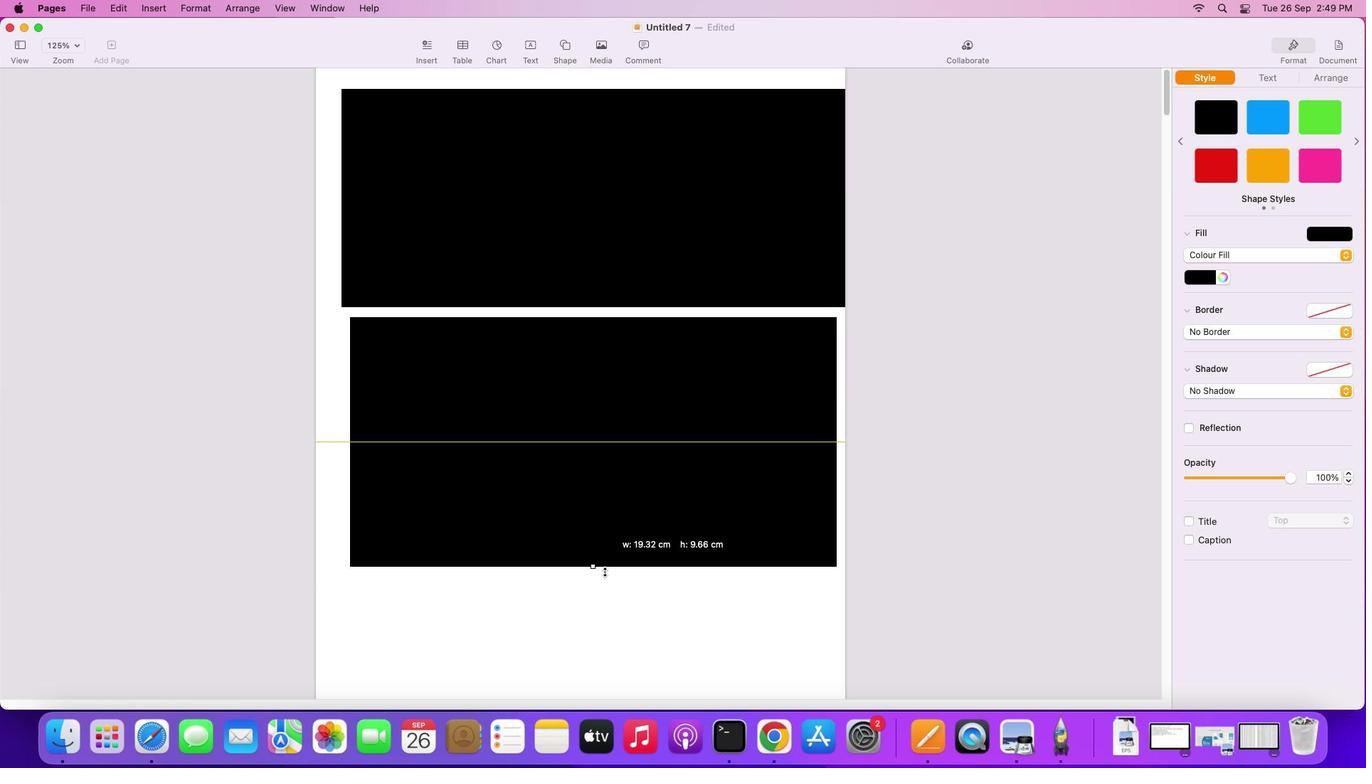 
Action: Mouse pressed left at (600, 414)
Screenshot: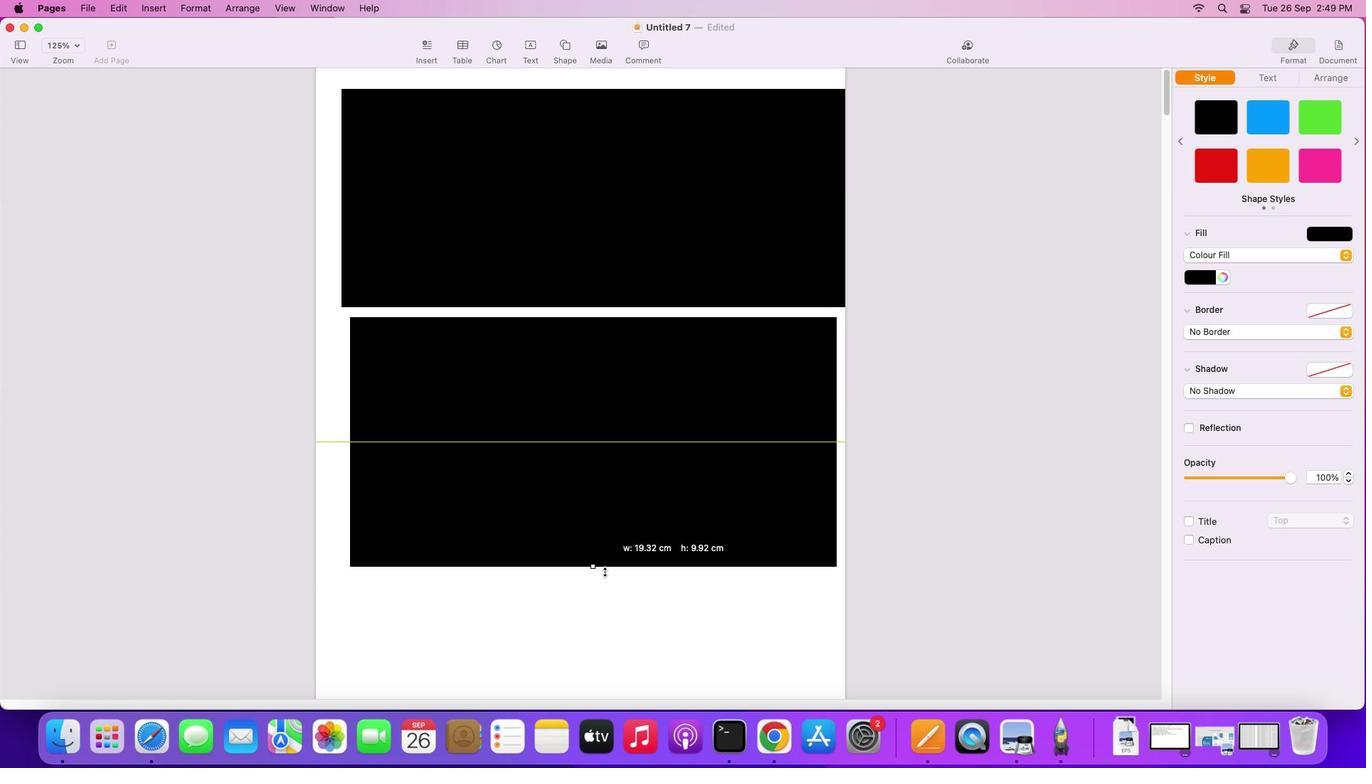 
Action: Mouse moved to (612, 580)
Screenshot: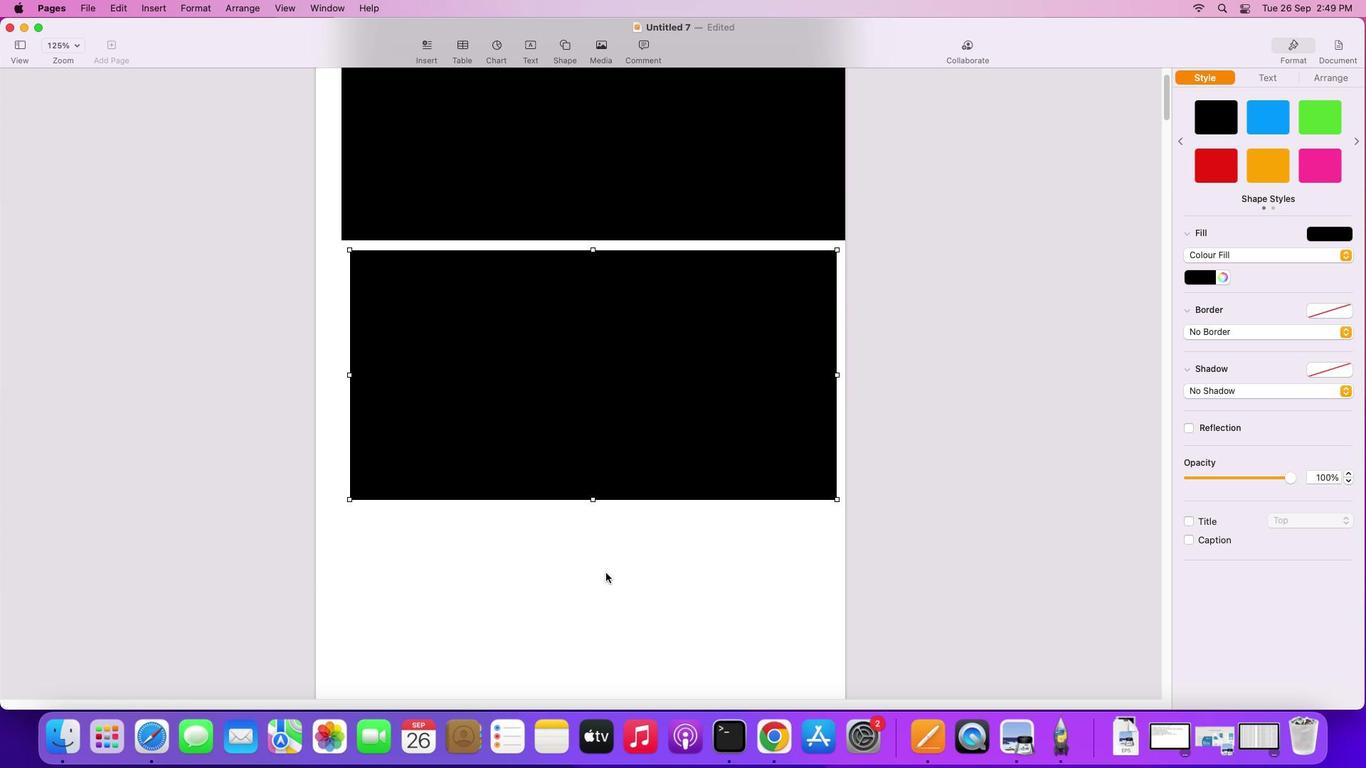 
Action: Mouse scrolled (612, 580) with delta (7, 6)
Screenshot: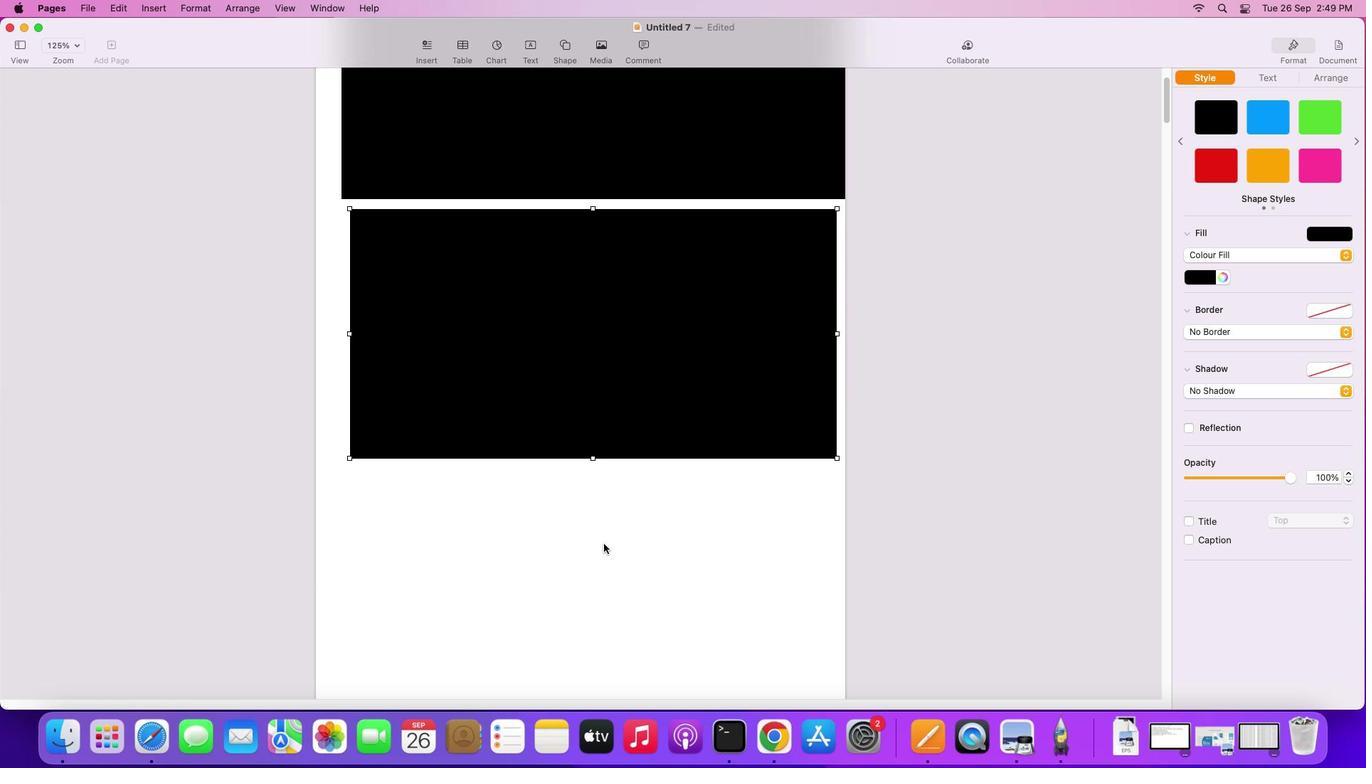 
Action: Mouse scrolled (612, 580) with delta (7, 6)
Screenshot: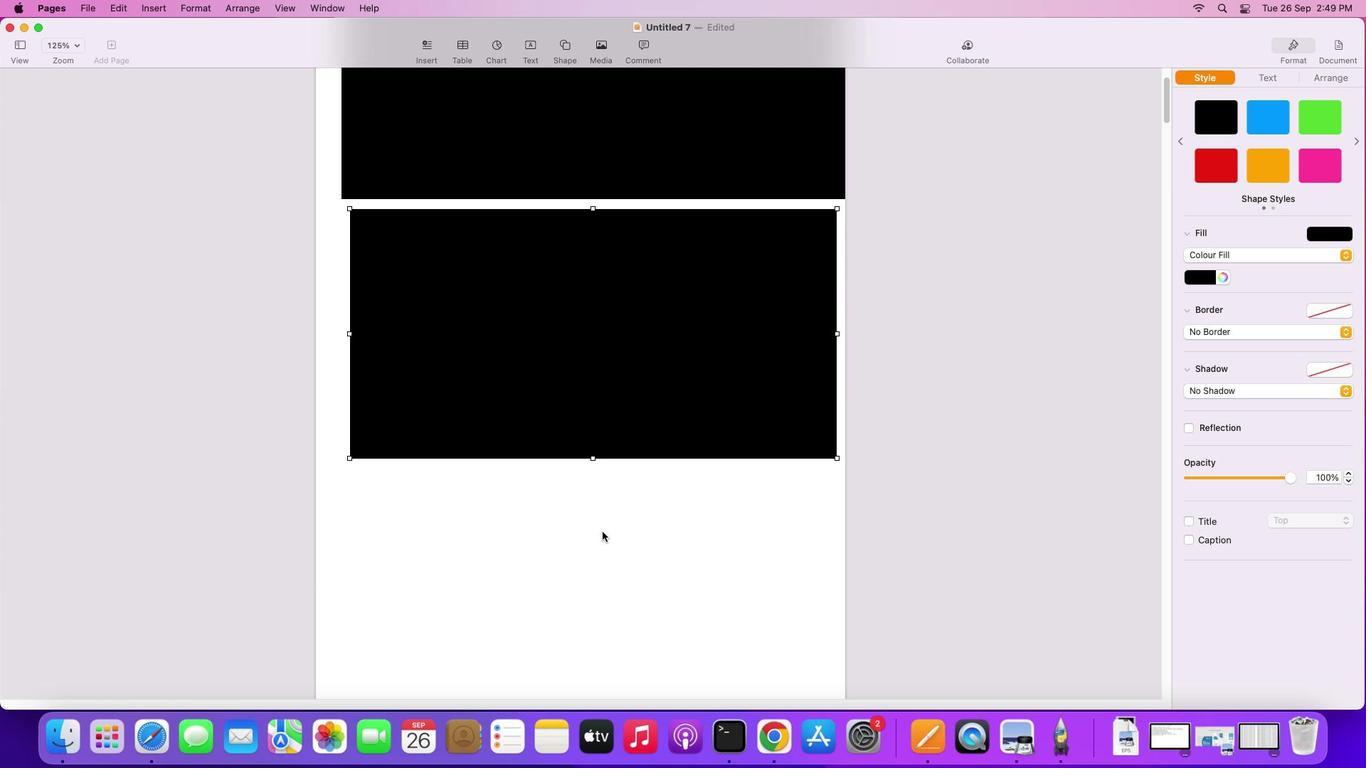 
Action: Mouse scrolled (612, 580) with delta (7, 4)
Screenshot: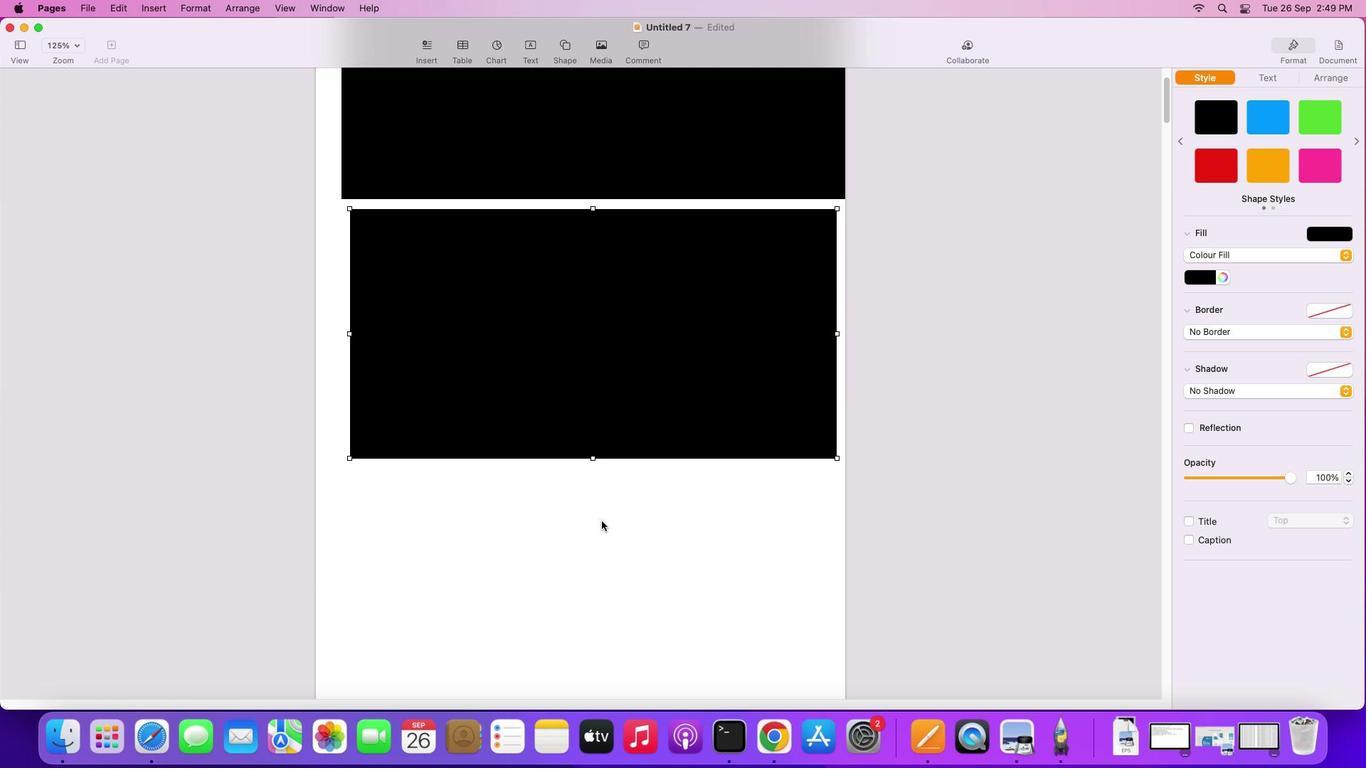 
Action: Mouse scrolled (612, 580) with delta (7, 3)
Screenshot: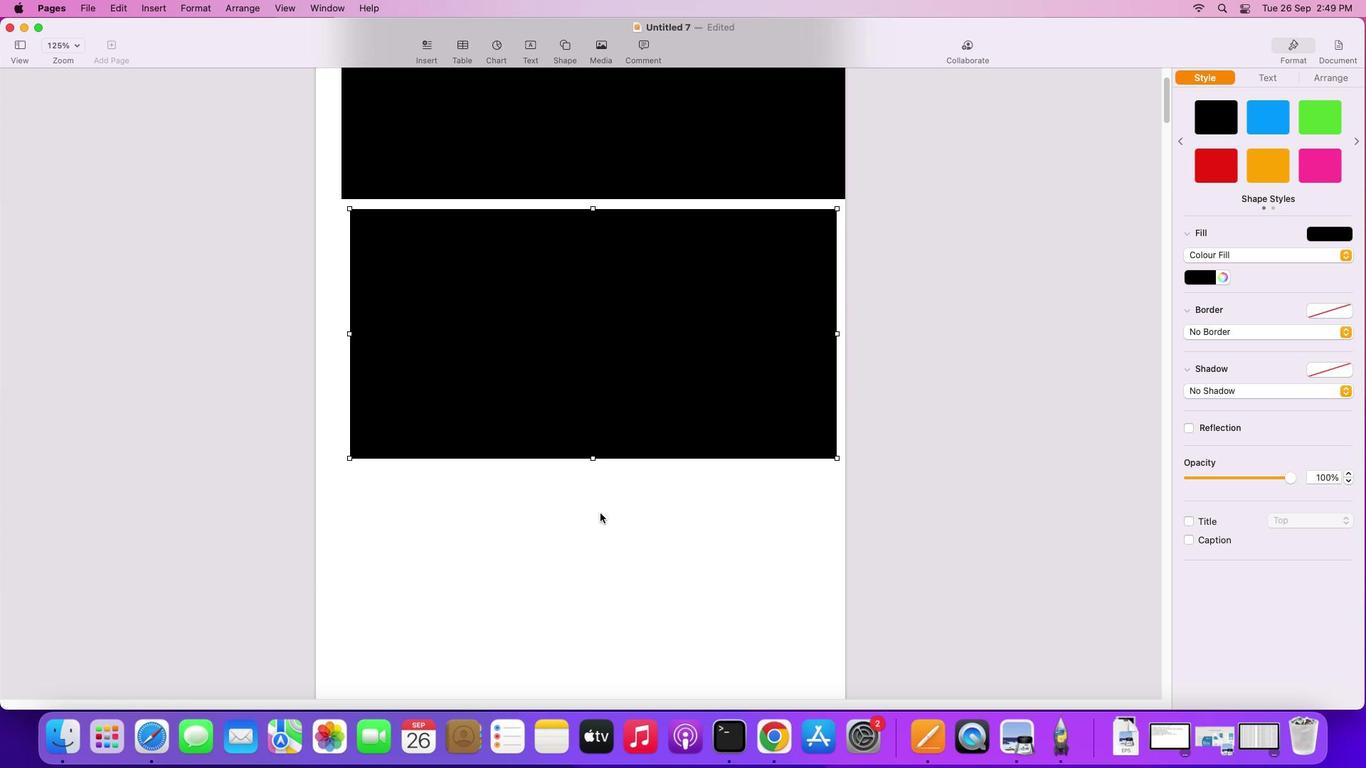 
Action: Mouse scrolled (612, 580) with delta (7, 3)
Screenshot: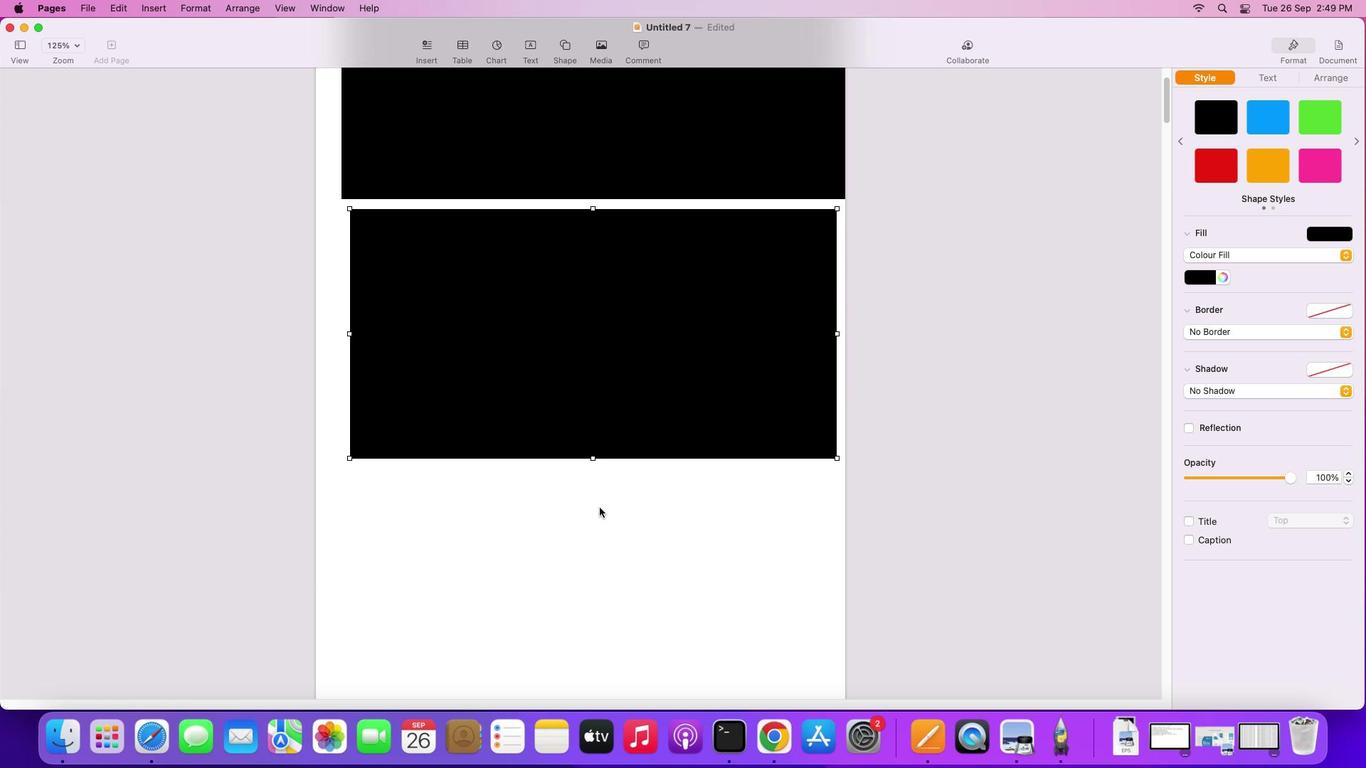 
Action: Mouse moved to (596, 422)
Screenshot: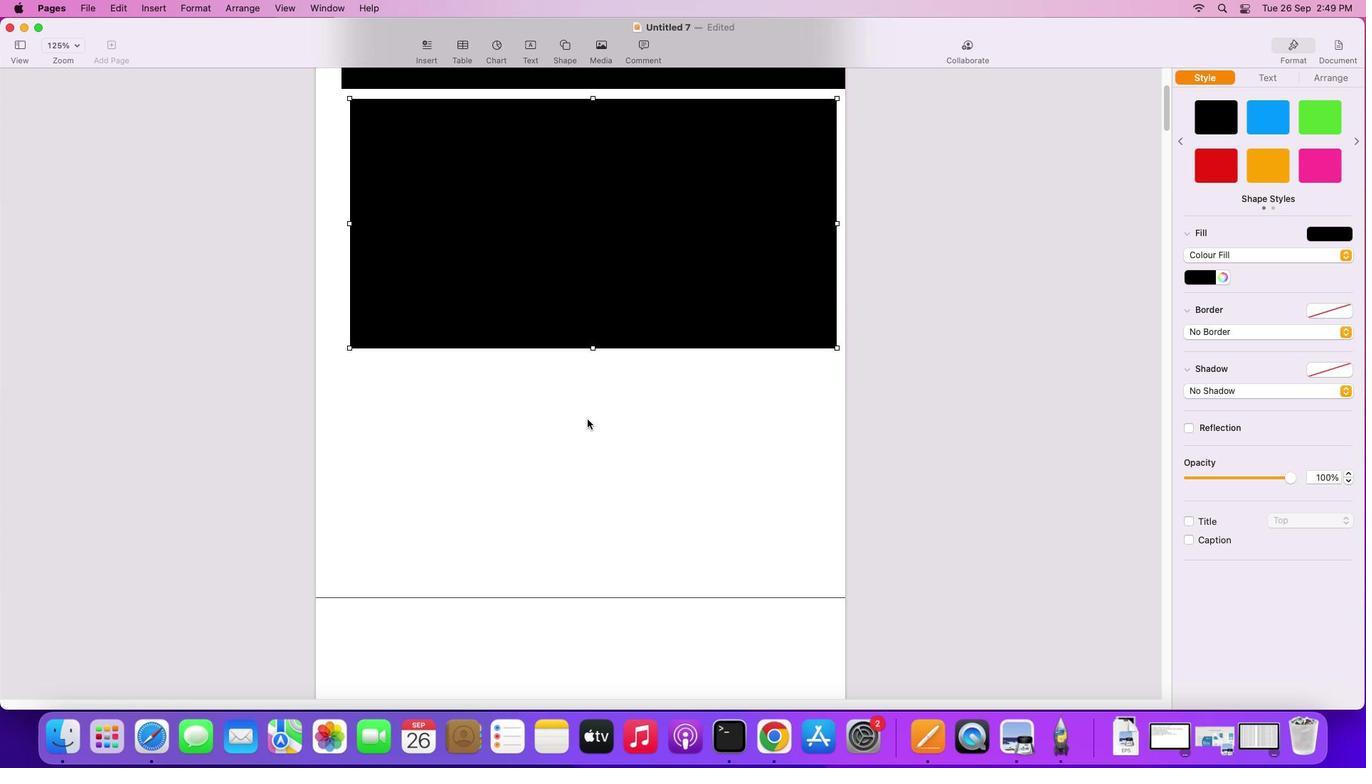 
Action: Mouse scrolled (596, 422) with delta (7, 6)
Screenshot: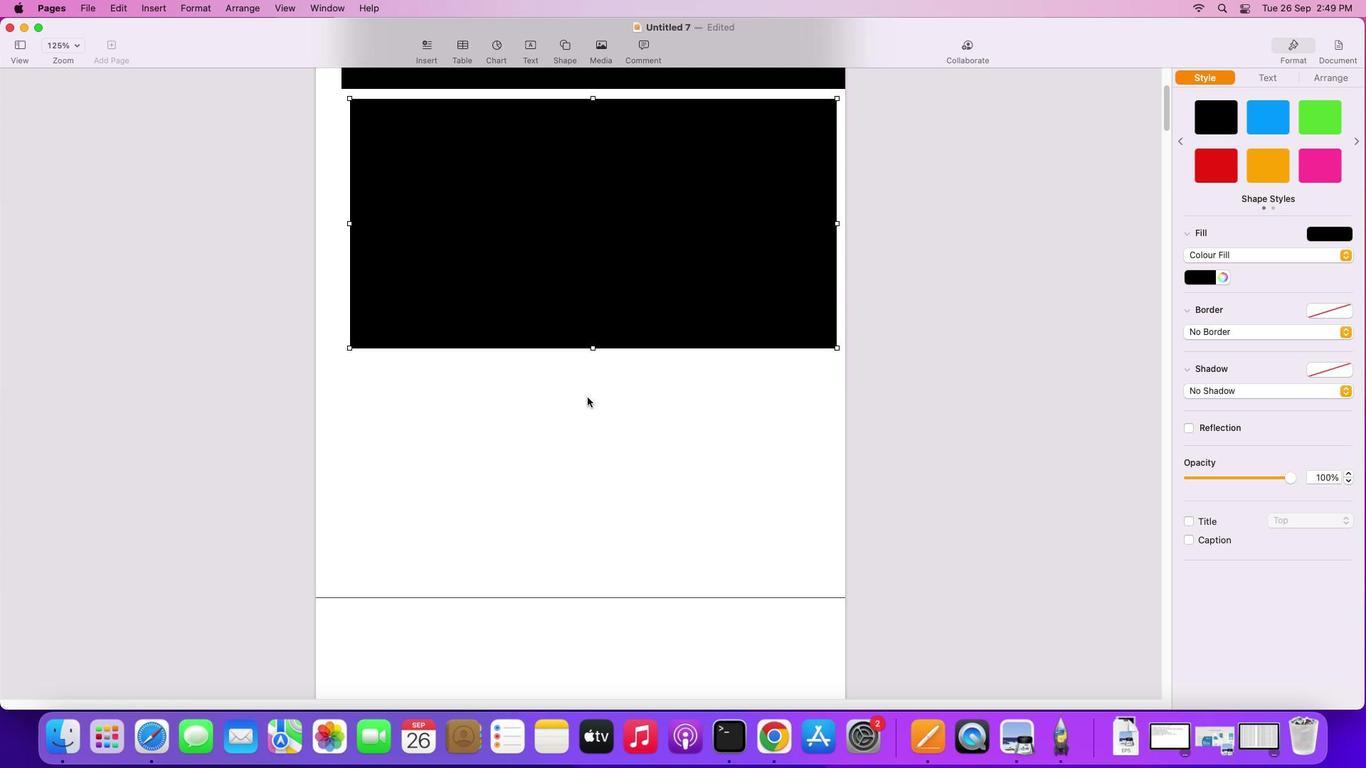 
Action: Mouse scrolled (596, 422) with delta (7, 6)
Screenshot: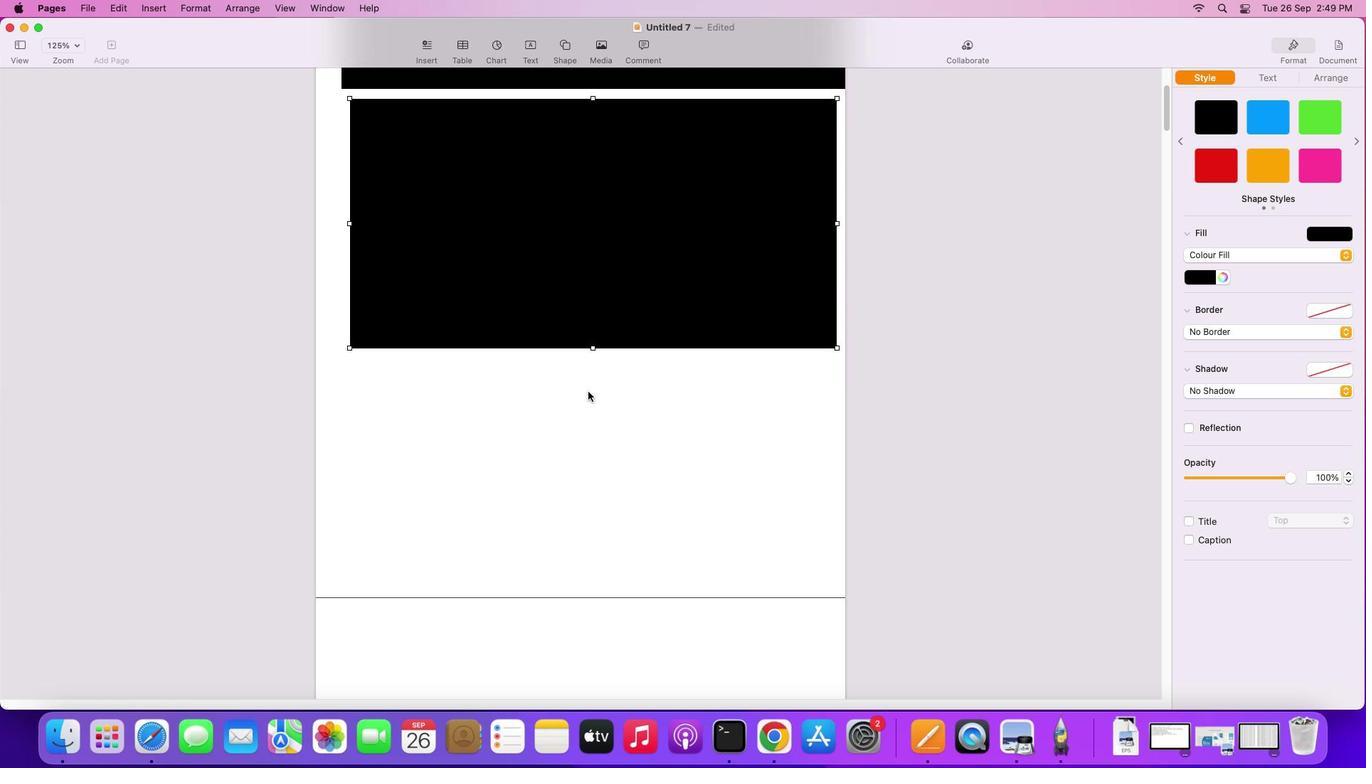 
Action: Mouse scrolled (596, 422) with delta (7, 4)
Screenshot: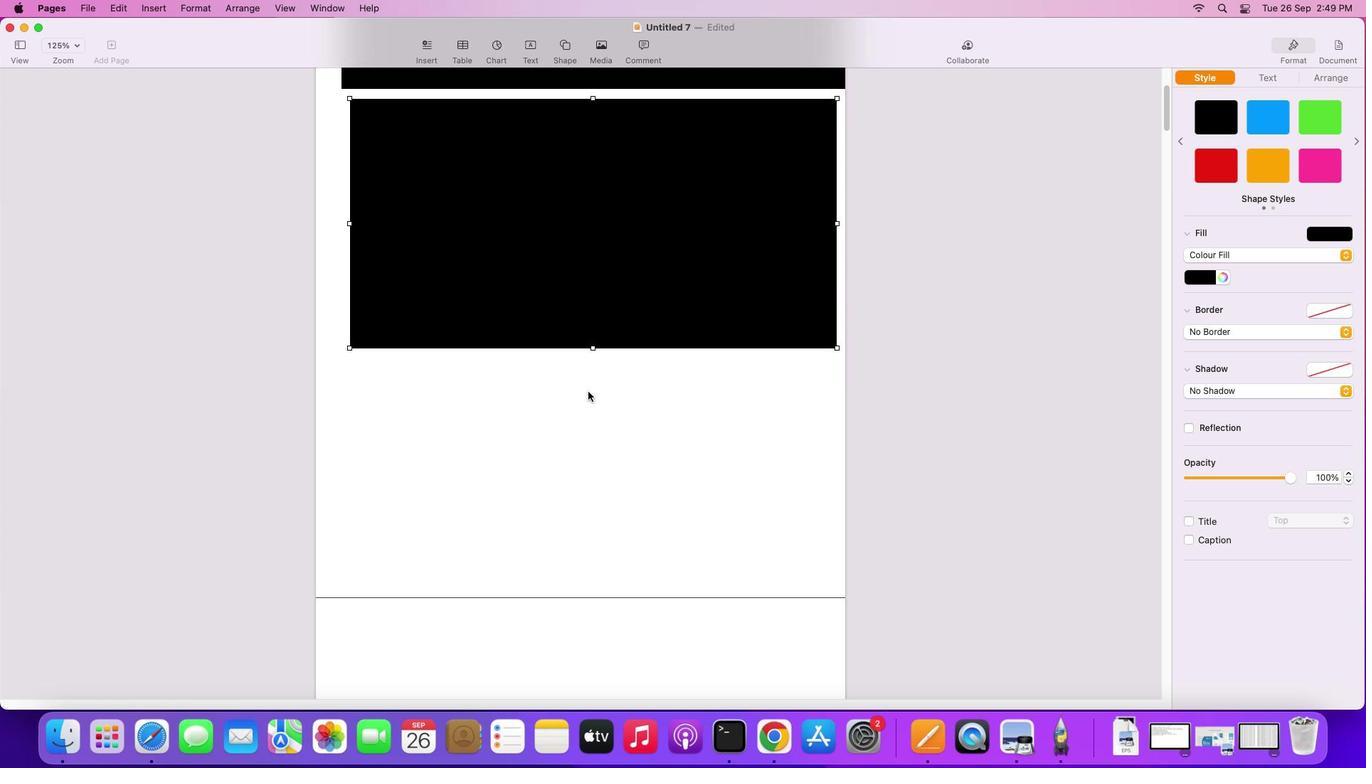 
Action: Mouse scrolled (596, 422) with delta (7, 3)
Screenshot: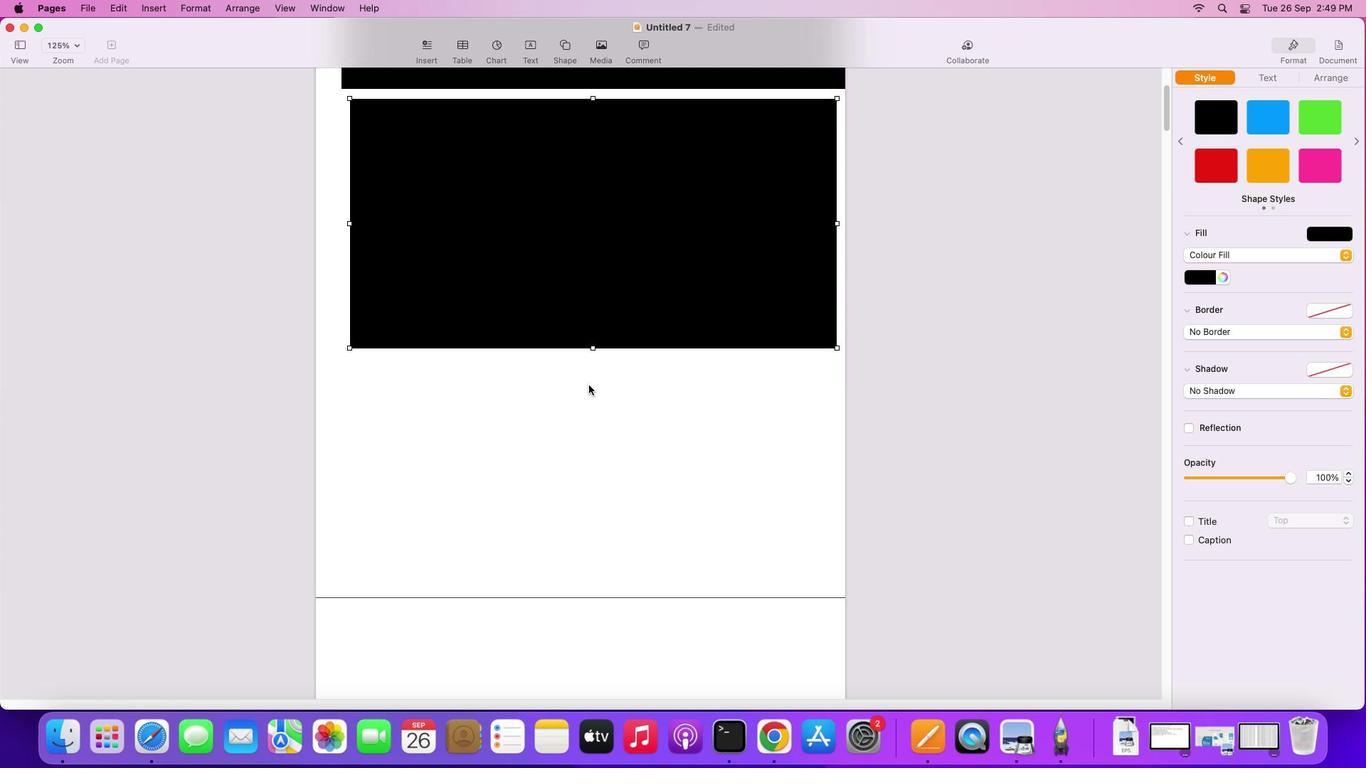 
Action: Mouse scrolled (596, 422) with delta (7, 3)
Screenshot: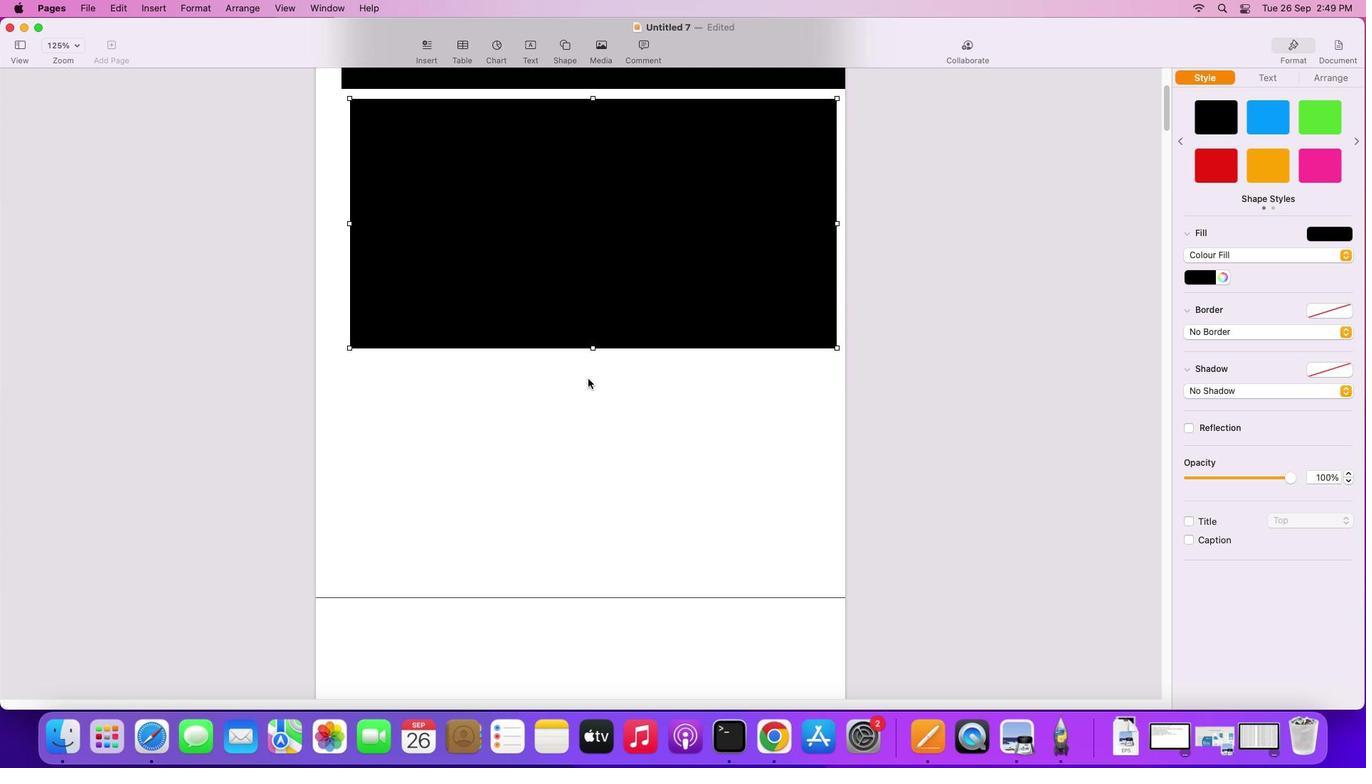 
Action: Mouse moved to (575, 435)
Screenshot: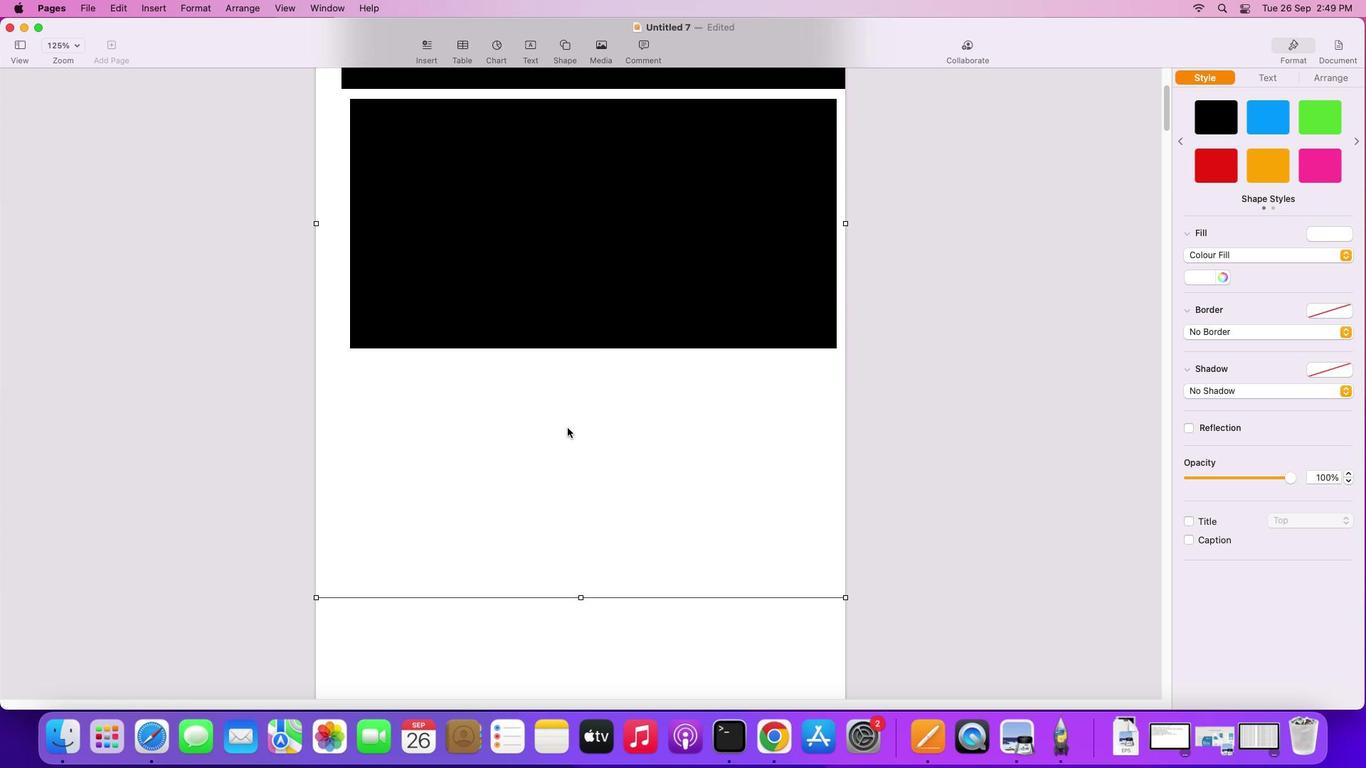 
Action: Mouse pressed left at (575, 435)
Screenshot: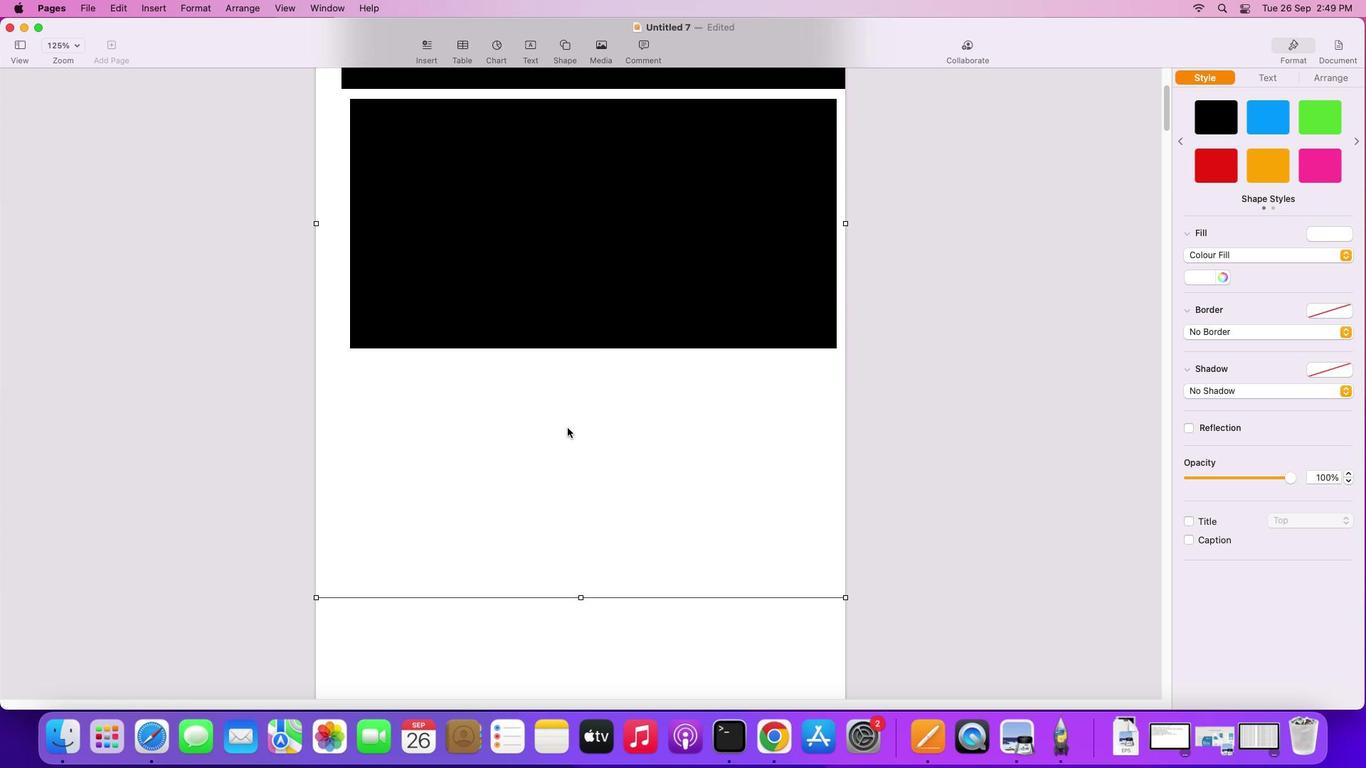 
Action: Mouse moved to (565, 336)
Screenshot: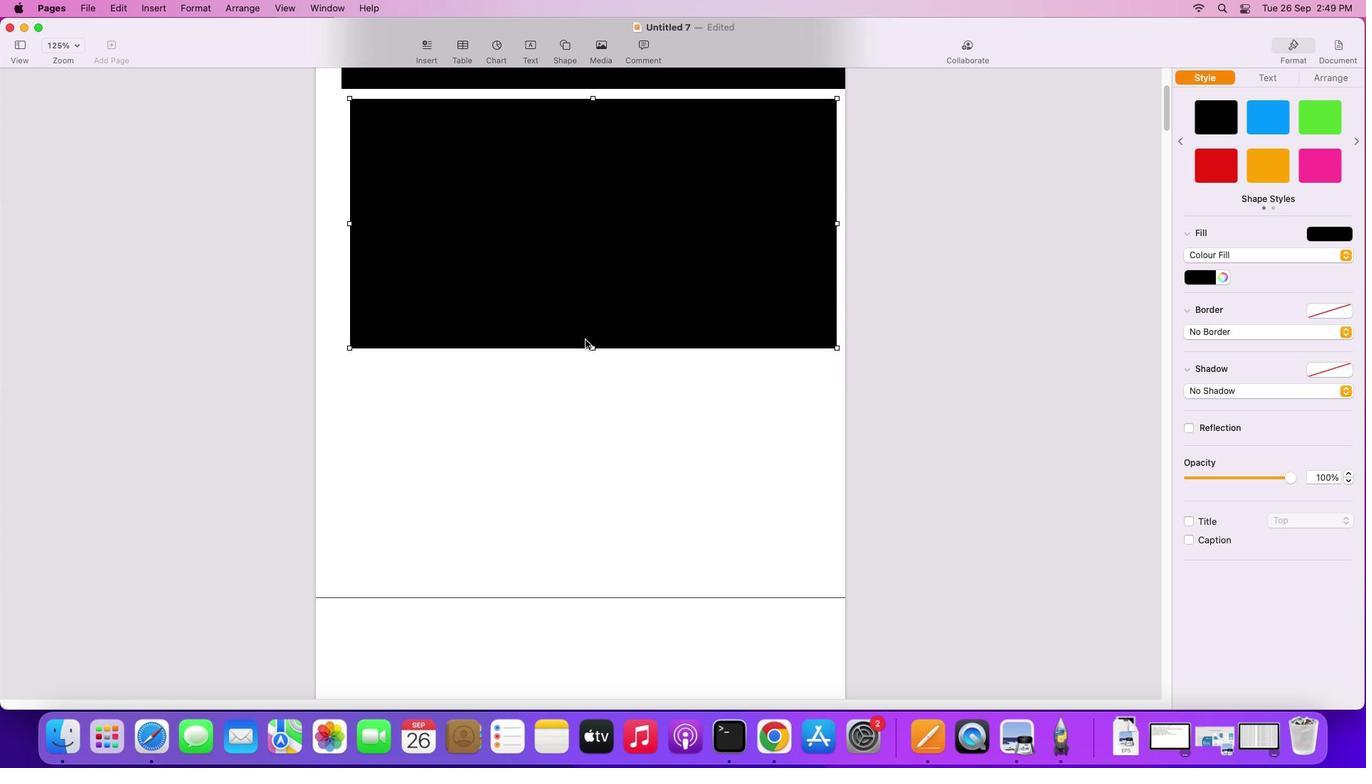 
Action: Mouse pressed left at (565, 336)
Screenshot: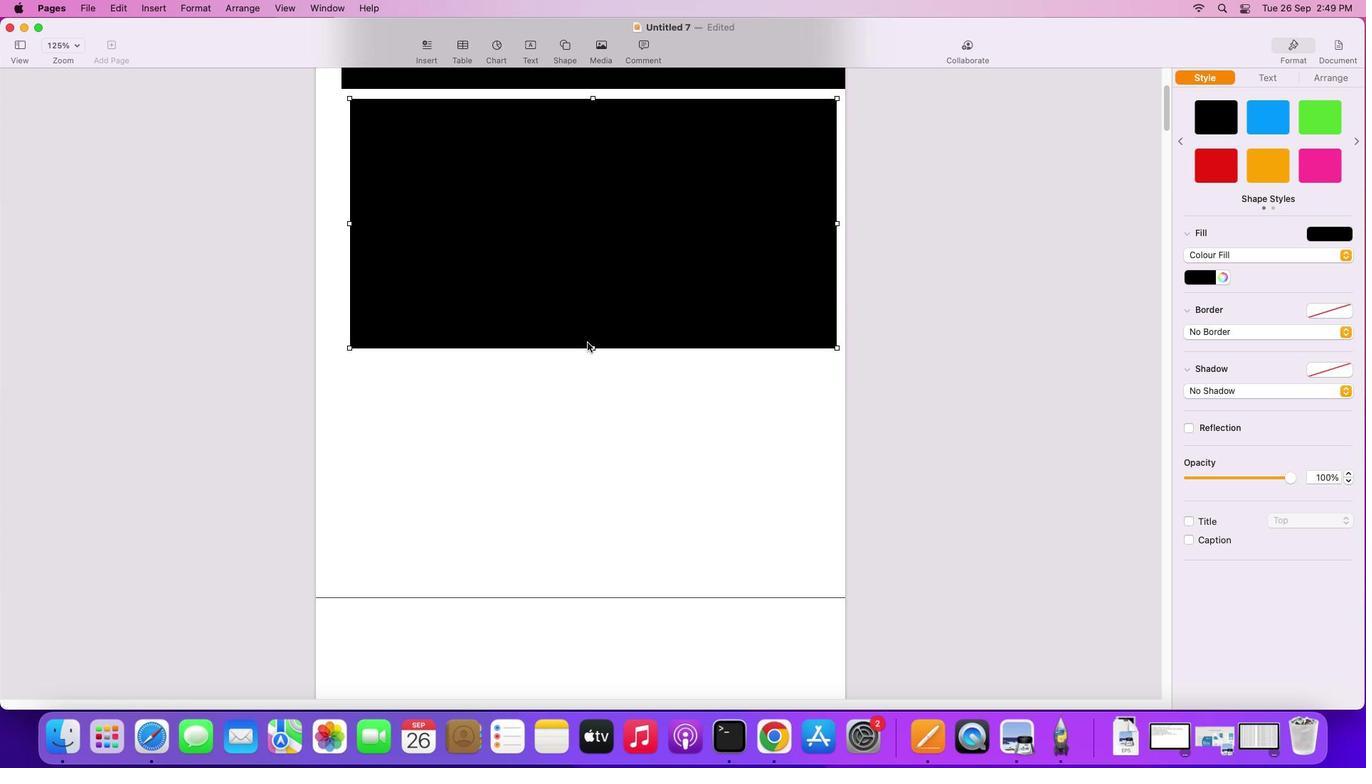 
Action: Mouse moved to (600, 355)
Screenshot: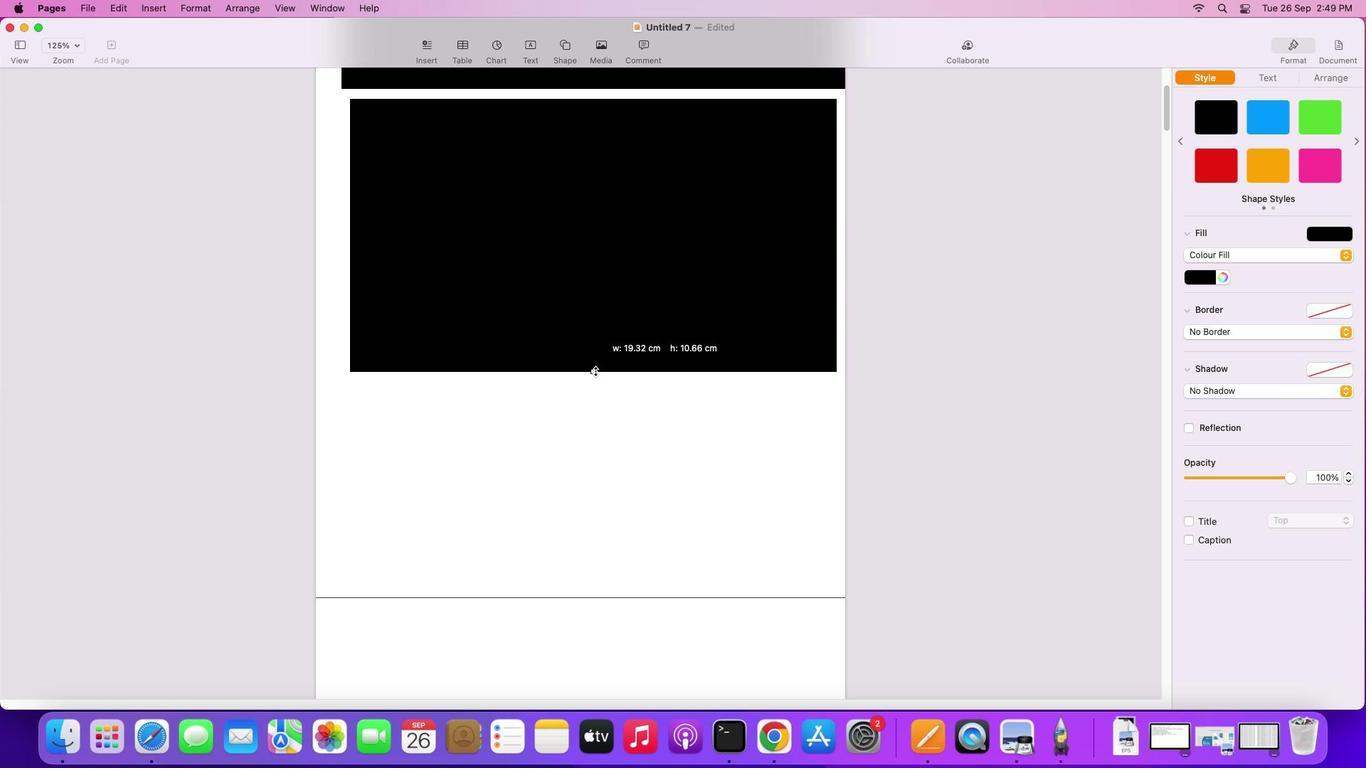 
Action: Mouse pressed left at (600, 355)
Screenshot: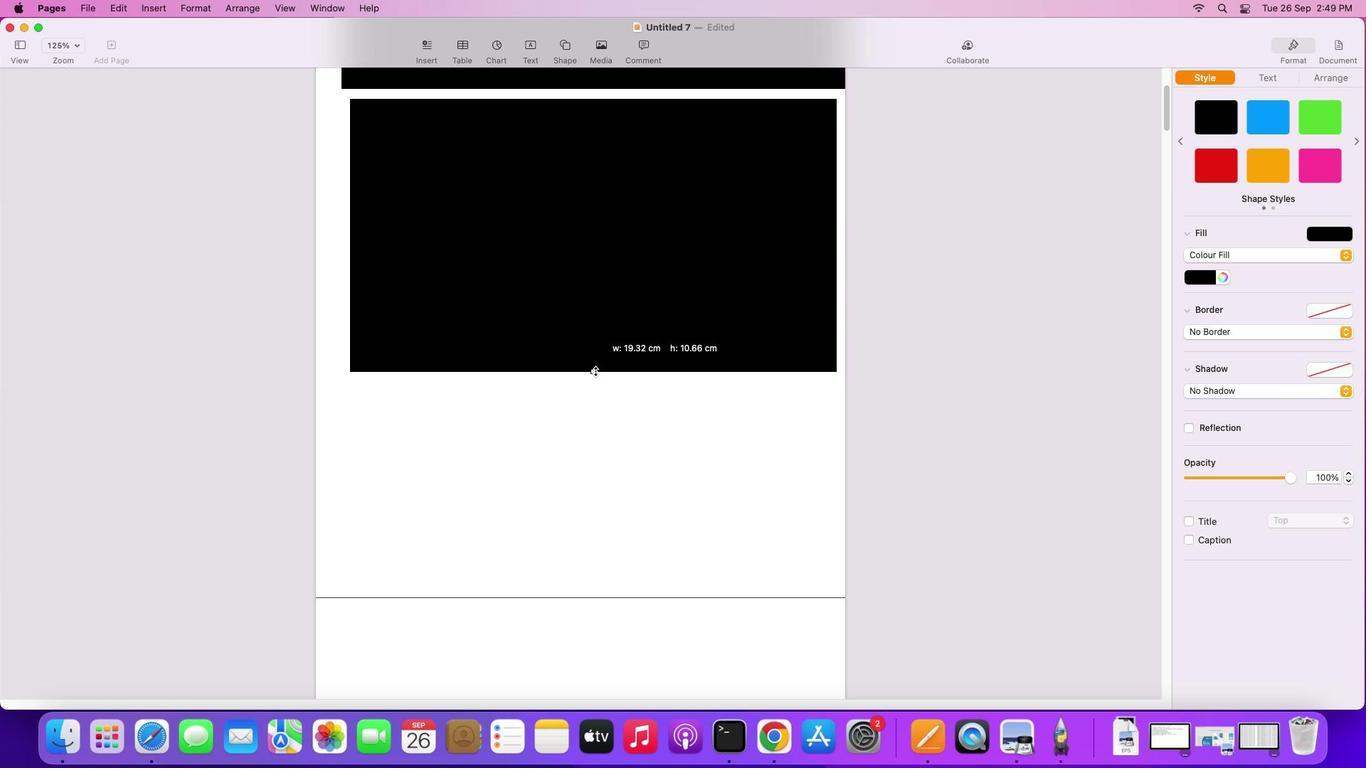 
Action: Mouse moved to (601, 378)
Screenshot: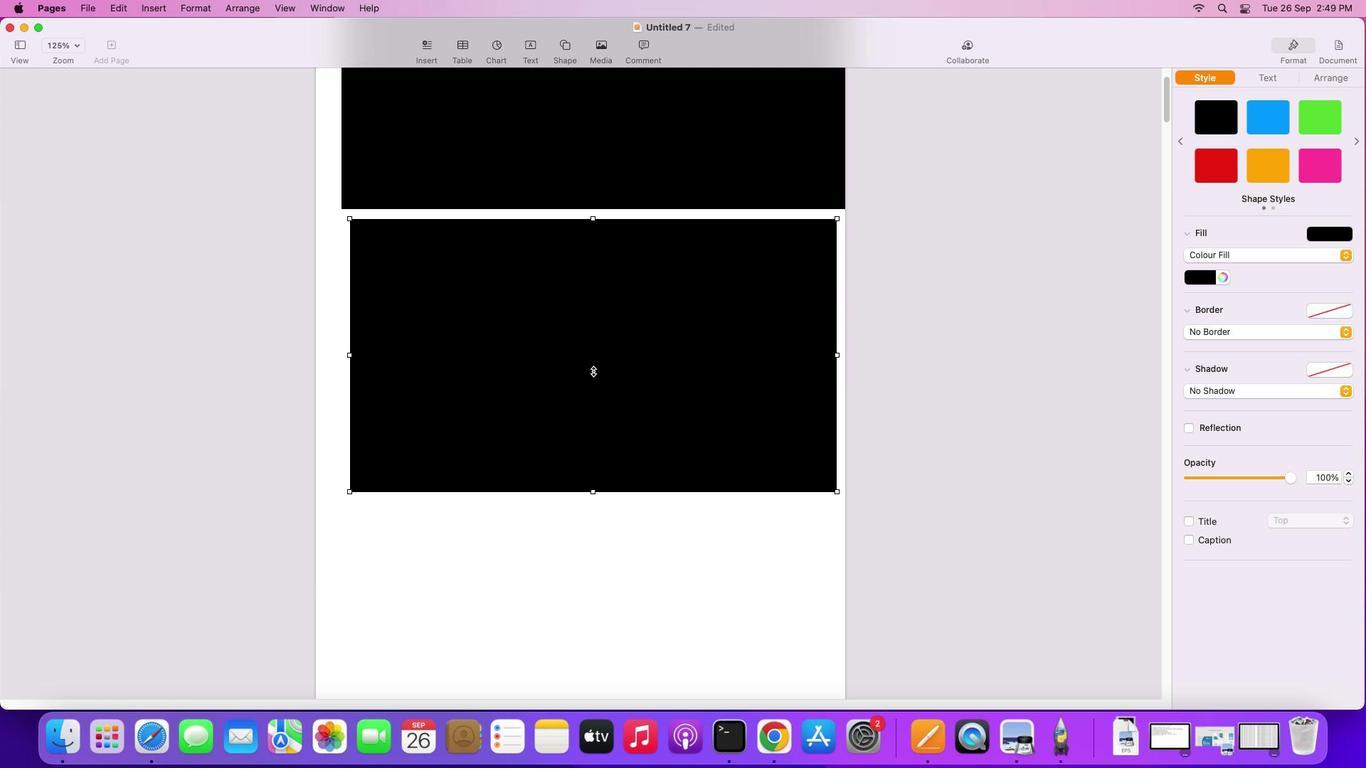 
Action: Mouse scrolled (601, 378) with delta (7, 7)
Screenshot: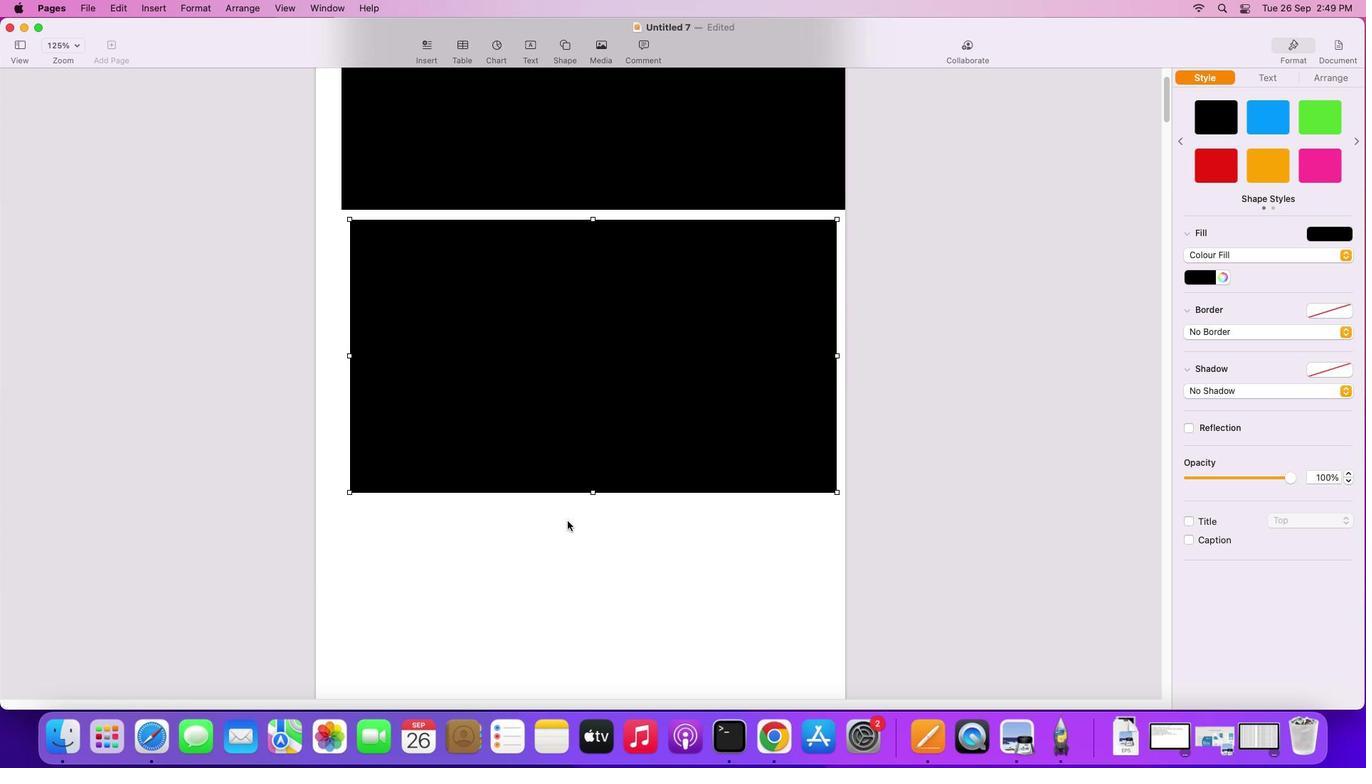 
Action: Mouse scrolled (601, 378) with delta (7, 7)
Screenshot: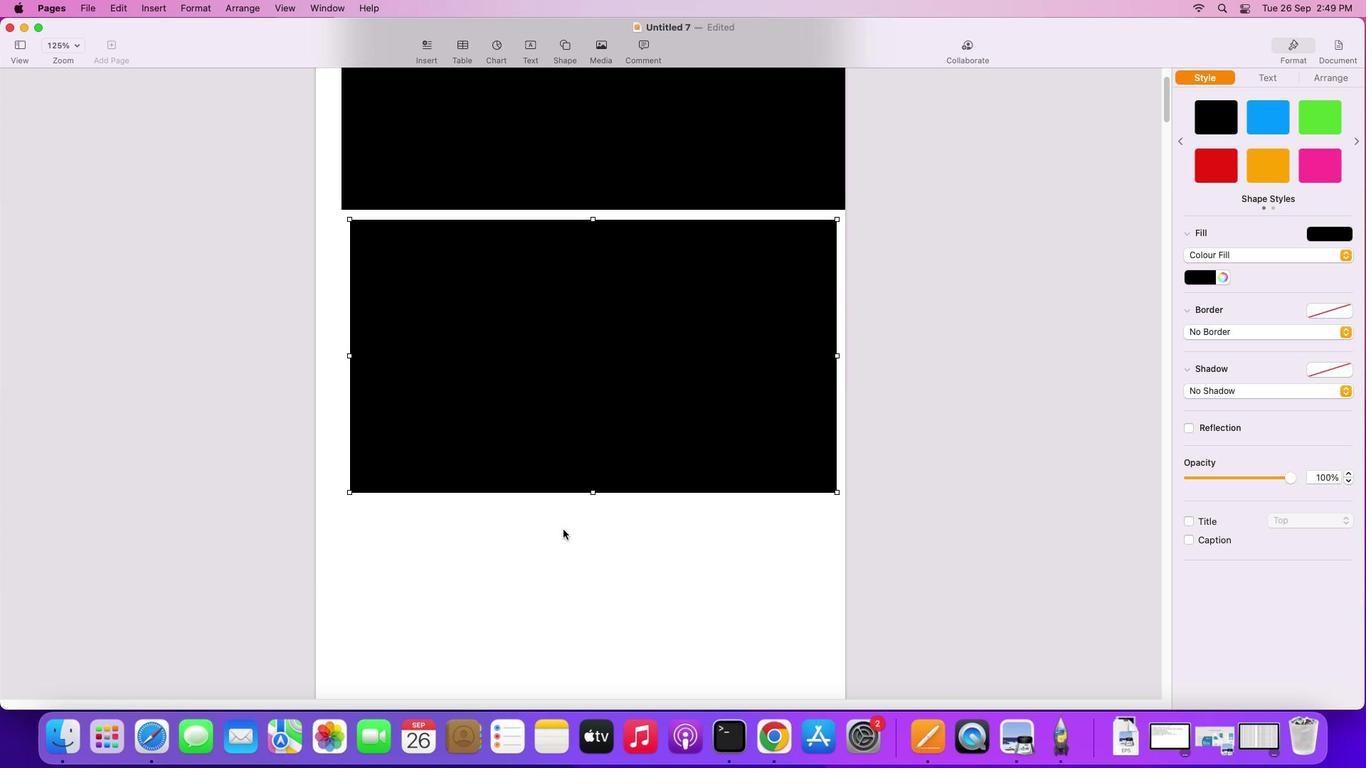 
Action: Mouse scrolled (601, 378) with delta (7, 9)
Screenshot: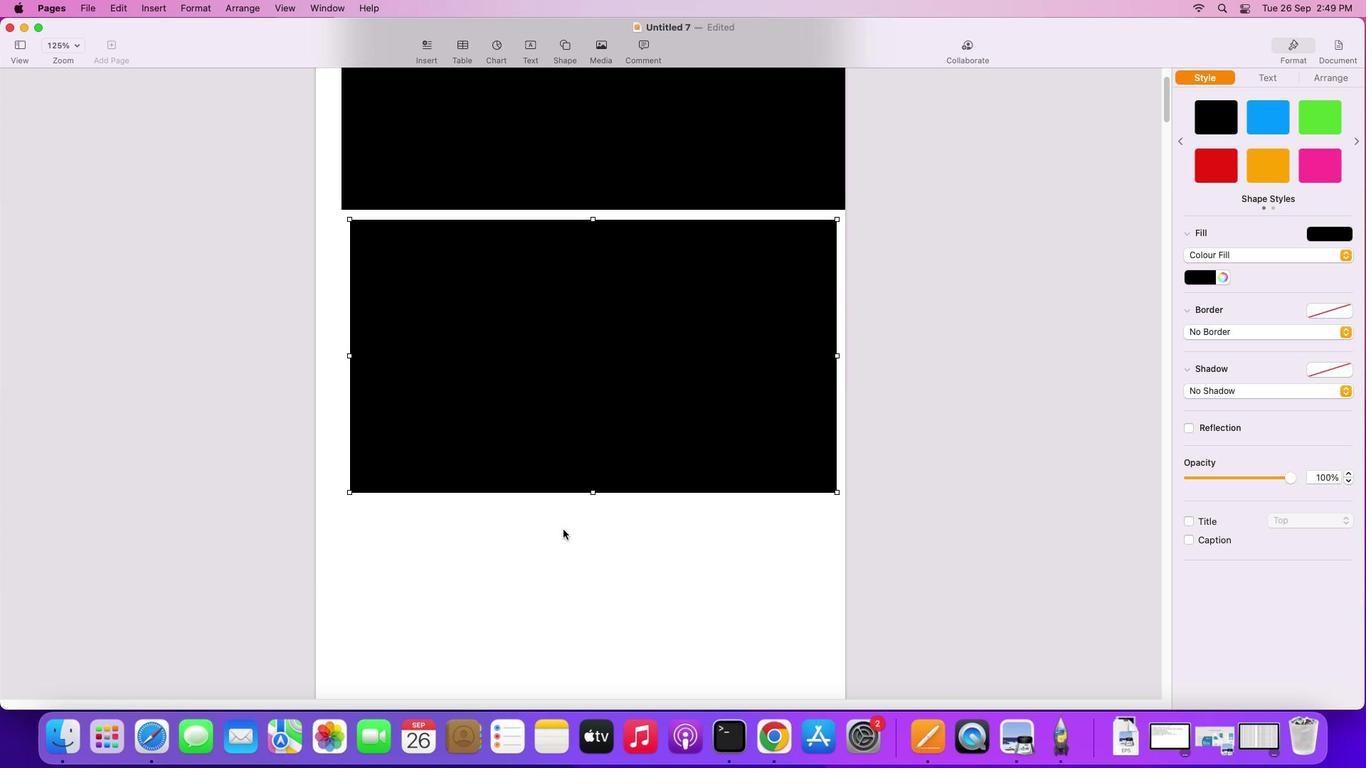 
Action: Mouse scrolled (601, 378) with delta (7, 10)
Screenshot: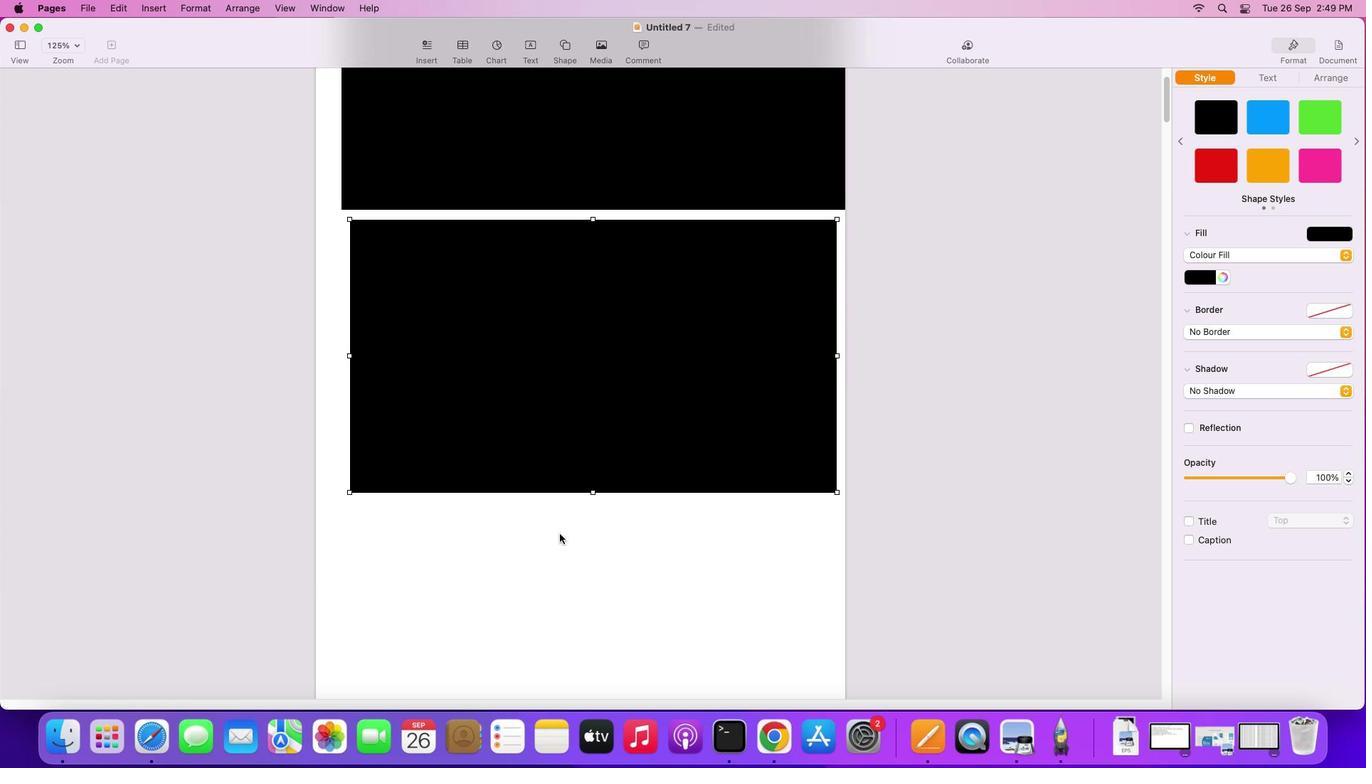 
Action: Mouse scrolled (601, 378) with delta (7, 11)
Screenshot: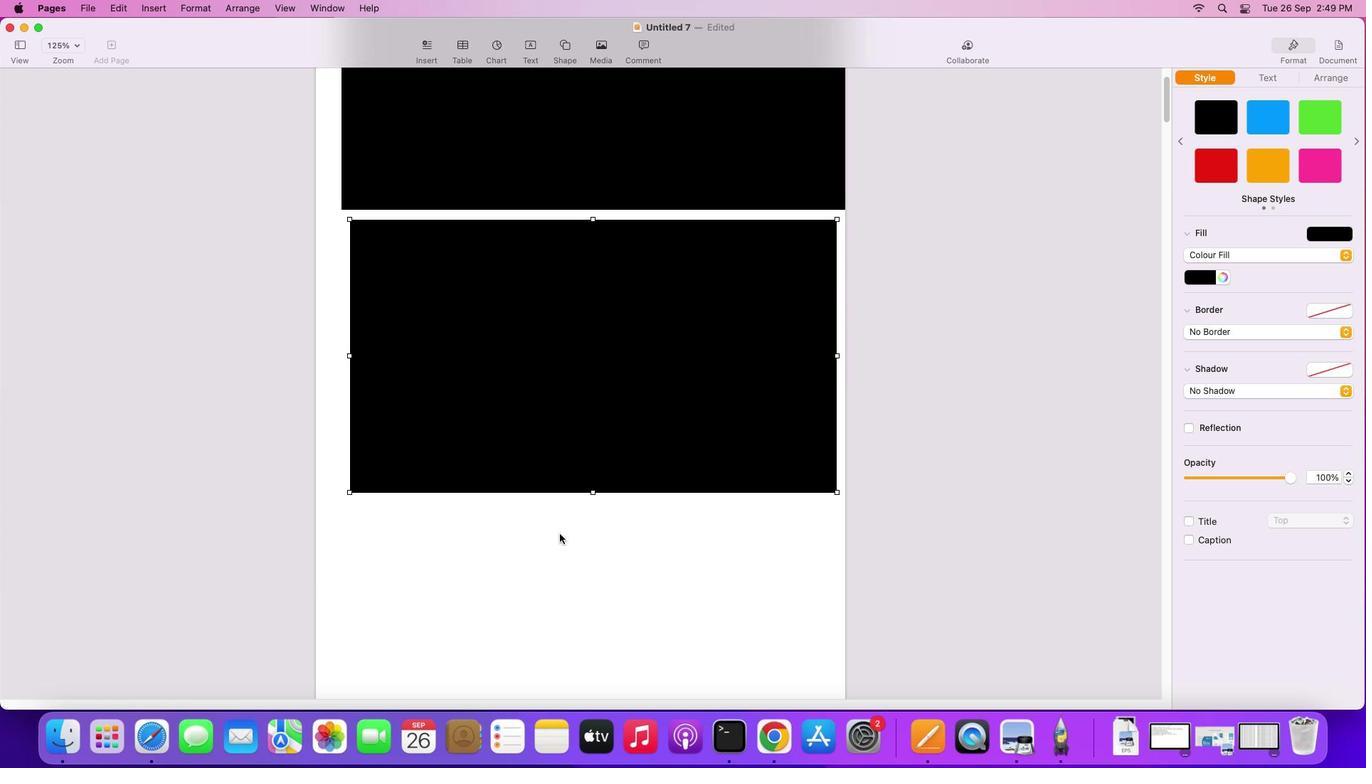 
Action: Mouse moved to (566, 541)
Screenshot: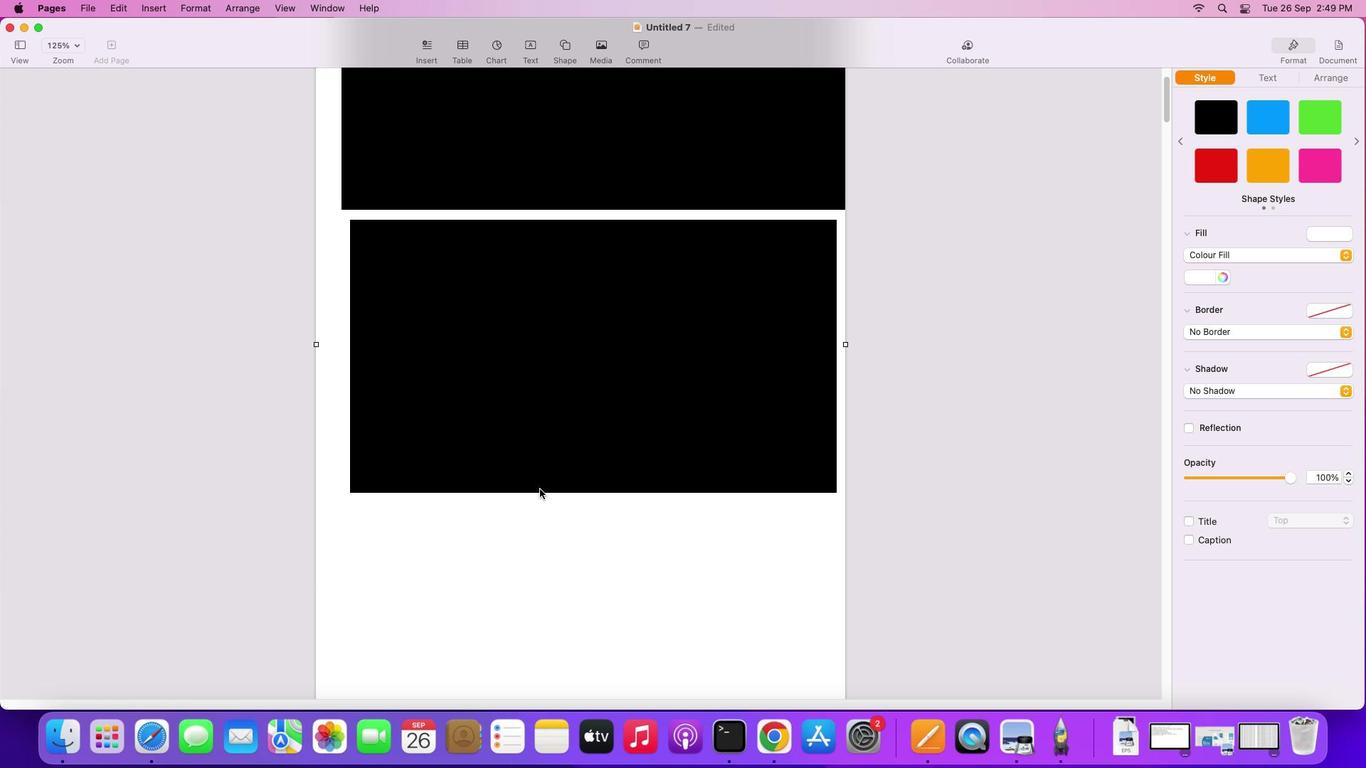 
Action: Mouse pressed left at (566, 541)
Screenshot: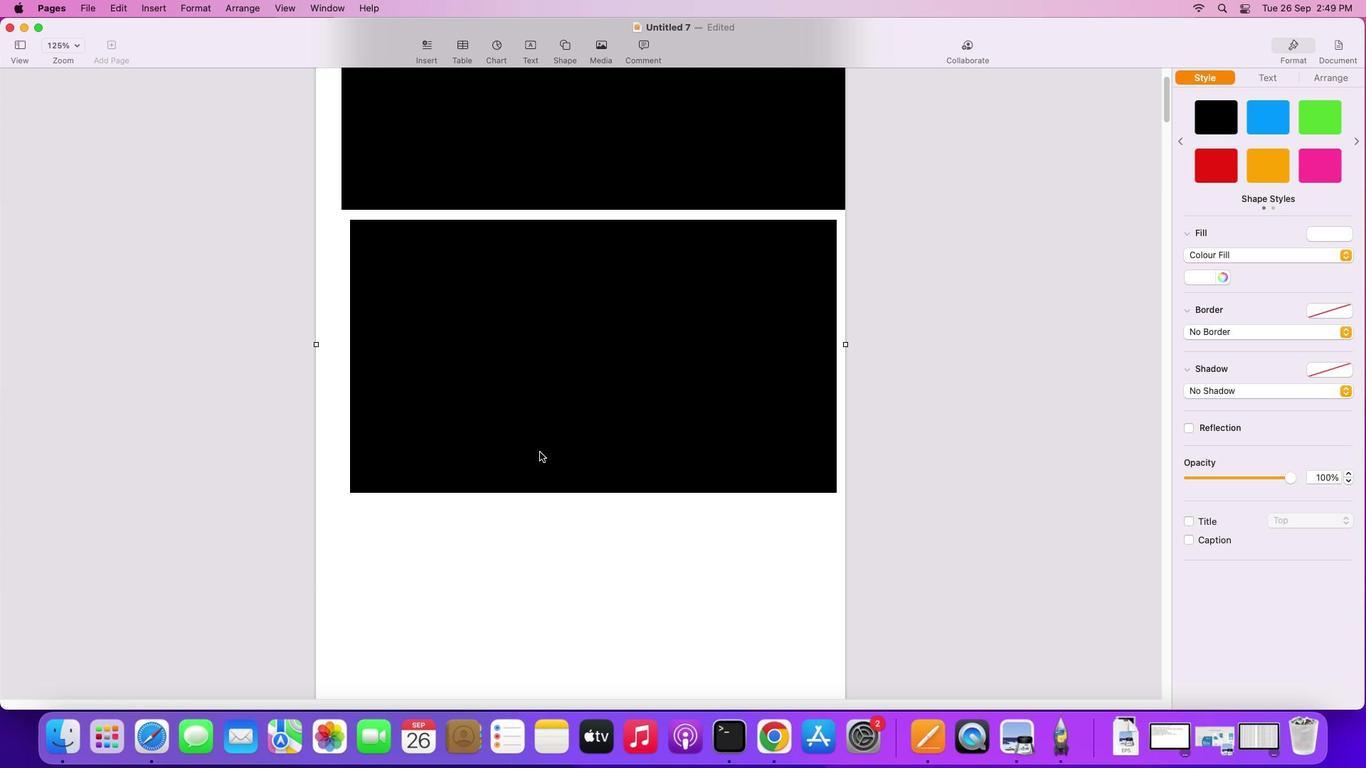 
Action: Mouse moved to (548, 452)
Screenshot: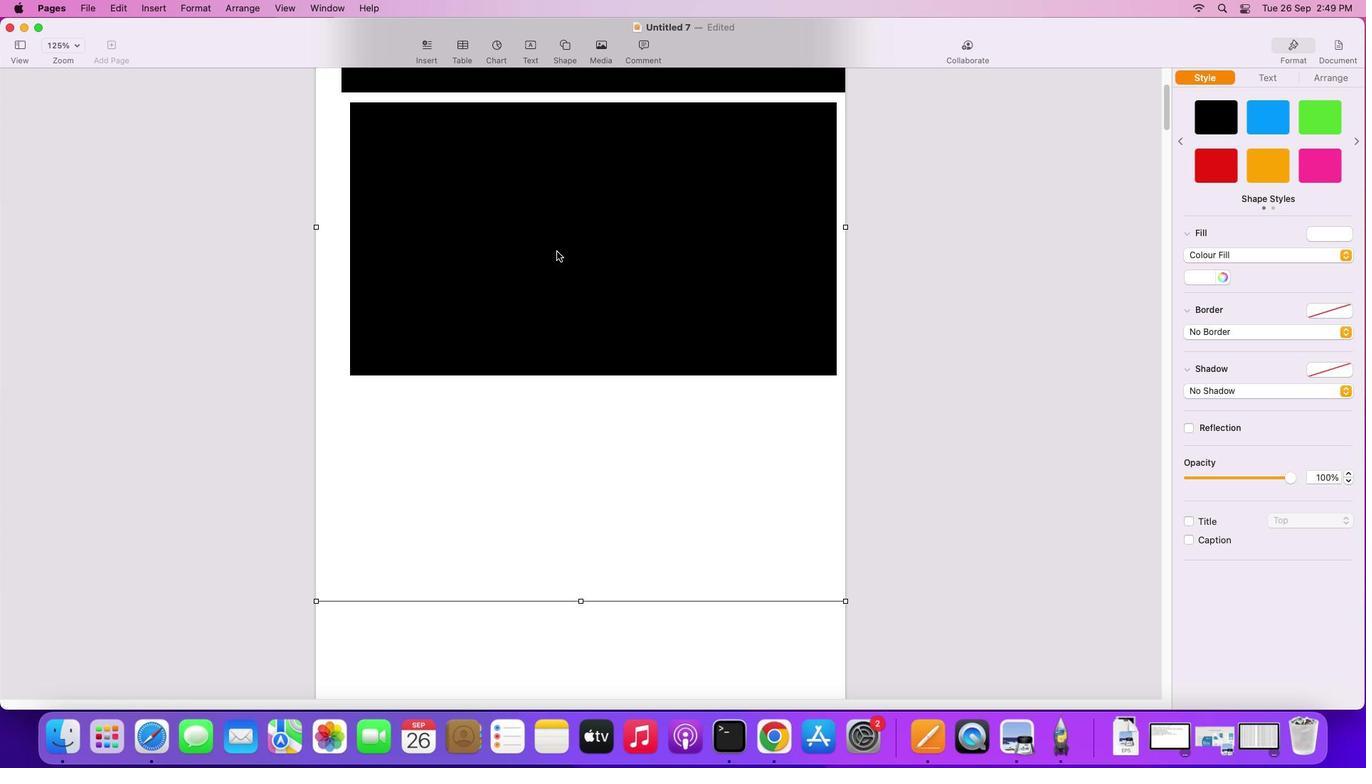 
Action: Mouse scrolled (548, 452) with delta (7, 6)
Screenshot: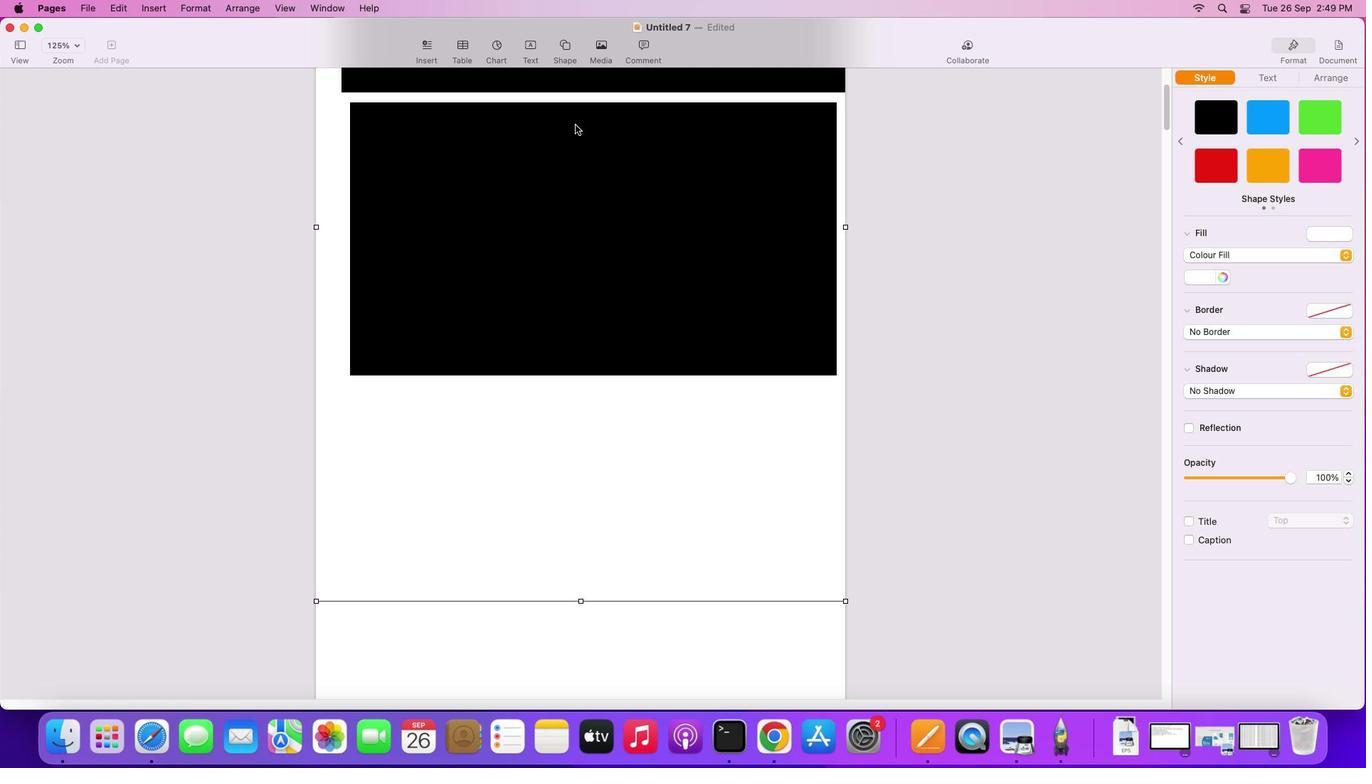 
Action: Mouse scrolled (548, 452) with delta (7, 6)
Screenshot: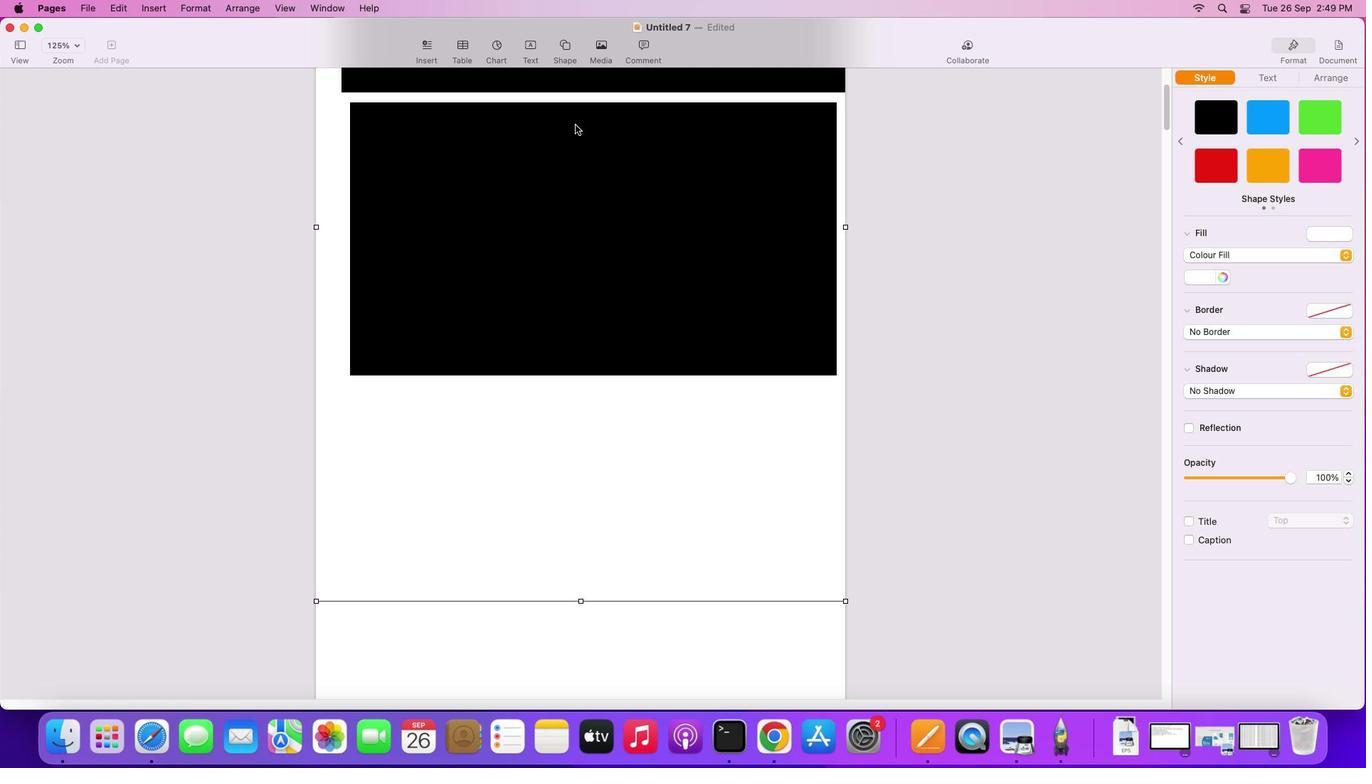 
Action: Mouse scrolled (548, 452) with delta (7, 4)
Screenshot: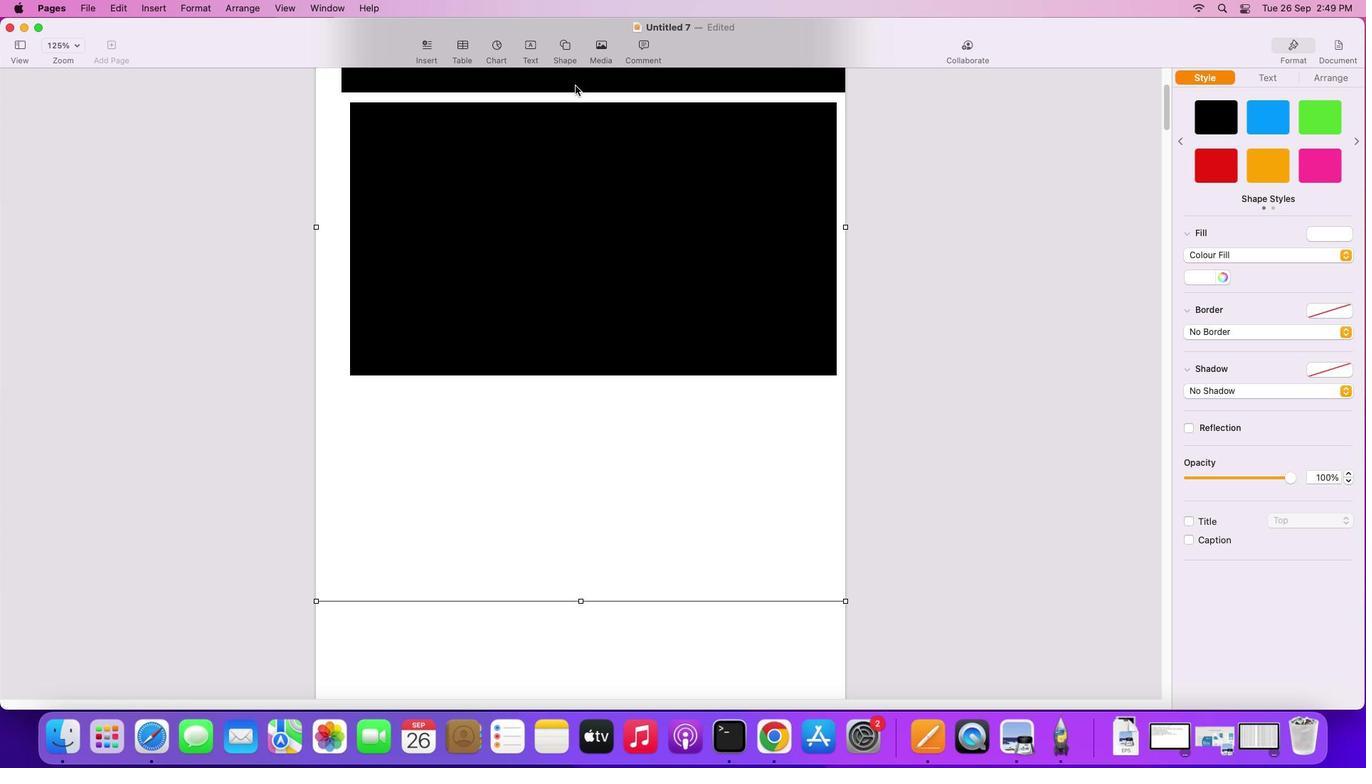 
Action: Mouse scrolled (548, 452) with delta (7, 3)
Screenshot: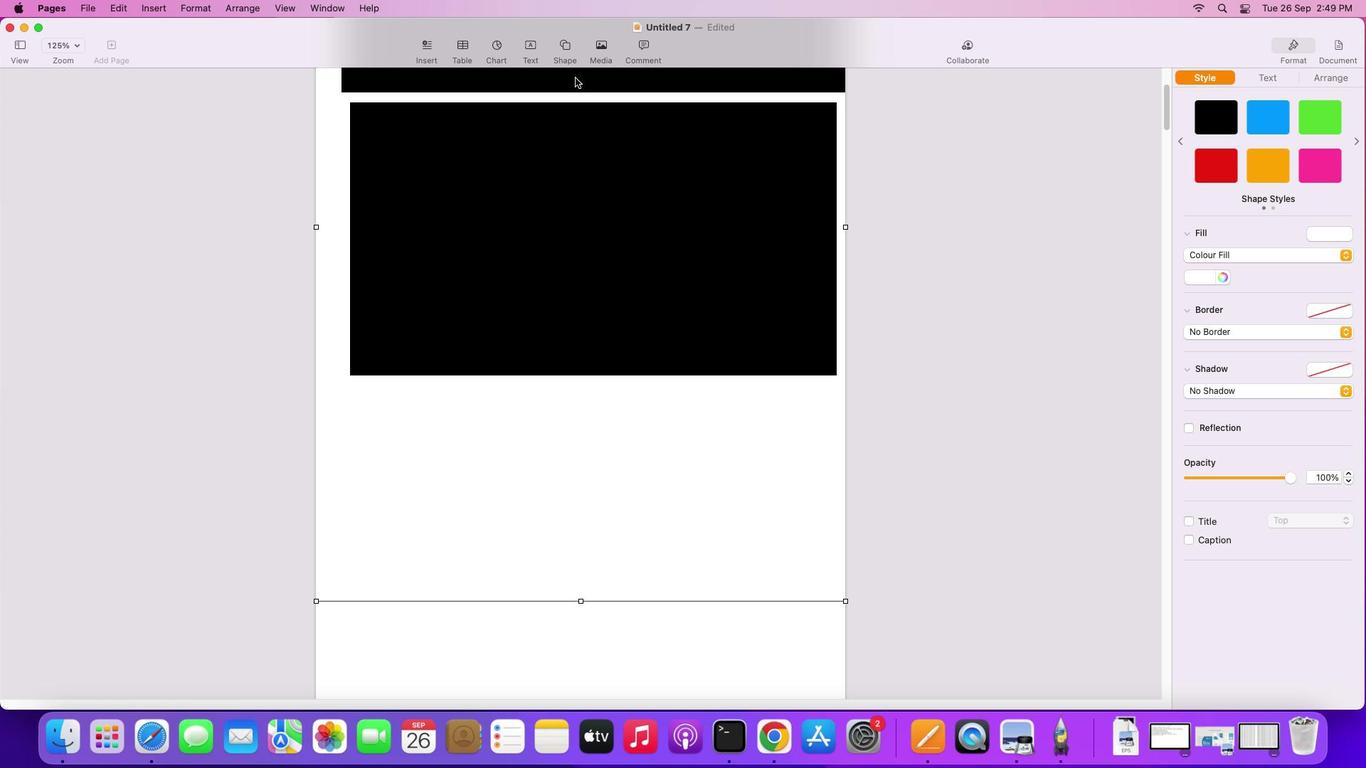 
Action: Mouse scrolled (548, 452) with delta (7, 2)
Screenshot: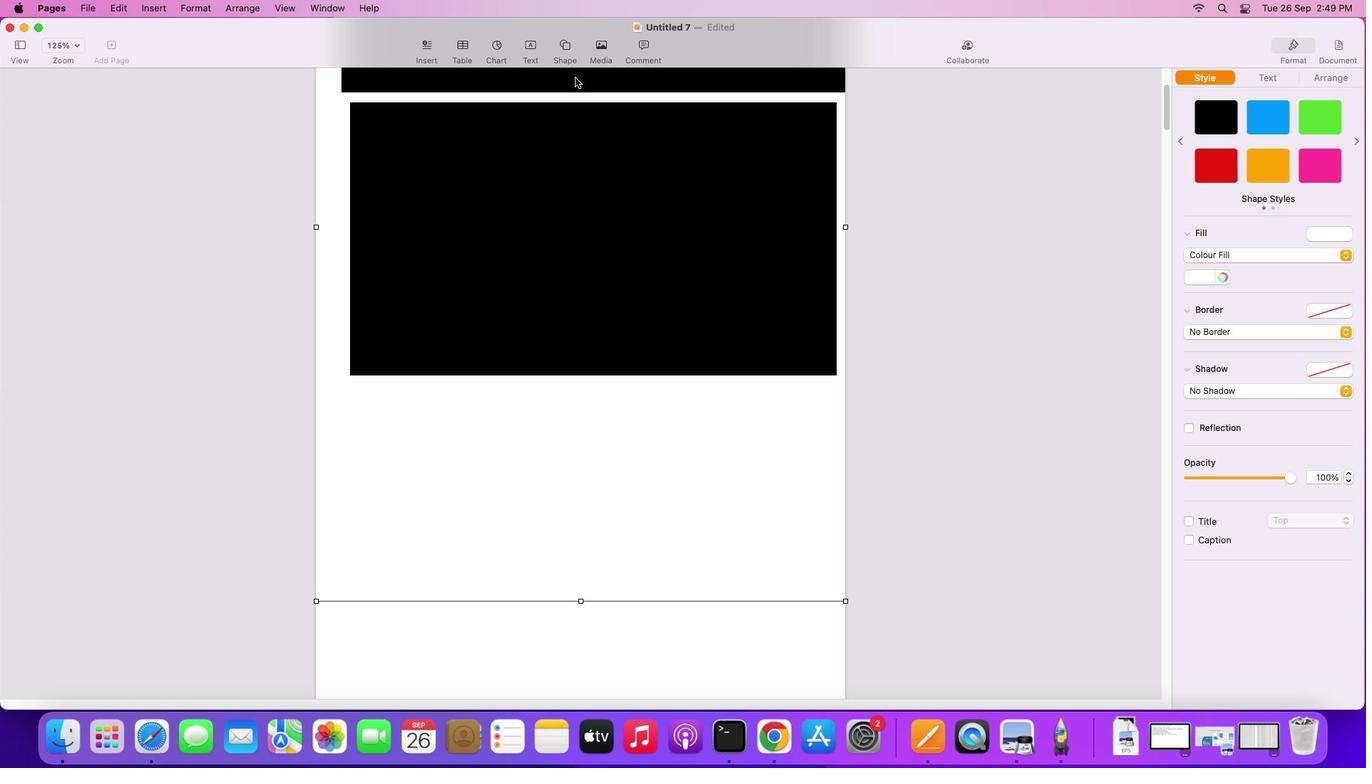 
Action: Mouse moved to (571, 51)
Screenshot: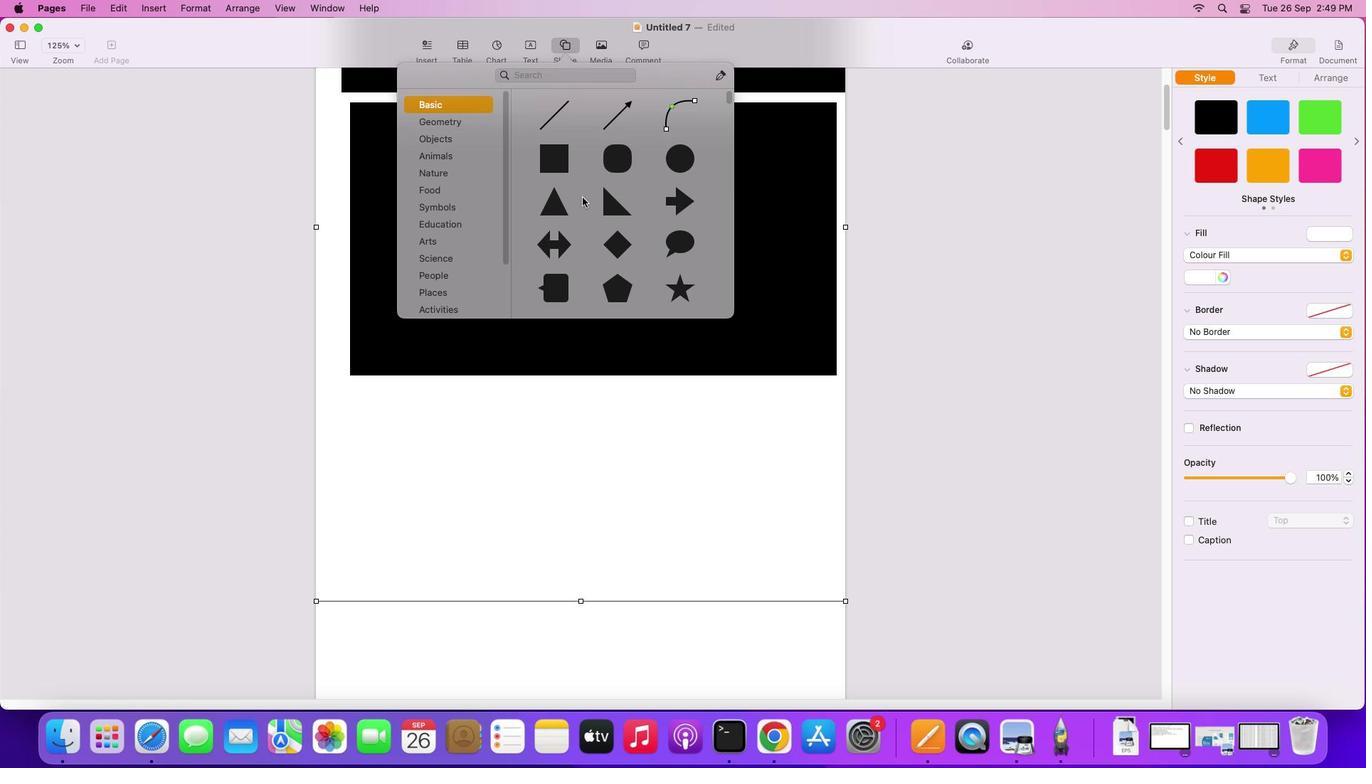 
Action: Mouse pressed left at (571, 51)
Screenshot: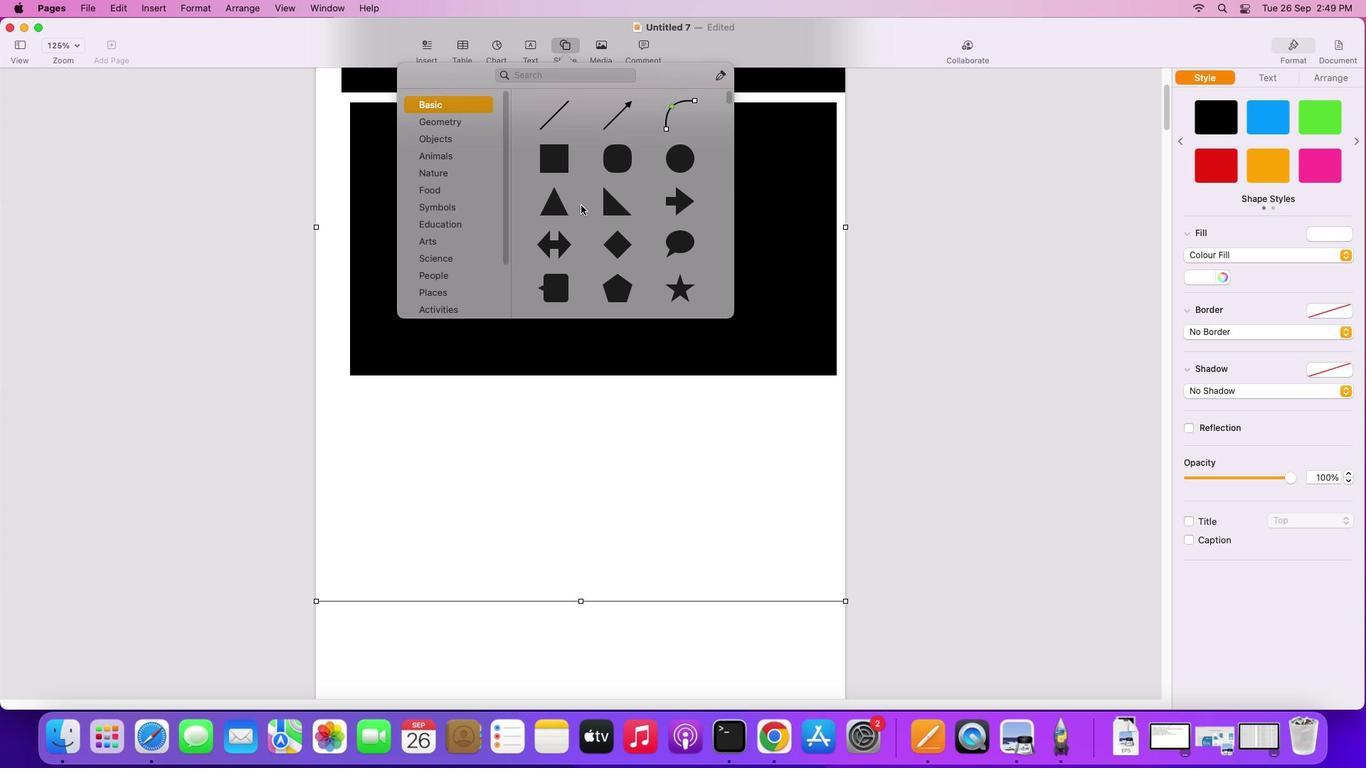 
Action: Mouse moved to (560, 166)
Screenshot: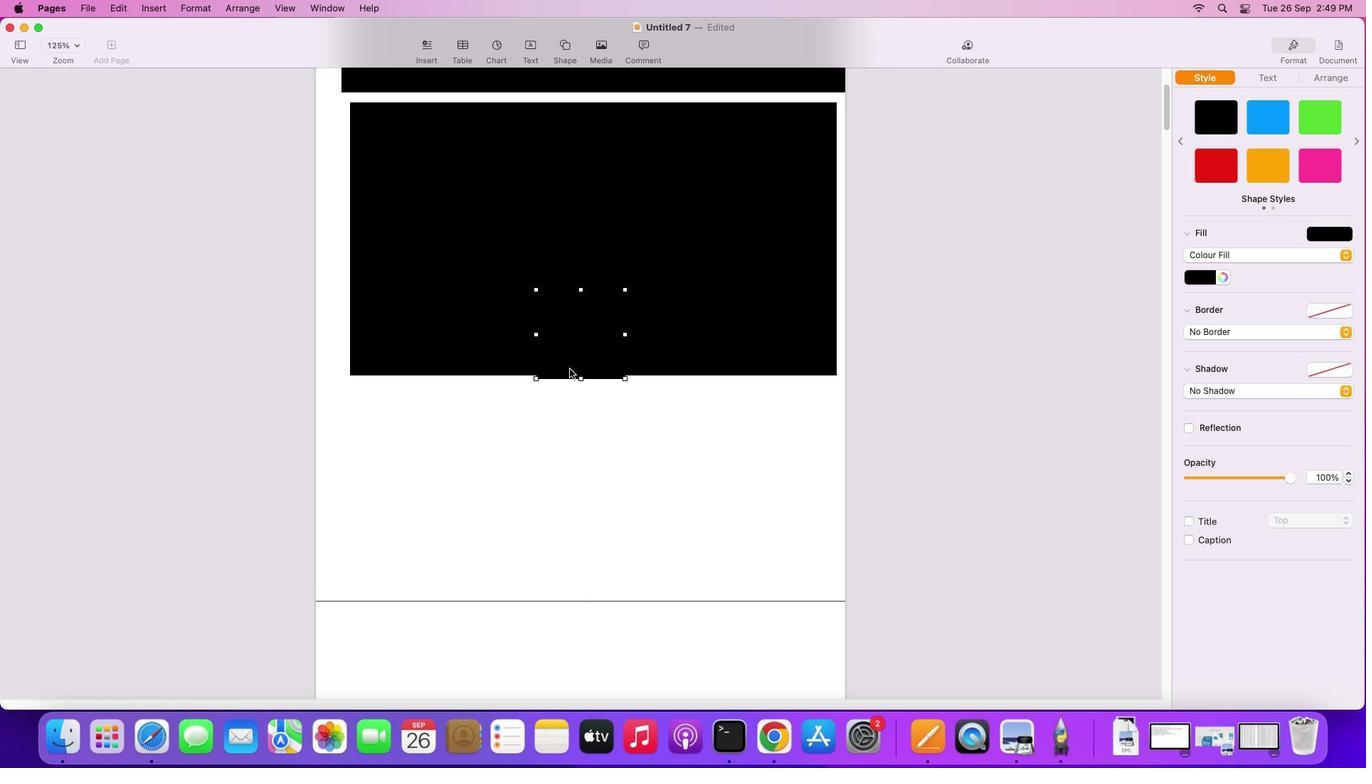
Action: Mouse pressed left at (560, 166)
Screenshot: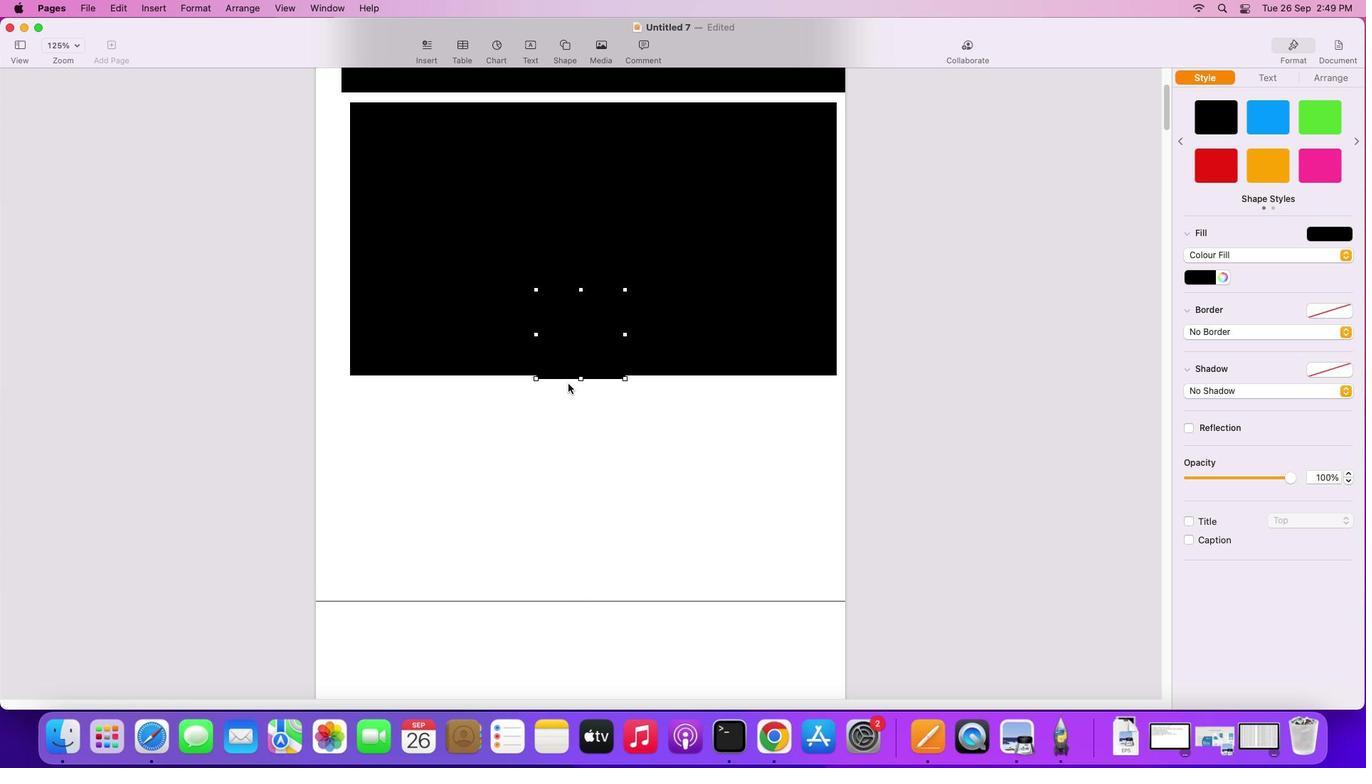 
Action: Mouse moved to (578, 358)
Screenshot: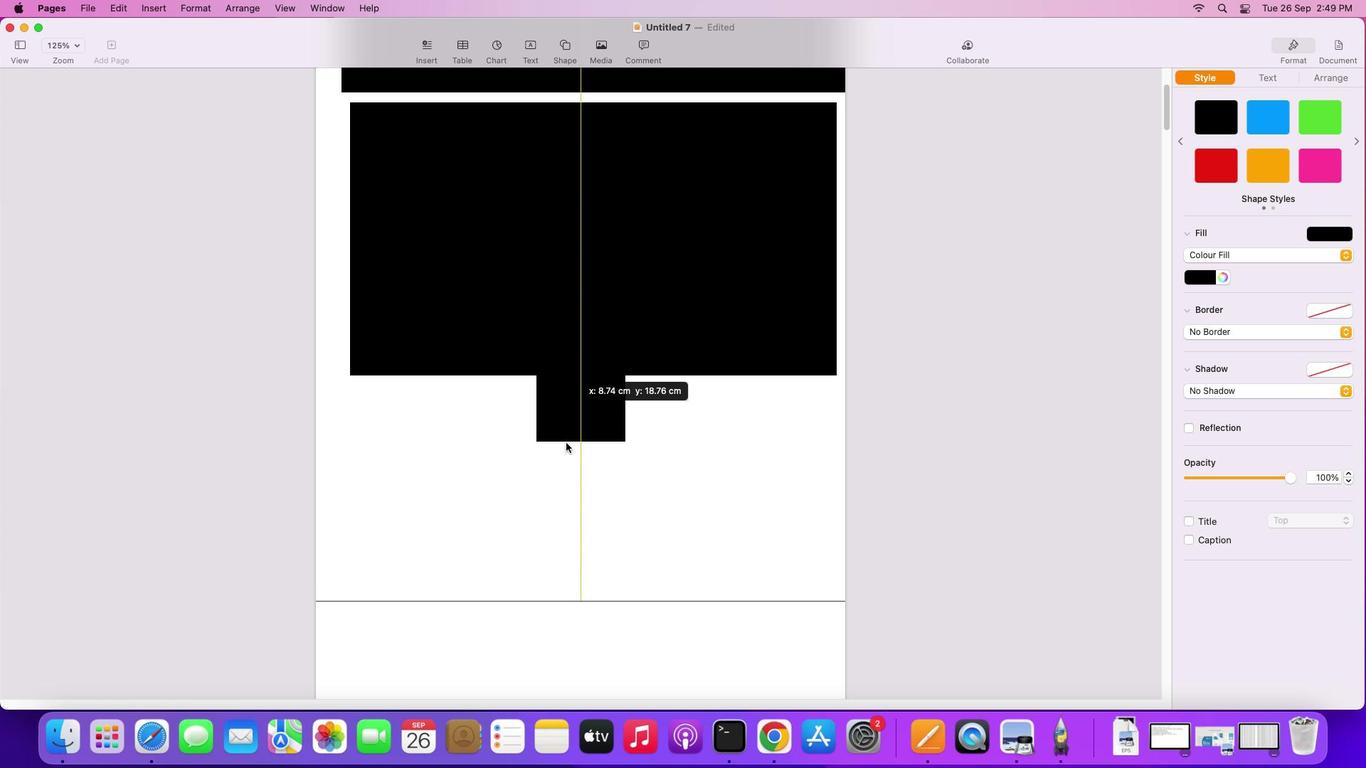 
Action: Mouse pressed left at (578, 358)
Screenshot: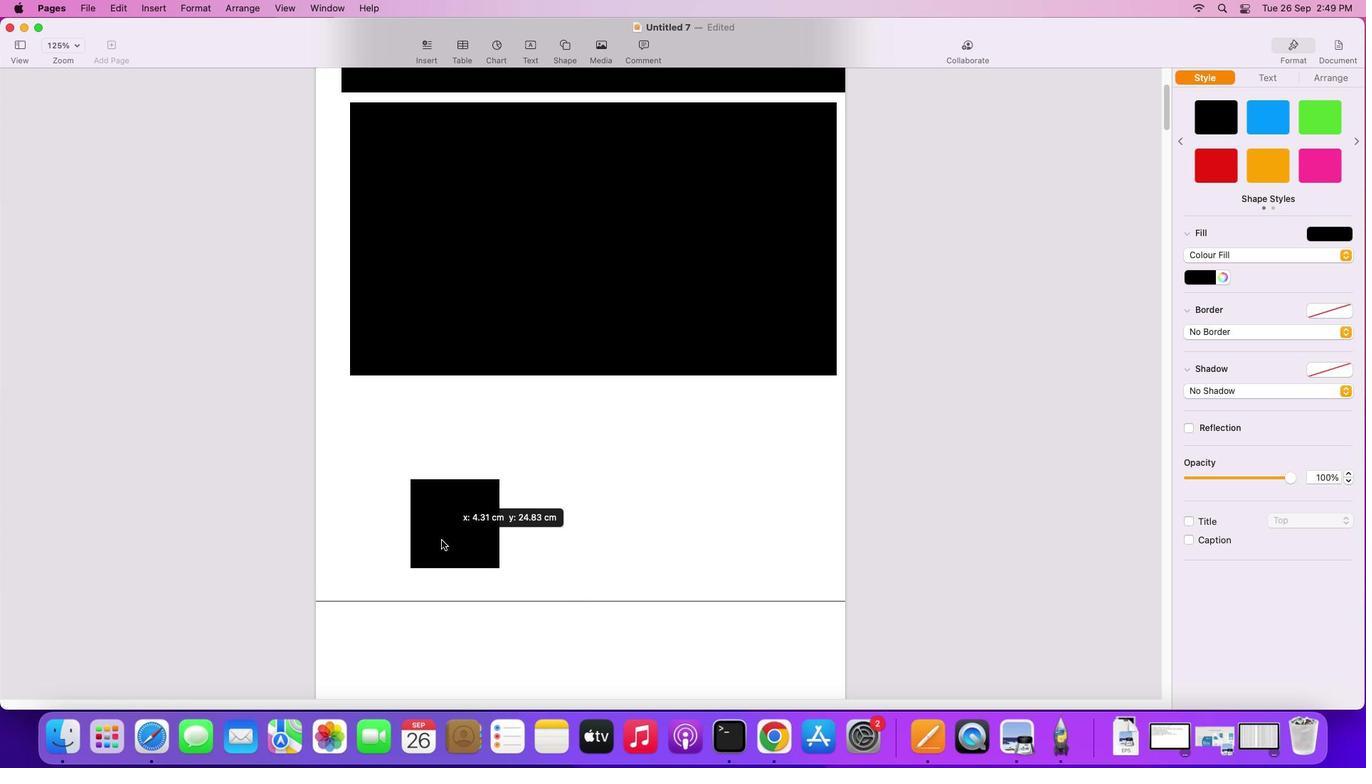 
Action: Mouse moved to (460, 550)
Screenshot: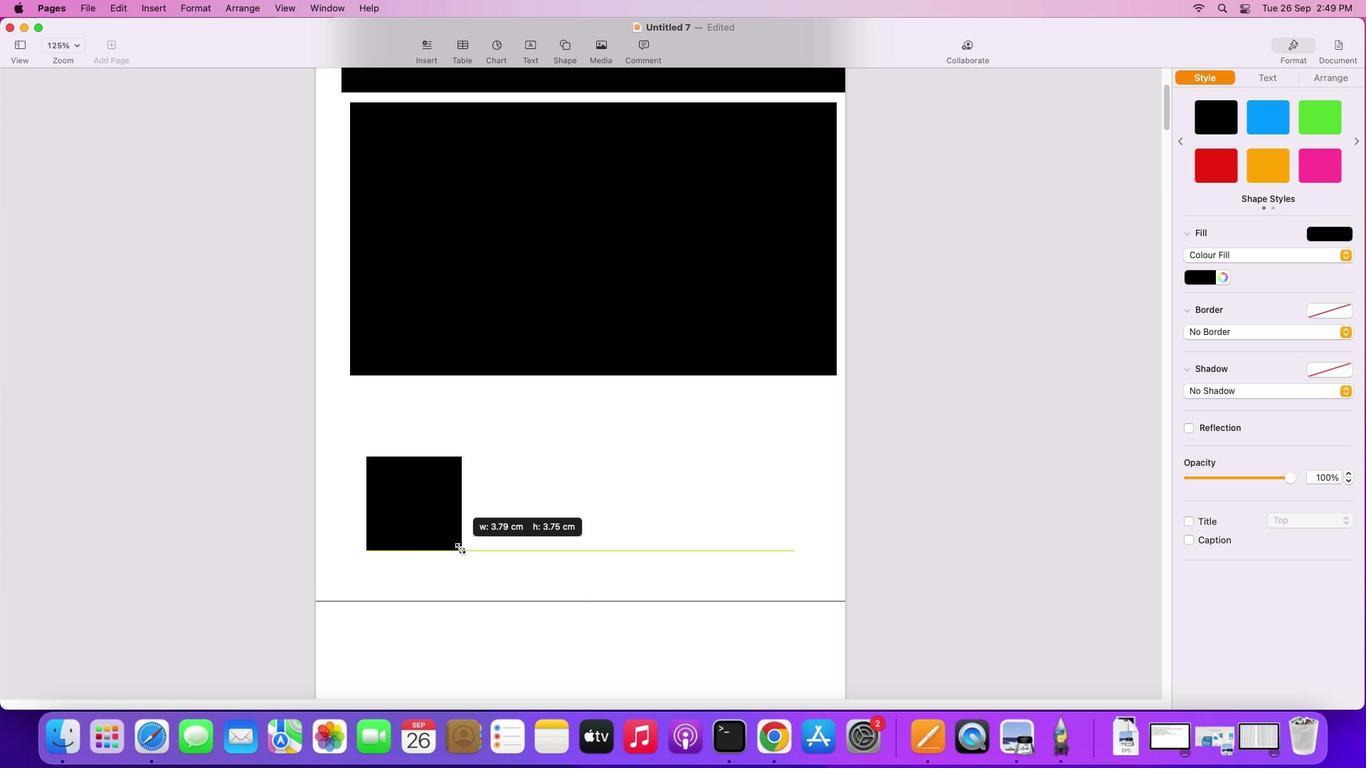 
Action: Mouse pressed left at (460, 550)
Screenshot: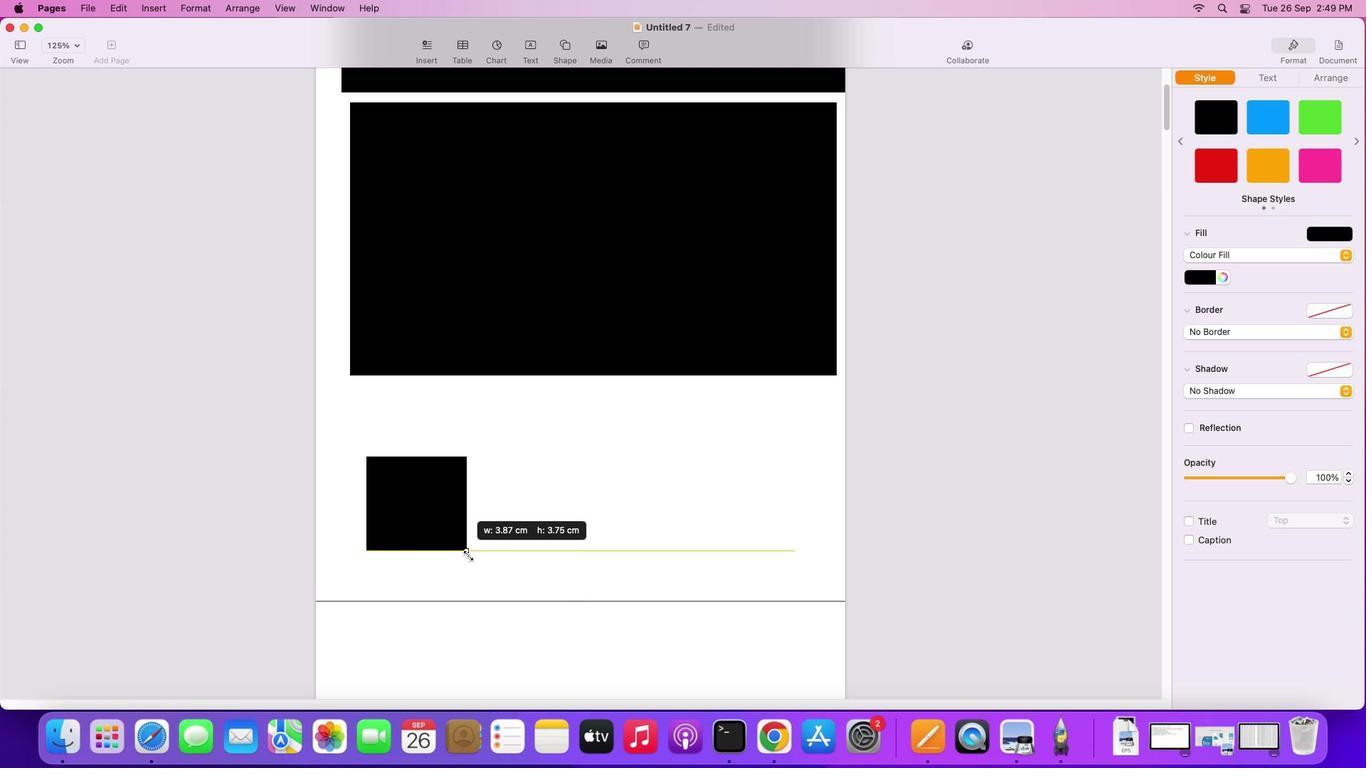
Action: Mouse moved to (435, 523)
Screenshot: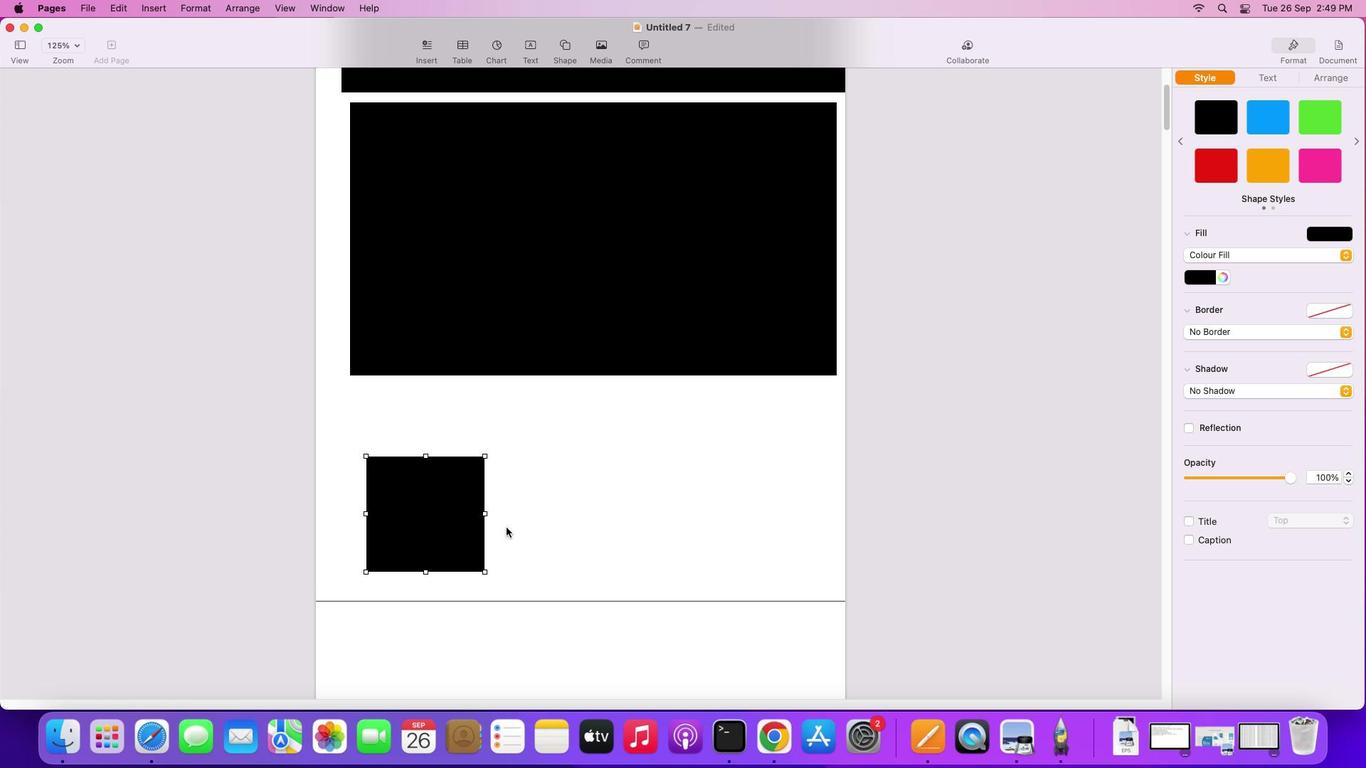 
Action: Key pressed Key.alt
Screenshot: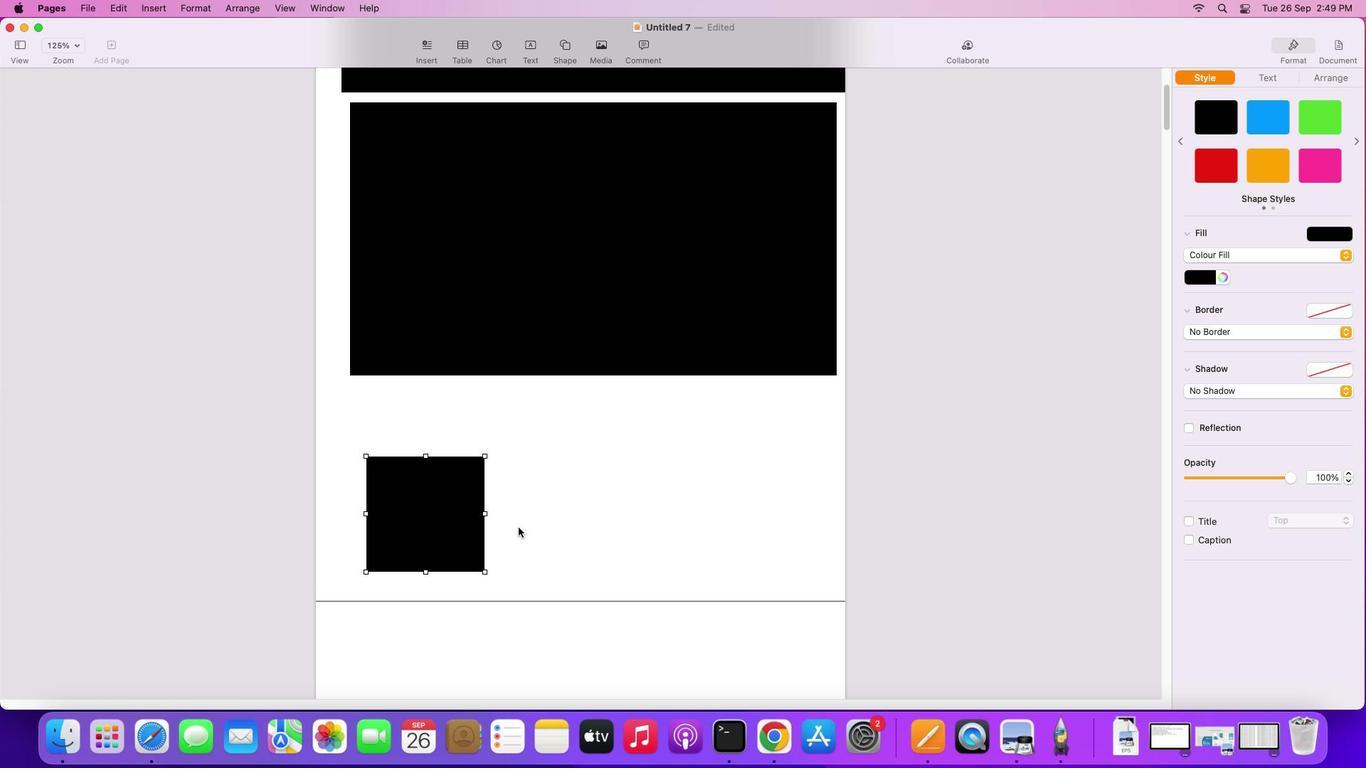 
Action: Mouse moved to (434, 522)
Screenshot: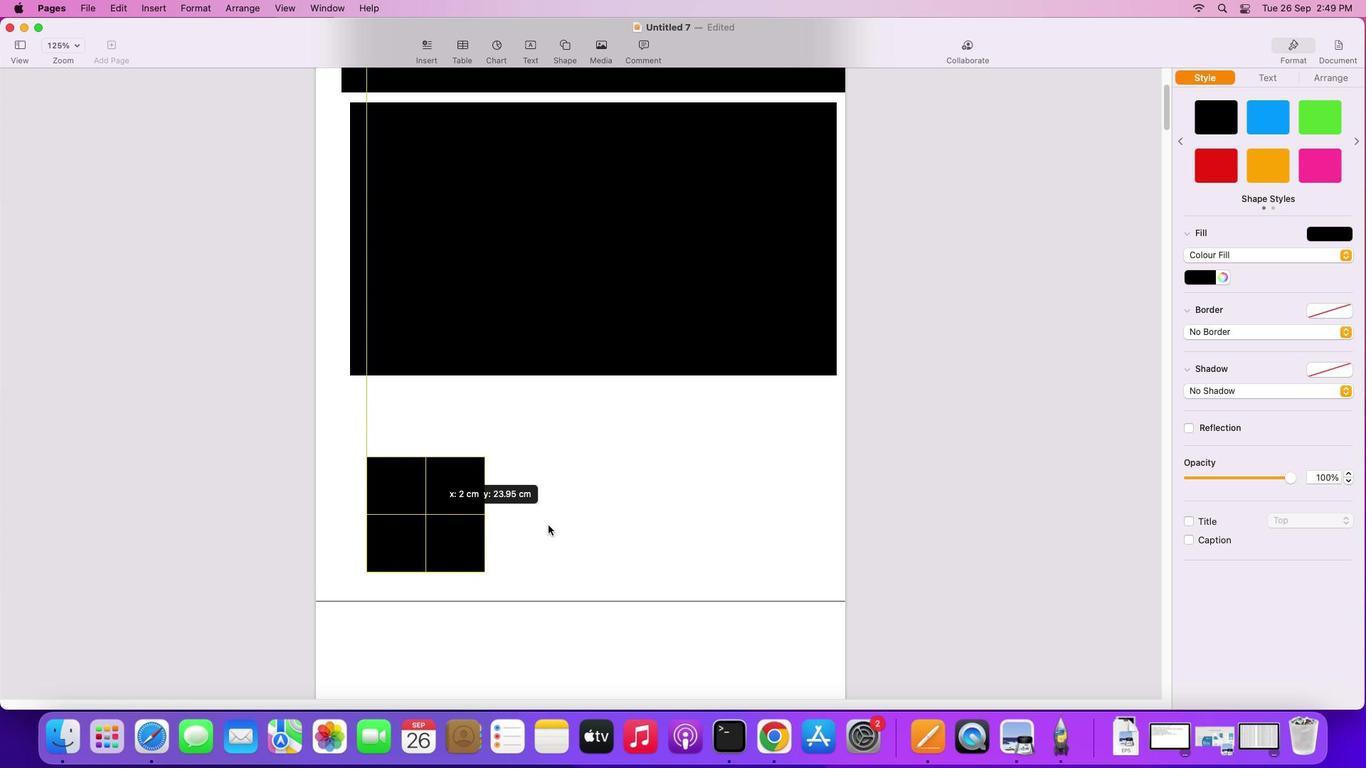 
Action: Mouse pressed left at (434, 522)
Screenshot: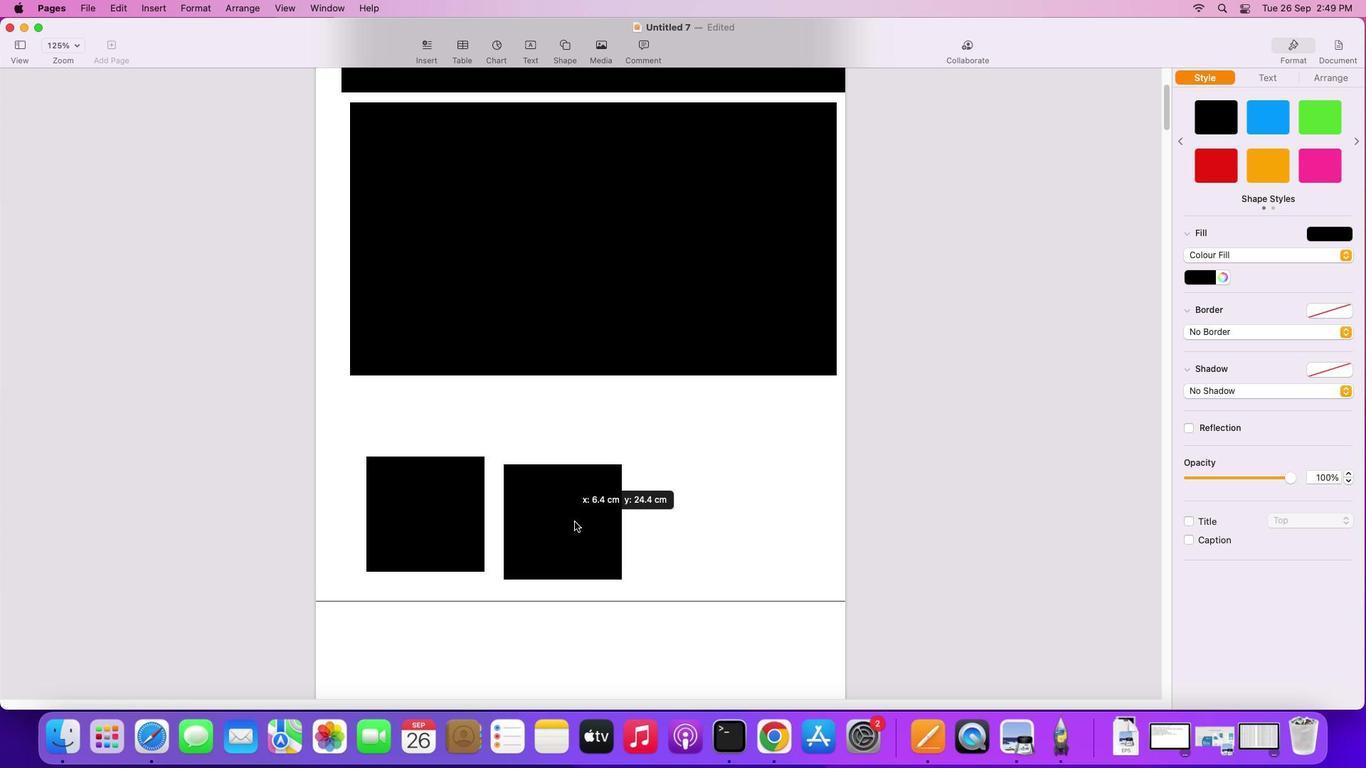 
Action: Mouse moved to (606, 528)
Screenshot: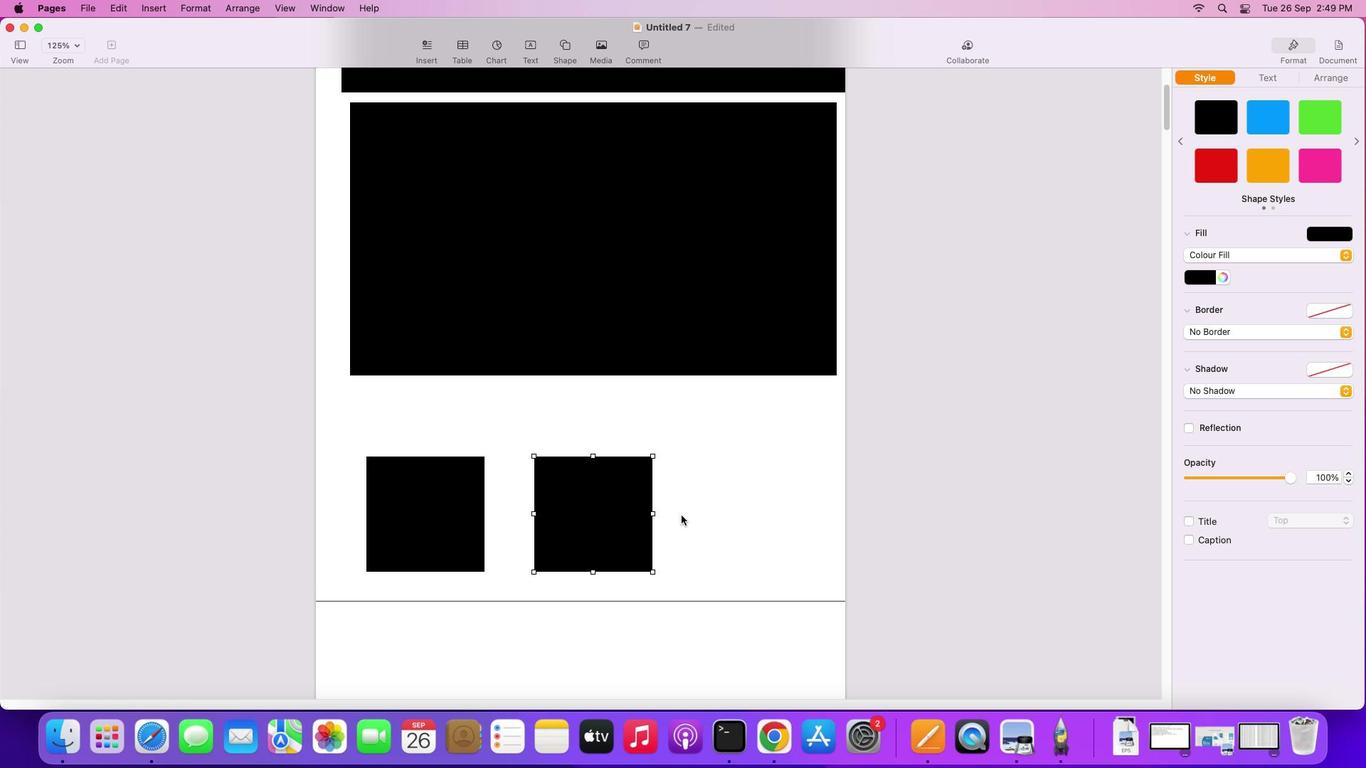 
Action: Key pressed Key.alt
Screenshot: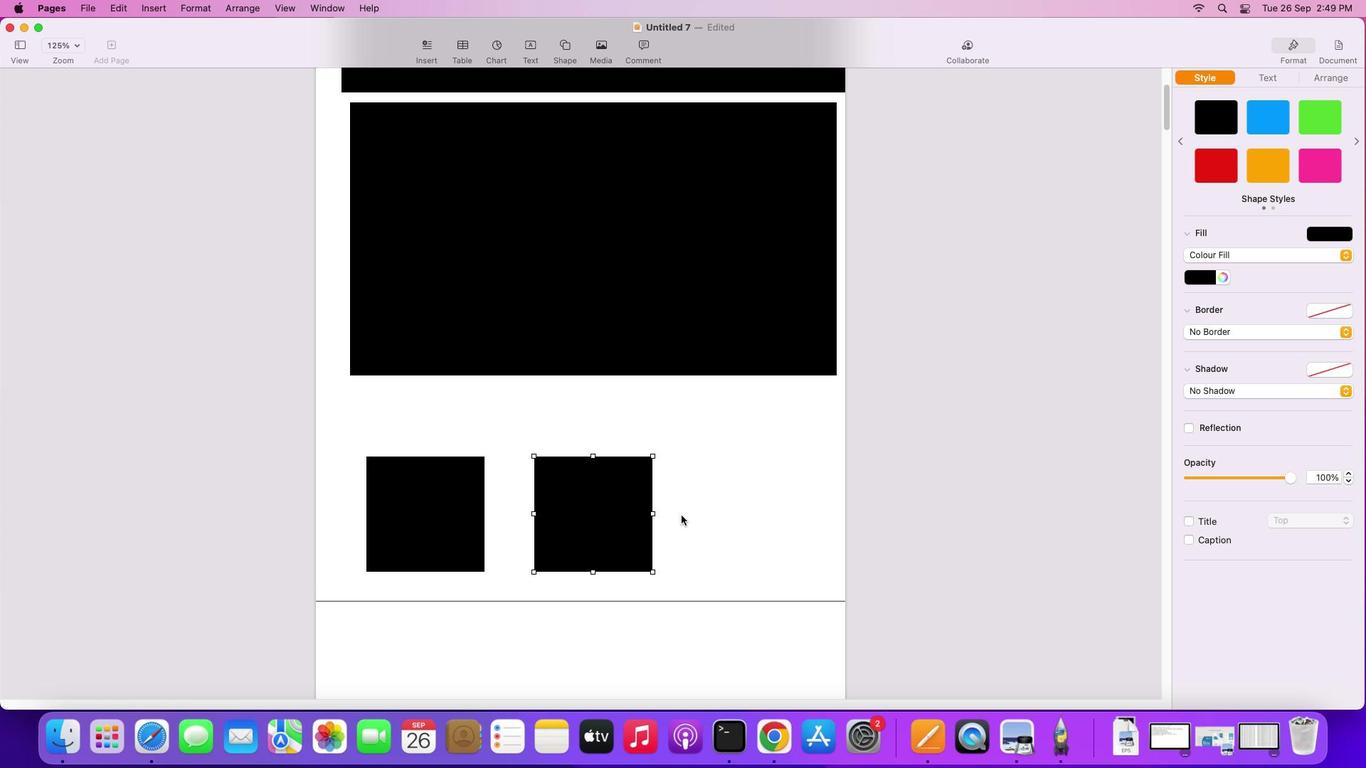 
Action: Mouse moved to (597, 523)
Screenshot: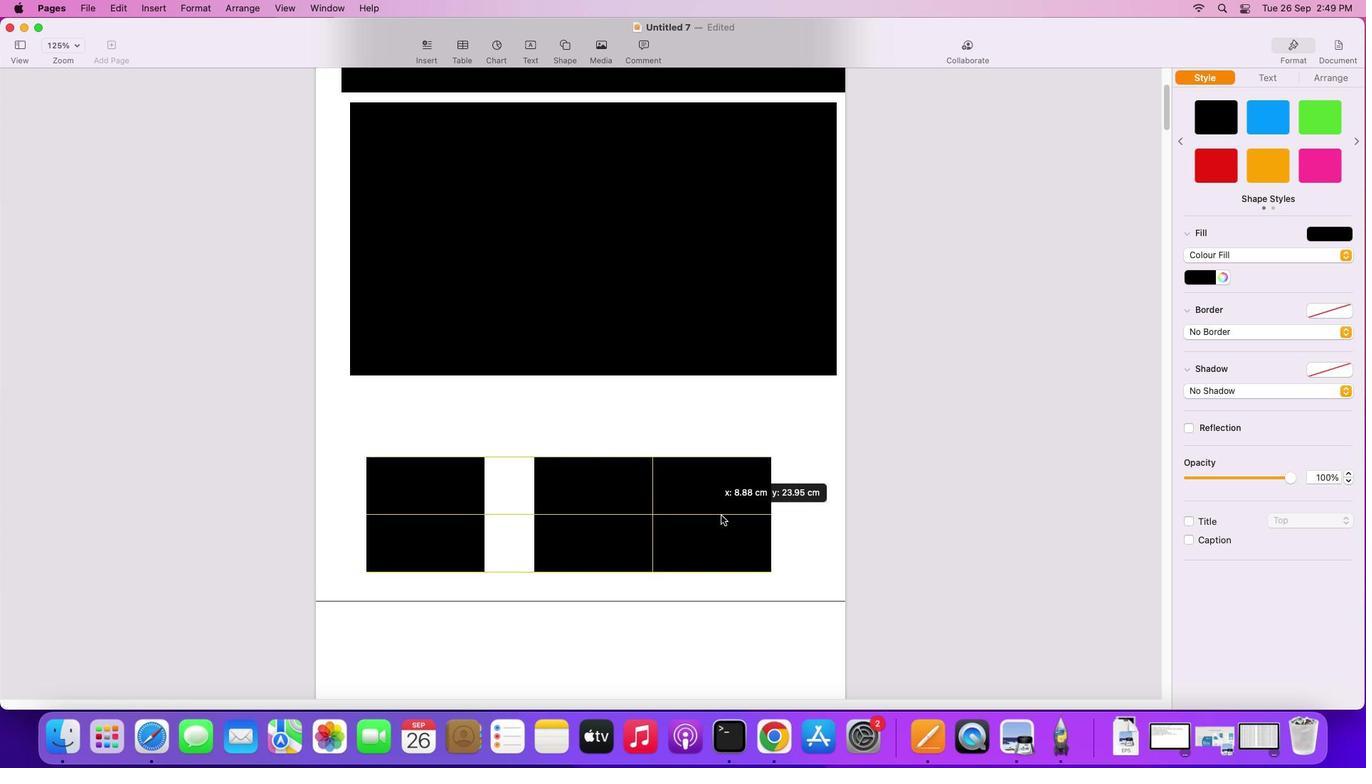 
Action: Mouse pressed left at (597, 523)
Screenshot: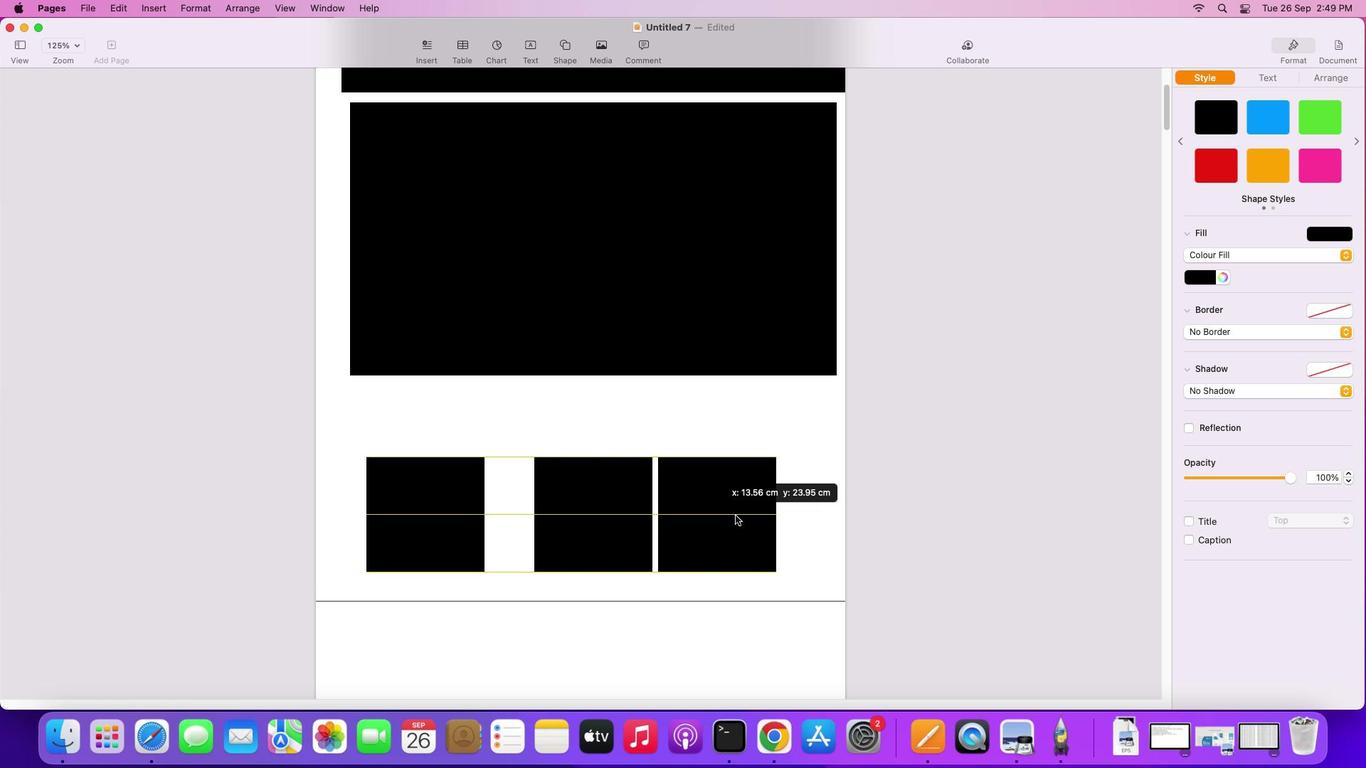 
Action: Mouse moved to (531, 426)
Screenshot: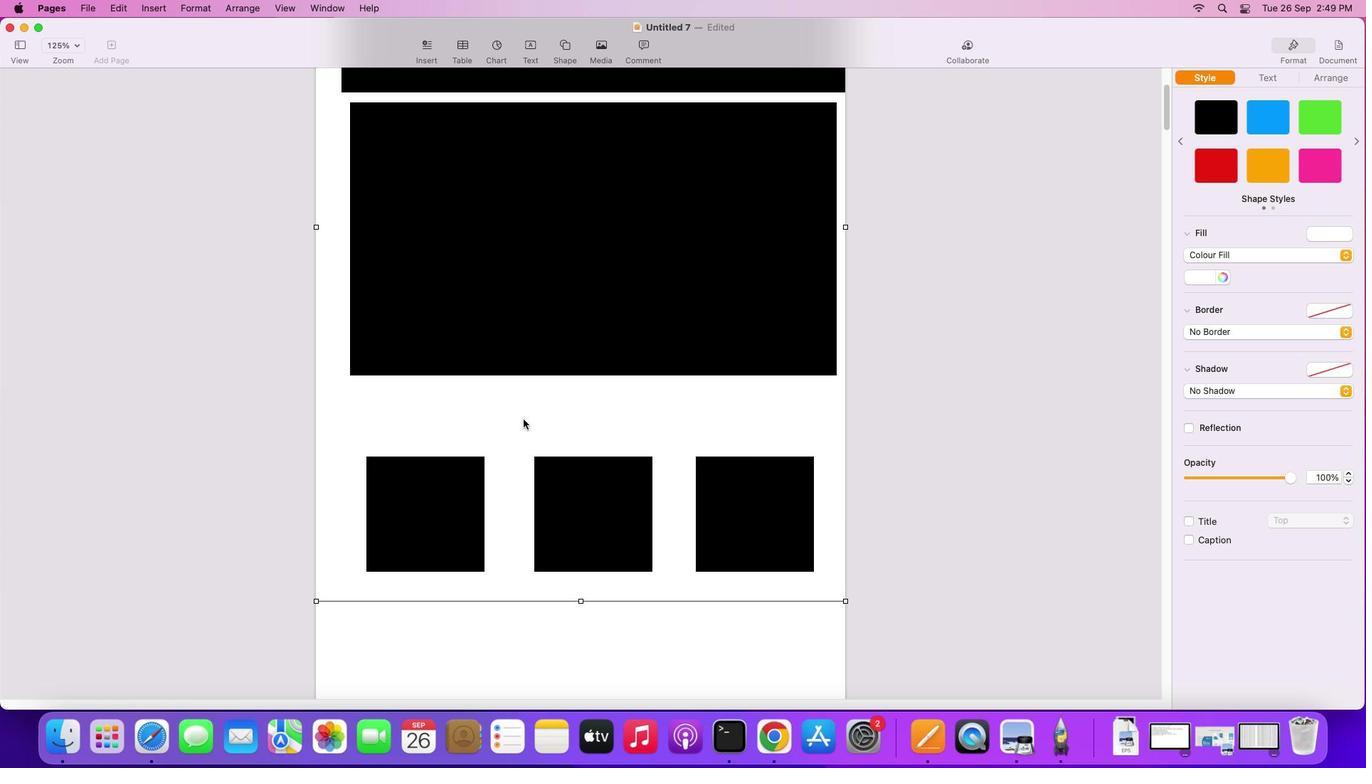 
Action: Mouse pressed left at (531, 426)
Screenshot: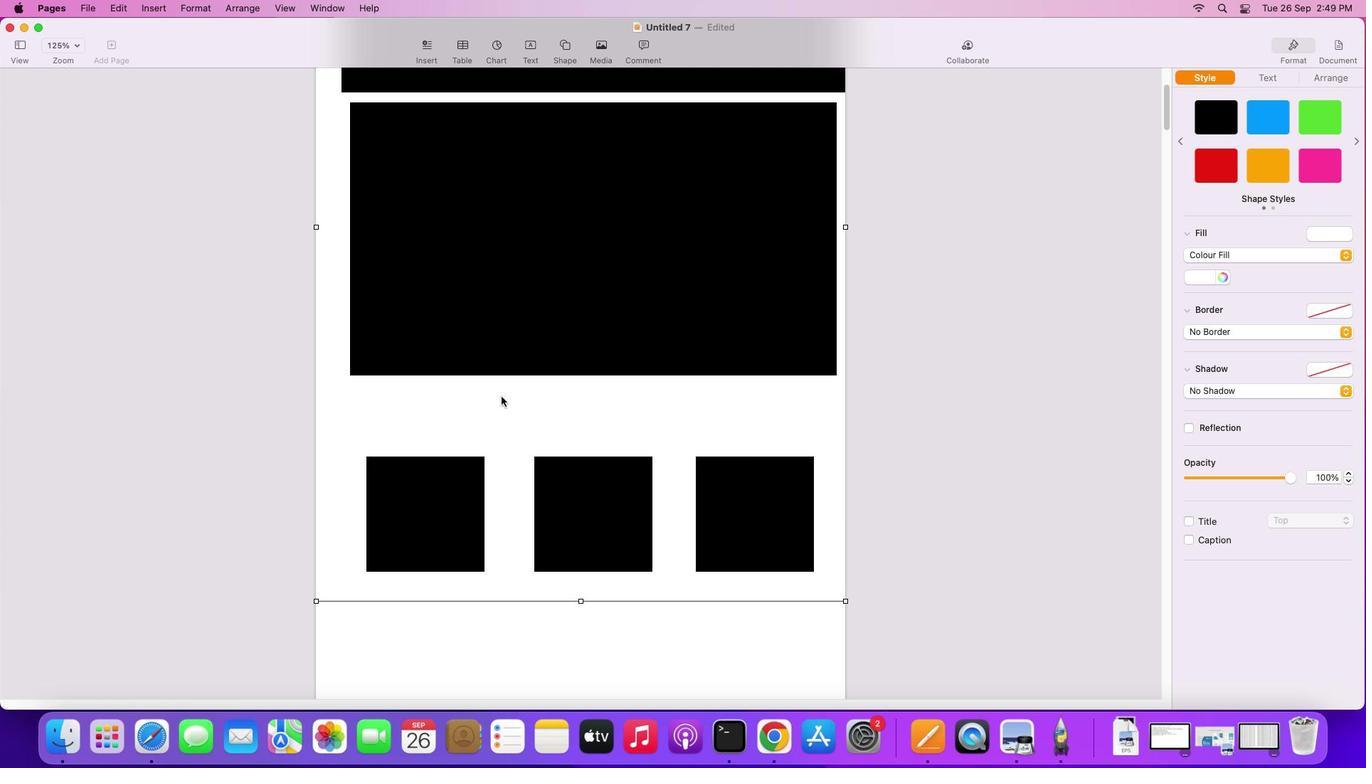 
Action: Mouse moved to (568, 54)
Screenshot: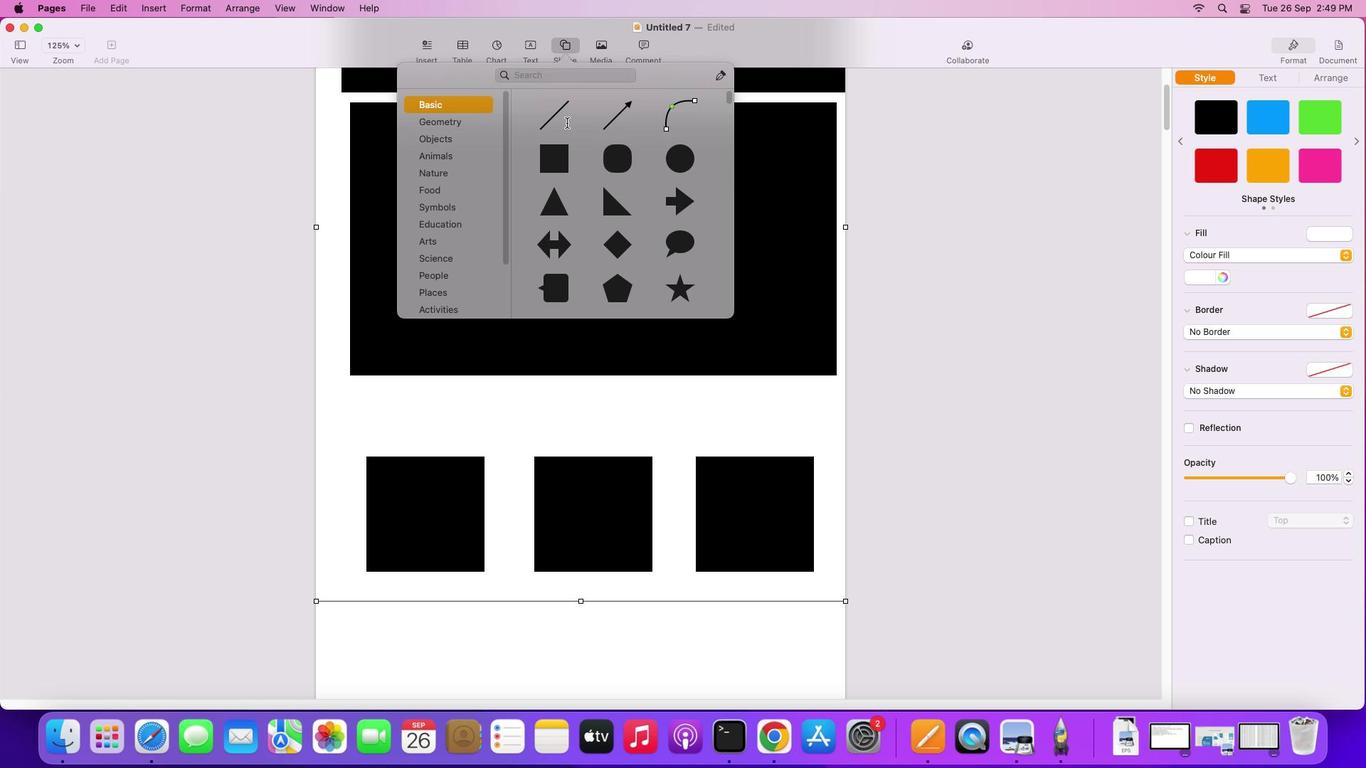
Action: Mouse pressed left at (568, 54)
Screenshot: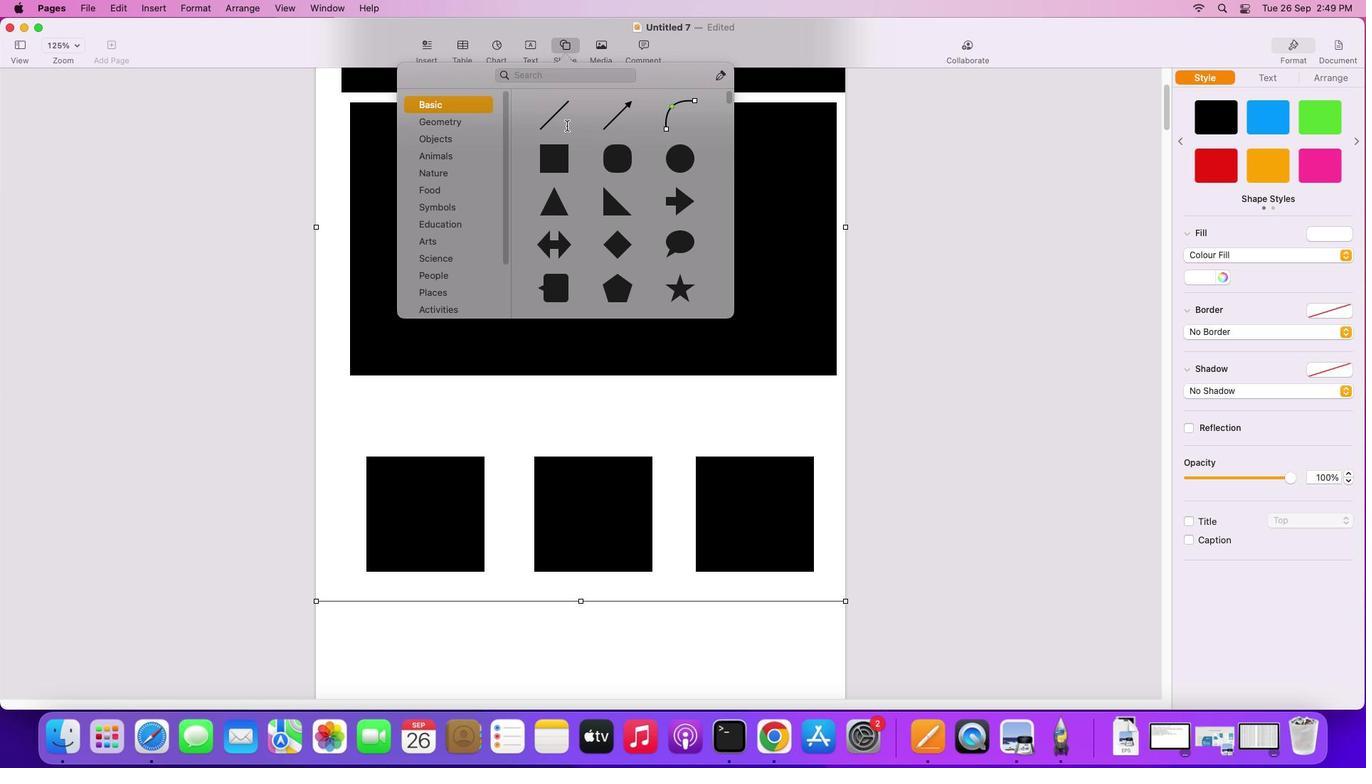 
Action: Mouse moved to (558, 122)
Screenshot: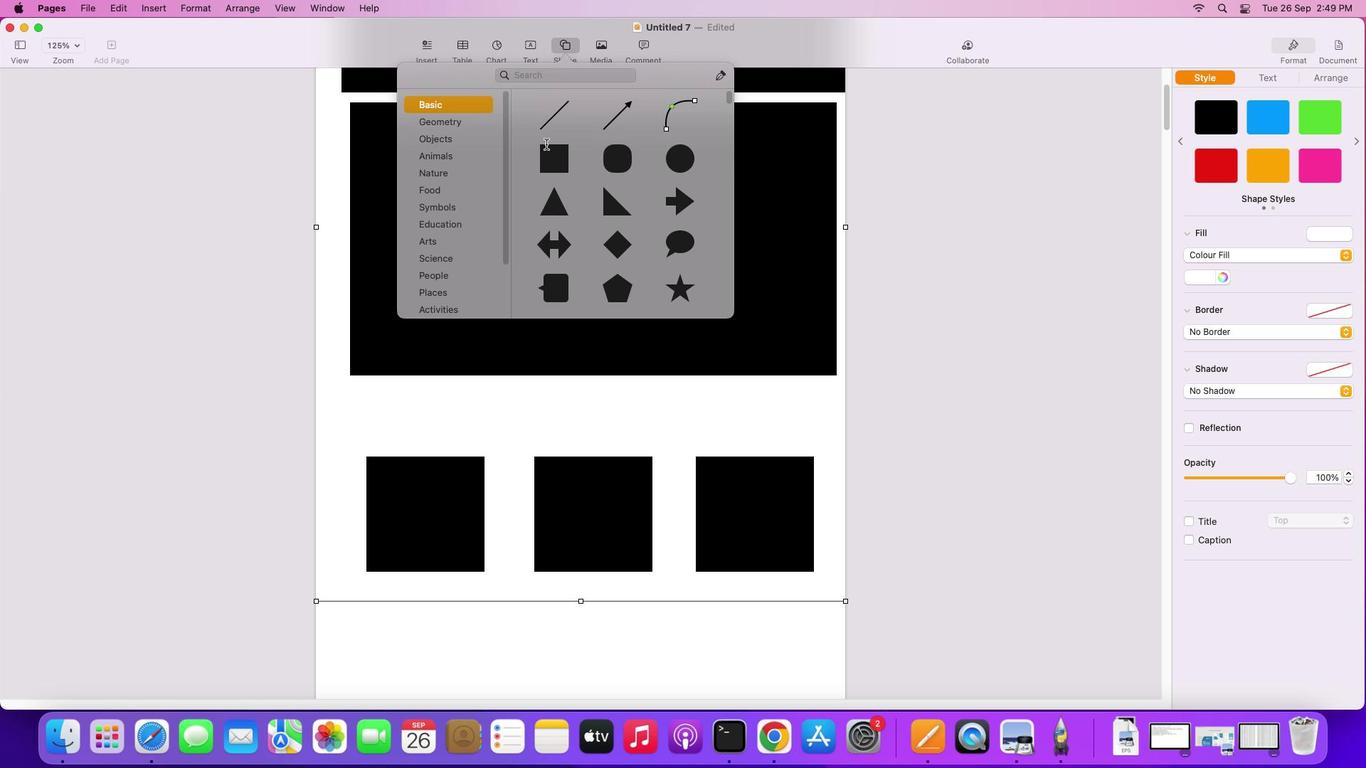 
Action: Mouse pressed left at (558, 122)
Screenshot: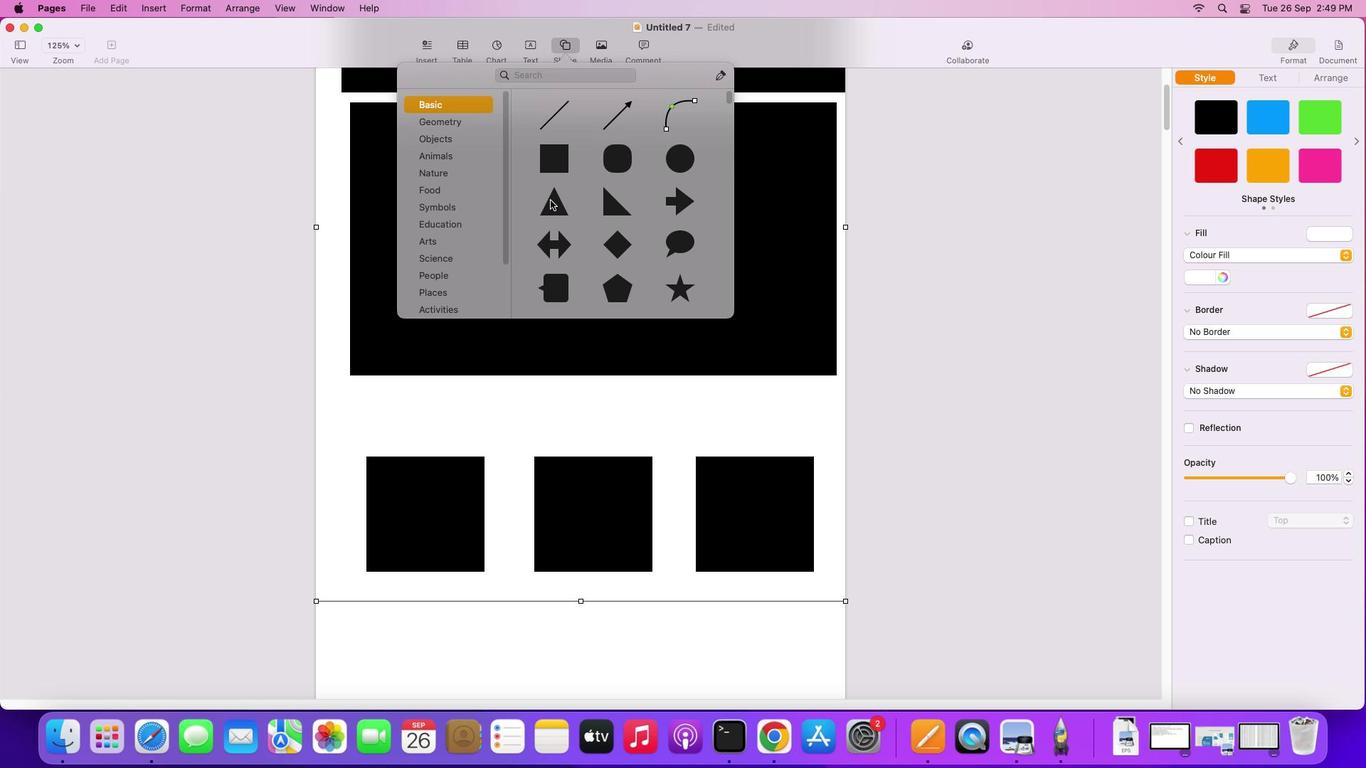 
Action: Mouse moved to (560, 355)
Screenshot: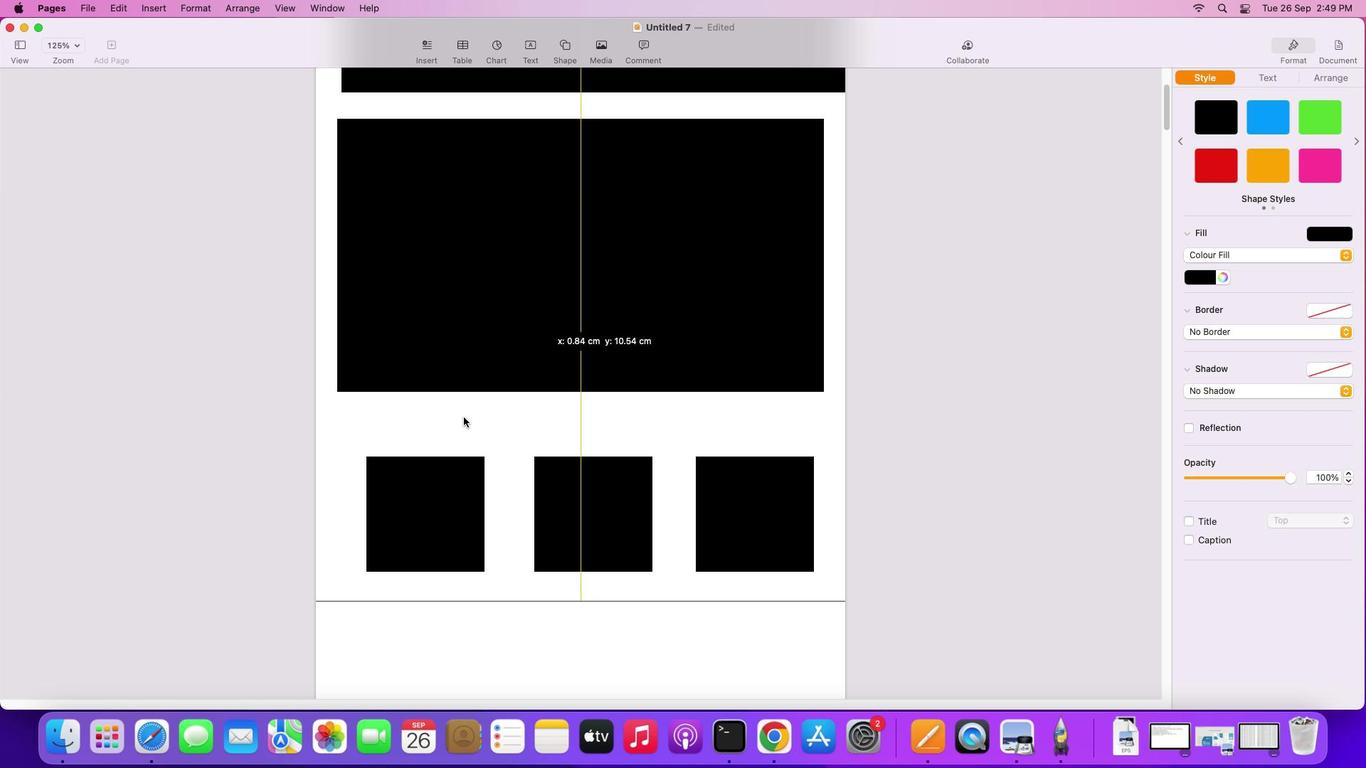 
Action: Mouse pressed left at (560, 355)
Screenshot: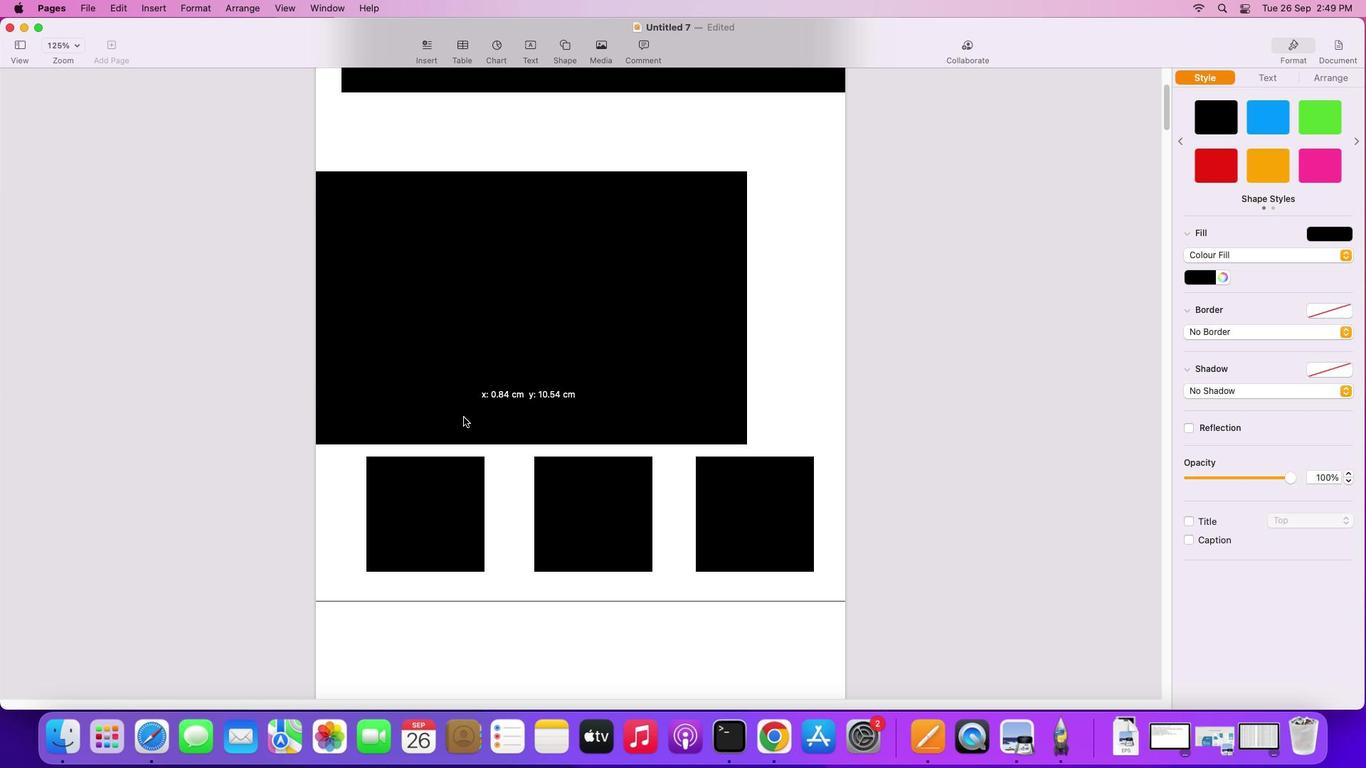 
Action: Mouse moved to (572, 368)
Screenshot: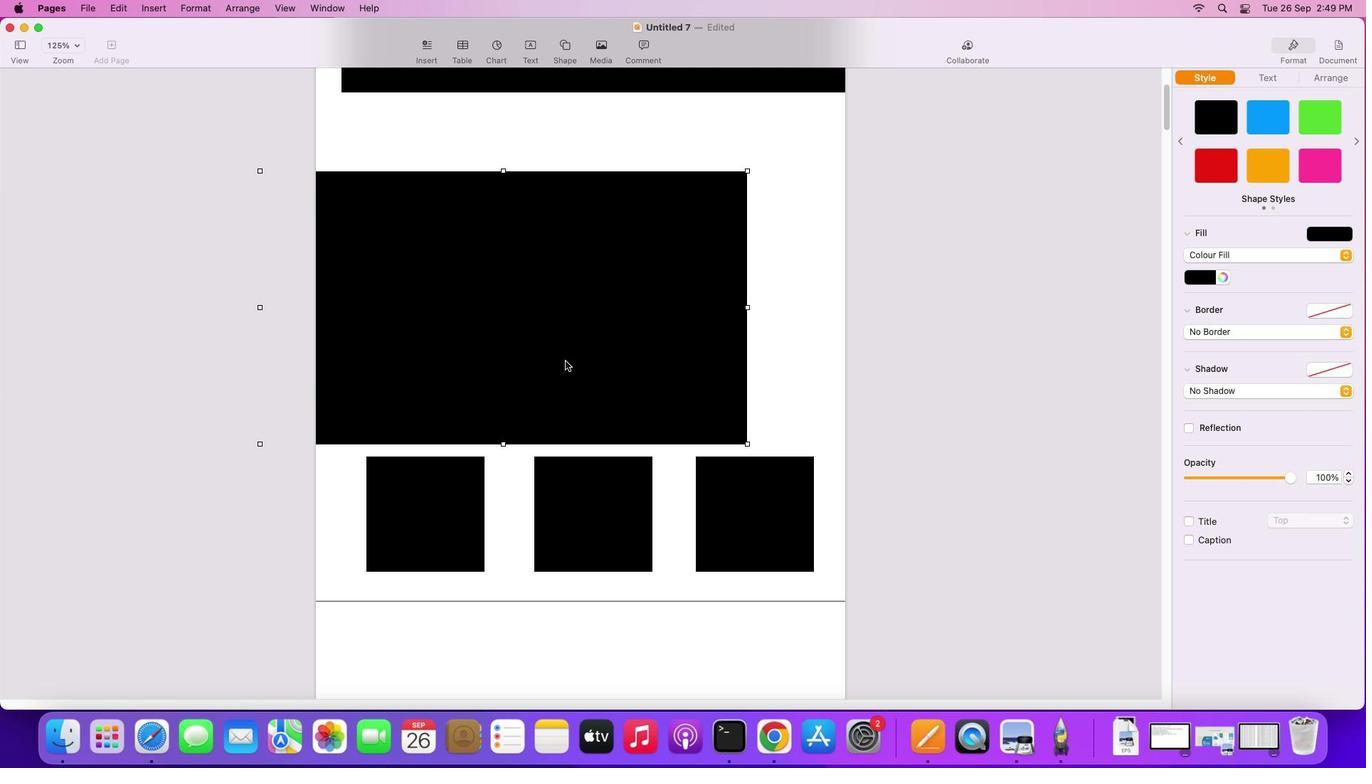 
Action: Key pressed Key.cmd'z'
Screenshot: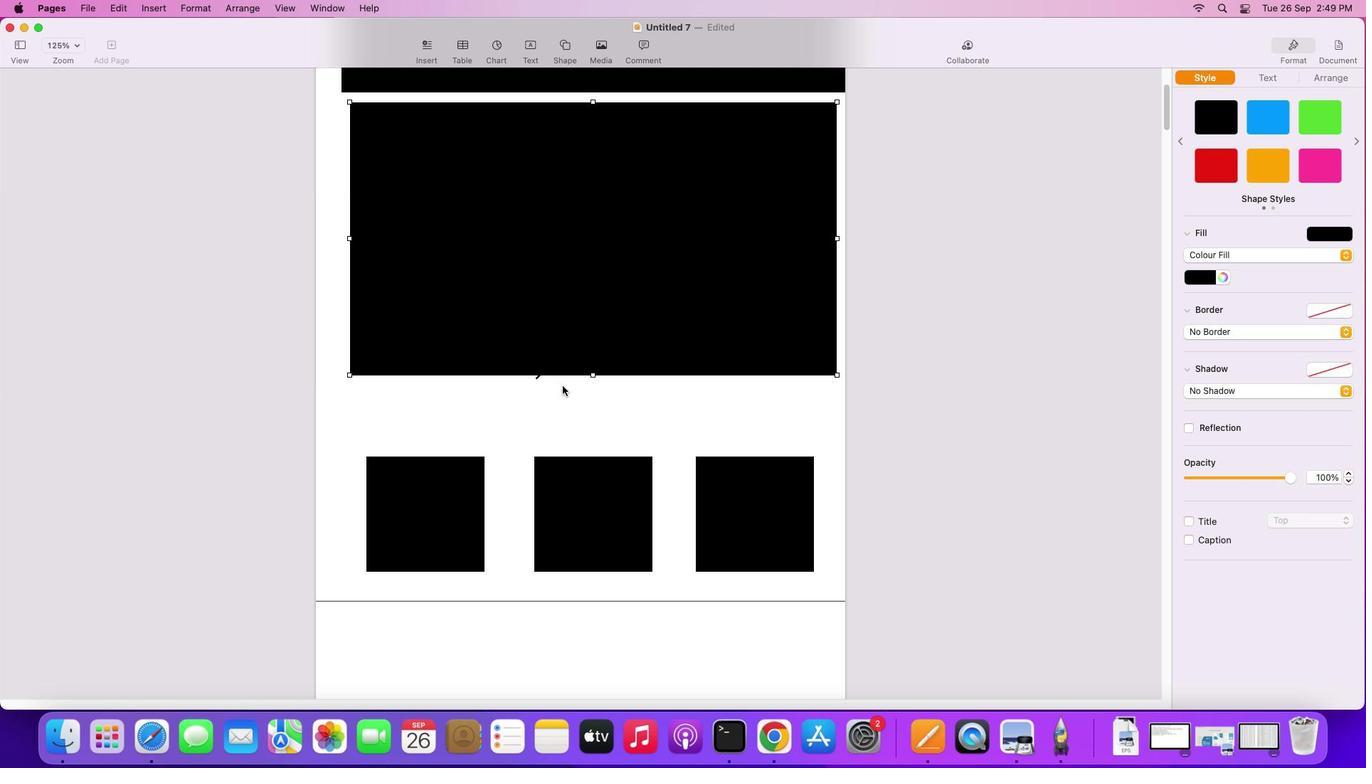 
Action: Mouse moved to (548, 382)
Screenshot: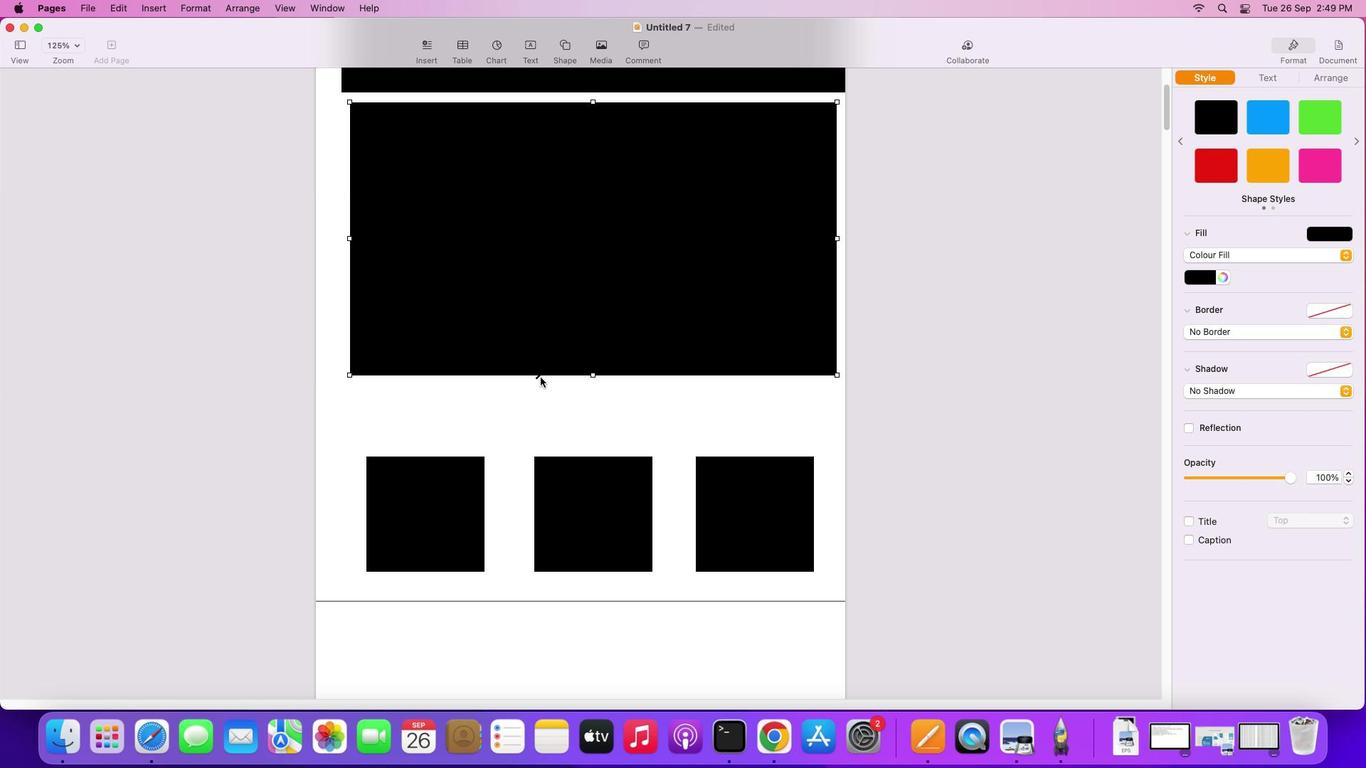 
Action: Mouse pressed left at (548, 382)
Screenshot: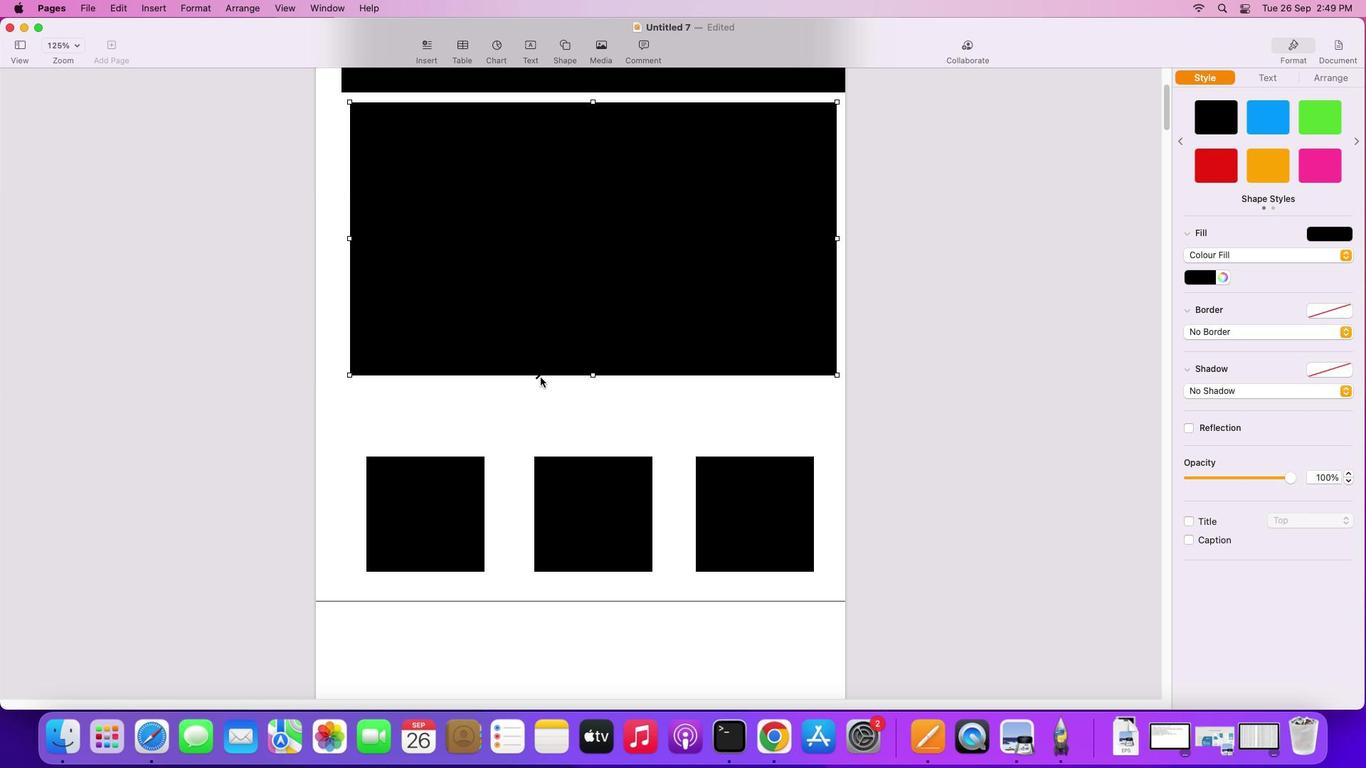 
Action: Mouse moved to (545, 383)
Screenshot: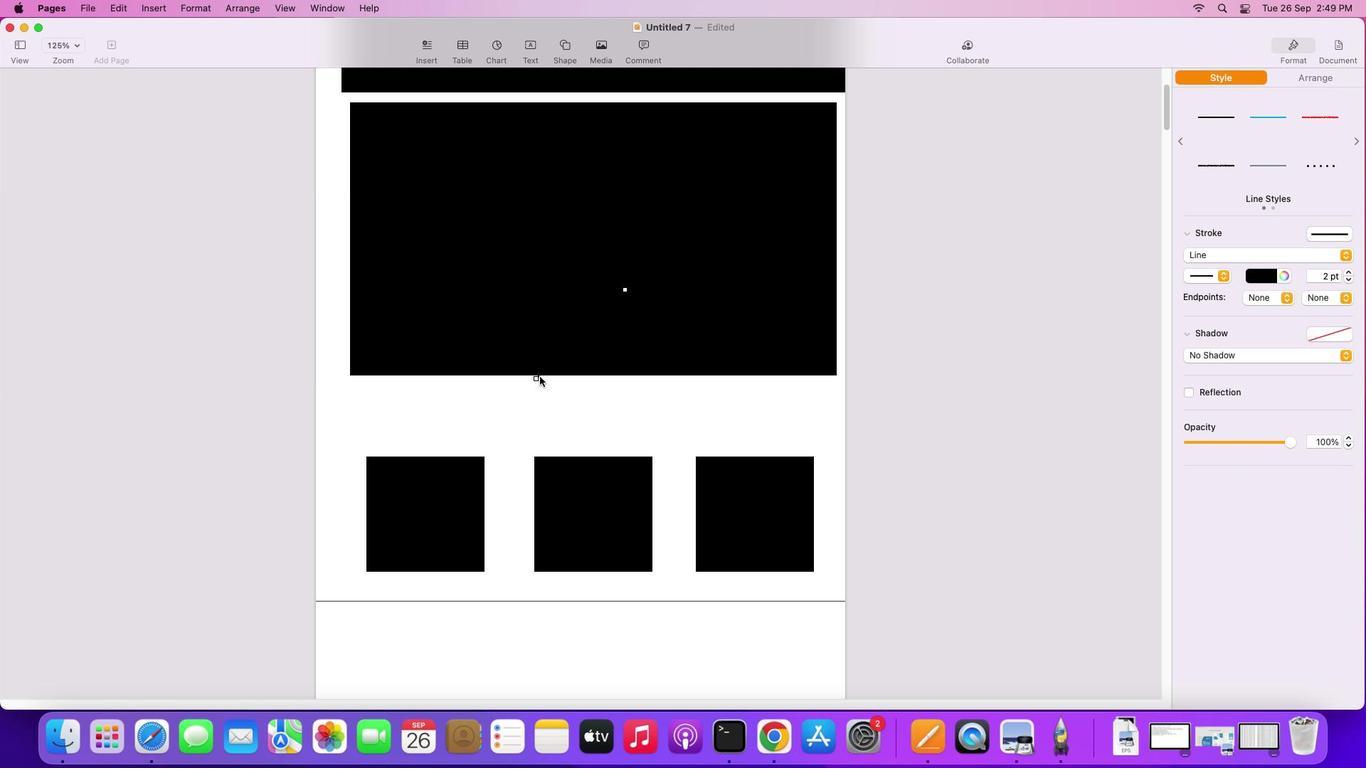 
Action: Mouse pressed left at (545, 383)
Screenshot: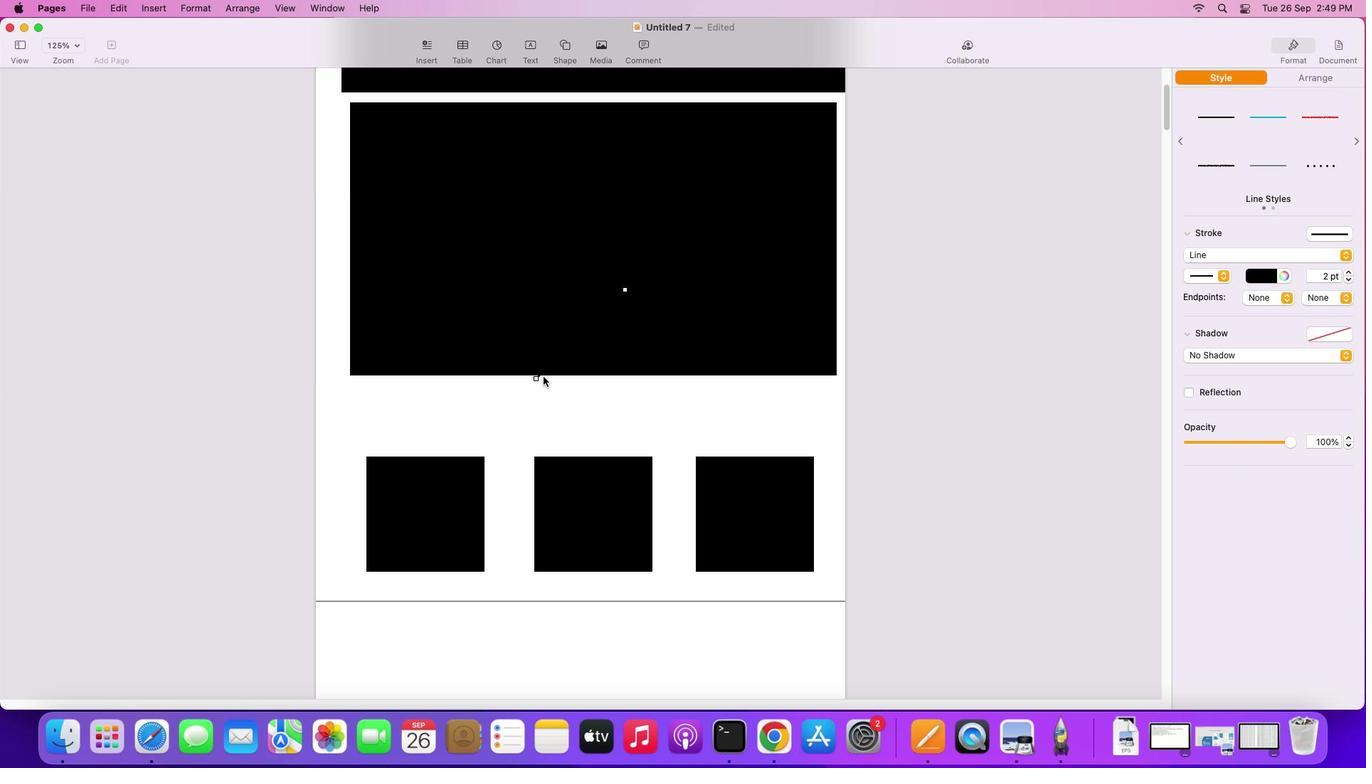 
Action: Mouse moved to (633, 296)
Screenshot: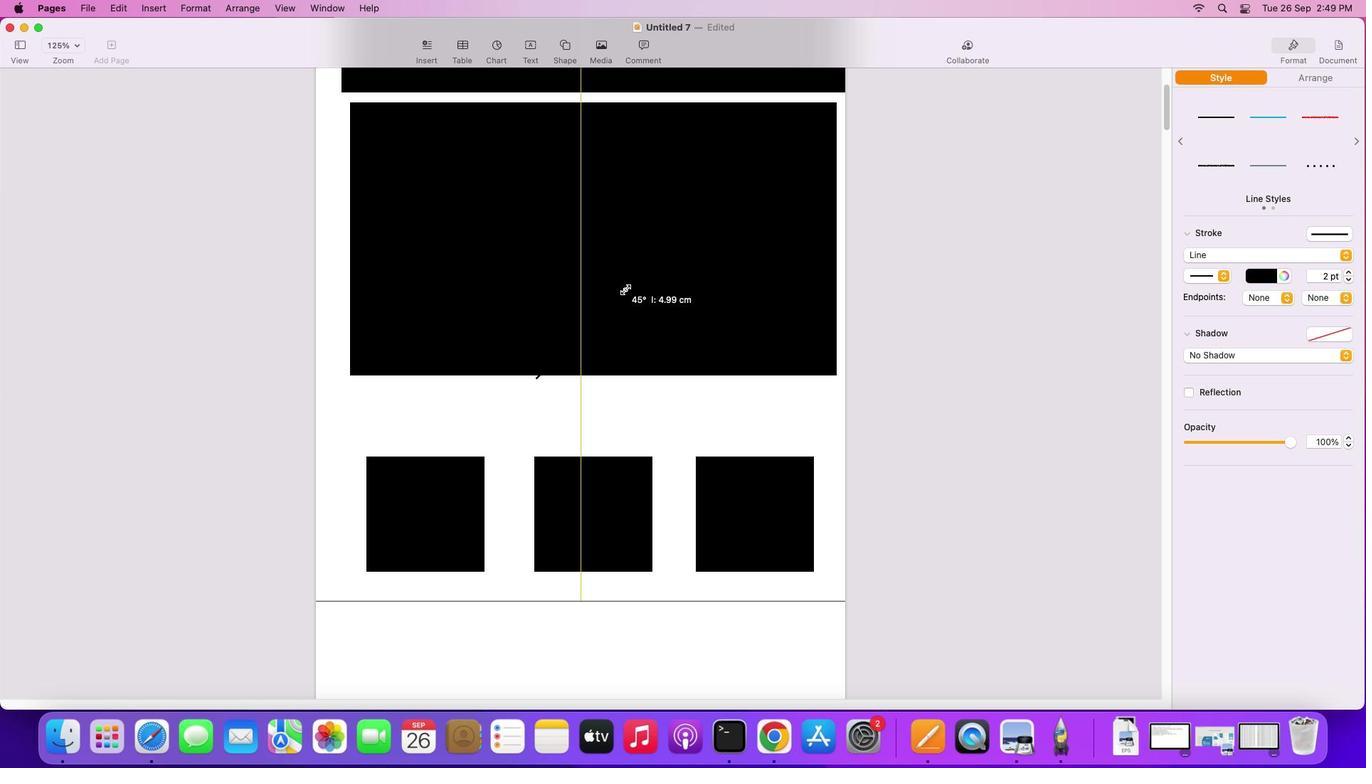 
Action: Mouse pressed left at (633, 296)
Screenshot: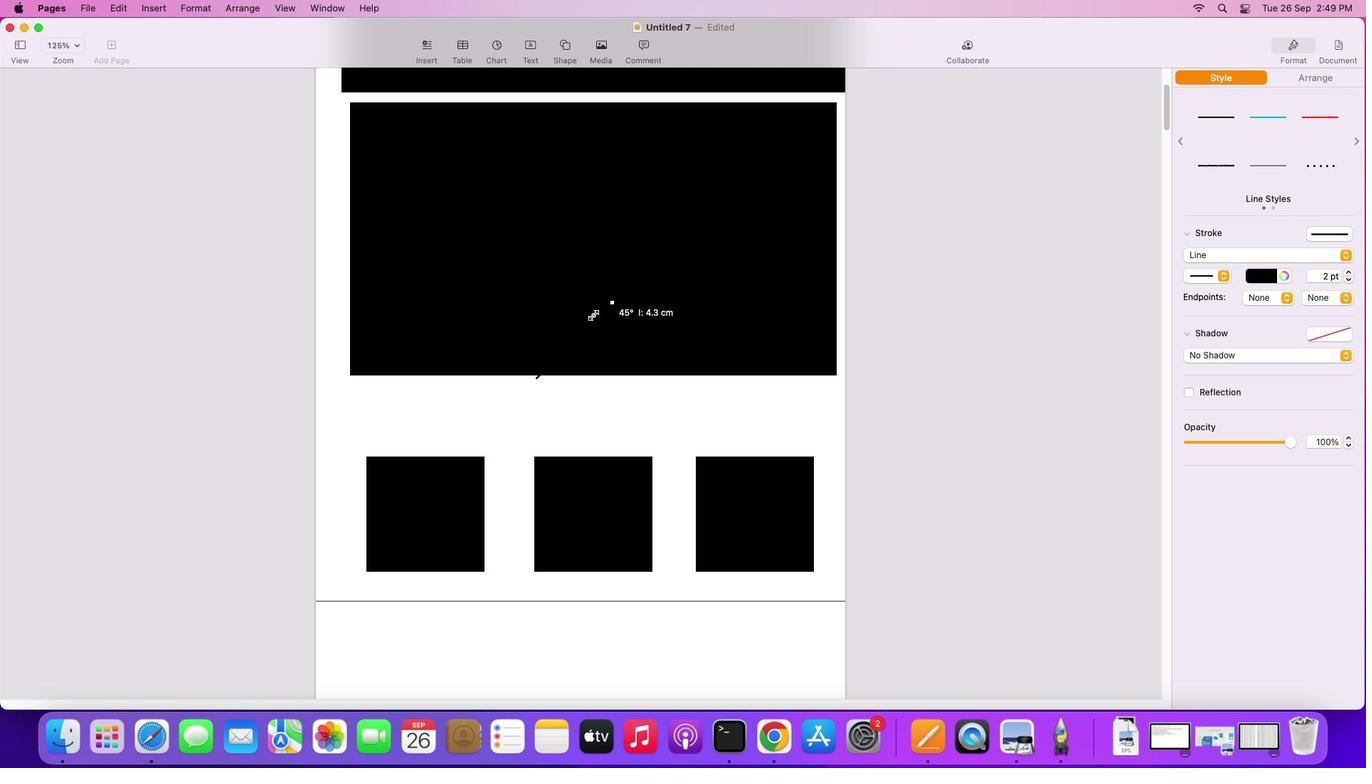
Action: Mouse moved to (542, 385)
Screenshot: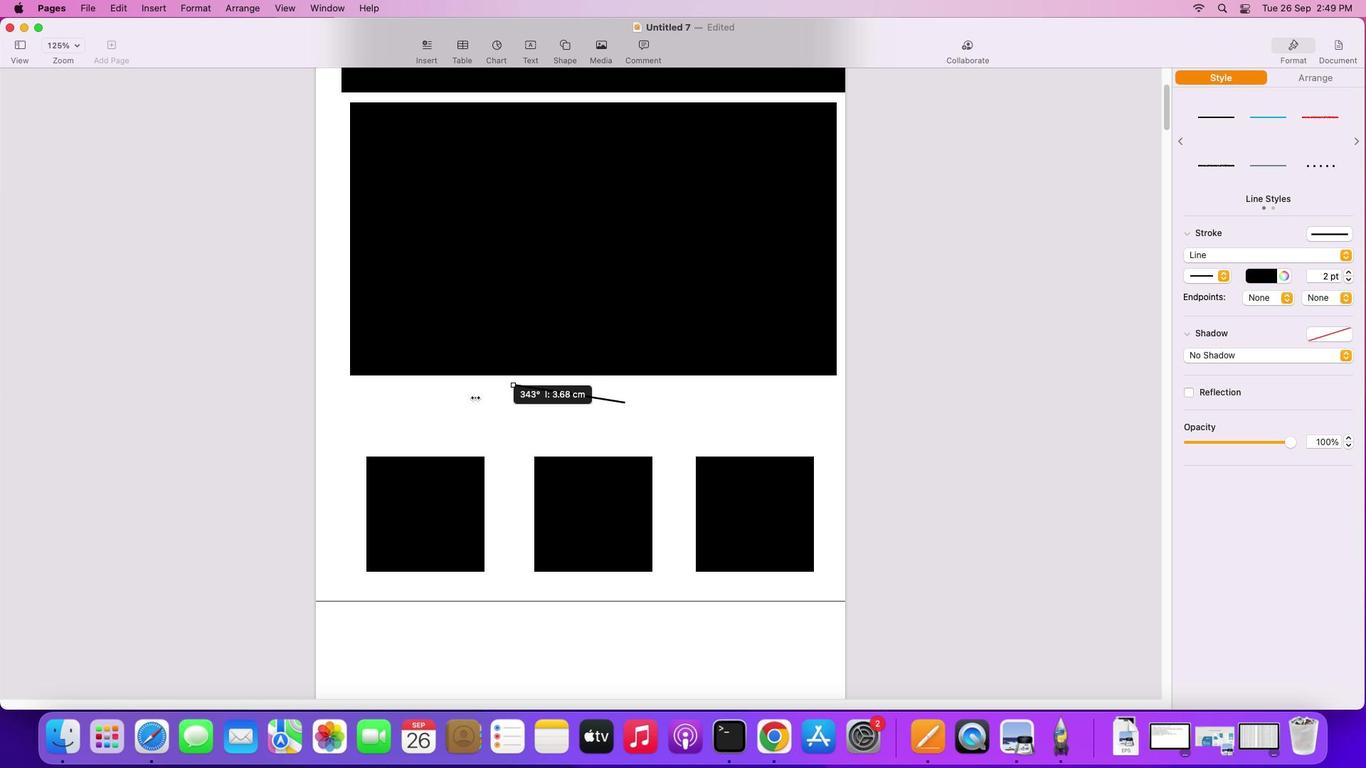
Action: Mouse pressed left at (542, 385)
Screenshot: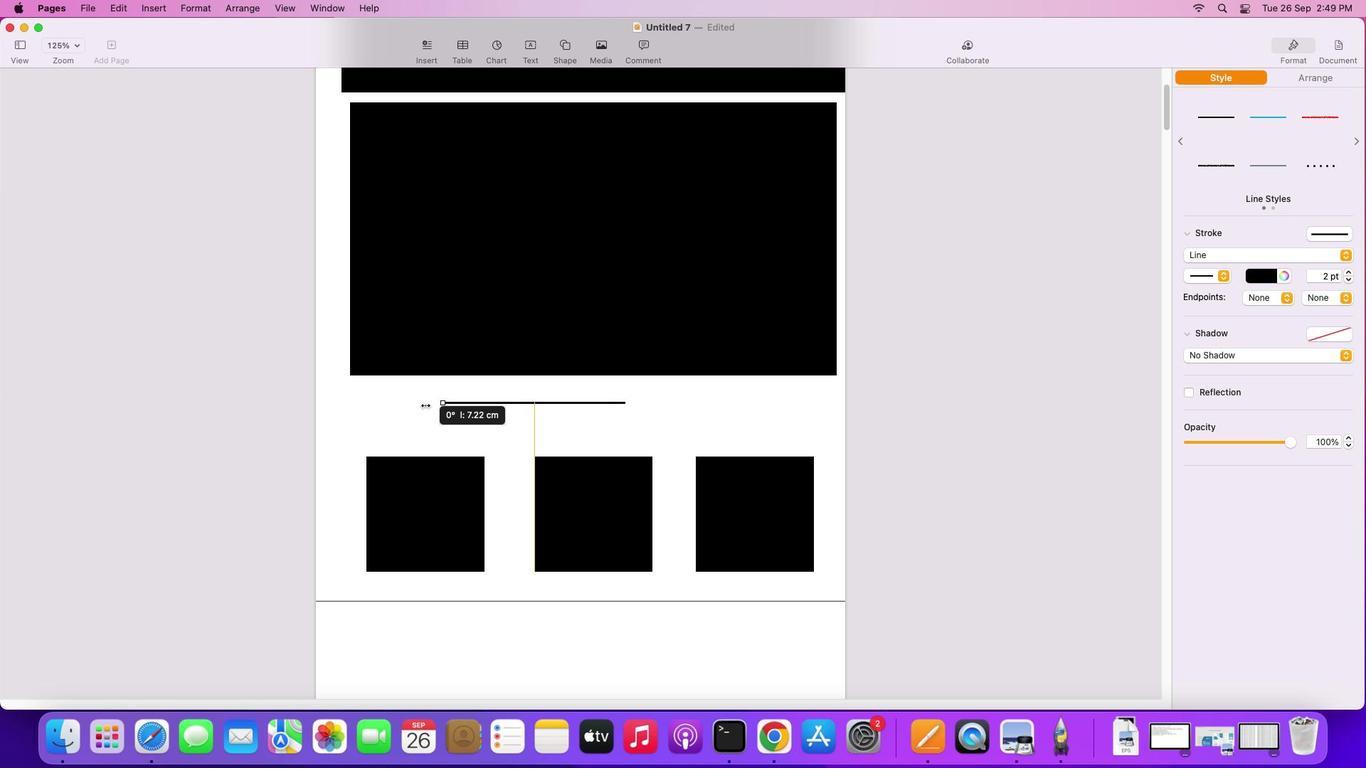 
Action: Mouse moved to (633, 410)
Screenshot: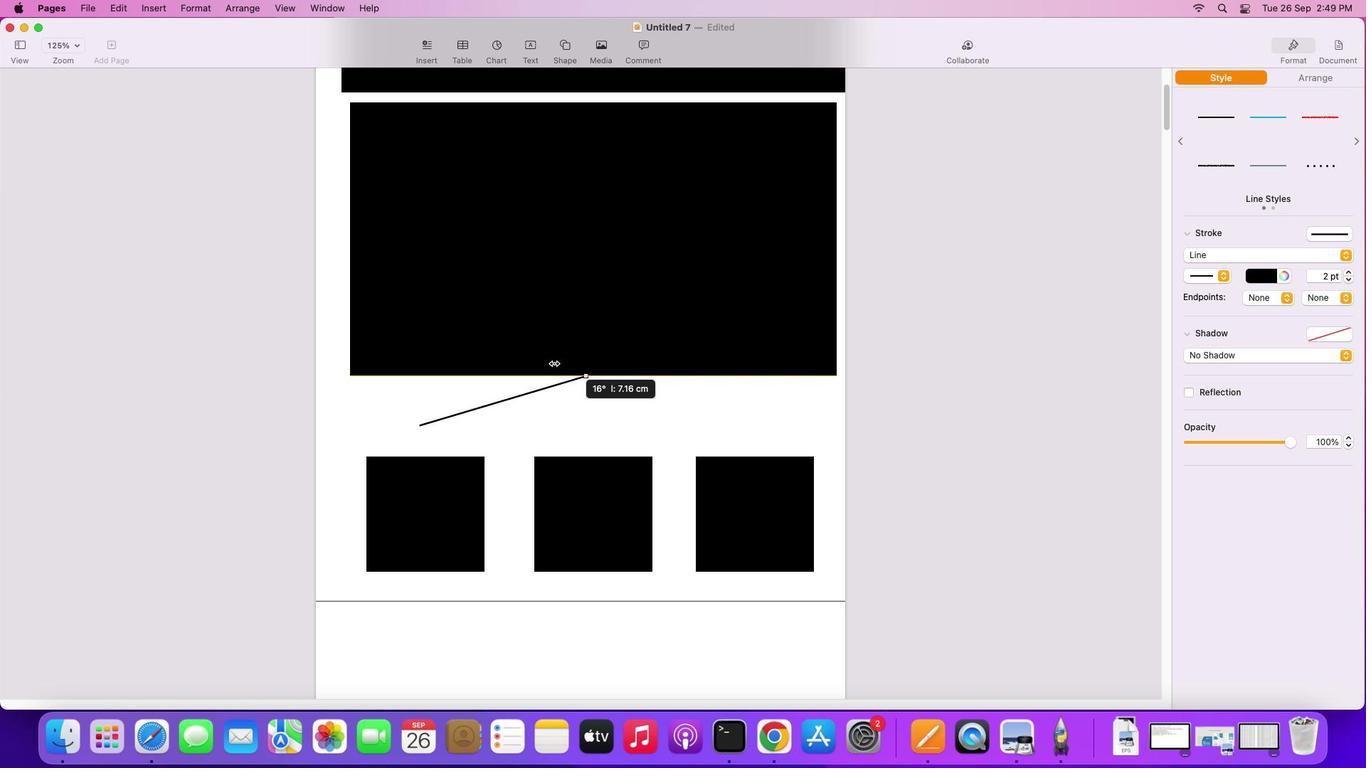 
Action: Mouse pressed left at (633, 410)
Screenshot: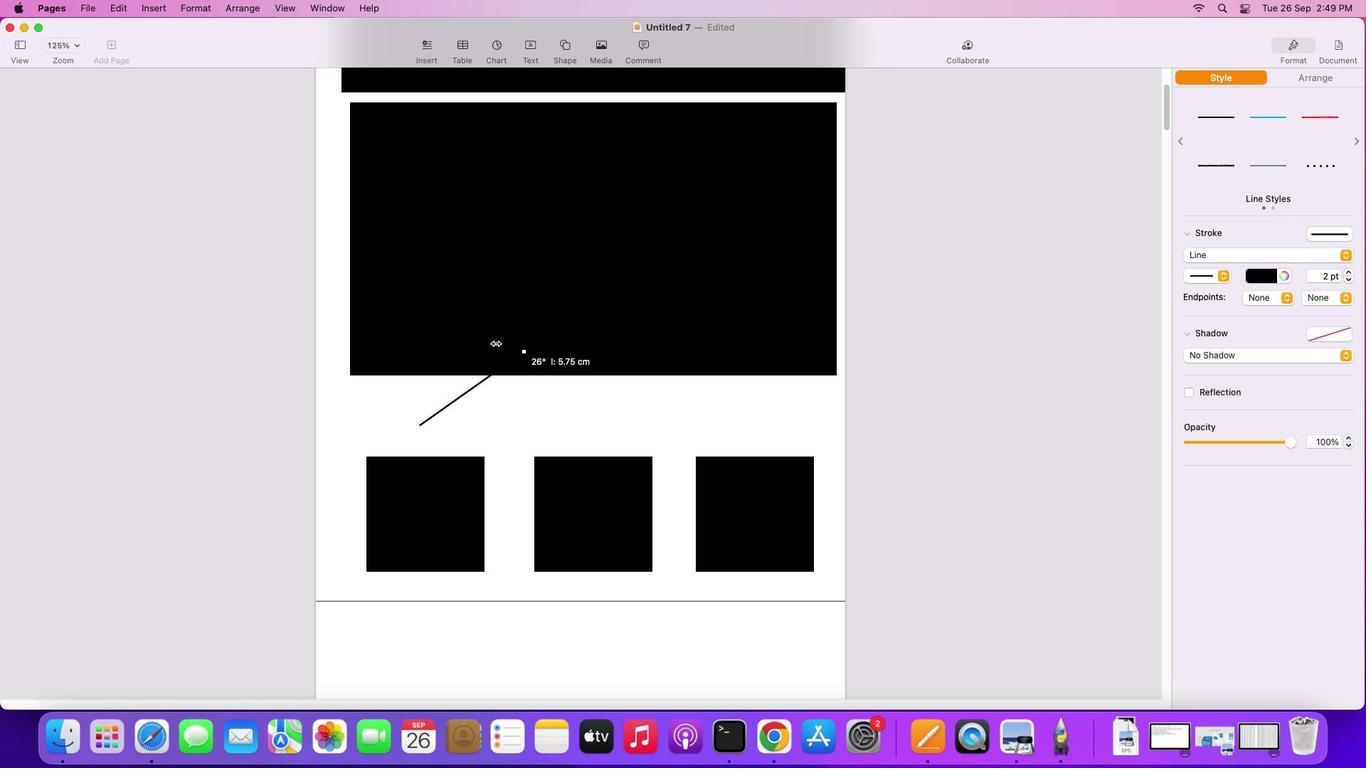 
Action: Mouse moved to (1274, 279)
Screenshot: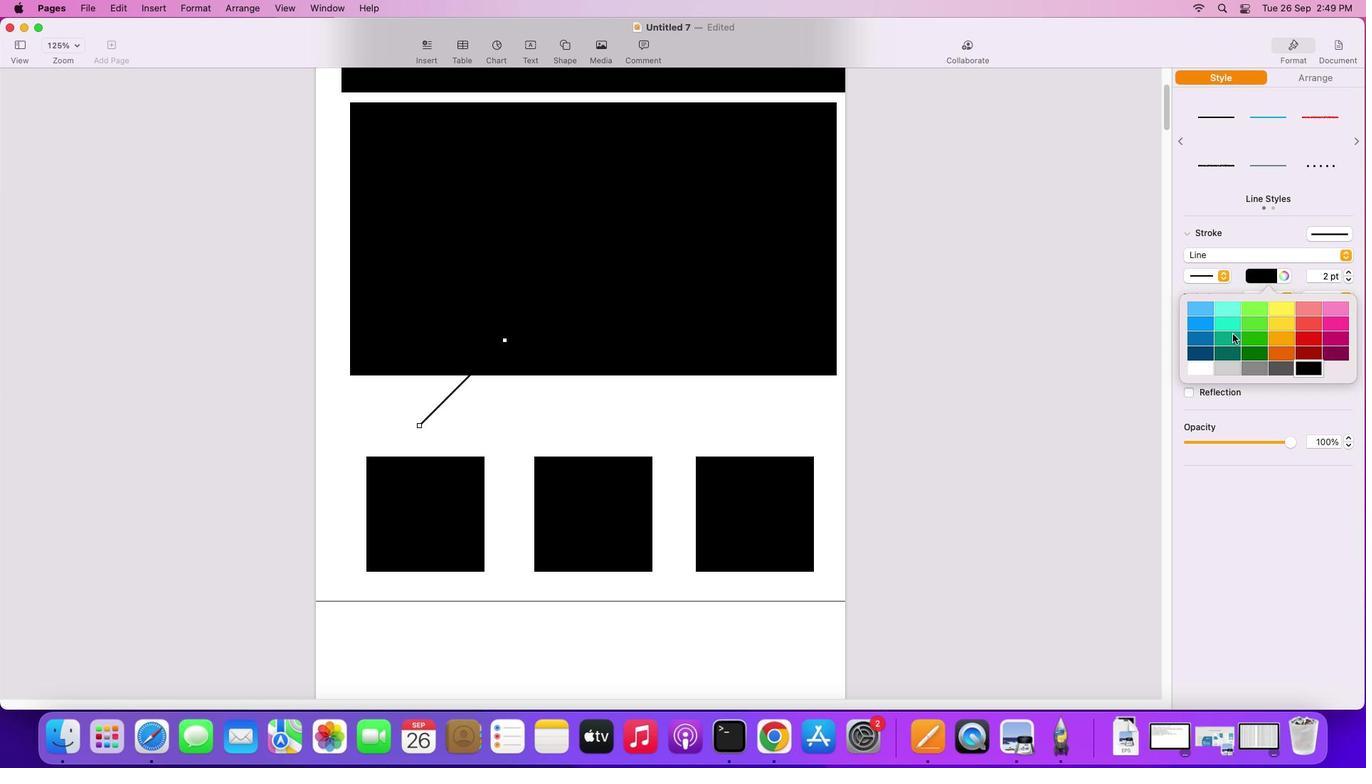 
Action: Mouse pressed left at (1274, 279)
Screenshot: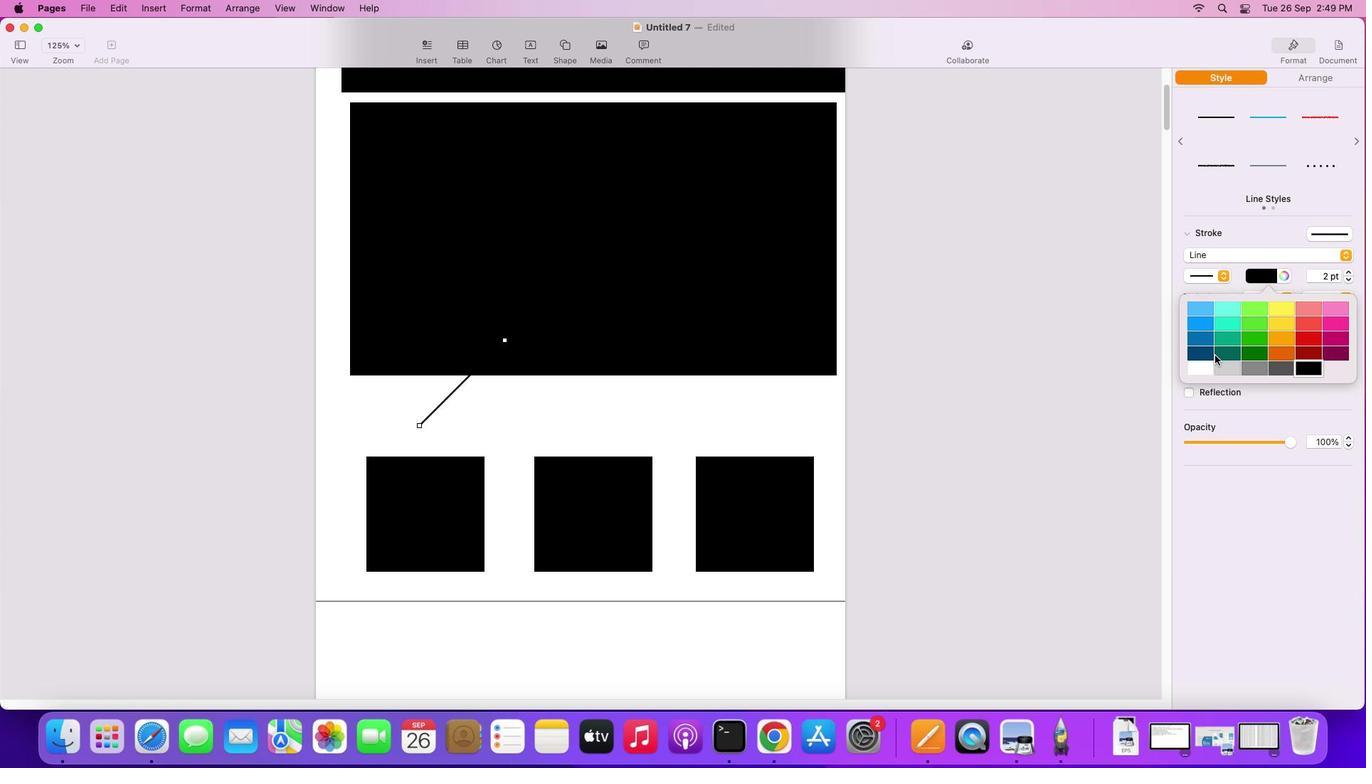 
Action: Mouse moved to (1206, 376)
Screenshot: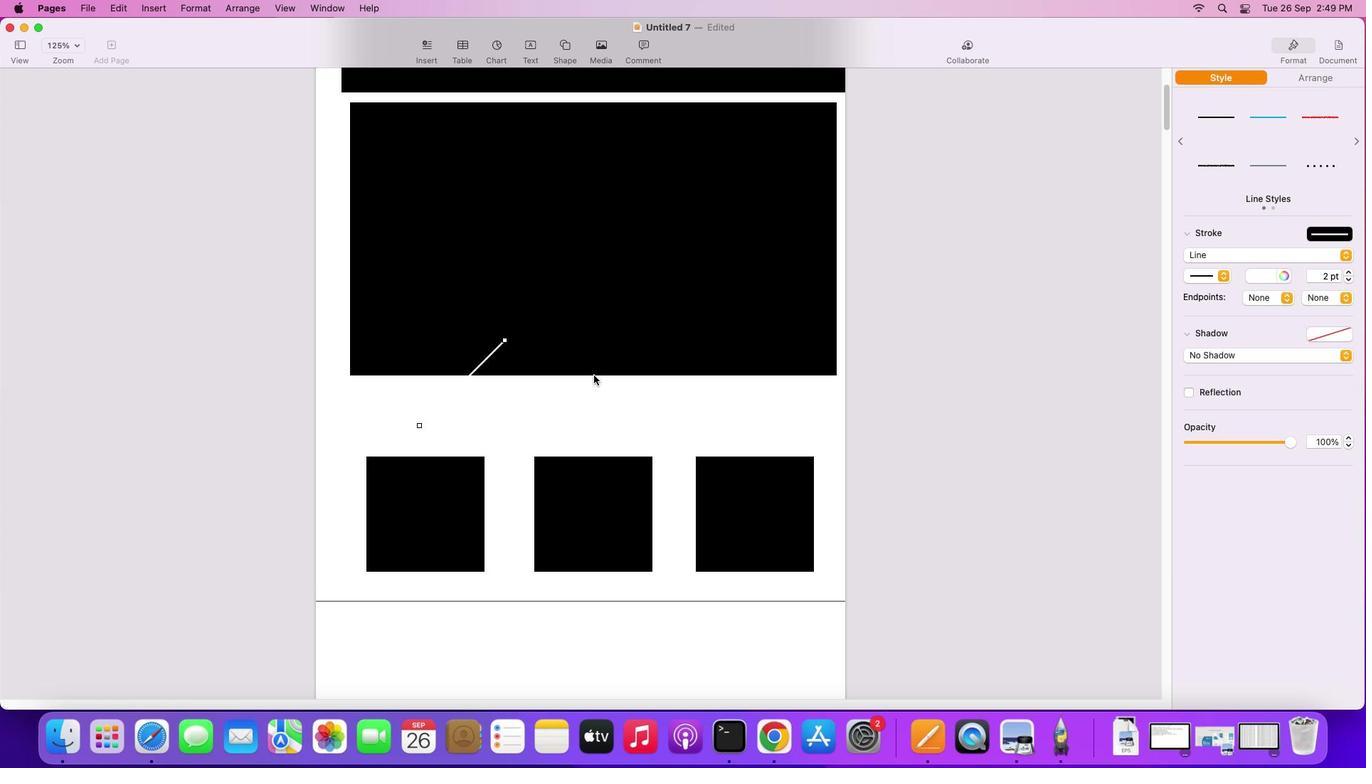 
Action: Mouse pressed left at (1206, 376)
Screenshot: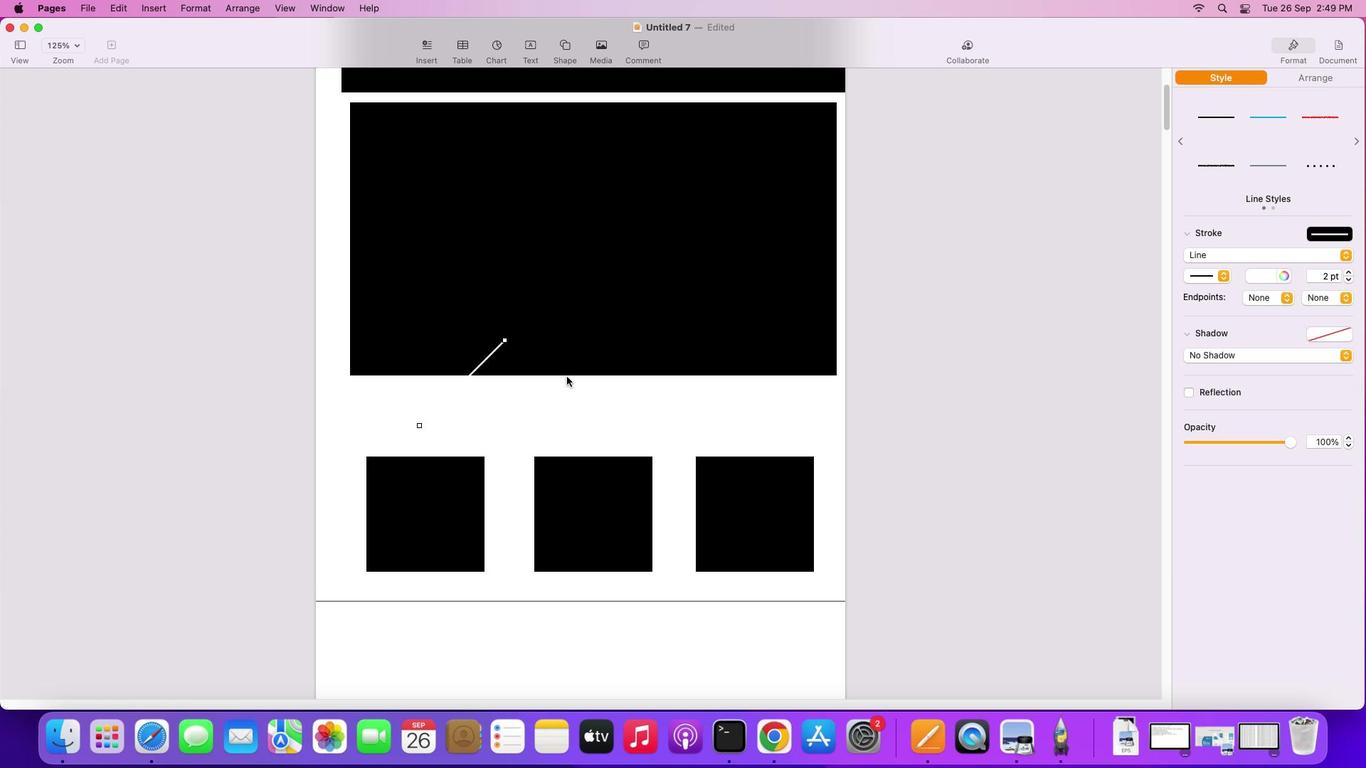 
Action: Mouse moved to (491, 413)
Screenshot: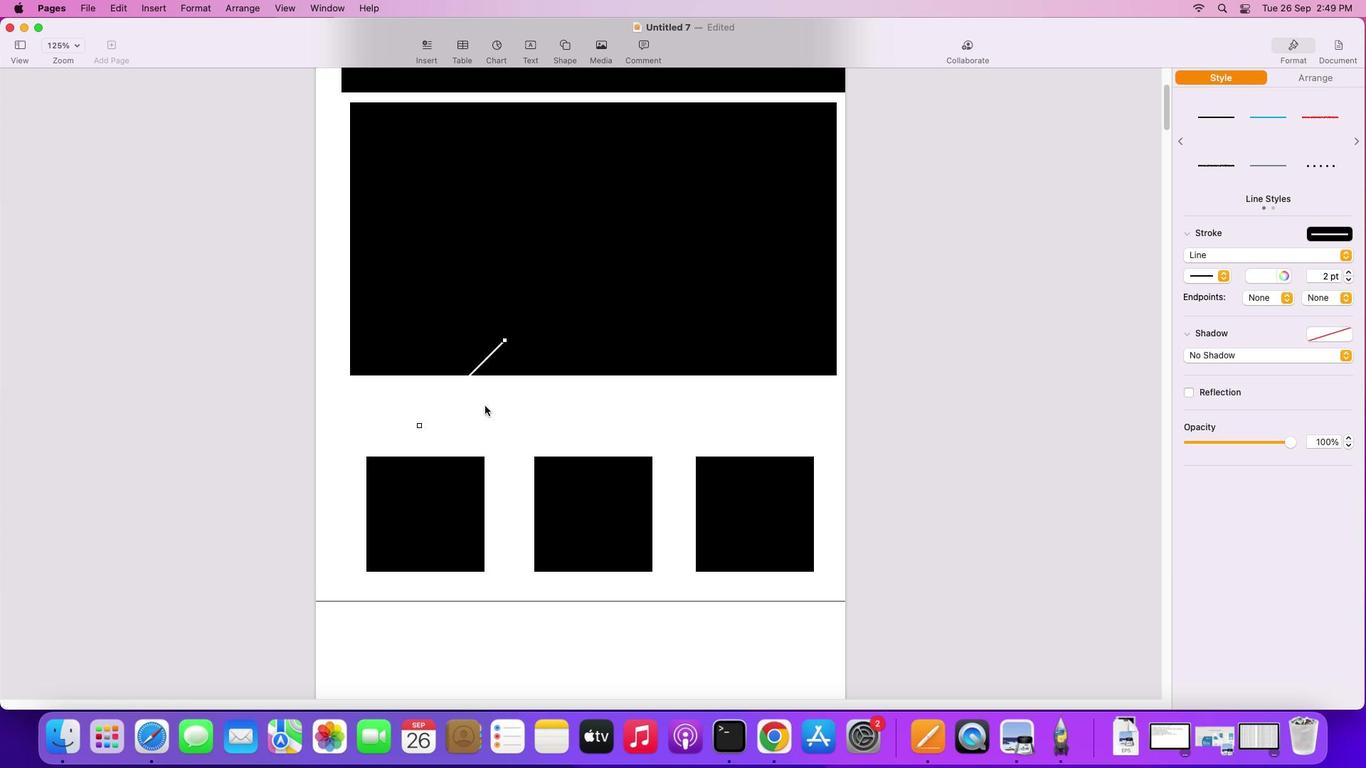 
Action: Mouse pressed left at (491, 413)
Screenshot: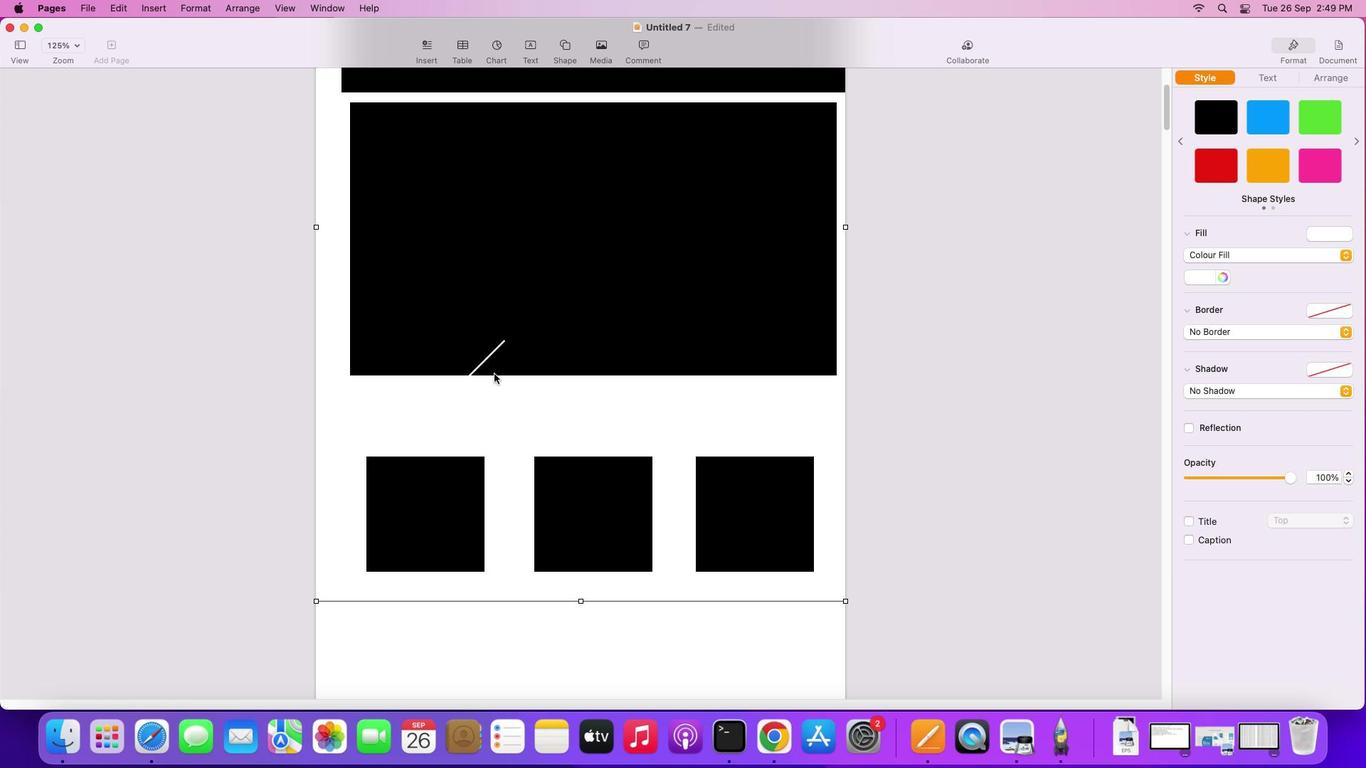 
Action: Mouse moved to (512, 345)
Screenshot: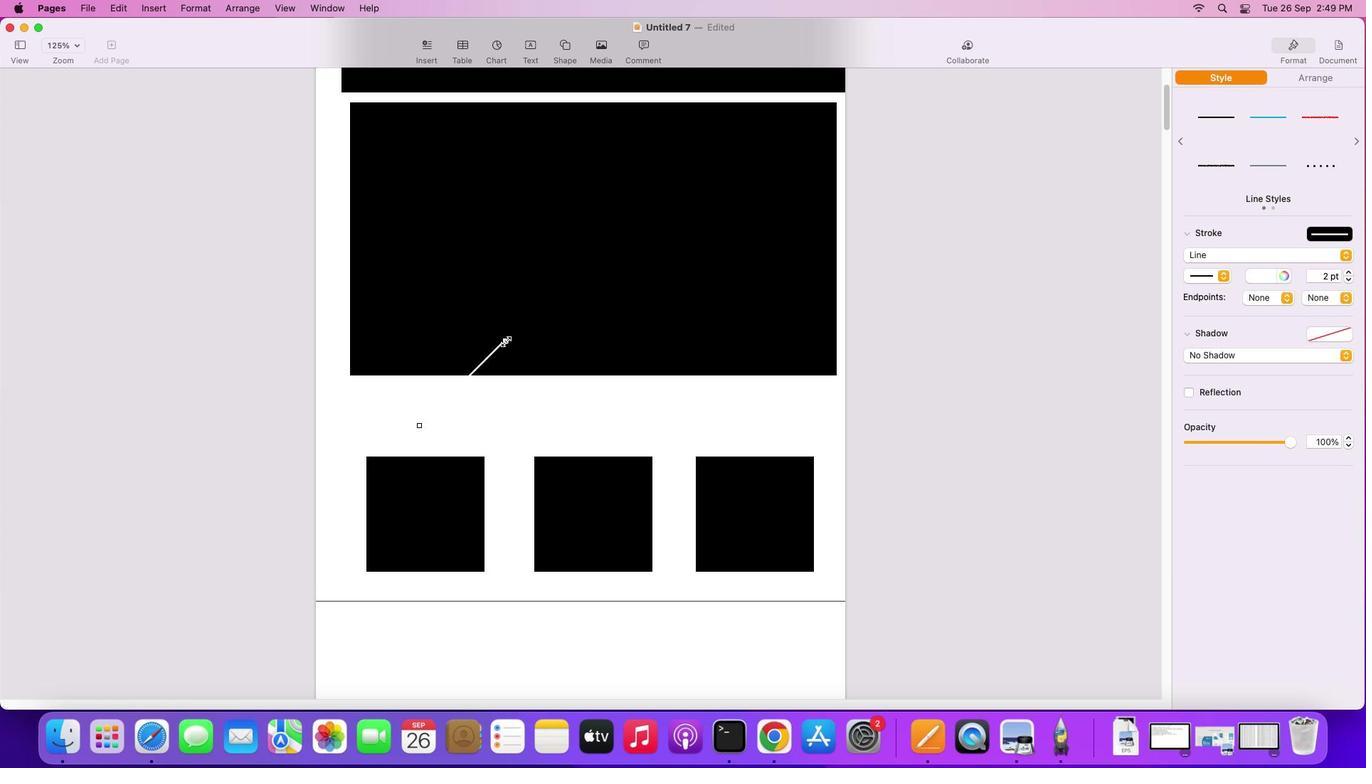 
Action: Mouse pressed left at (512, 345)
Screenshot: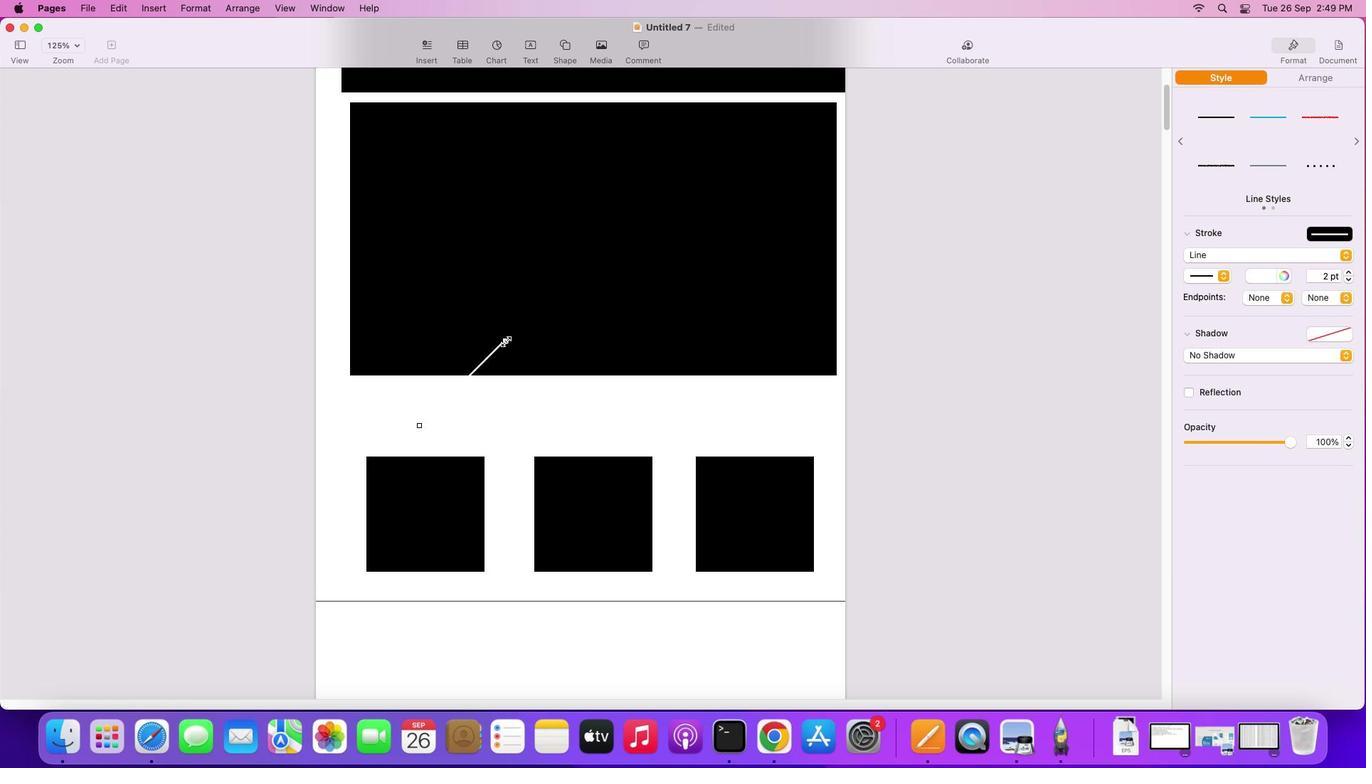 
Action: Mouse moved to (513, 347)
Screenshot: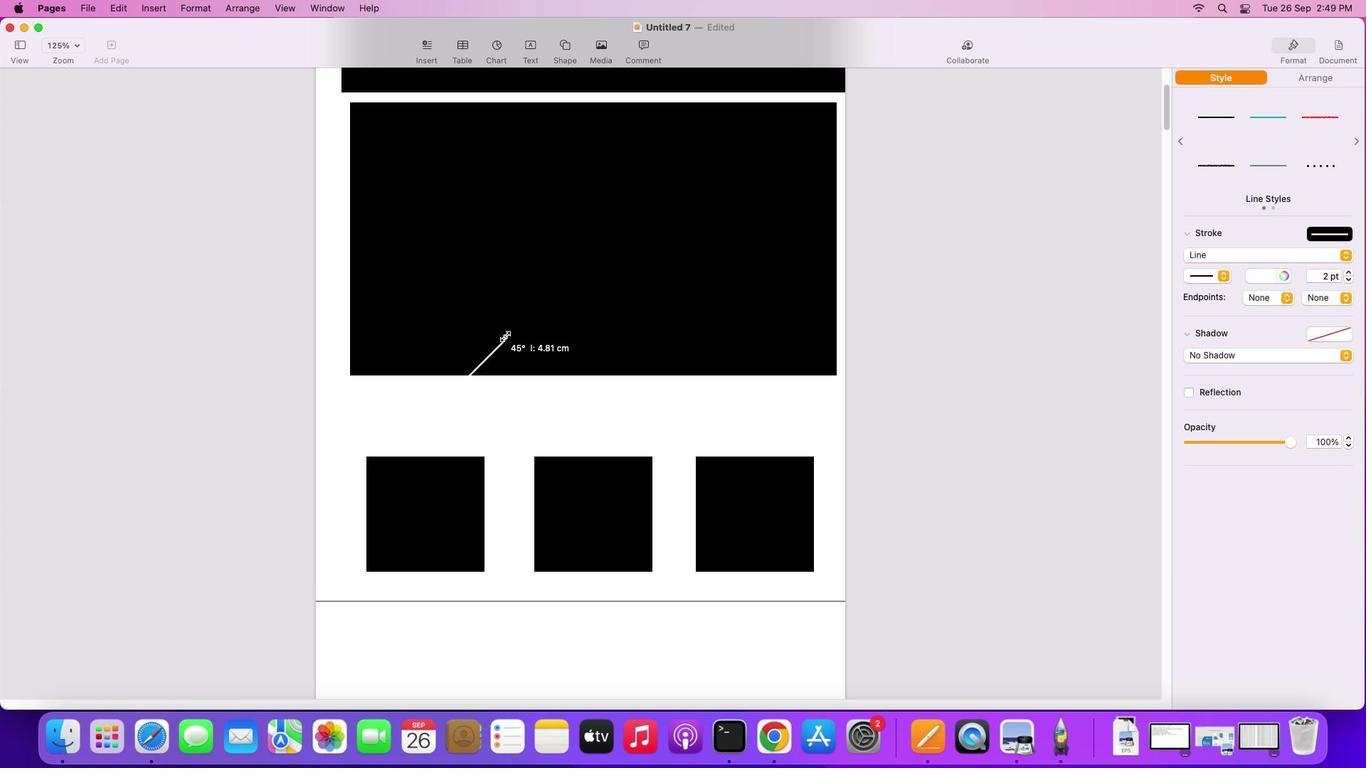
Action: Mouse pressed left at (513, 347)
Screenshot: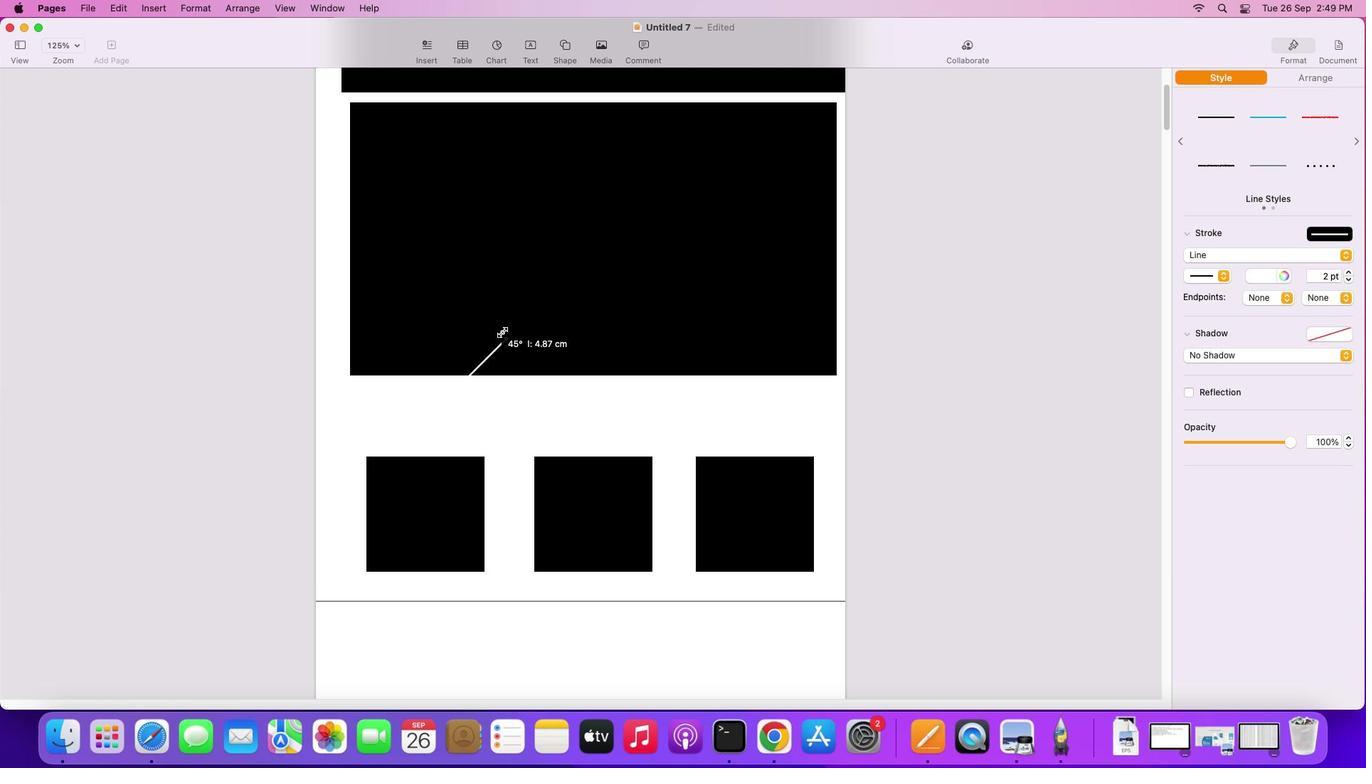 
Action: Mouse moved to (526, 407)
Screenshot: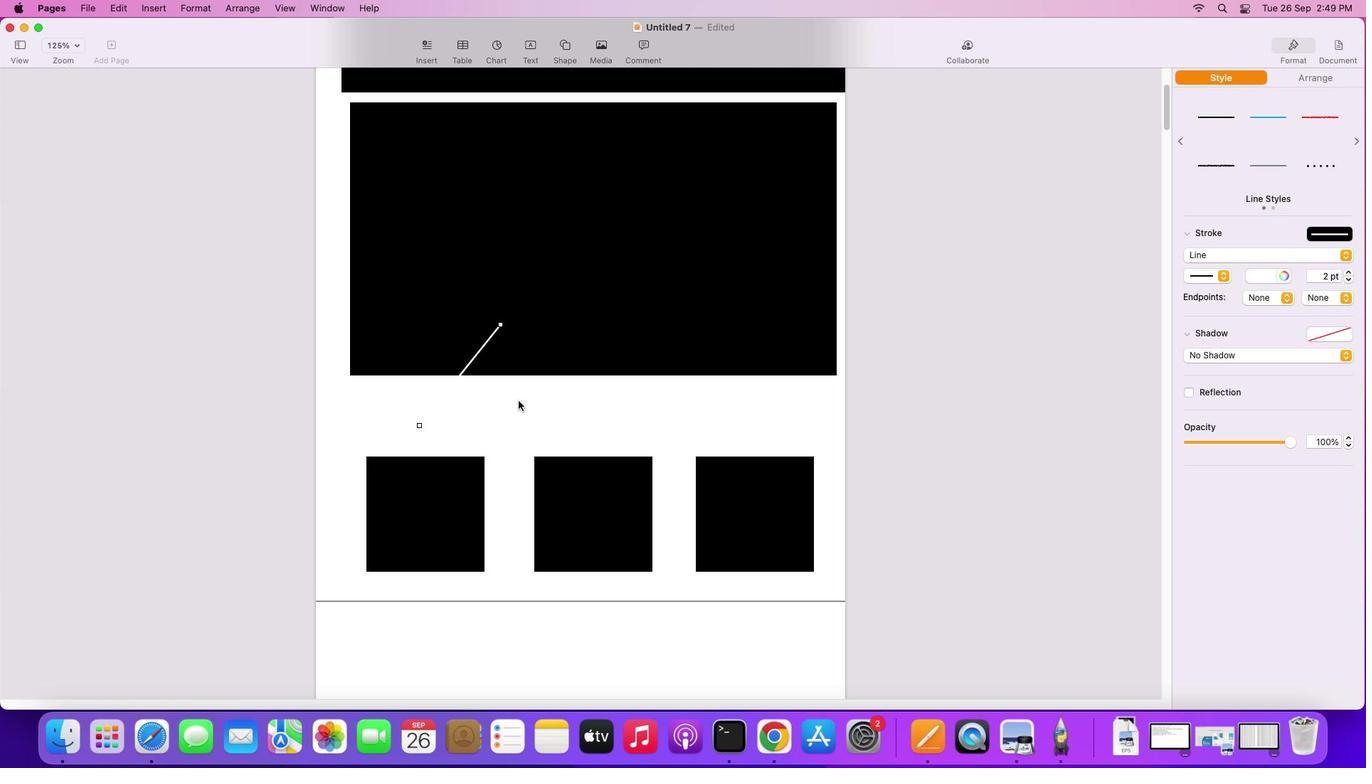 
Action: Mouse pressed left at (526, 407)
Screenshot: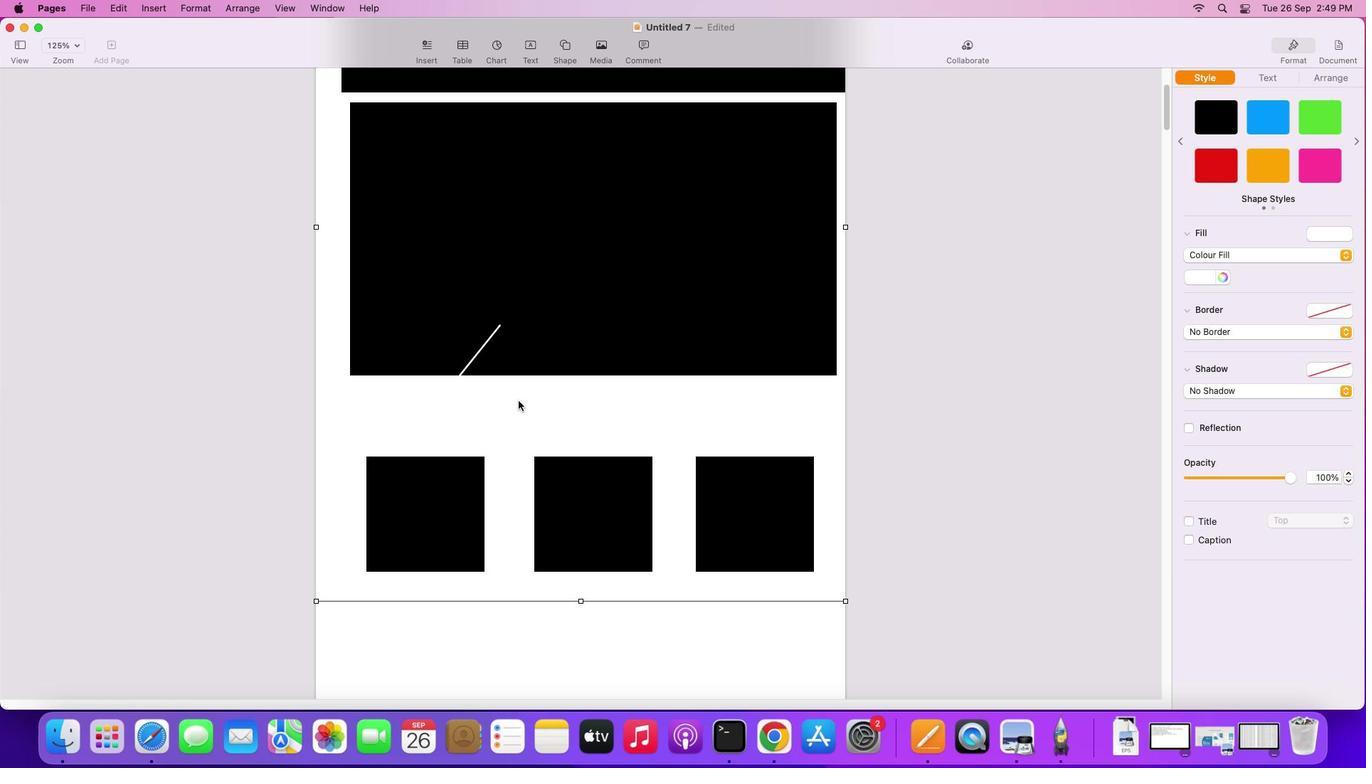 
Action: Mouse moved to (568, 338)
Screenshot: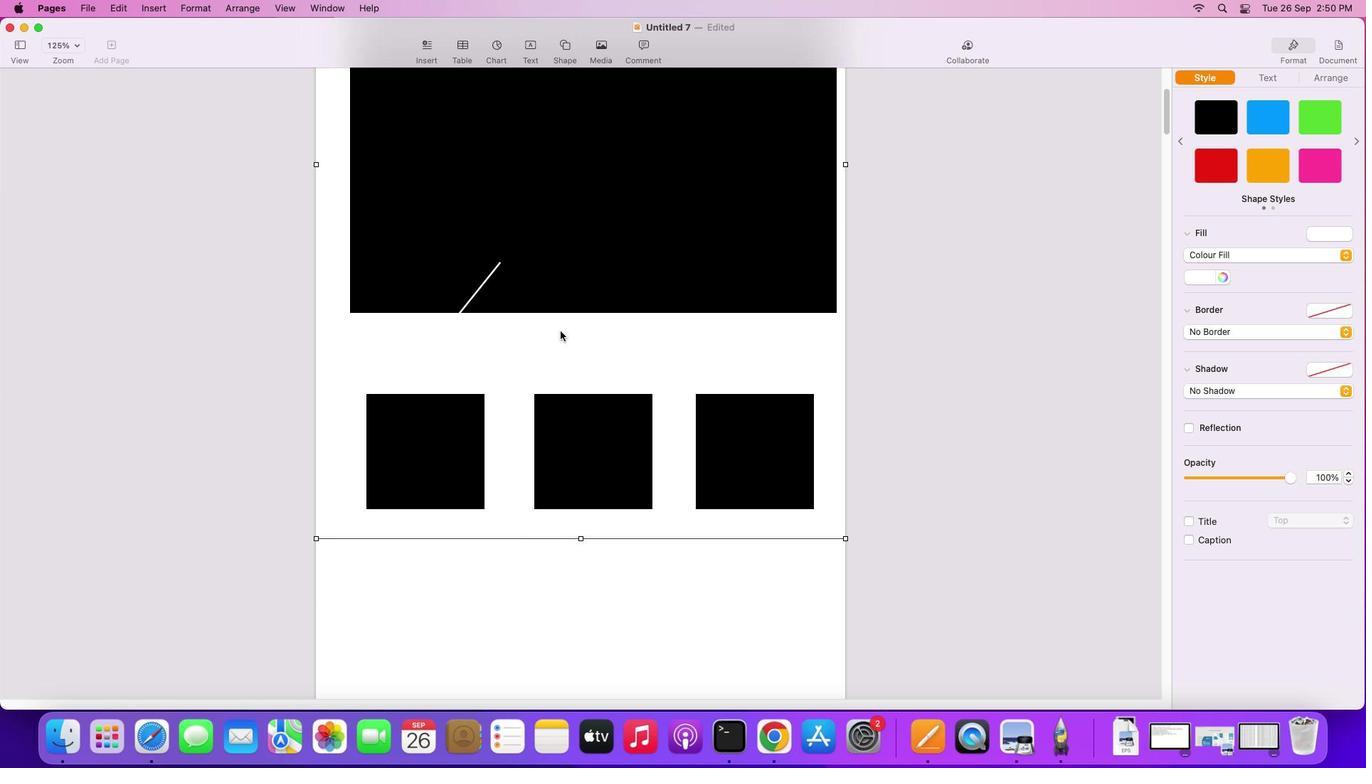 
Action: Mouse scrolled (568, 338) with delta (7, 6)
Screenshot: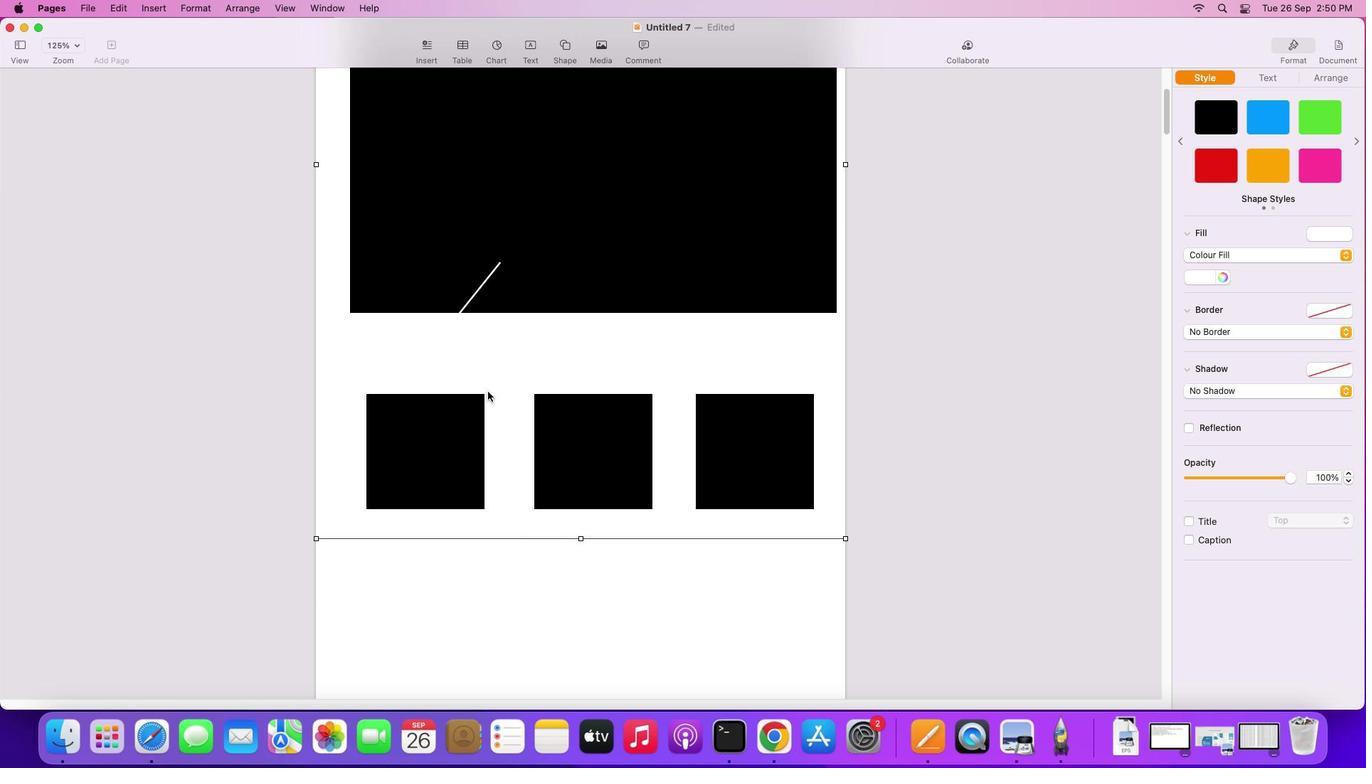 
Action: Mouse scrolled (568, 338) with delta (7, 6)
Screenshot: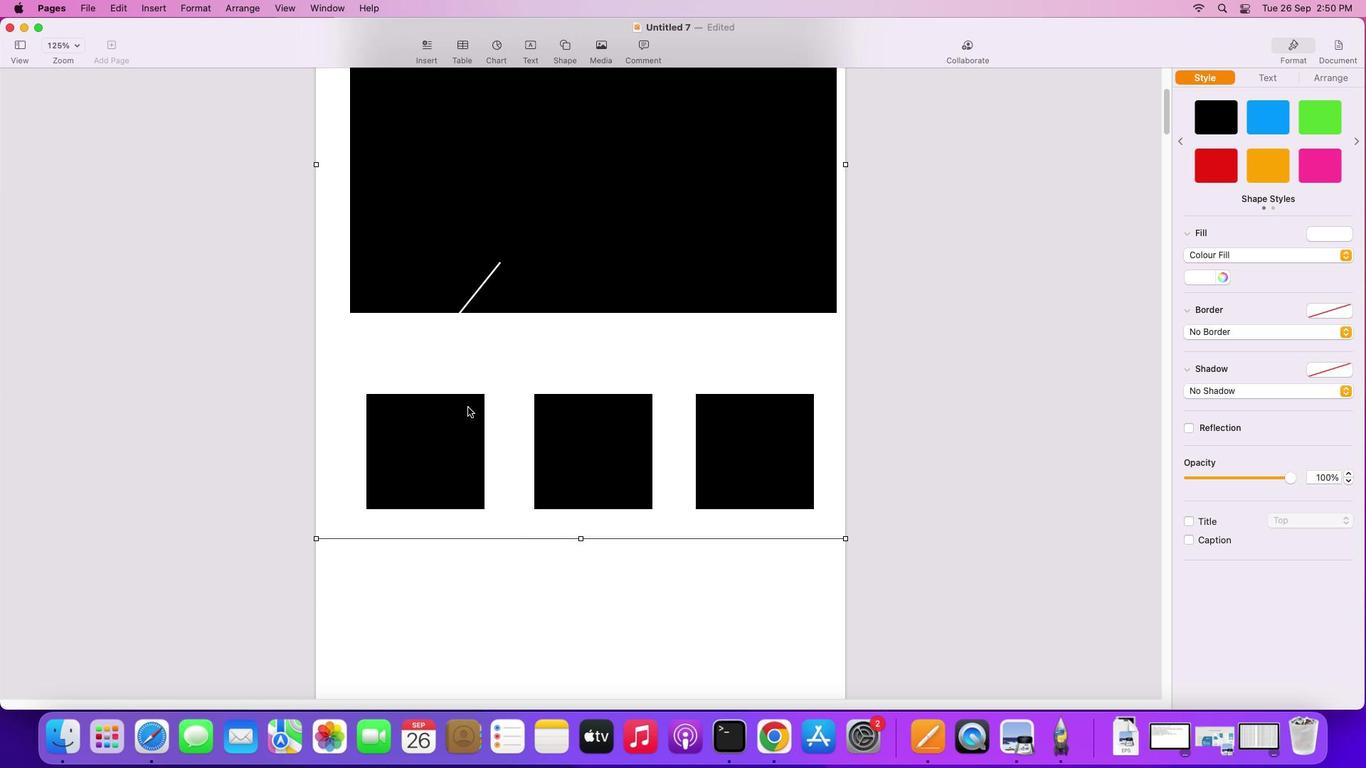 
Action: Mouse scrolled (568, 338) with delta (7, 4)
Screenshot: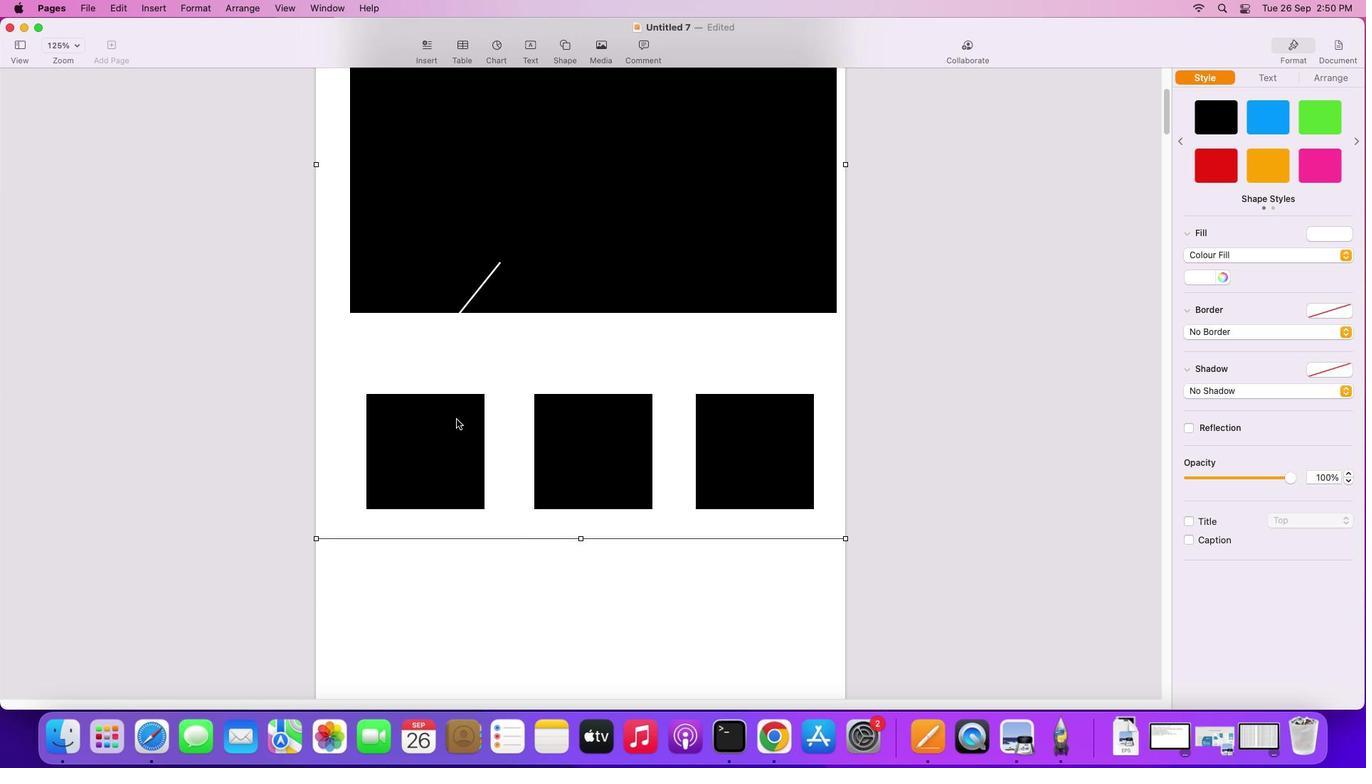 
Action: Mouse scrolled (568, 338) with delta (7, 4)
Screenshot: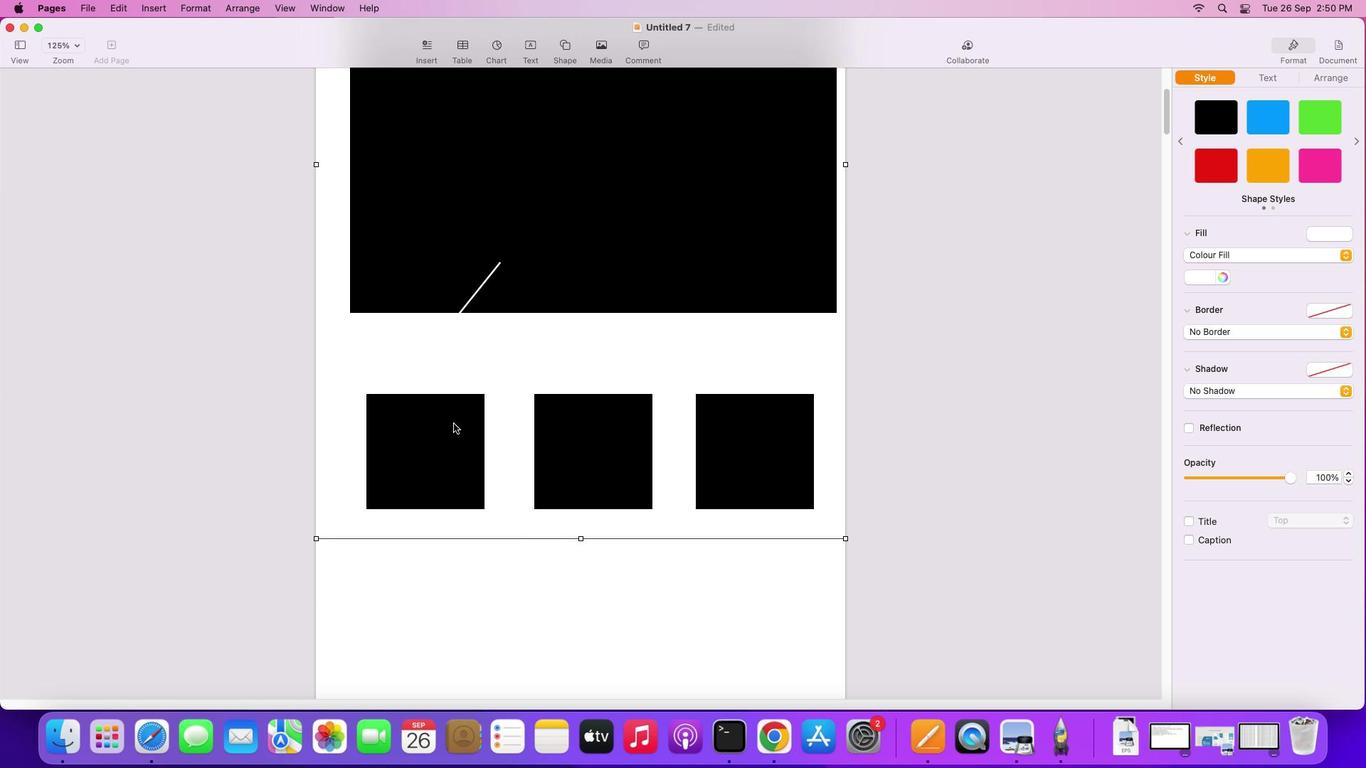 
Action: Mouse moved to (457, 432)
Screenshot: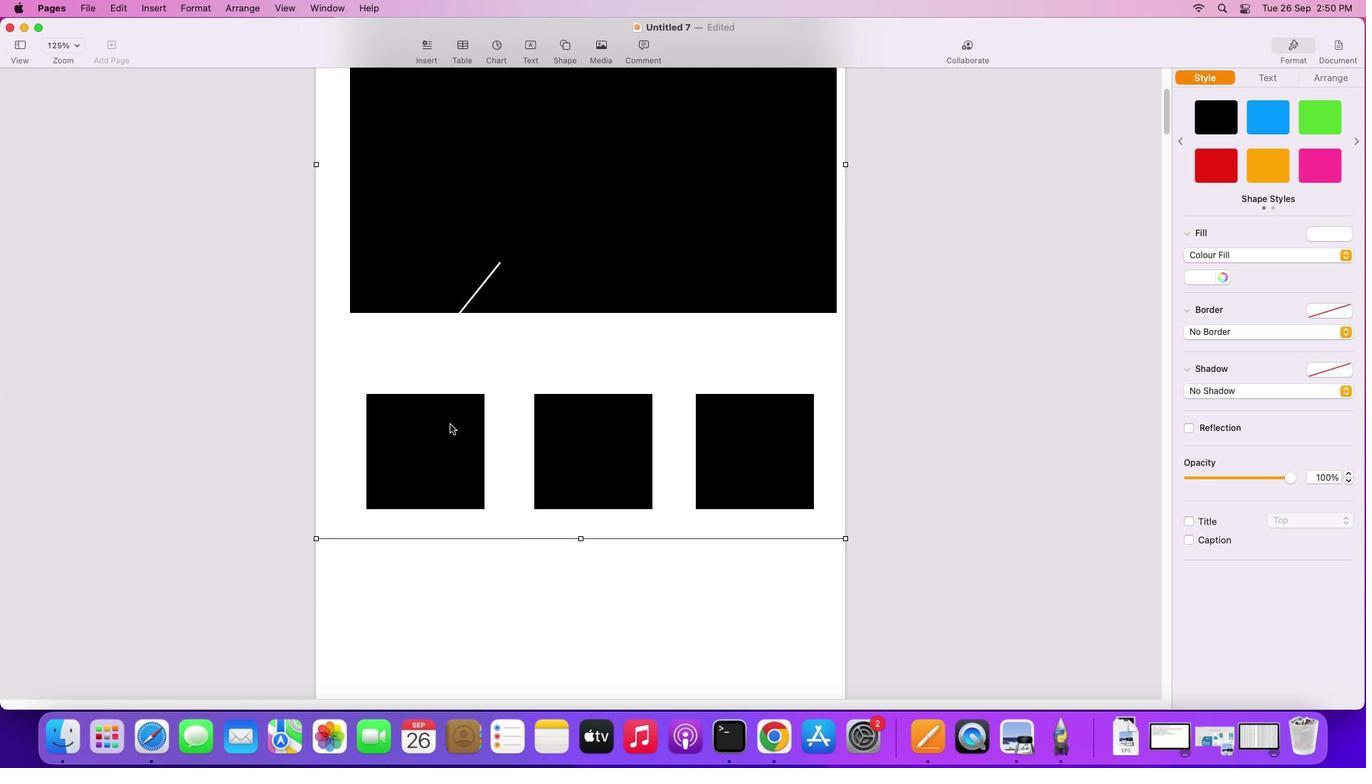 
Action: Key pressed Key.shift
Screenshot: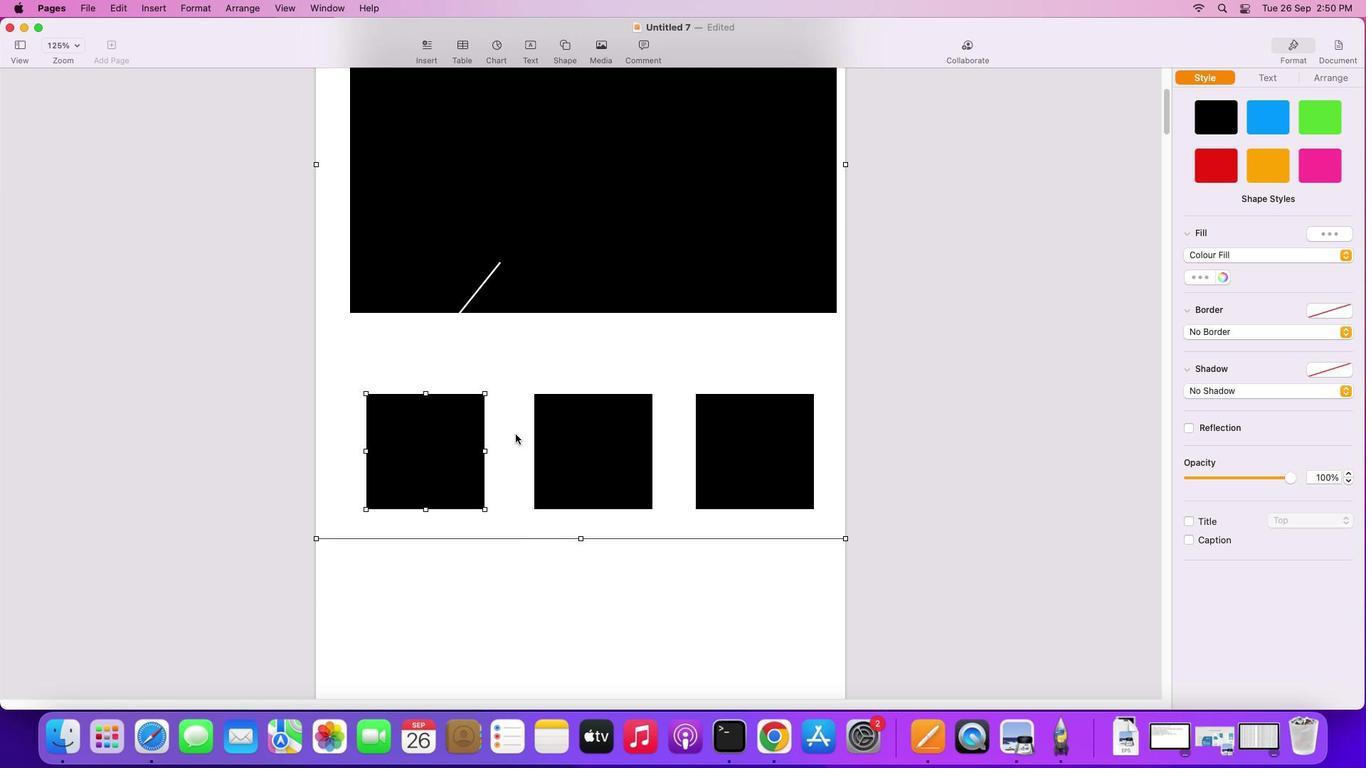 
Action: Mouse pressed left at (457, 432)
Screenshot: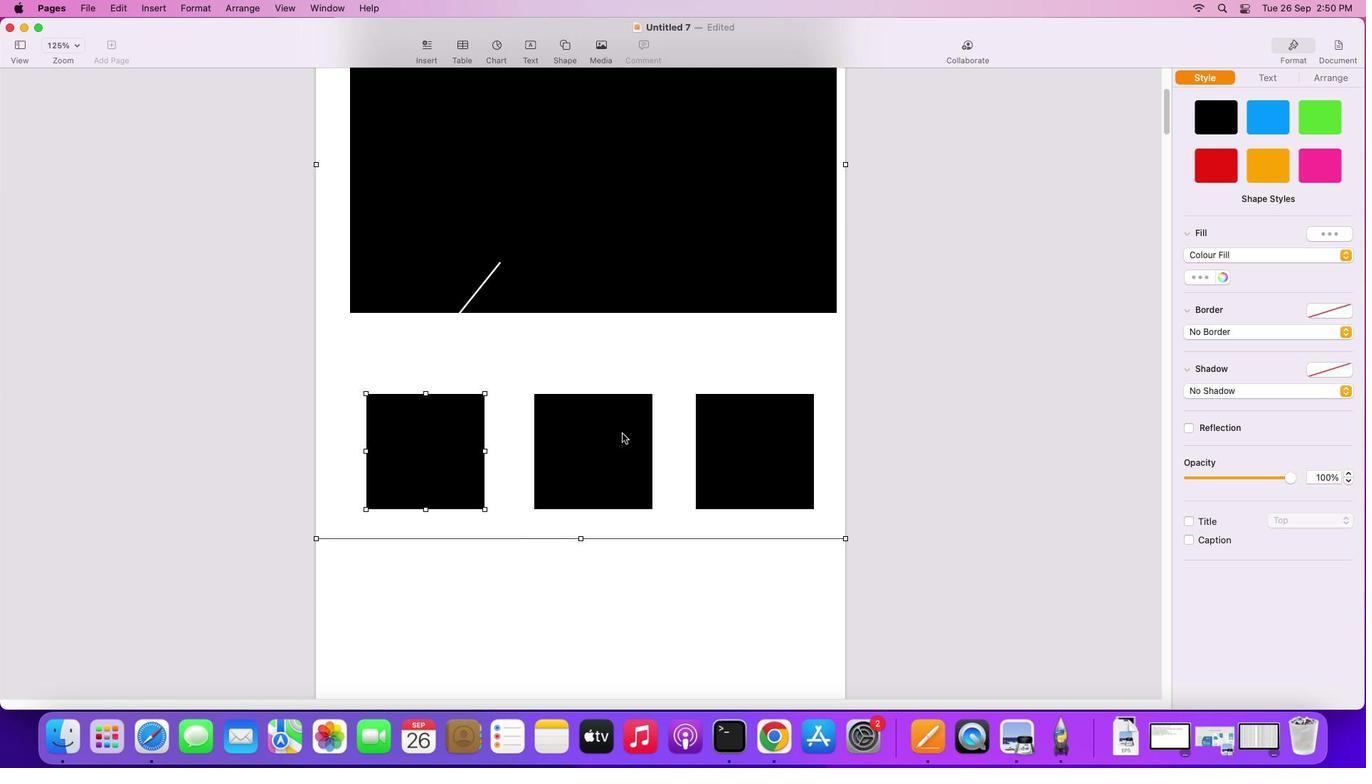 
Action: Mouse moved to (629, 441)
Screenshot: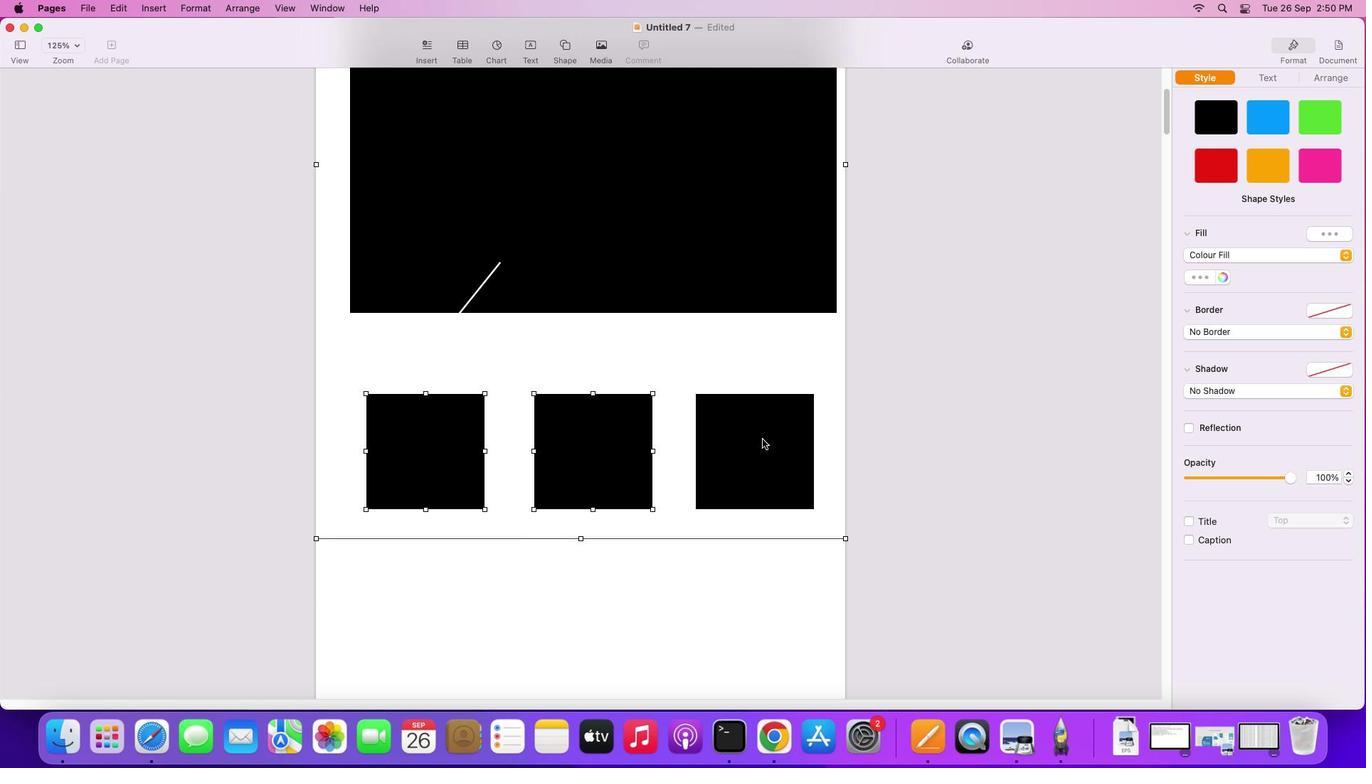 
Action: Mouse pressed left at (629, 441)
Screenshot: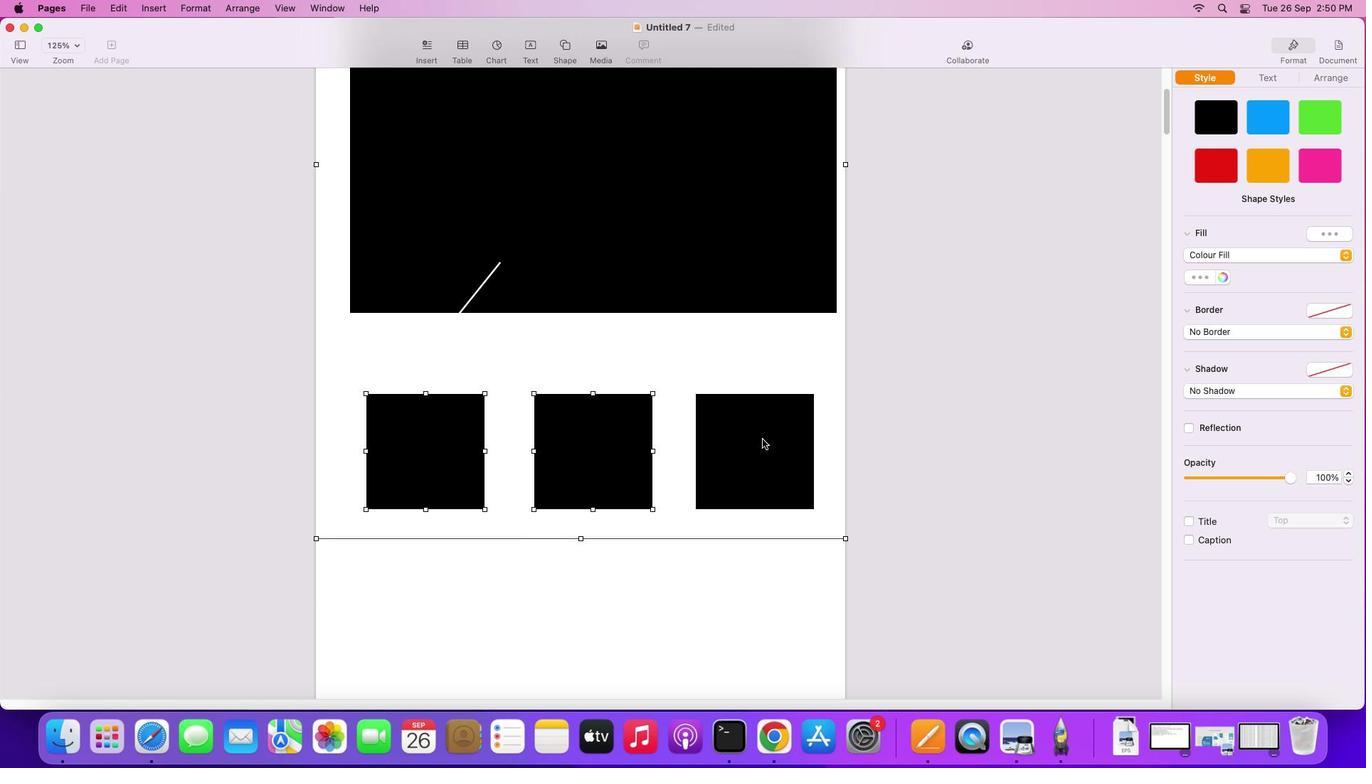 
Action: Mouse moved to (770, 446)
Screenshot: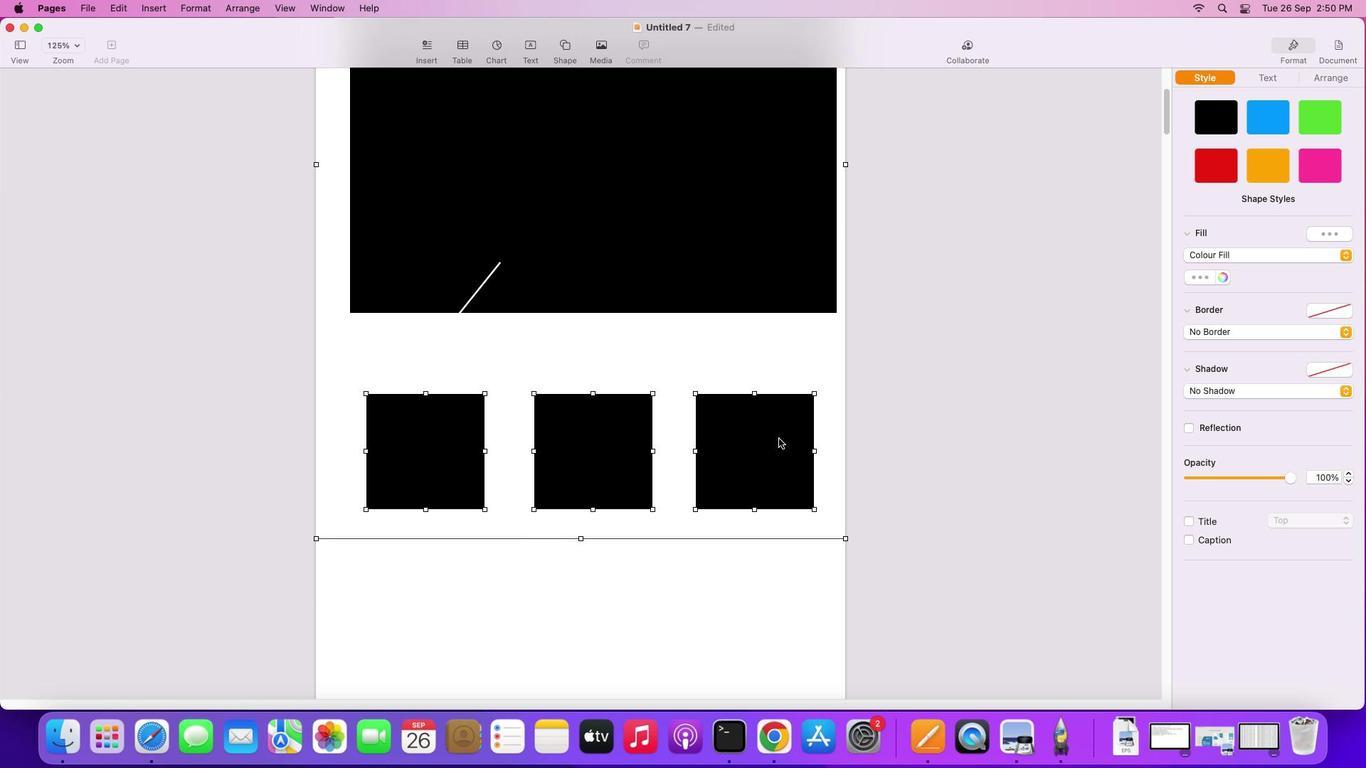 
Action: Mouse pressed left at (770, 446)
Screenshot: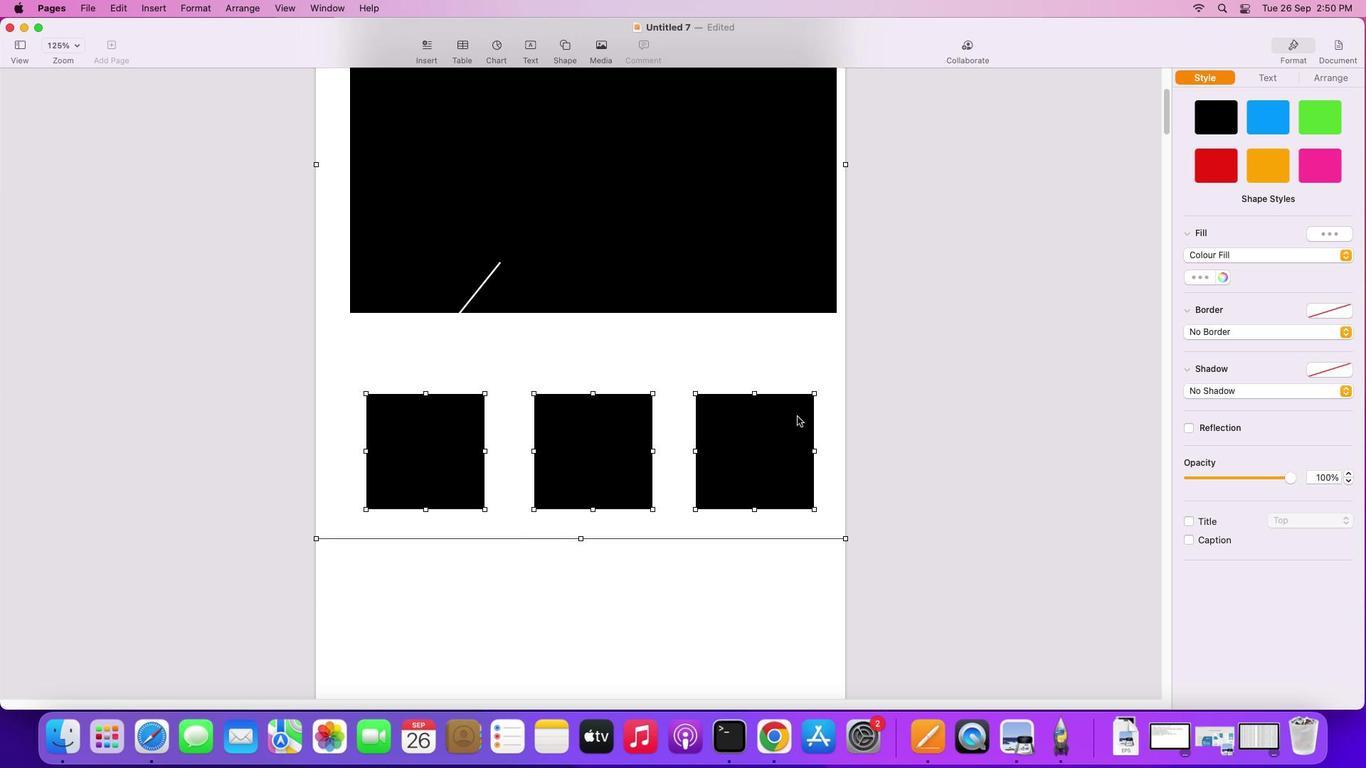 
Action: Mouse moved to (1347, 313)
Screenshot: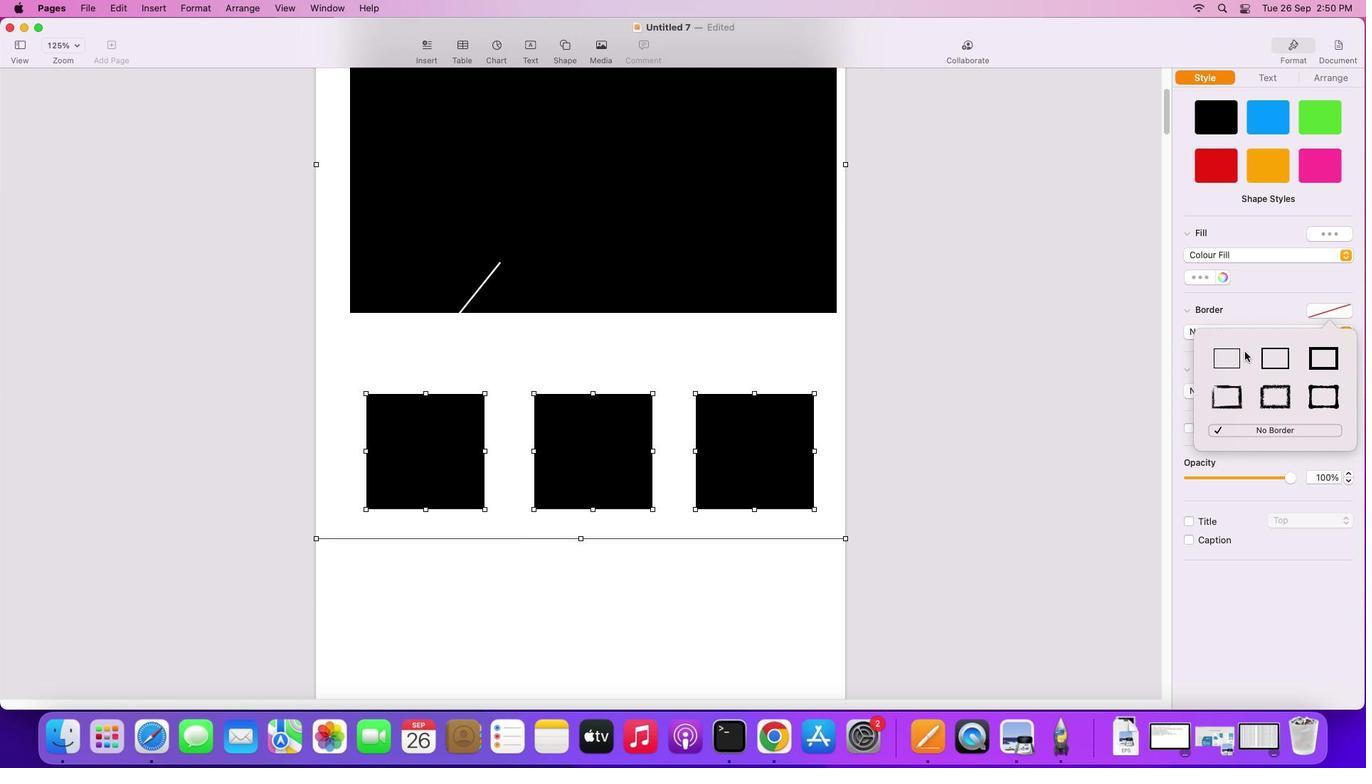 
Action: Mouse pressed left at (1347, 313)
Screenshot: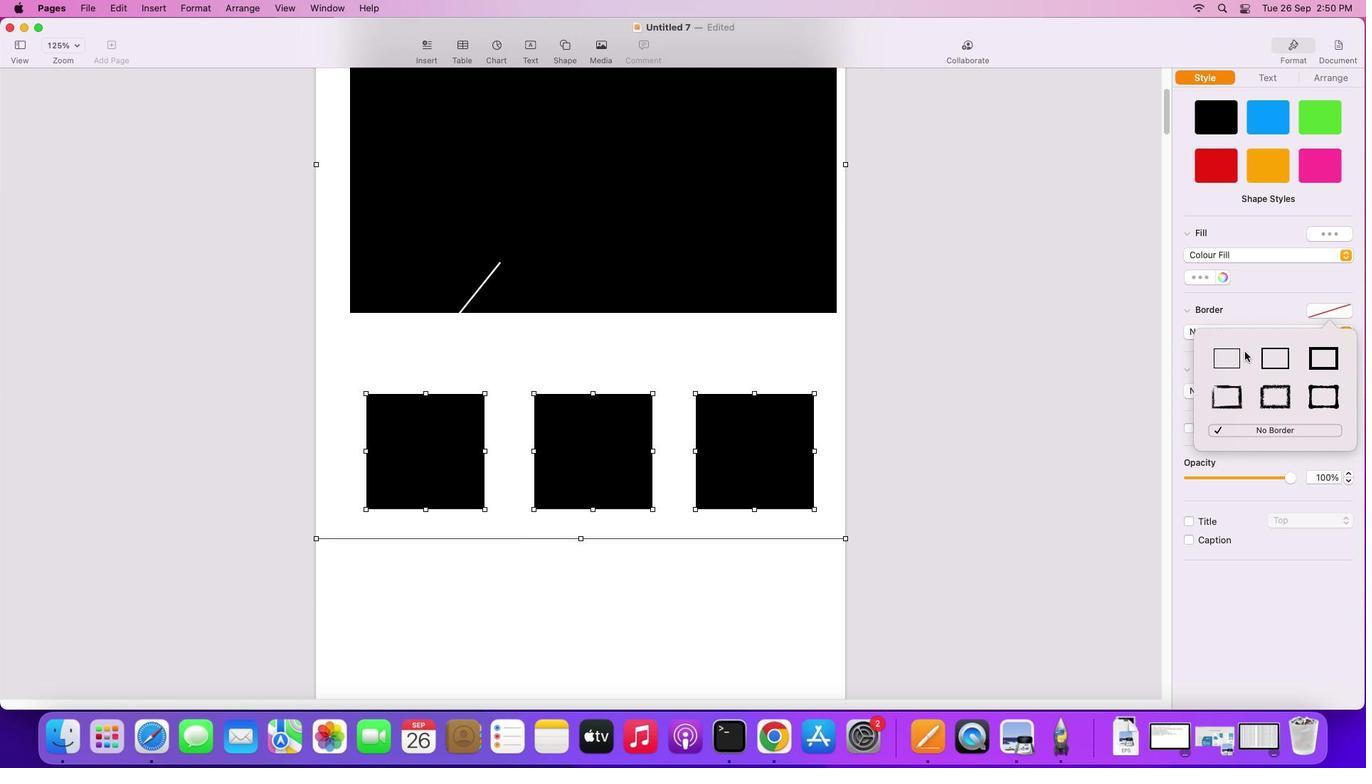 
Action: Mouse moved to (1356, 258)
Screenshot: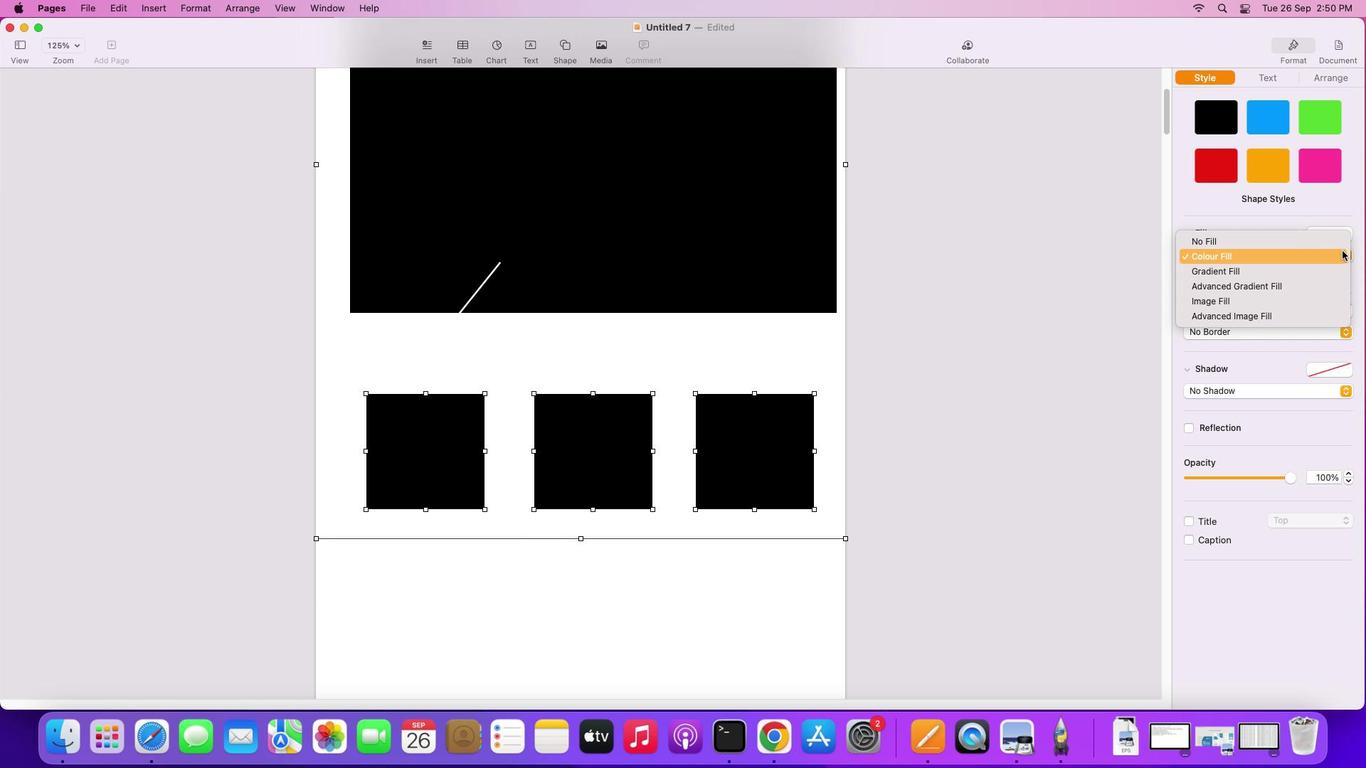 
Action: Mouse pressed left at (1356, 258)
Screenshot: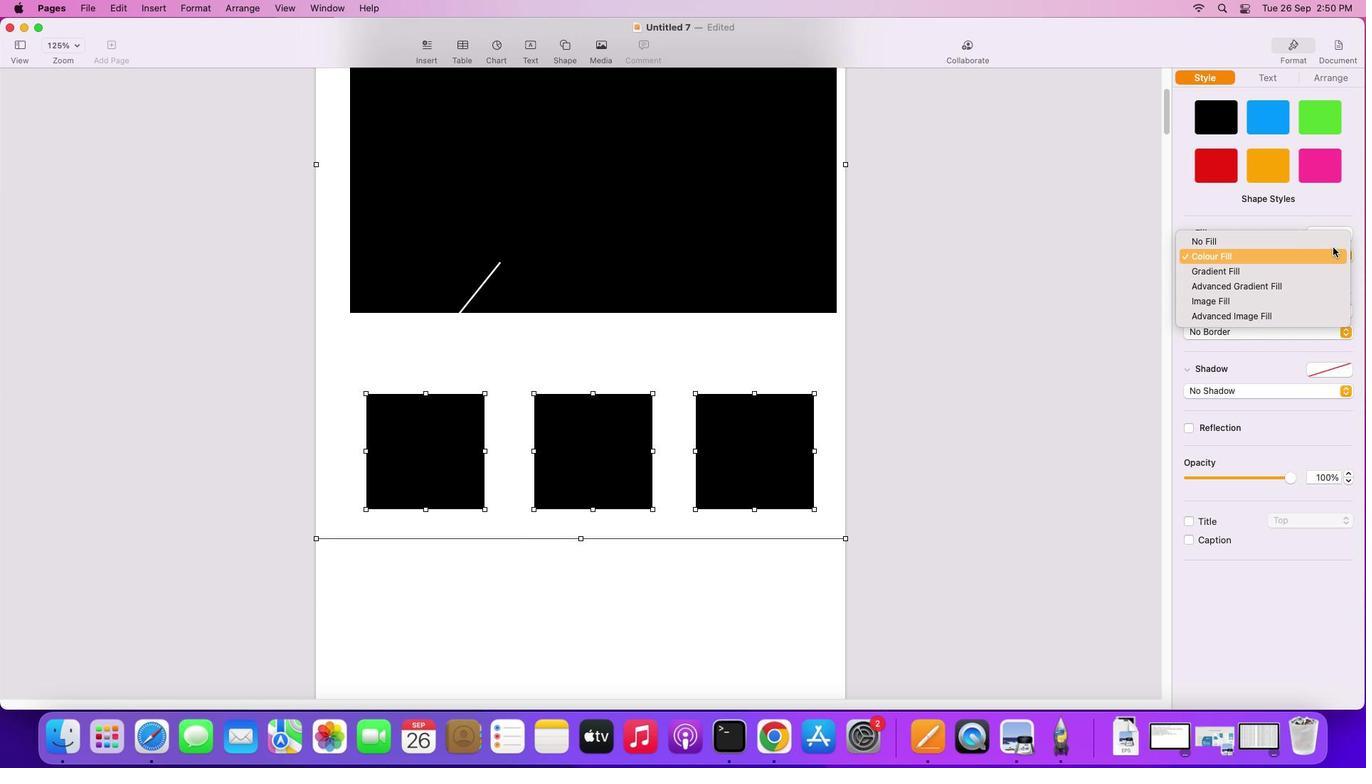 
Action: Mouse moved to (1337, 251)
Screenshot: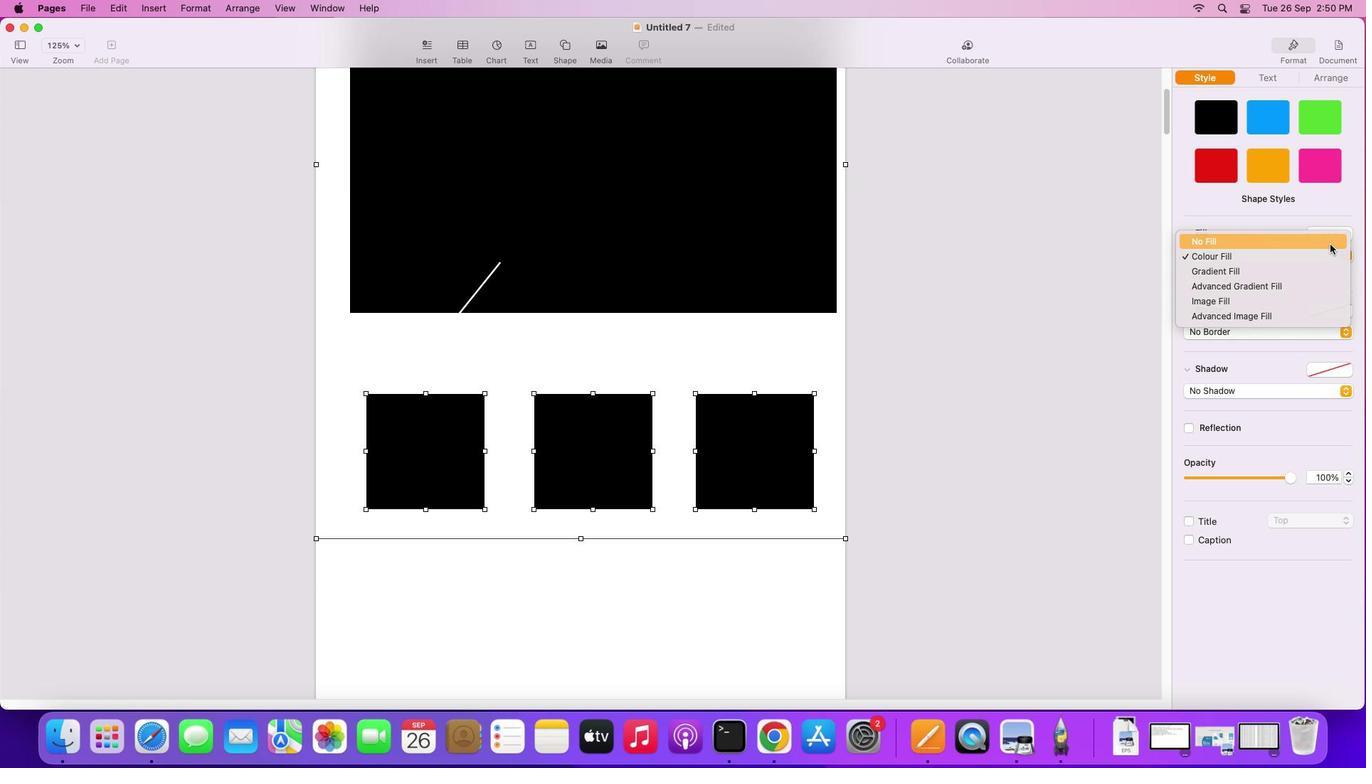 
Action: Mouse pressed left at (1337, 251)
Screenshot: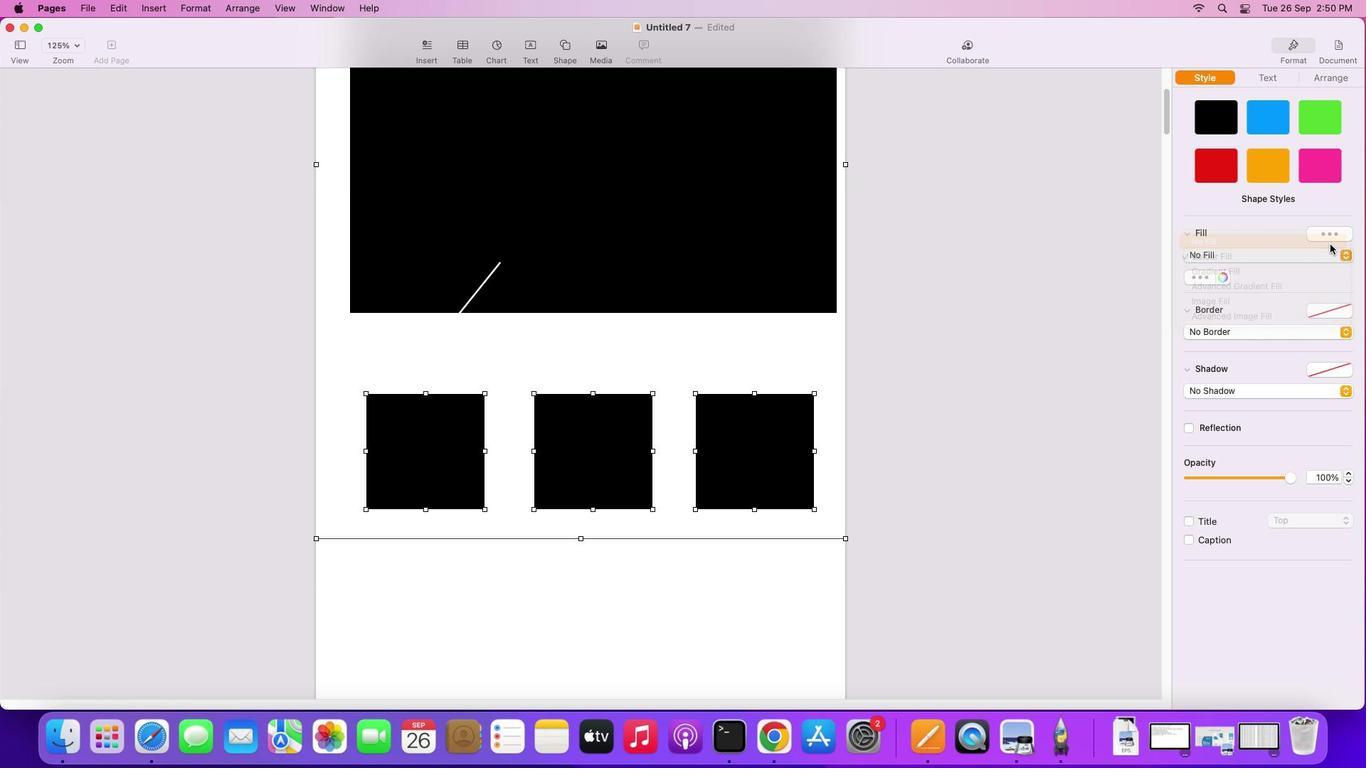 
Action: Mouse moved to (1355, 303)
Screenshot: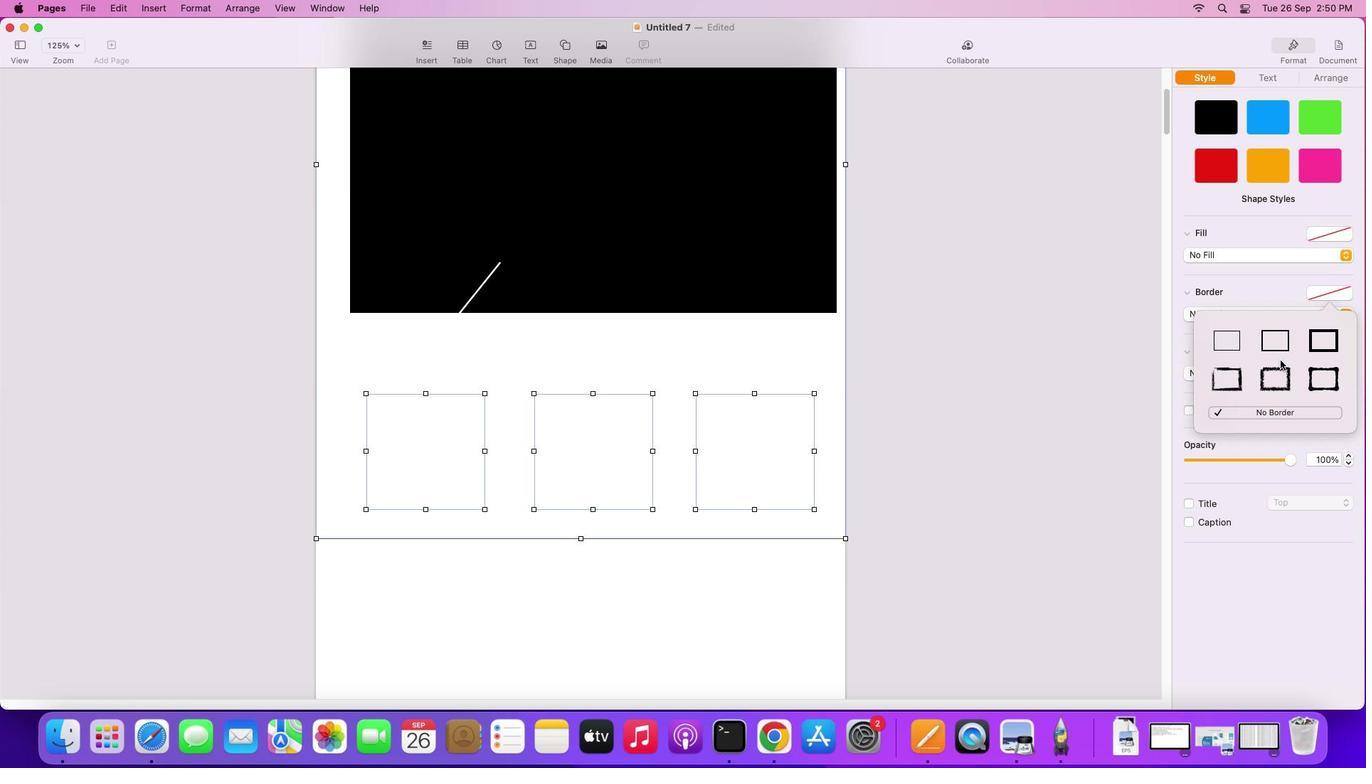 
Action: Mouse pressed left at (1355, 303)
Screenshot: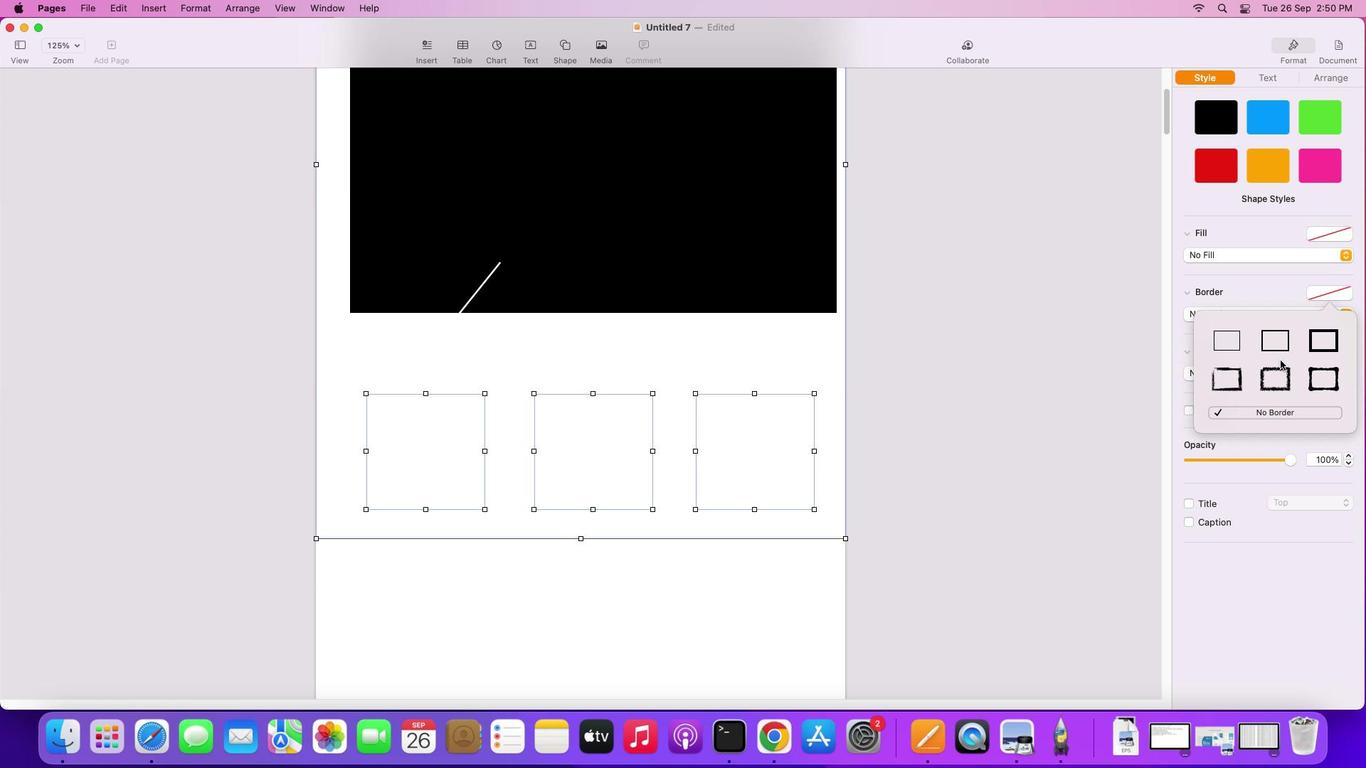 
Action: Mouse moved to (1277, 347)
Screenshot: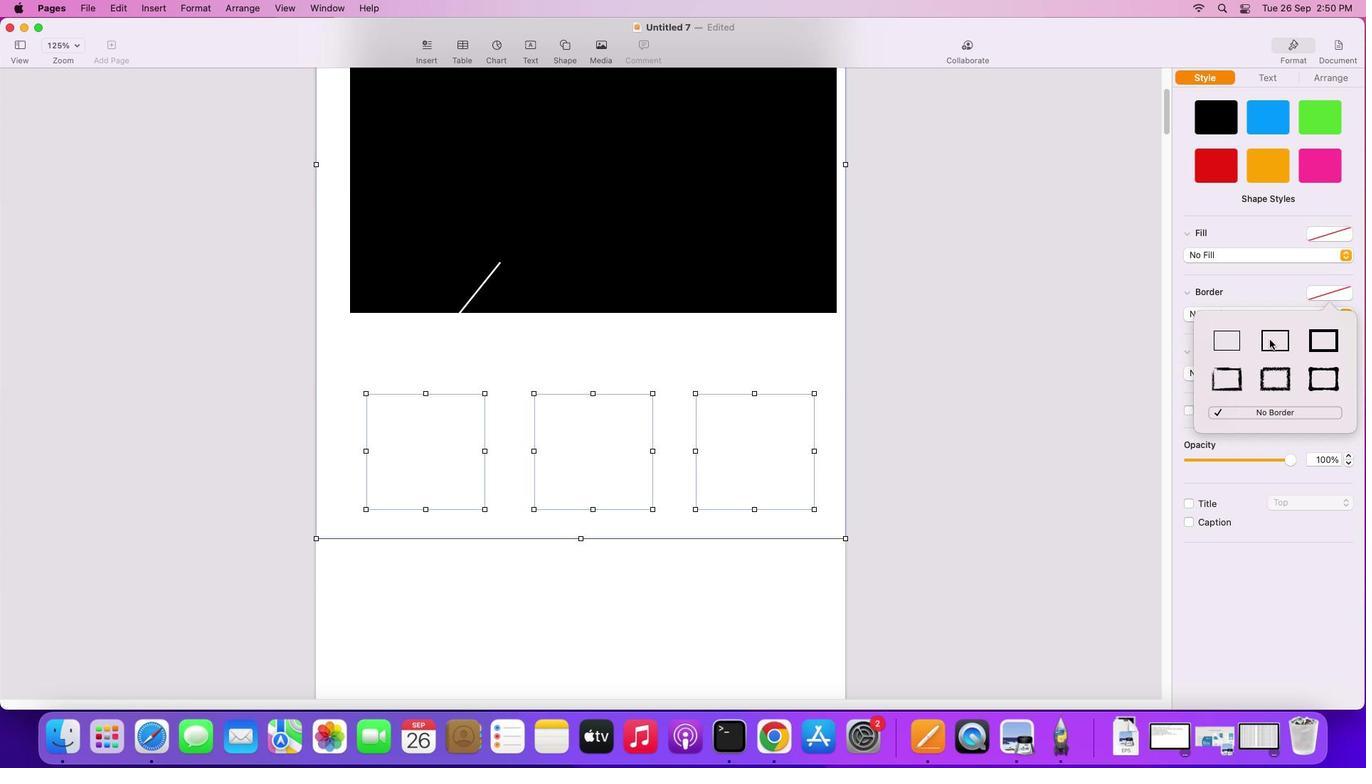 
Action: Mouse pressed left at (1277, 347)
Screenshot: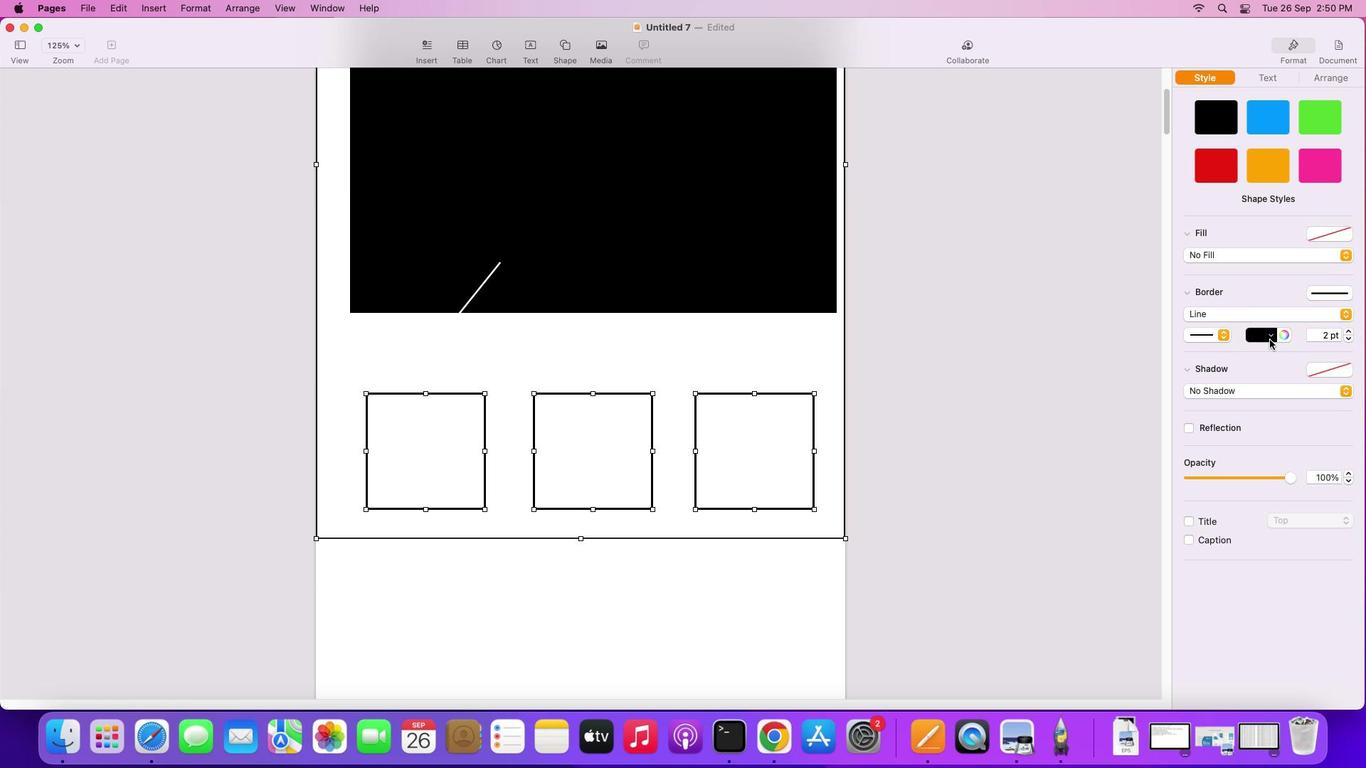 
Action: Mouse moved to (1353, 301)
Screenshot: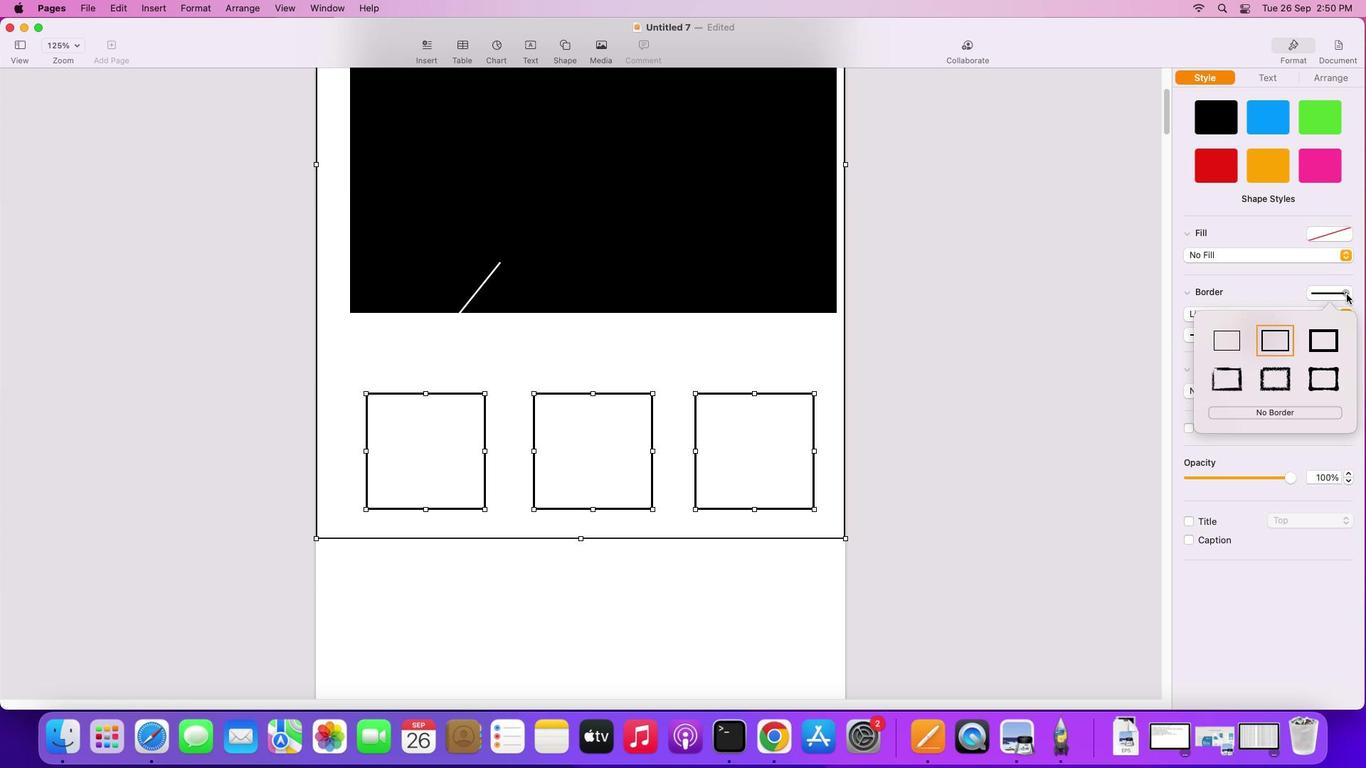 
Action: Mouse pressed left at (1353, 301)
Screenshot: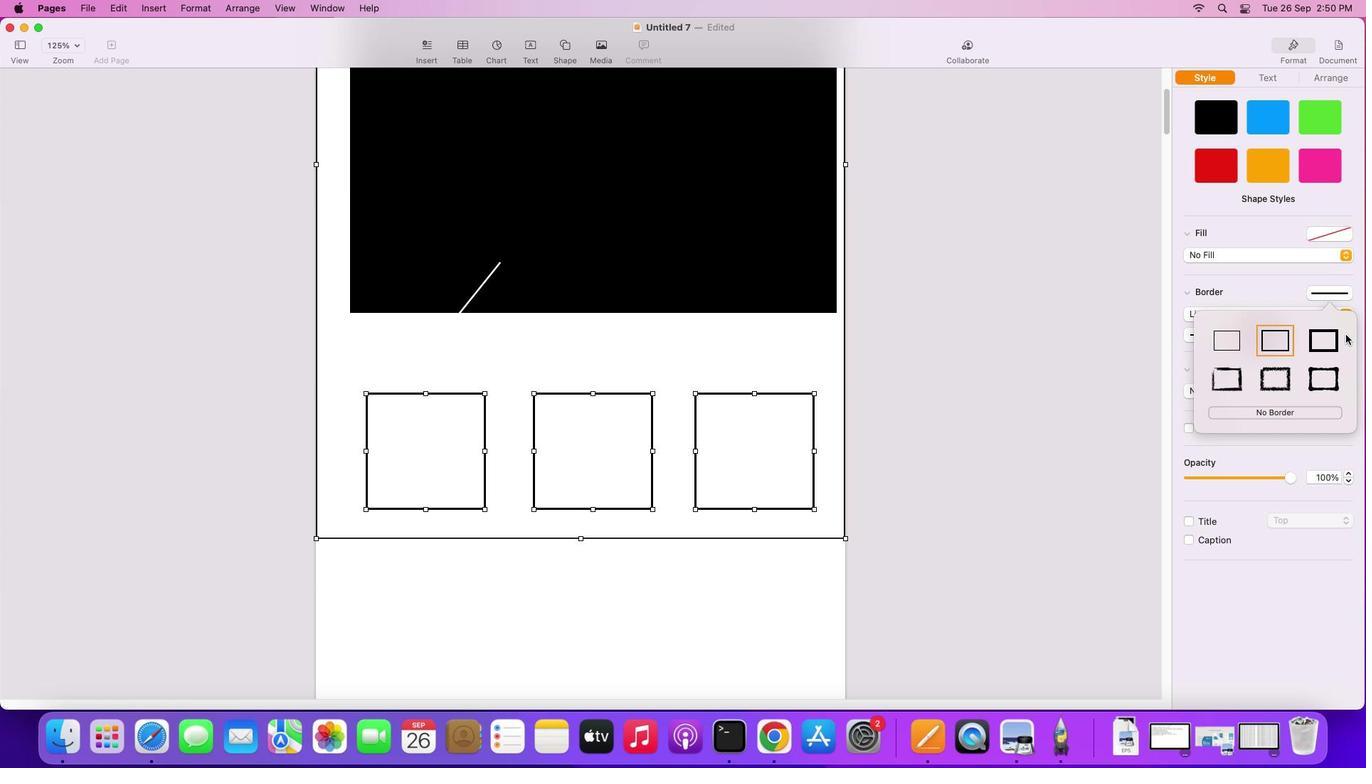 
Action: Mouse moved to (1329, 347)
Screenshot: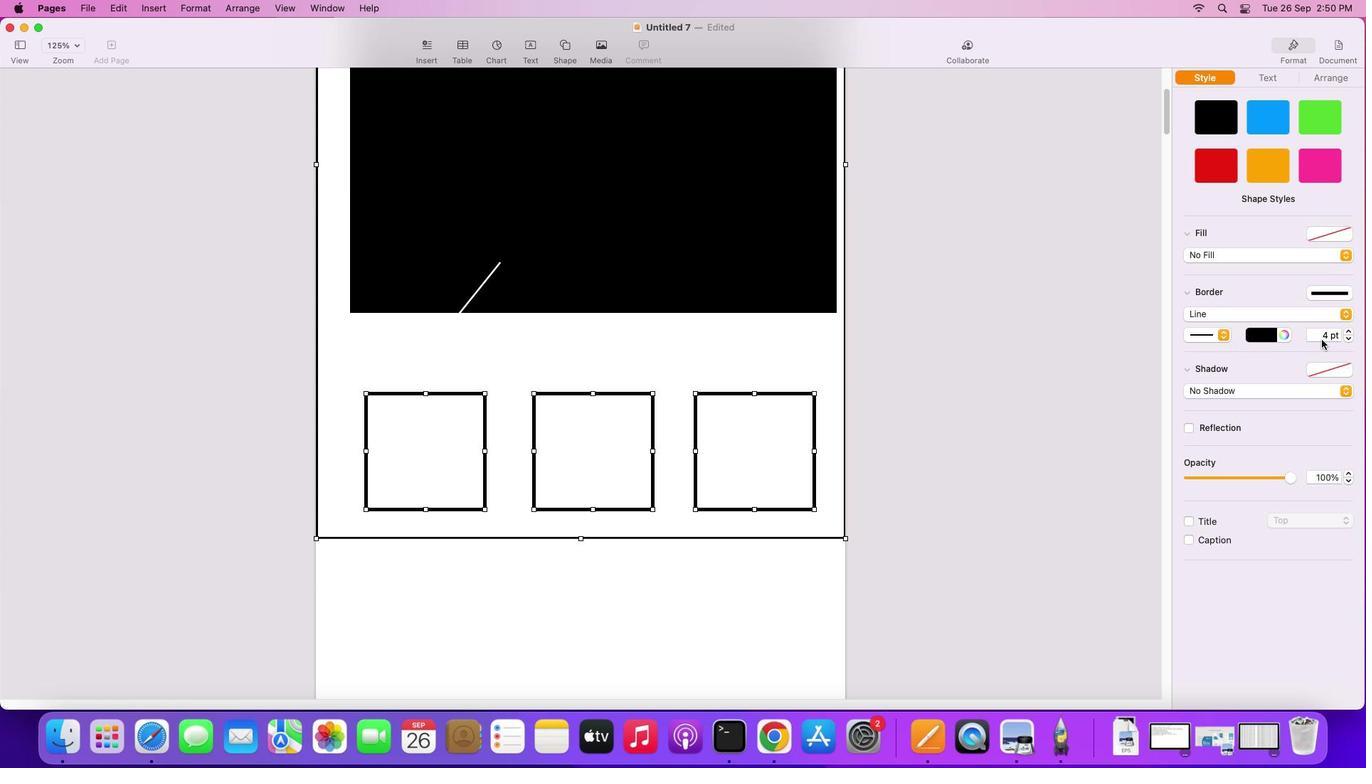 
Action: Mouse pressed left at (1329, 347)
Screenshot: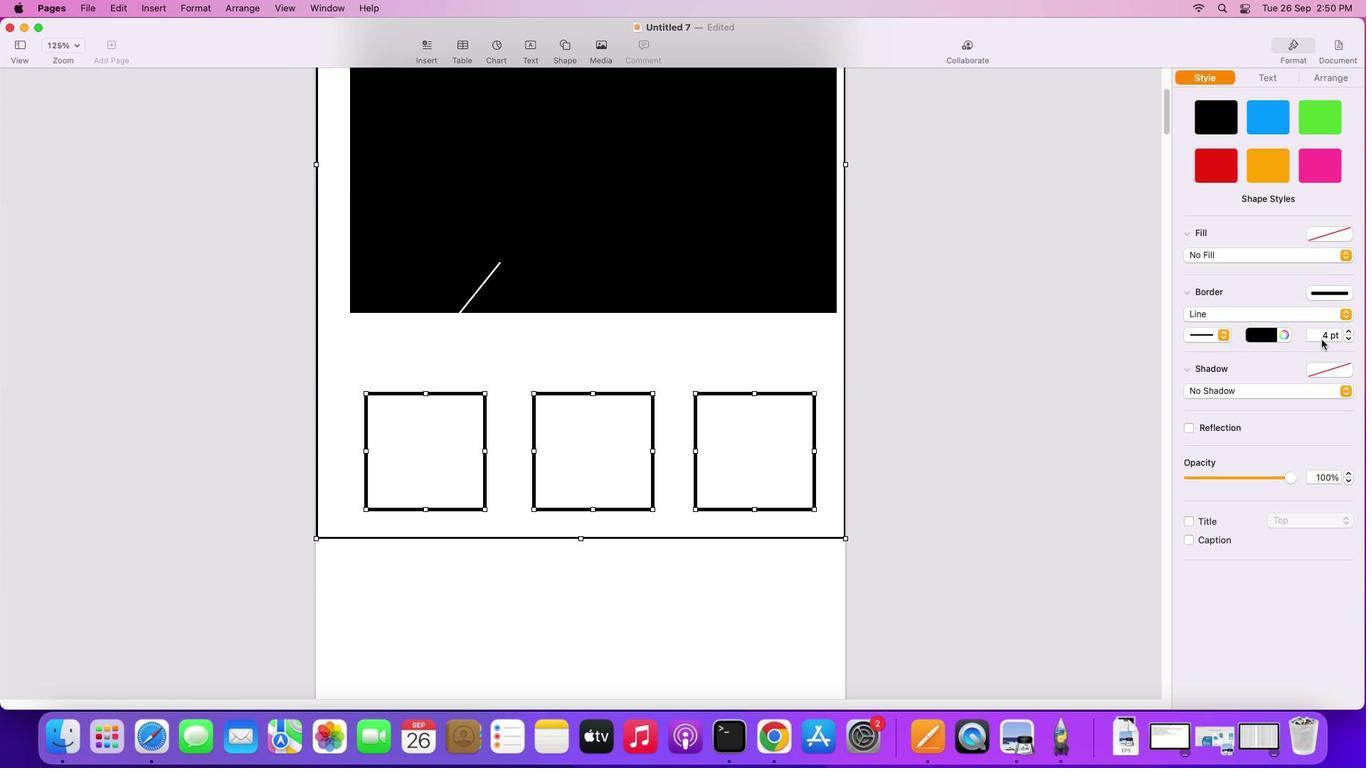 
Action: Mouse moved to (1005, 350)
Screenshot: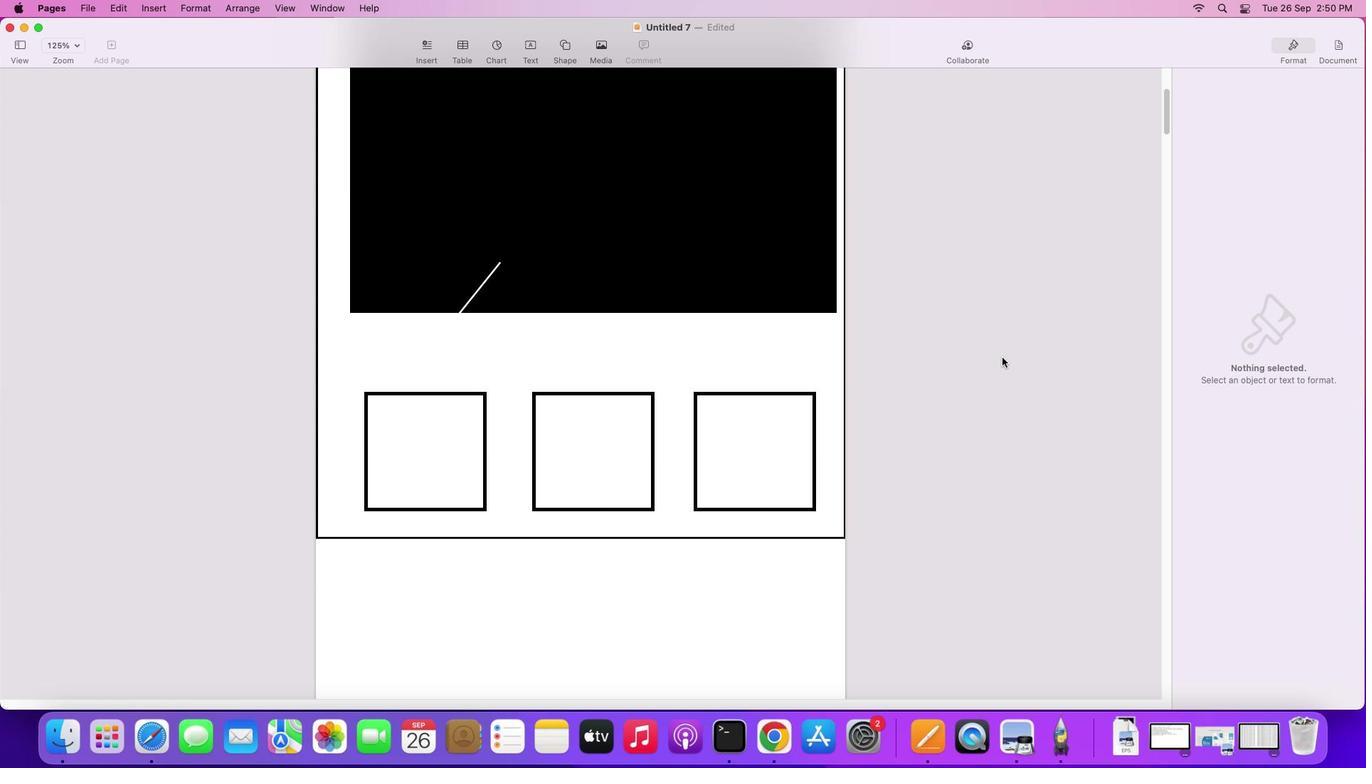 
Action: Mouse pressed left at (1005, 350)
Screenshot: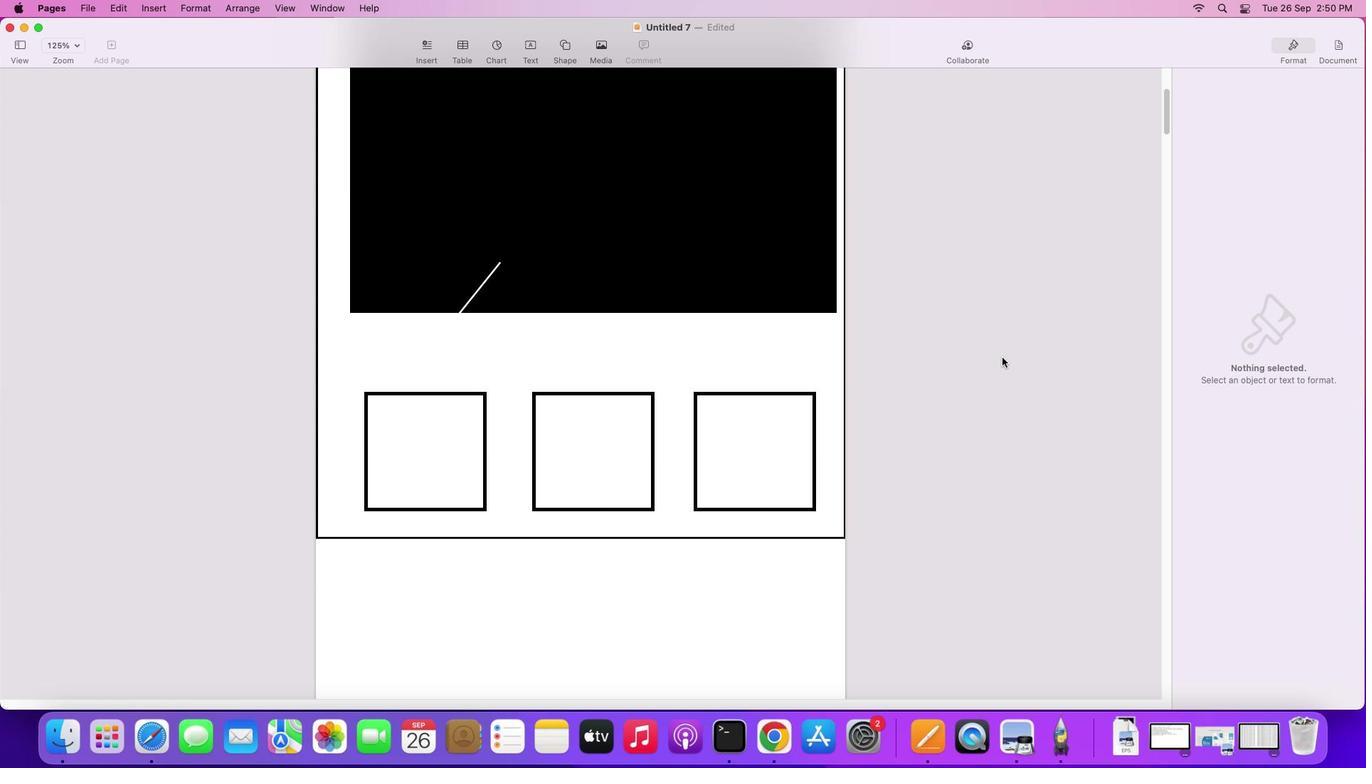 
Action: Mouse moved to (568, 414)
Screenshot: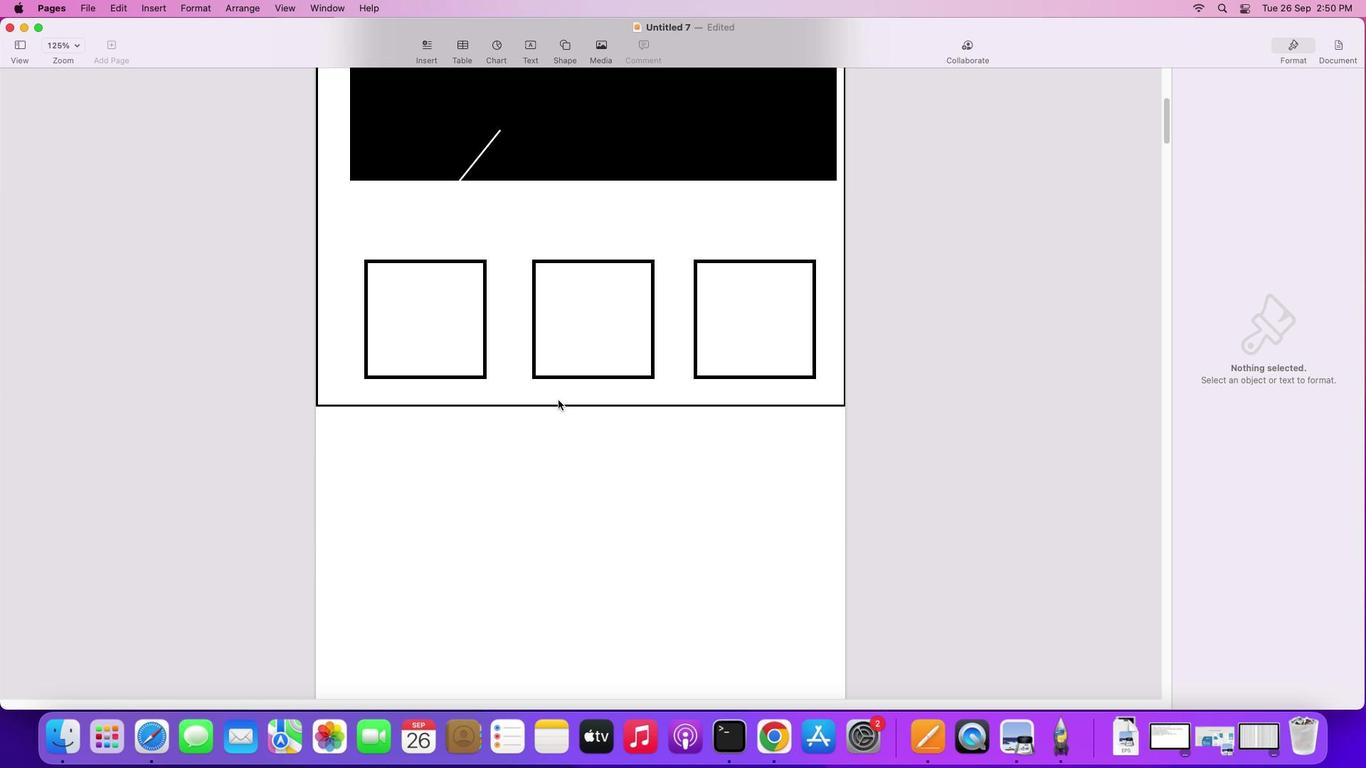 
Action: Mouse scrolled (568, 414) with delta (7, 6)
Screenshot: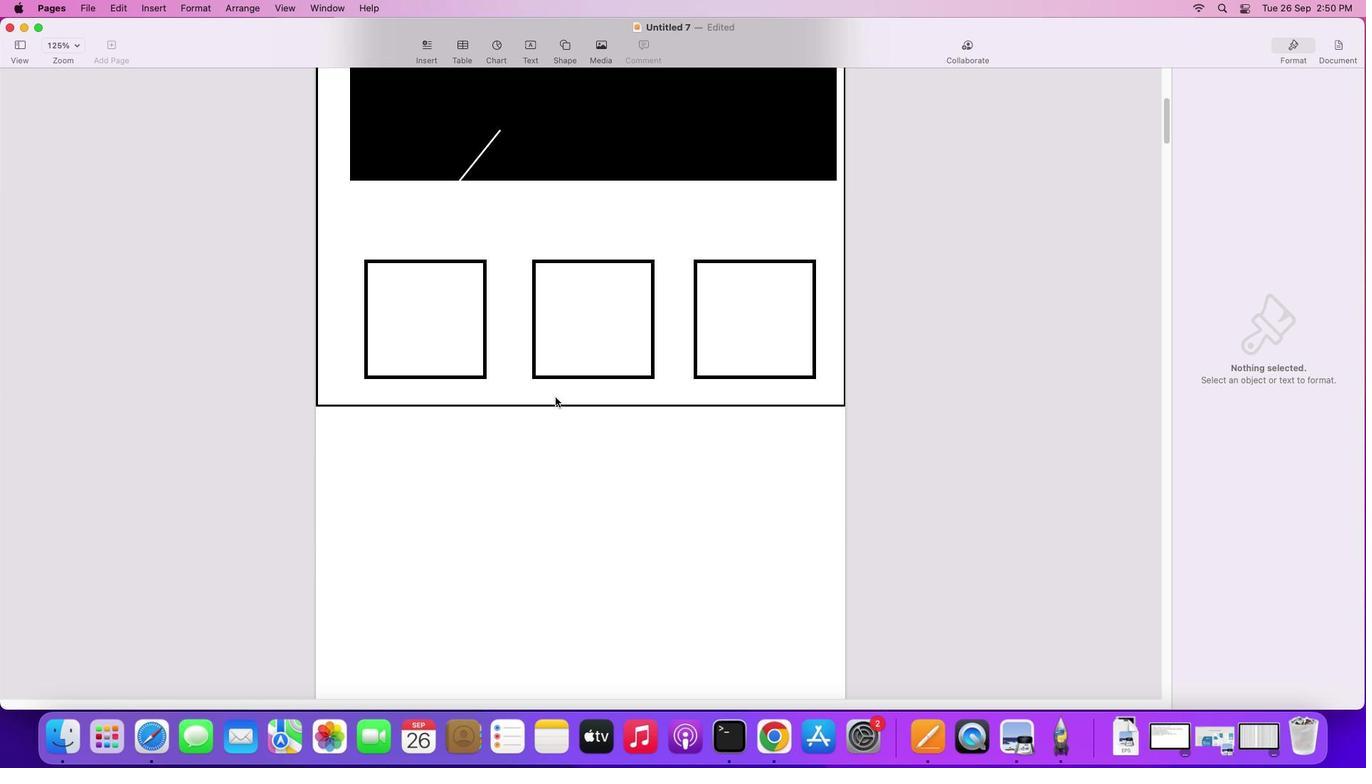 
Action: Mouse moved to (568, 414)
Screenshot: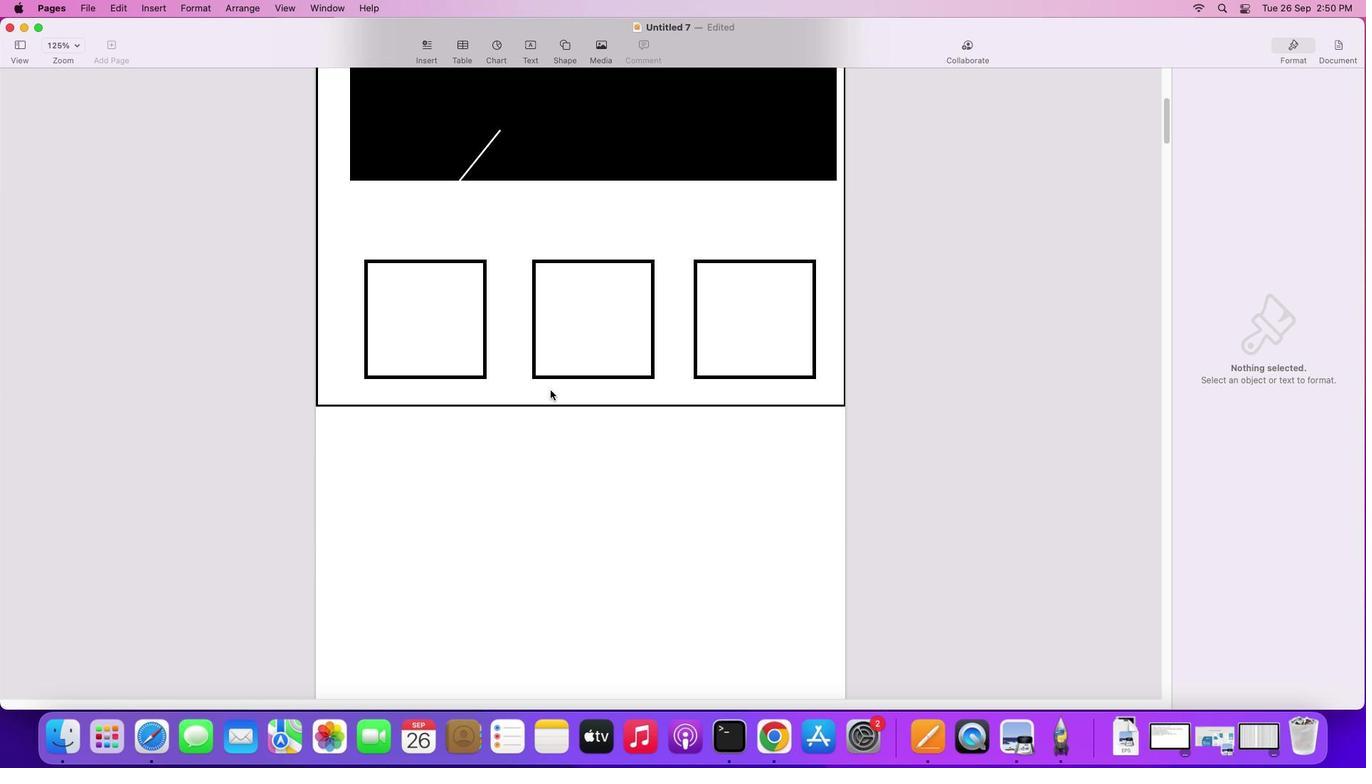 
Action: Mouse scrolled (568, 414) with delta (7, 6)
Screenshot: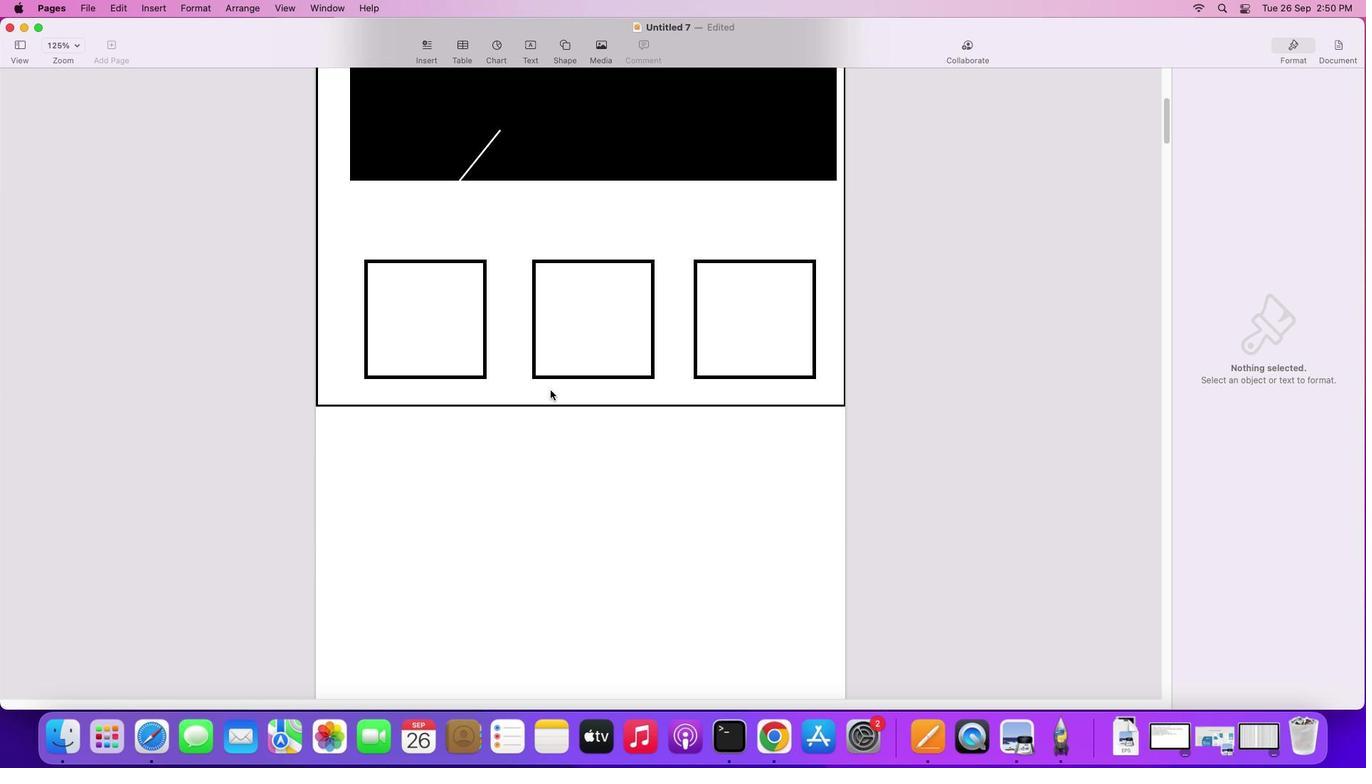 
Action: Mouse moved to (568, 413)
Screenshot: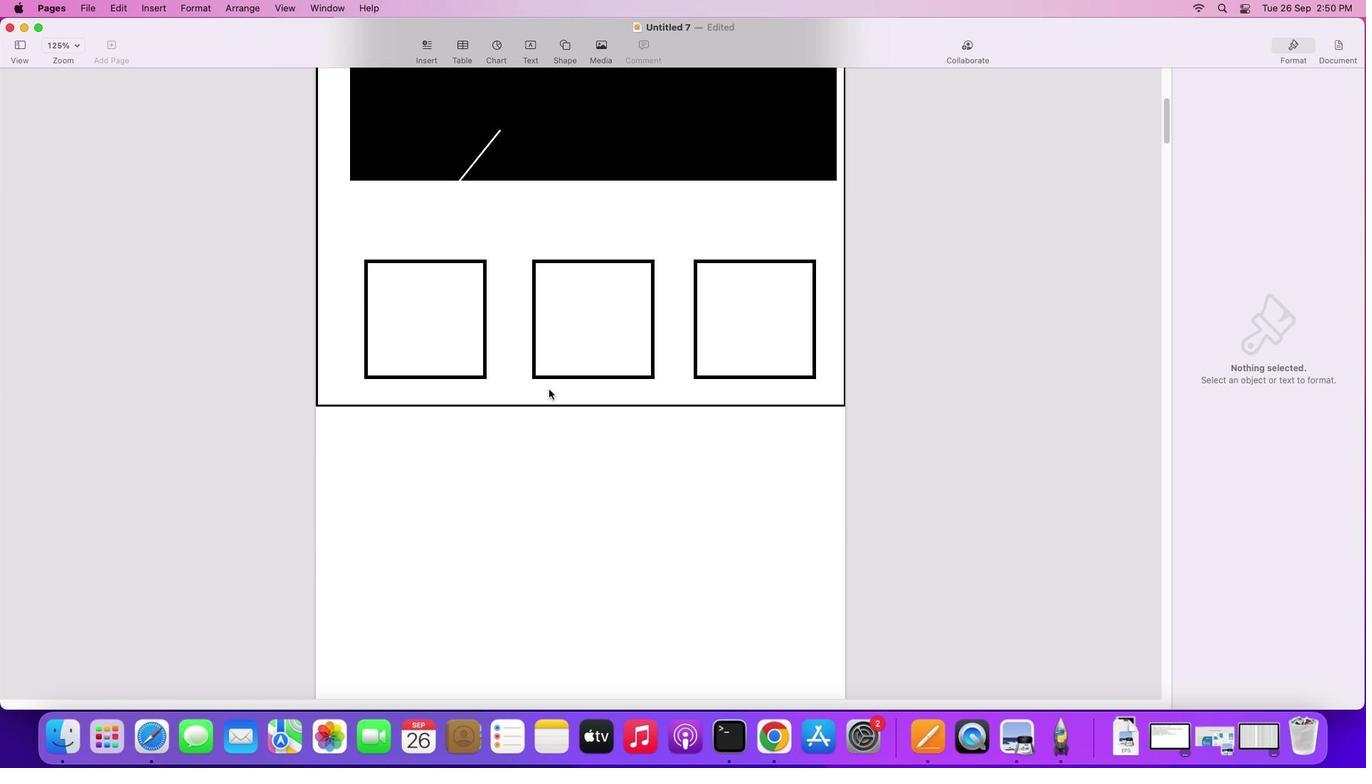 
Action: Mouse scrolled (568, 413) with delta (7, 5)
Screenshot: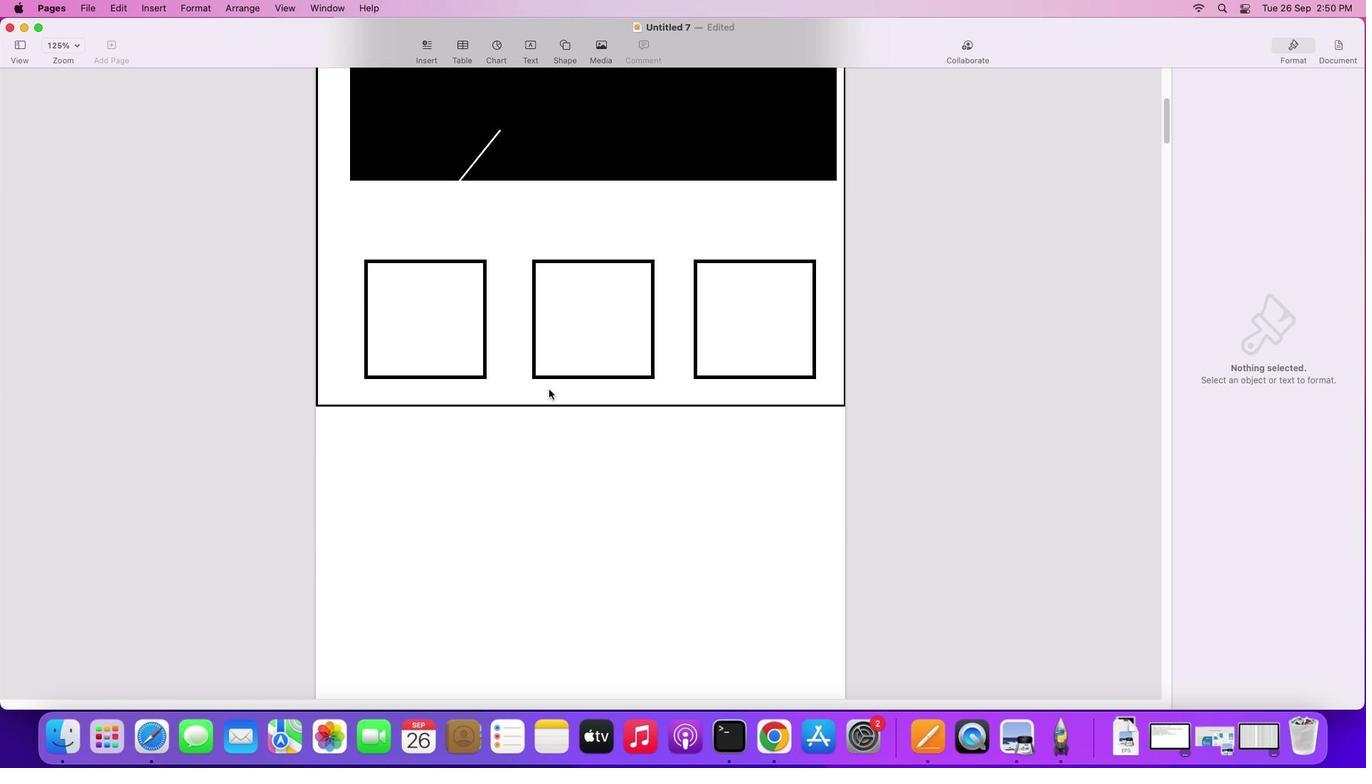 
Action: Mouse scrolled (568, 413) with delta (7, 4)
Screenshot: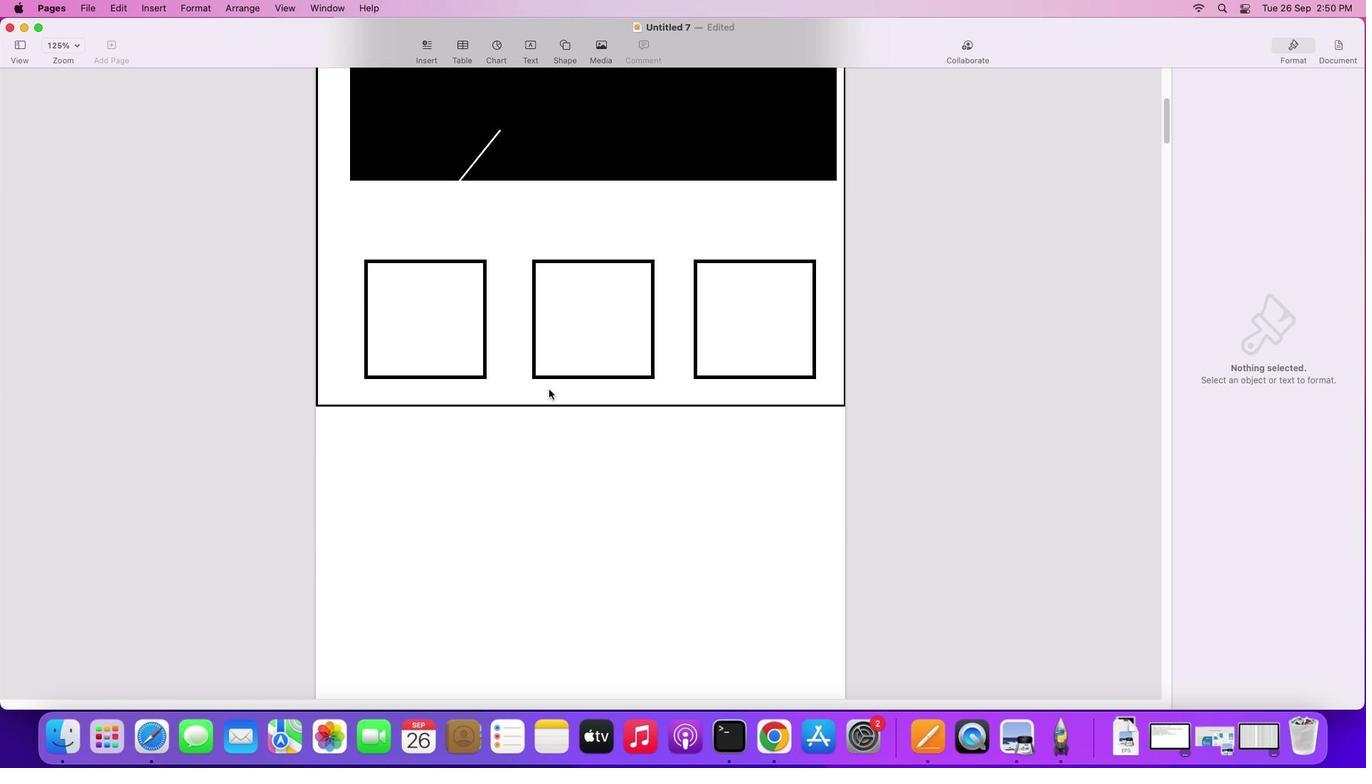 
Action: Mouse scrolled (568, 413) with delta (7, 3)
Screenshot: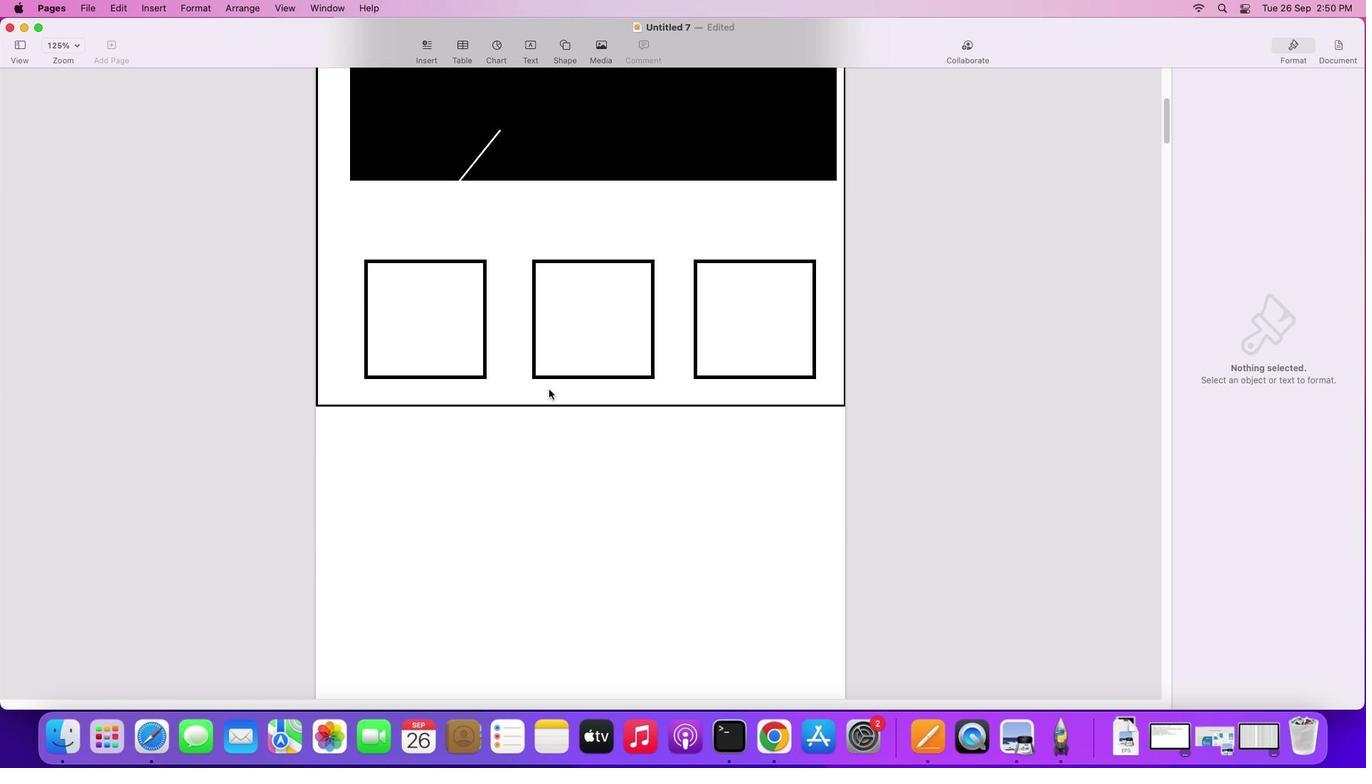 
Action: Mouse moved to (567, 412)
Screenshot: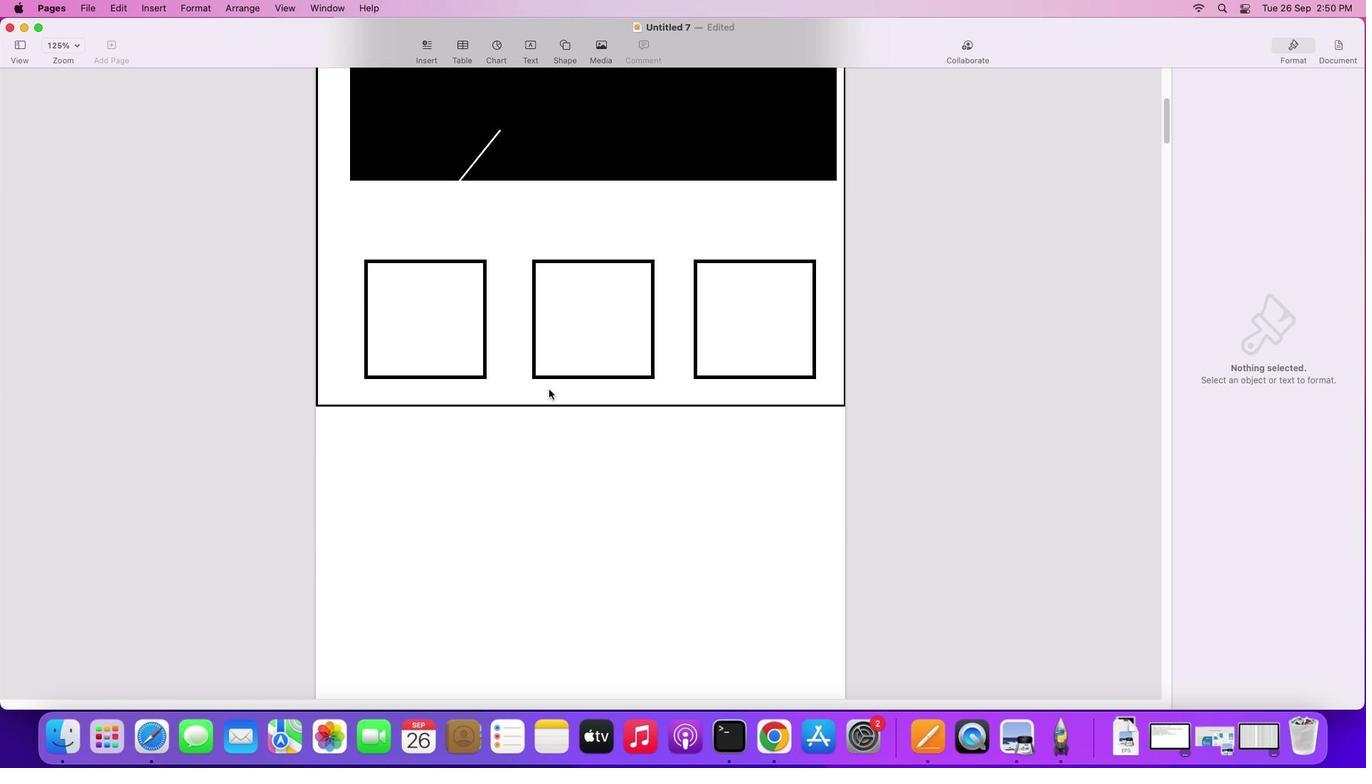 
Action: Mouse scrolled (567, 412) with delta (7, 3)
Screenshot: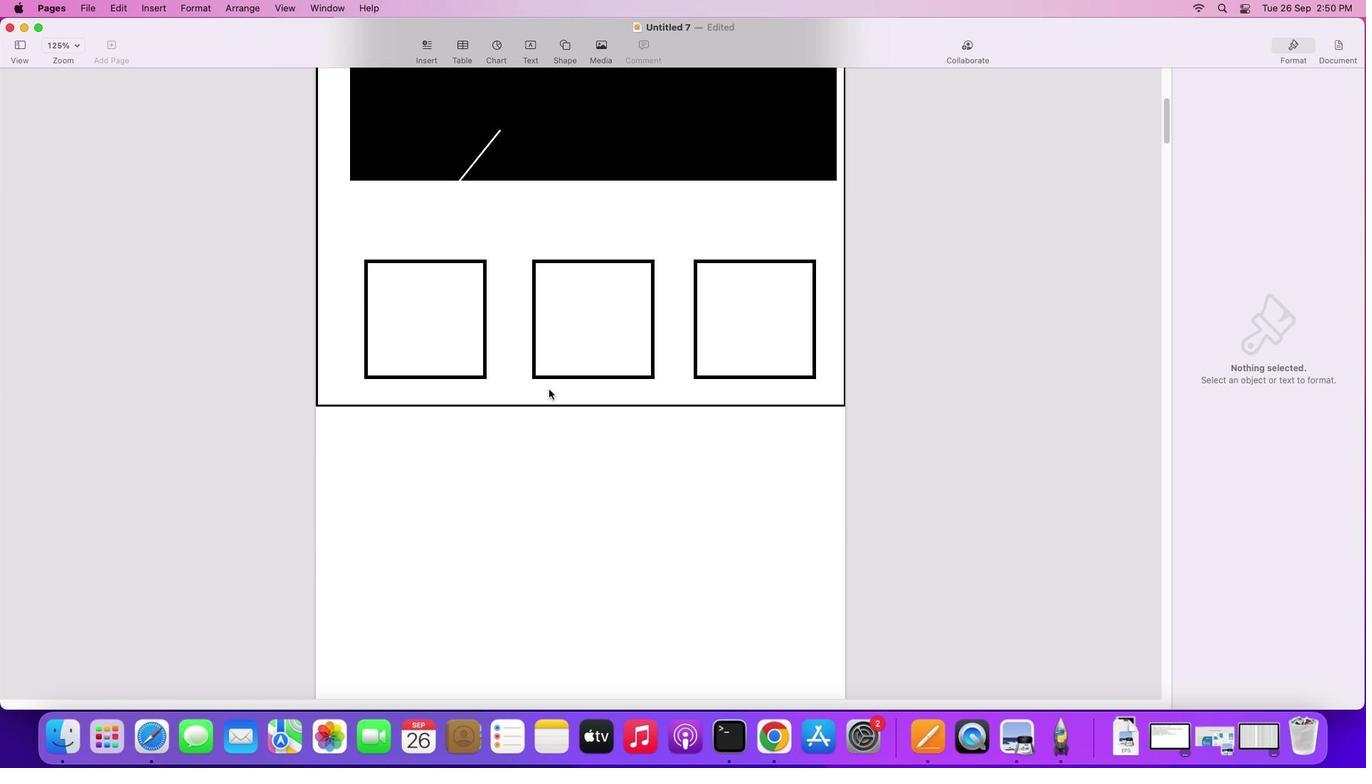 
Action: Mouse moved to (556, 396)
Screenshot: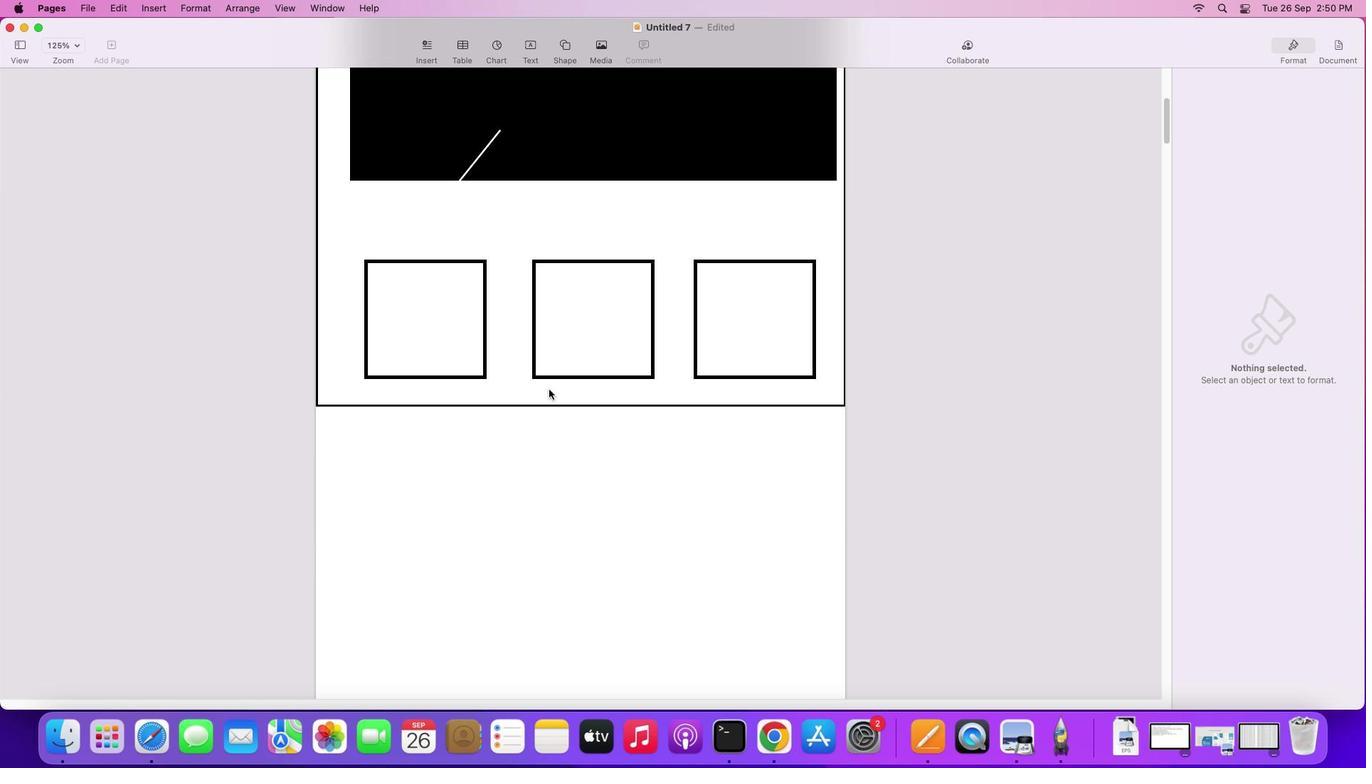 
Action: Mouse scrolled (556, 396) with delta (7, 6)
Screenshot: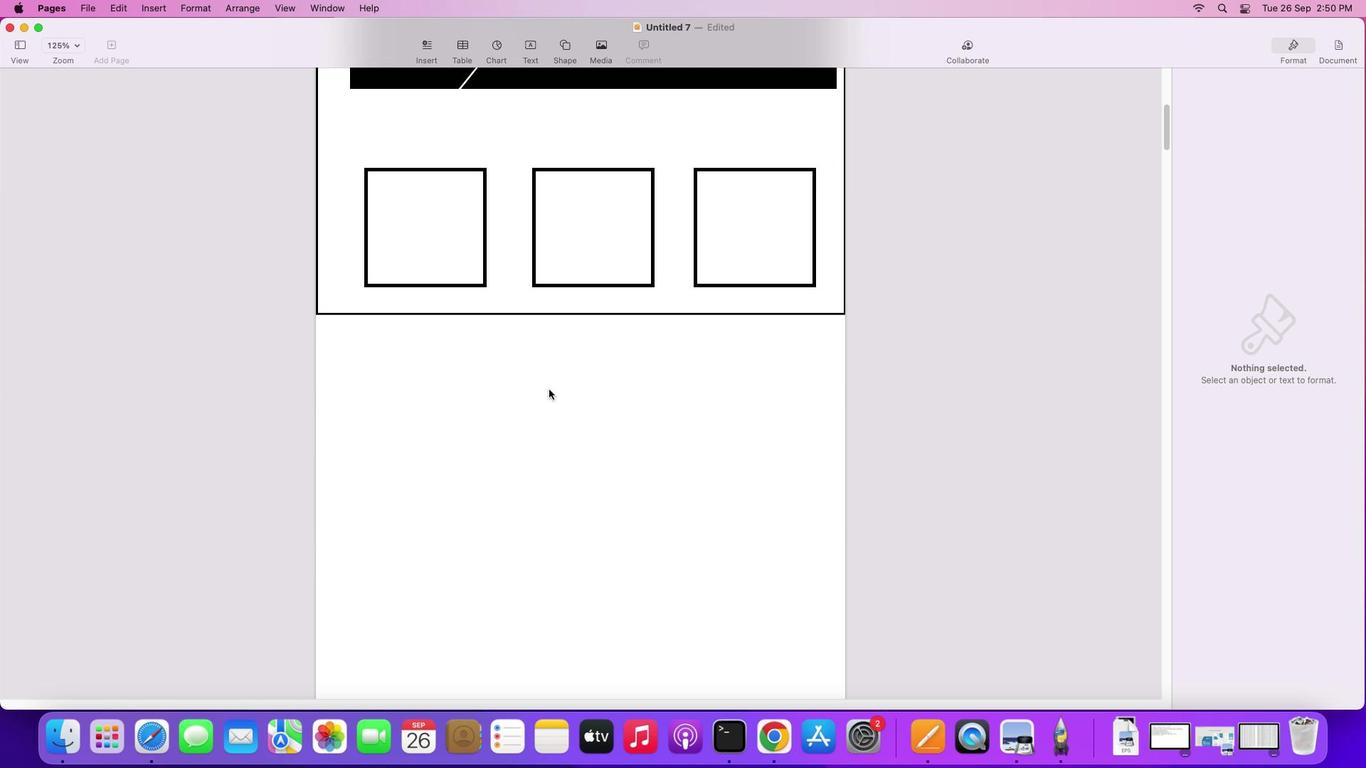 
Action: Mouse scrolled (556, 396) with delta (7, 6)
Screenshot: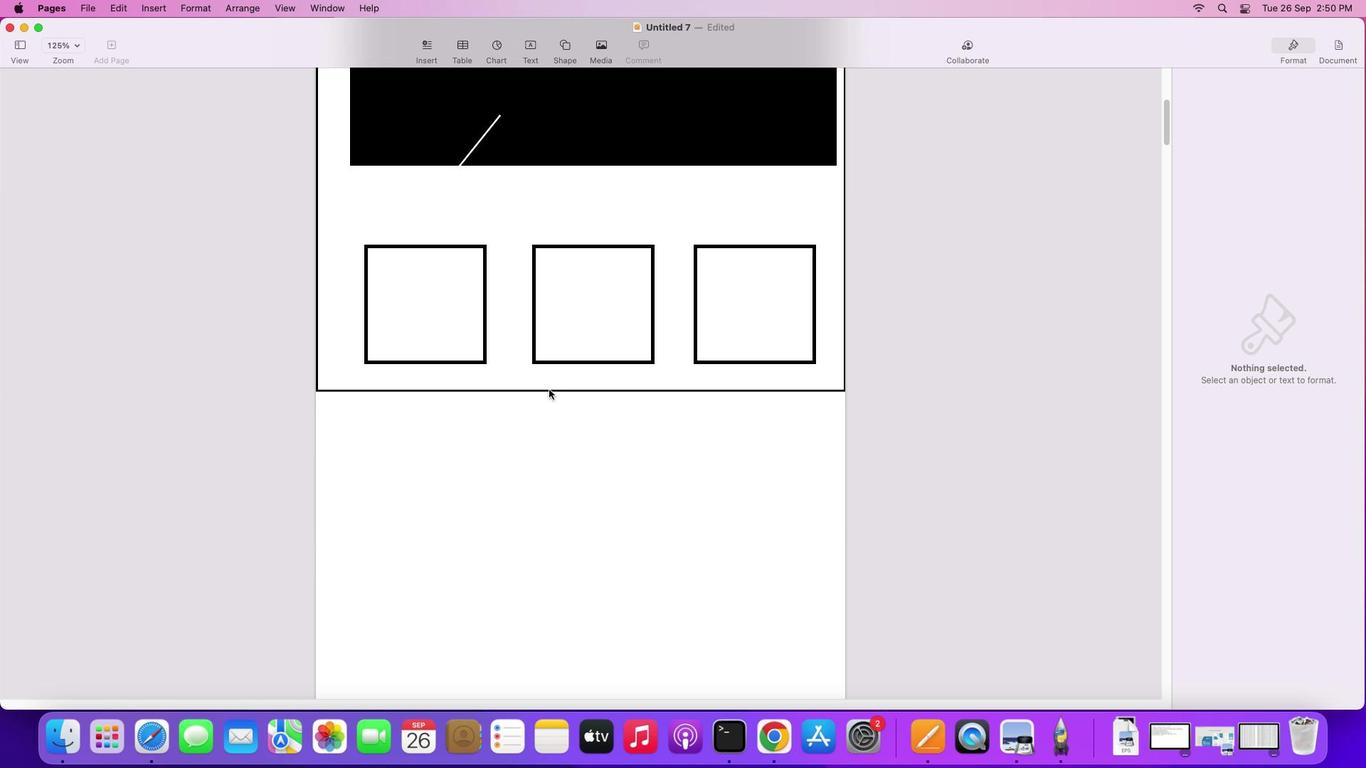 
Action: Mouse scrolled (556, 396) with delta (7, 5)
Screenshot: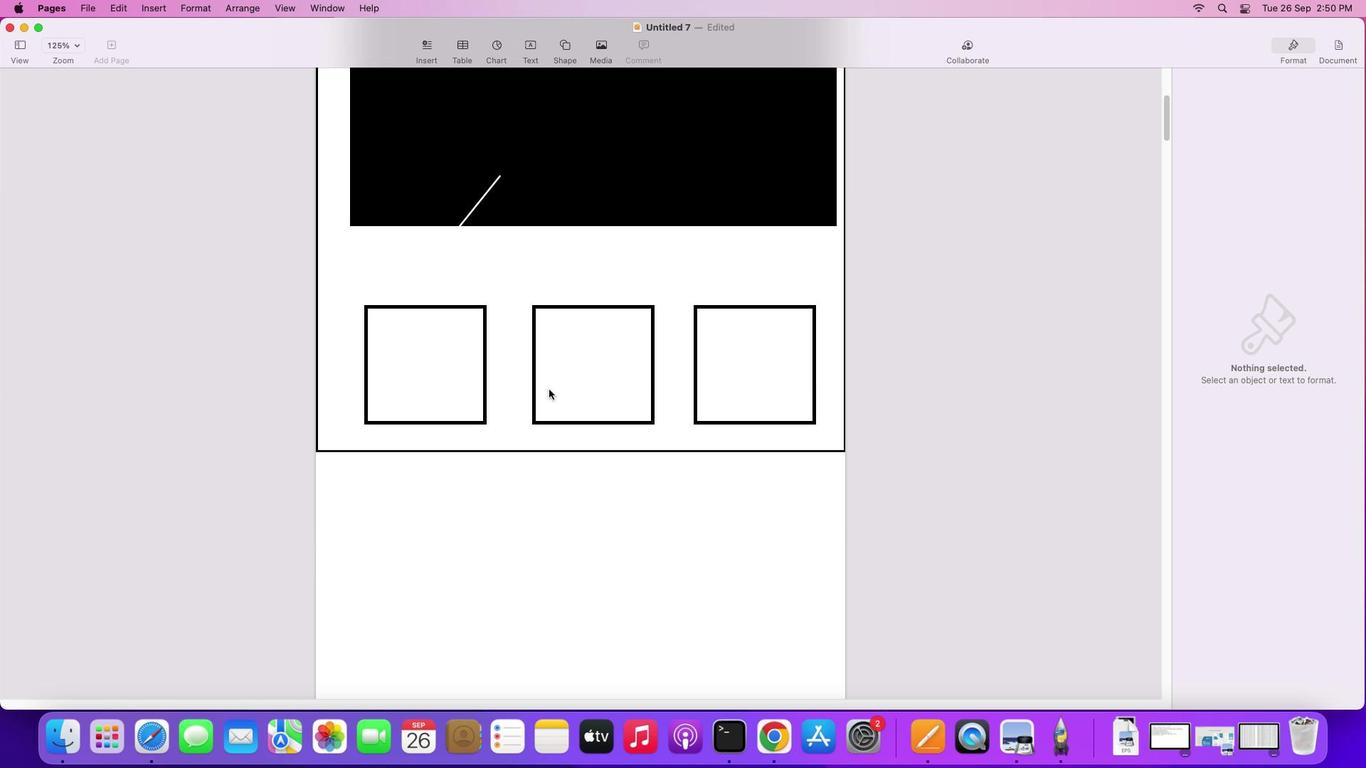 
Action: Mouse scrolled (556, 396) with delta (7, 4)
Screenshot: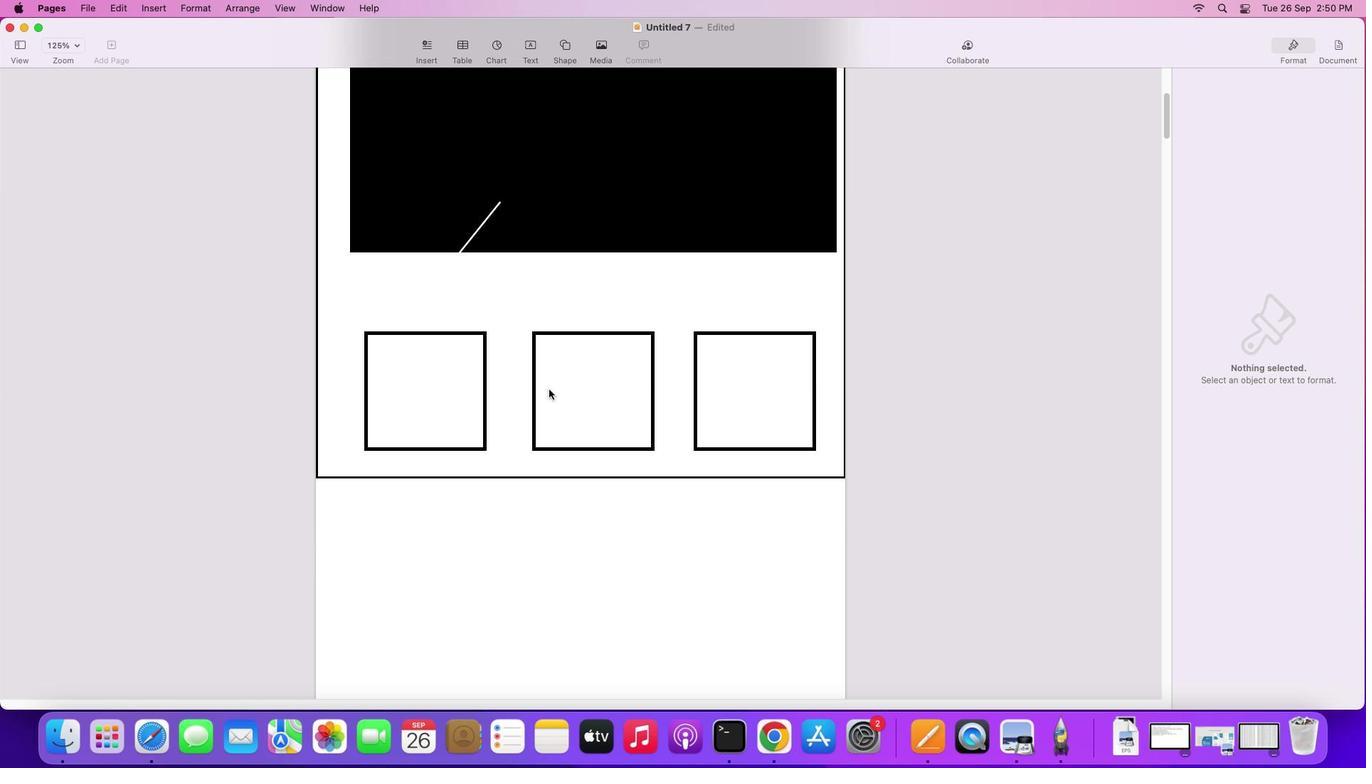 
Action: Mouse scrolled (556, 396) with delta (7, 3)
